 Task: Research Airbnb properties in Santiago de MarÃ­a, El Salvador from 4th November, 2023 to 15th November, 2023 for 2 adults.1  bedroom having 1 bed and 1 bathroom. Property type can be hotel. Booking option can be shelf check-in. Look for 5 properties as per requirement.
Action: Mouse moved to (268, 153)
Screenshot: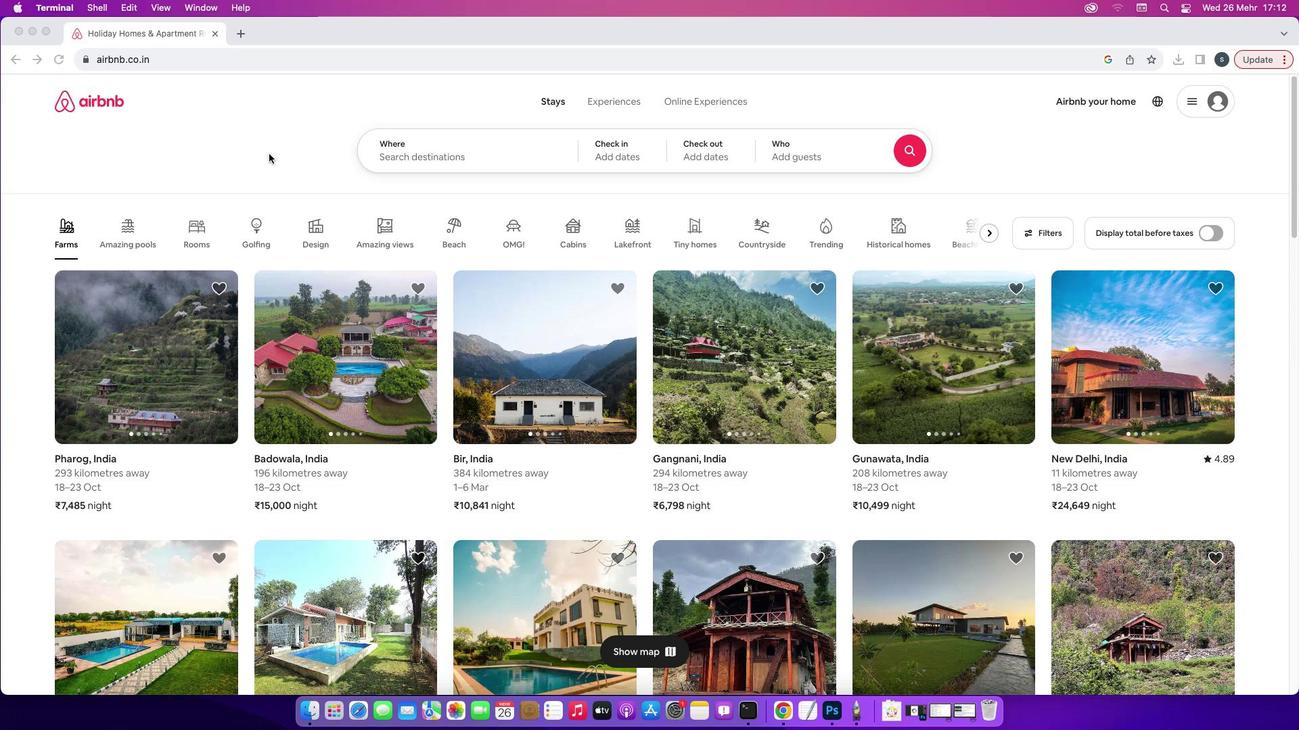 
Action: Mouse pressed left at (268, 153)
Screenshot: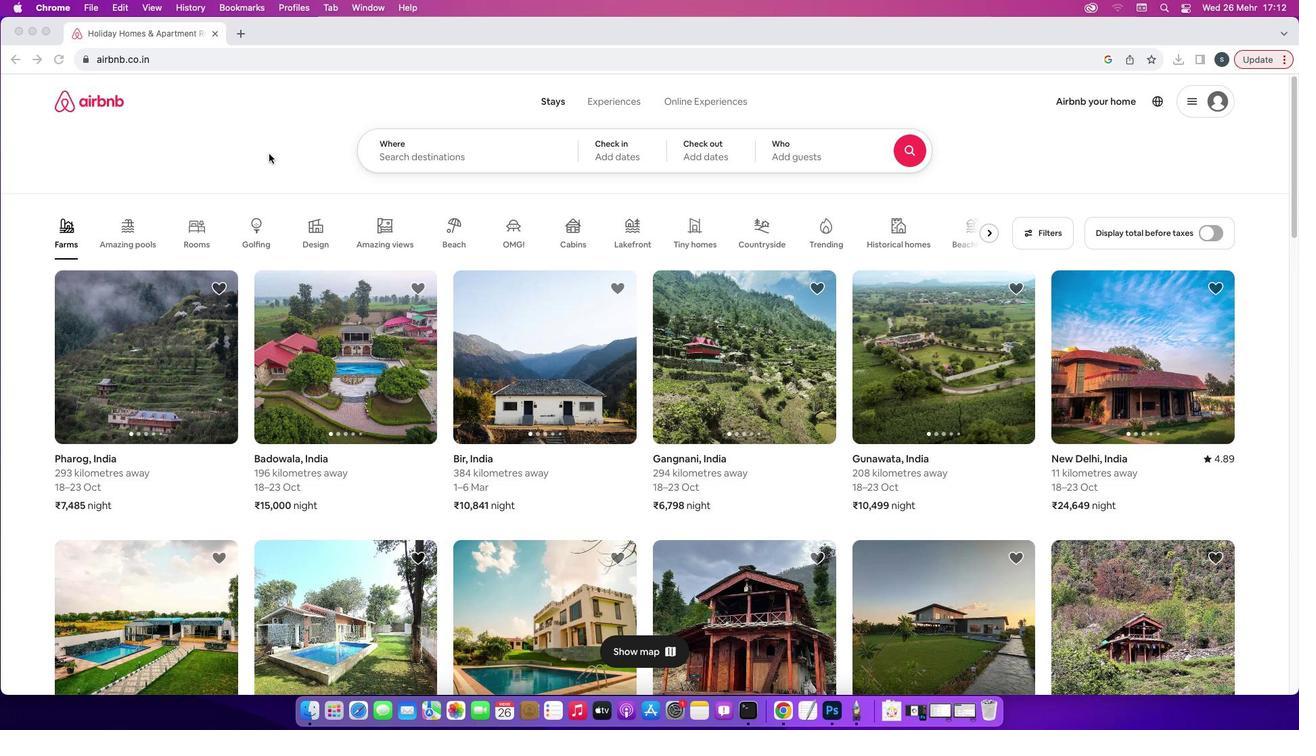 
Action: Mouse moved to (435, 158)
Screenshot: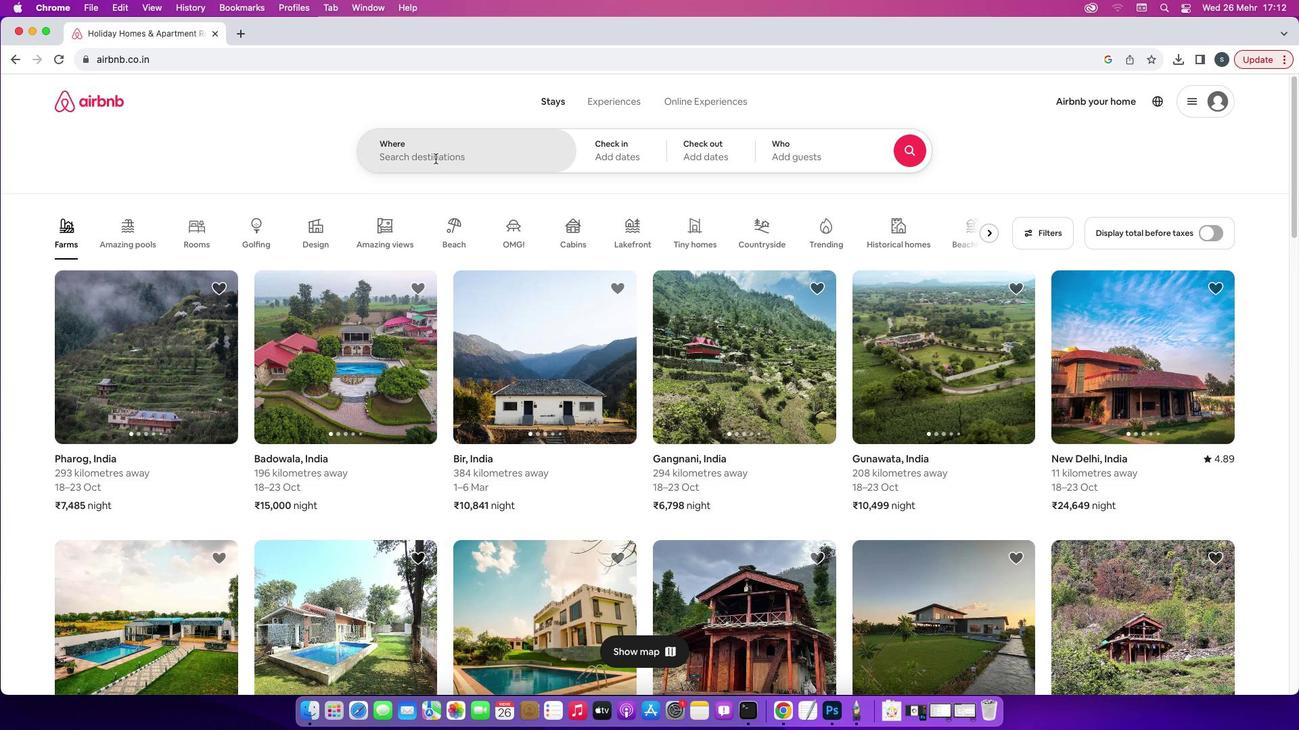 
Action: Mouse pressed left at (435, 158)
Screenshot: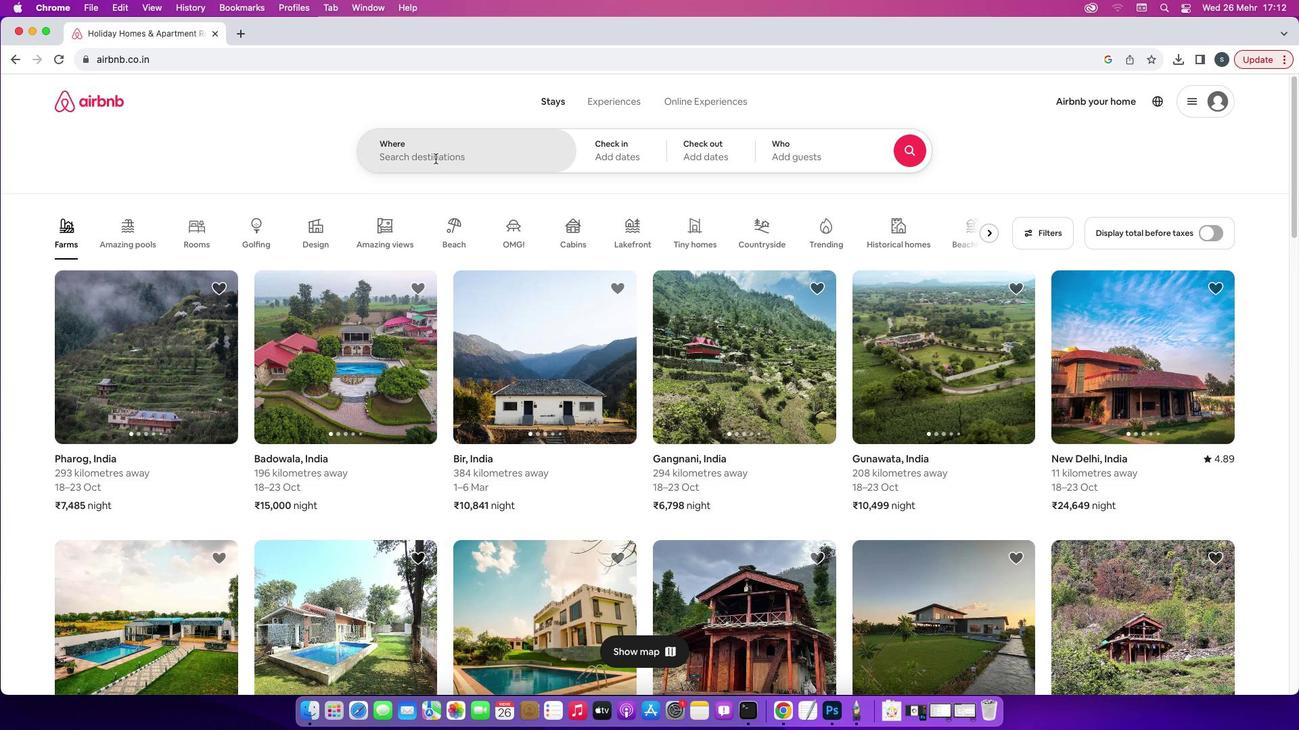 
Action: Key pressed 'S'Key.caps_lock'a''n''t''i''a''g''o'Key.space'd''e'Key.spaceKey.caps_lock'M'Key.caps_lock'a''r''i''a'','Key.spaceKey.caps_lock'E'Key.caps_lock'l'Key.spaceKey.caps_lock'S'Key.caps_lock'a''l''v''a''d''o''r'Key.enter
Screenshot: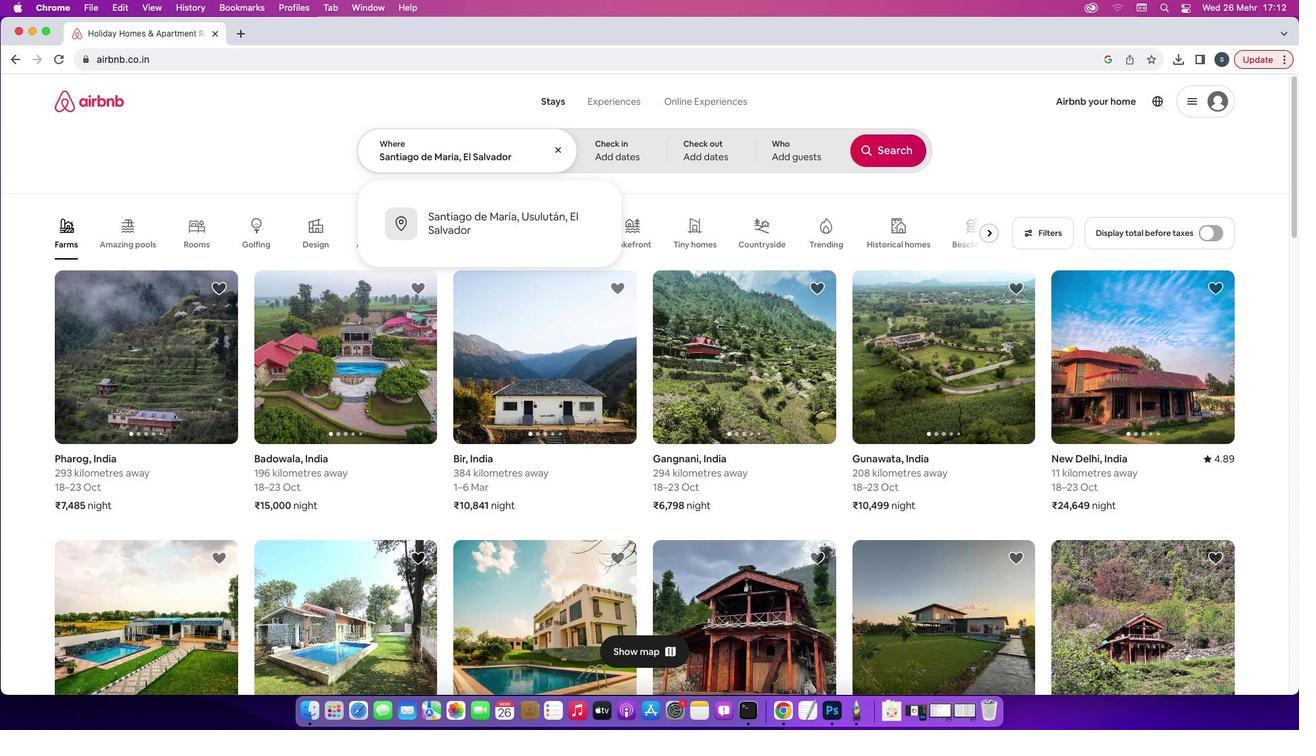 
Action: Mouse moved to (877, 316)
Screenshot: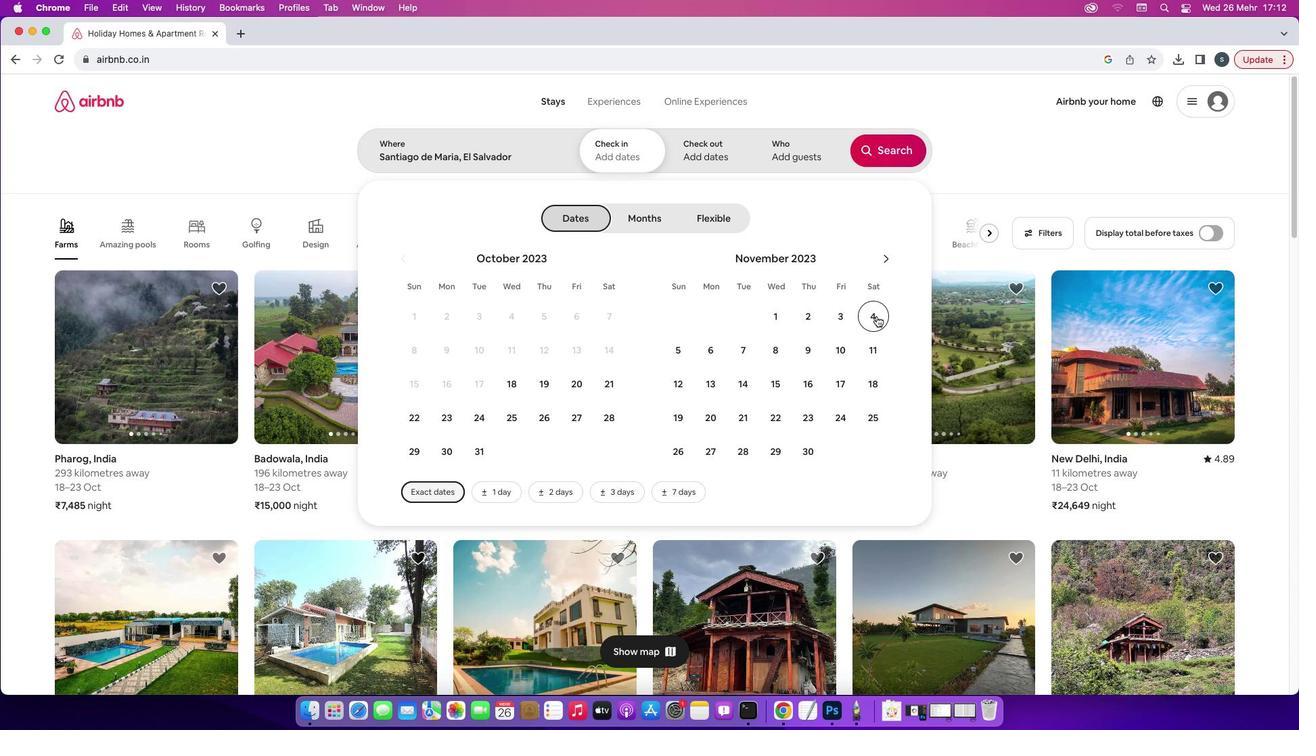 
Action: Mouse pressed left at (877, 316)
Screenshot: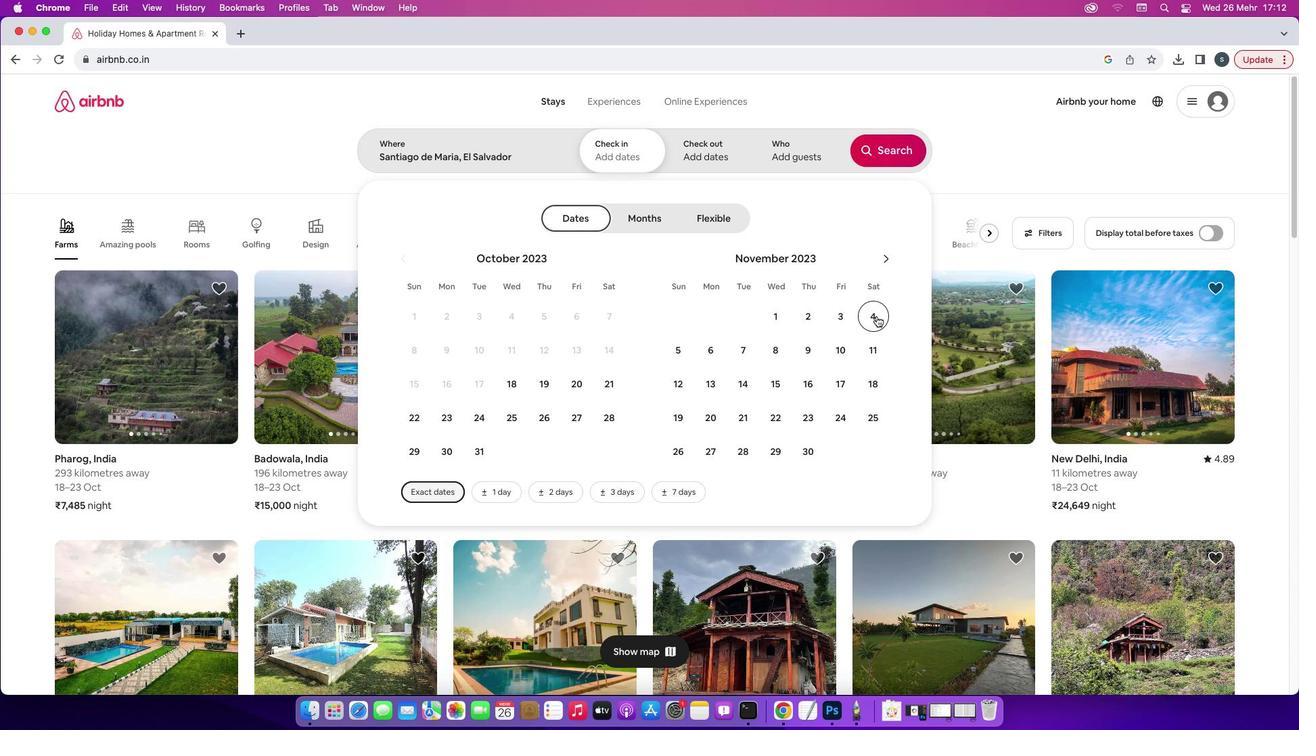 
Action: Mouse moved to (770, 376)
Screenshot: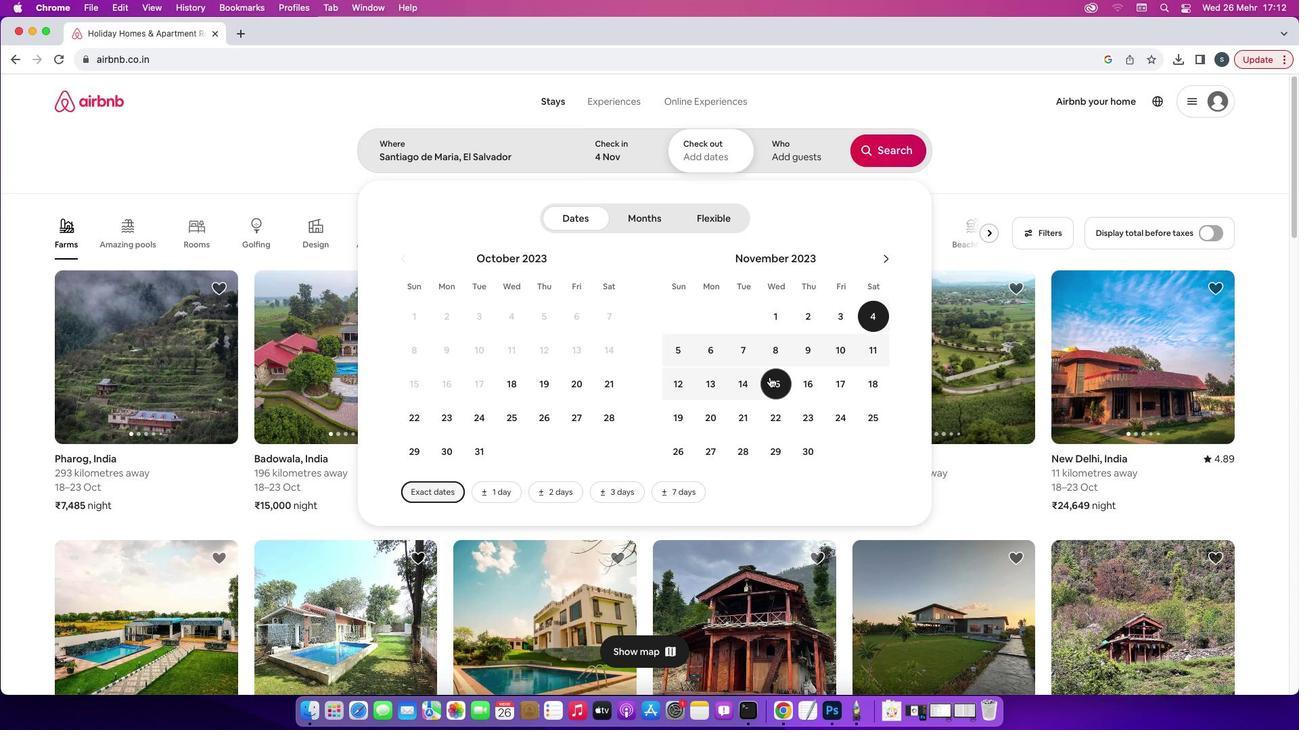 
Action: Mouse pressed left at (770, 376)
Screenshot: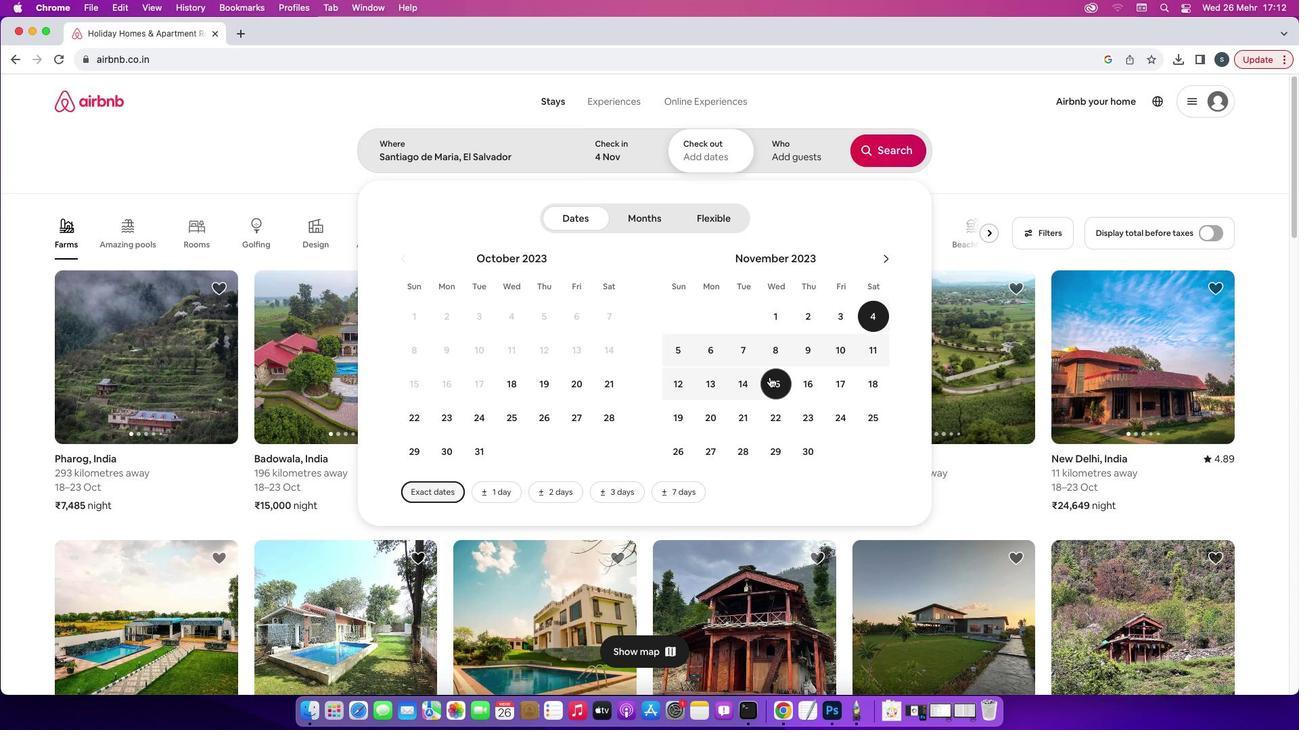 
Action: Mouse moved to (788, 148)
Screenshot: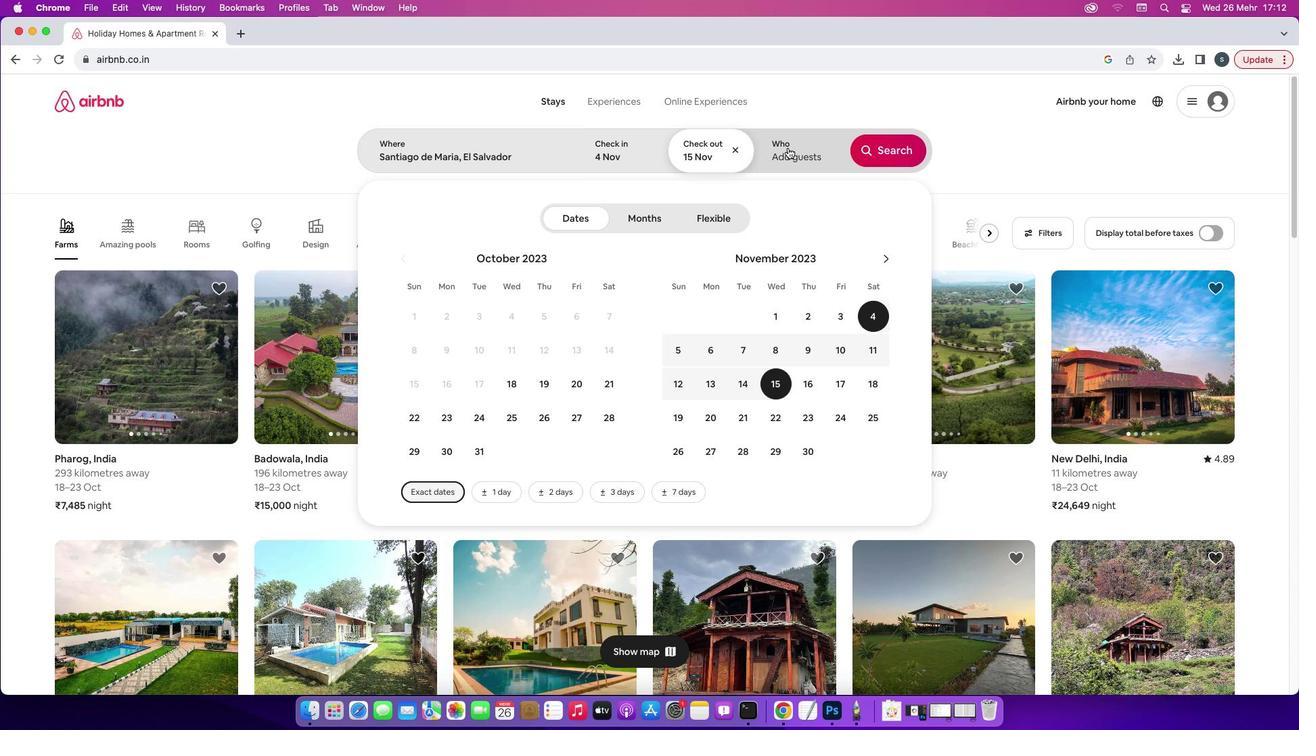 
Action: Mouse pressed left at (788, 148)
Screenshot: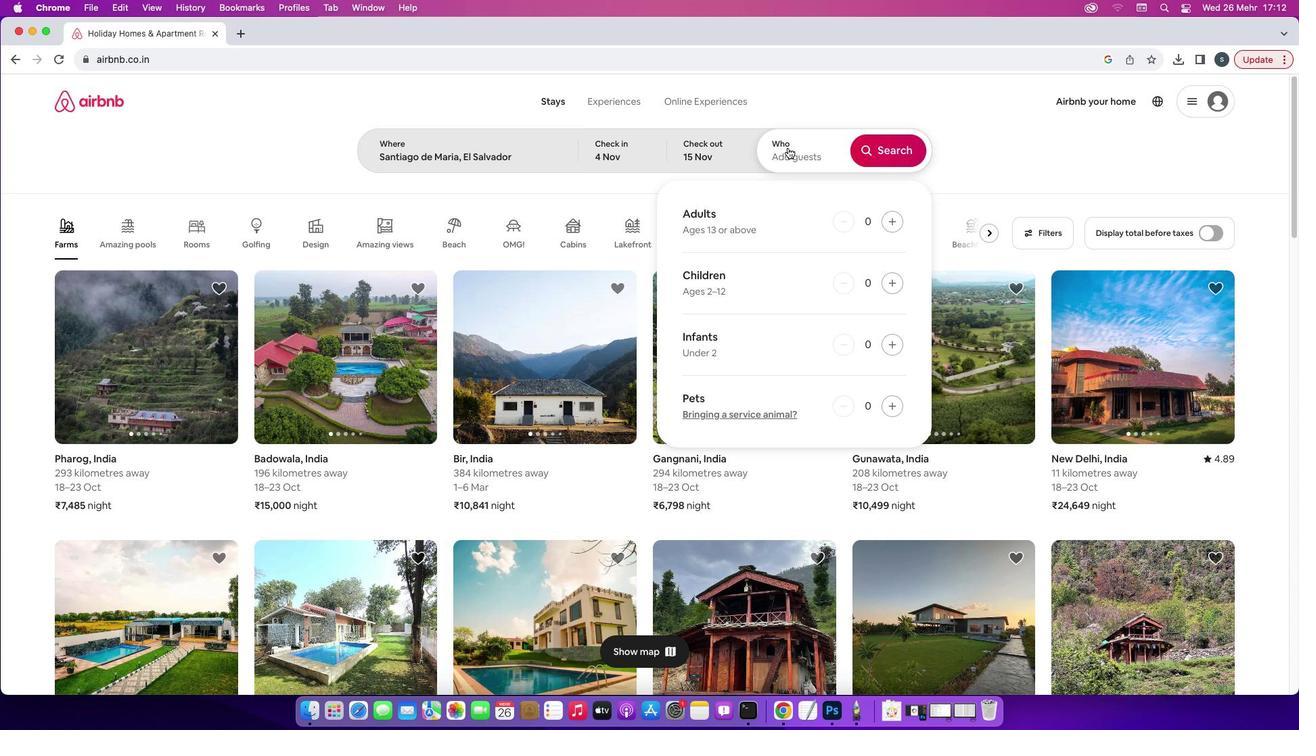 
Action: Mouse moved to (895, 227)
Screenshot: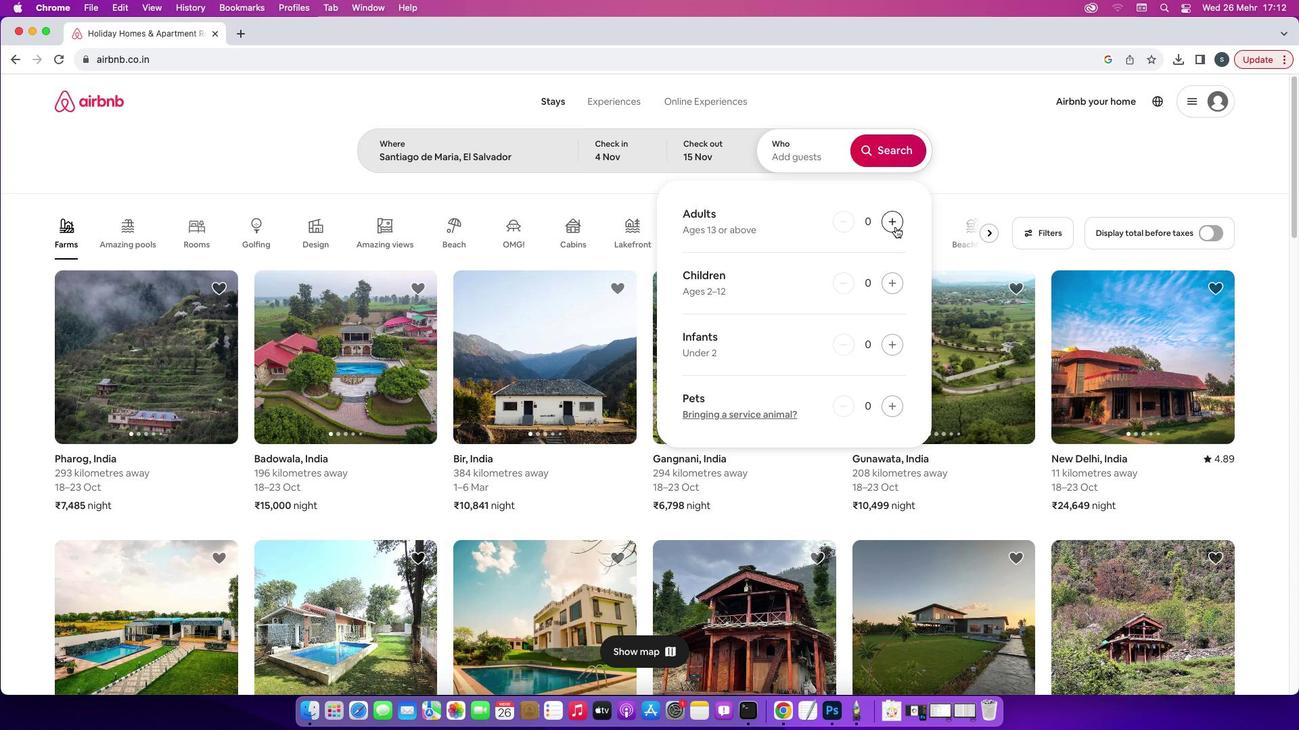 
Action: Mouse pressed left at (895, 227)
Screenshot: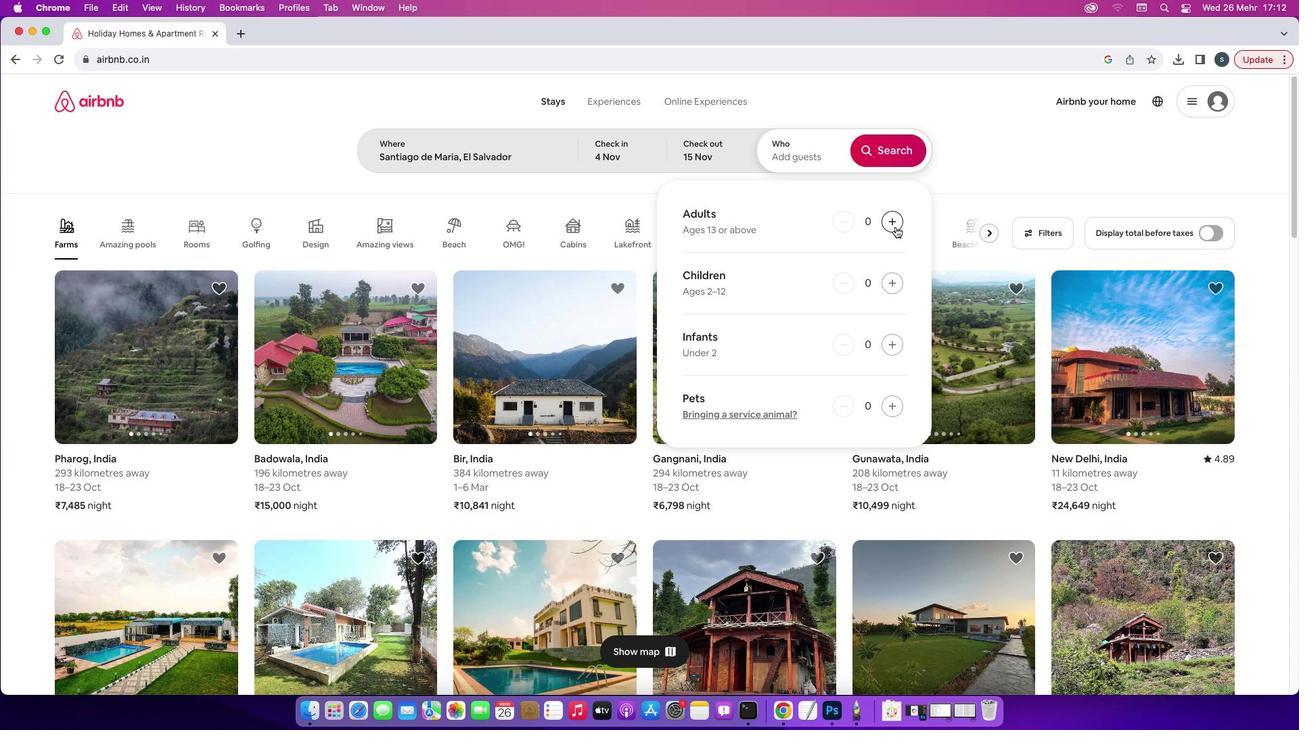 
Action: Mouse pressed left at (895, 227)
Screenshot: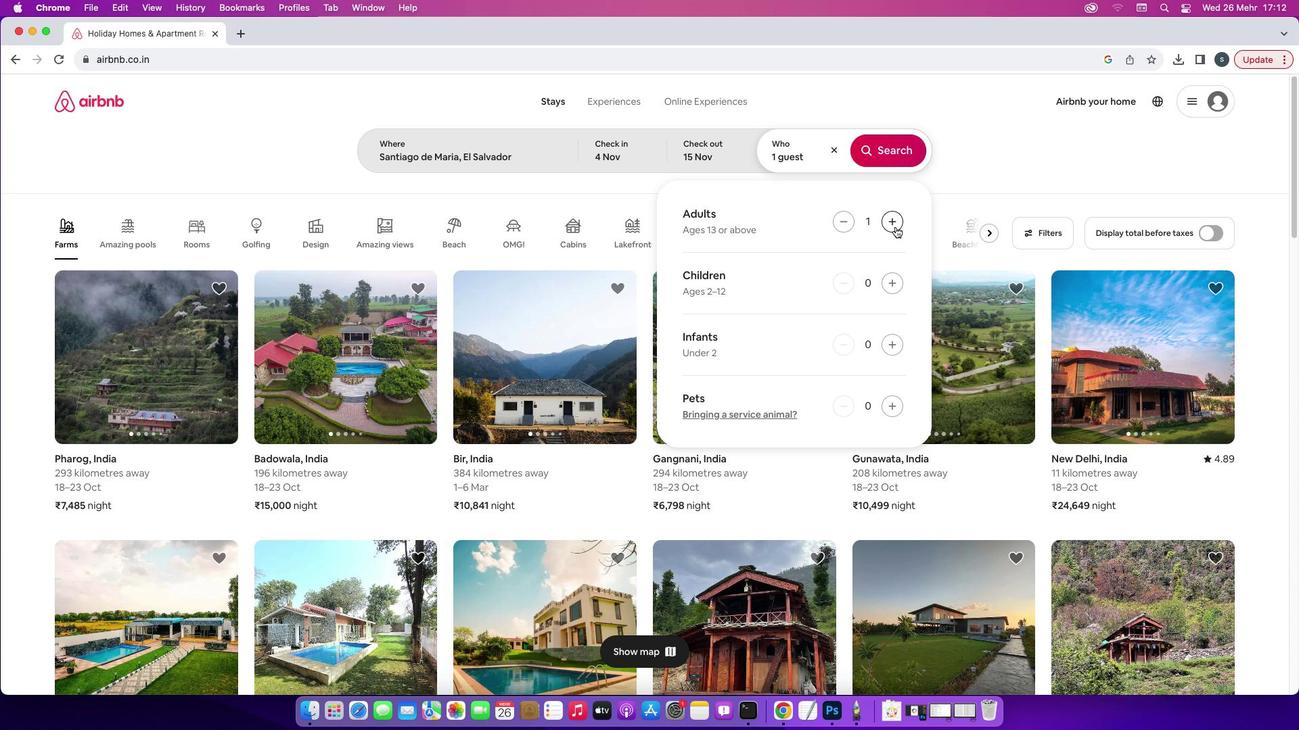 
Action: Mouse moved to (891, 157)
Screenshot: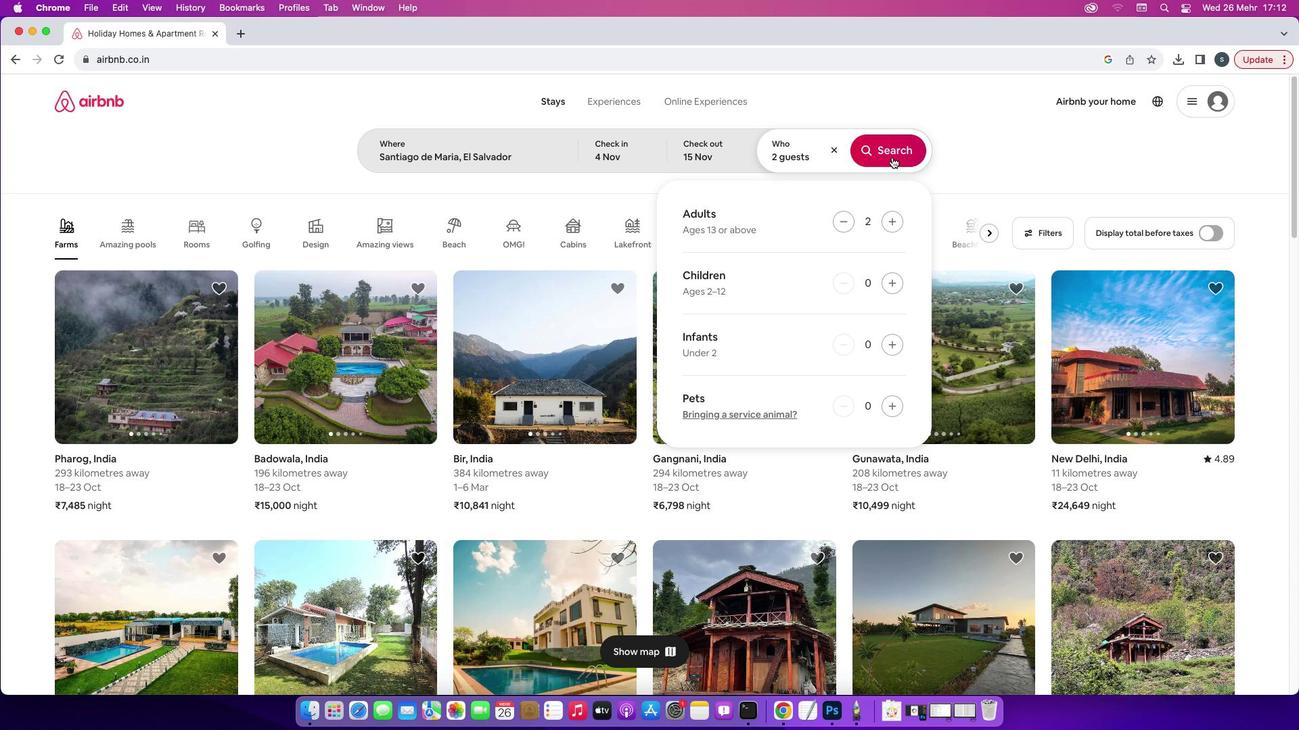 
Action: Mouse pressed left at (891, 157)
Screenshot: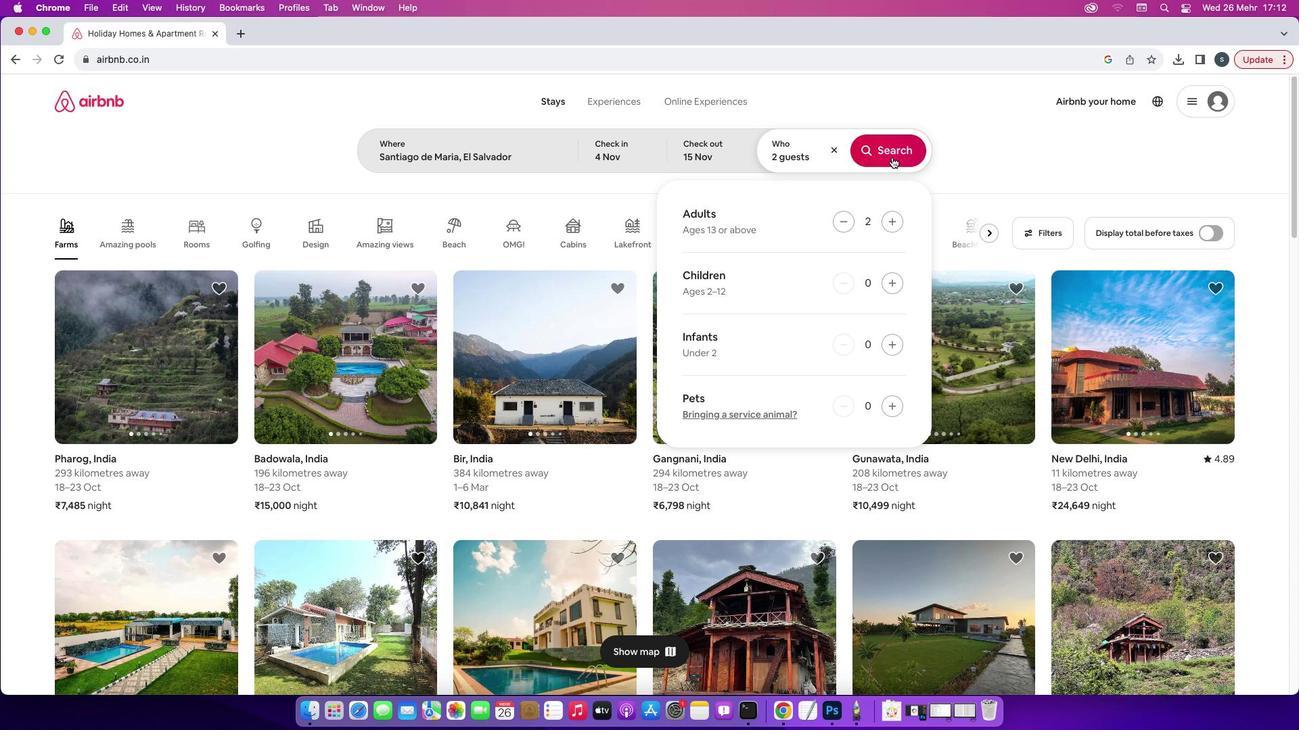 
Action: Mouse moved to (1088, 164)
Screenshot: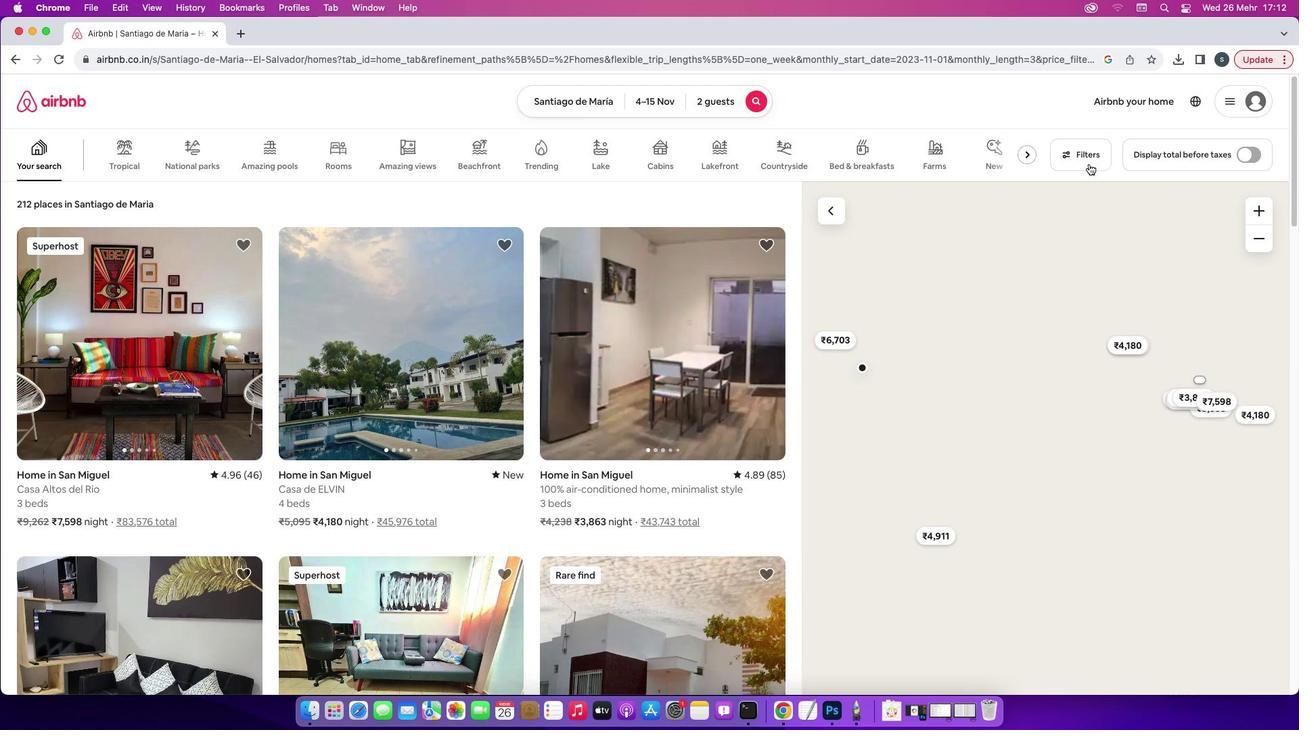 
Action: Mouse pressed left at (1088, 164)
Screenshot: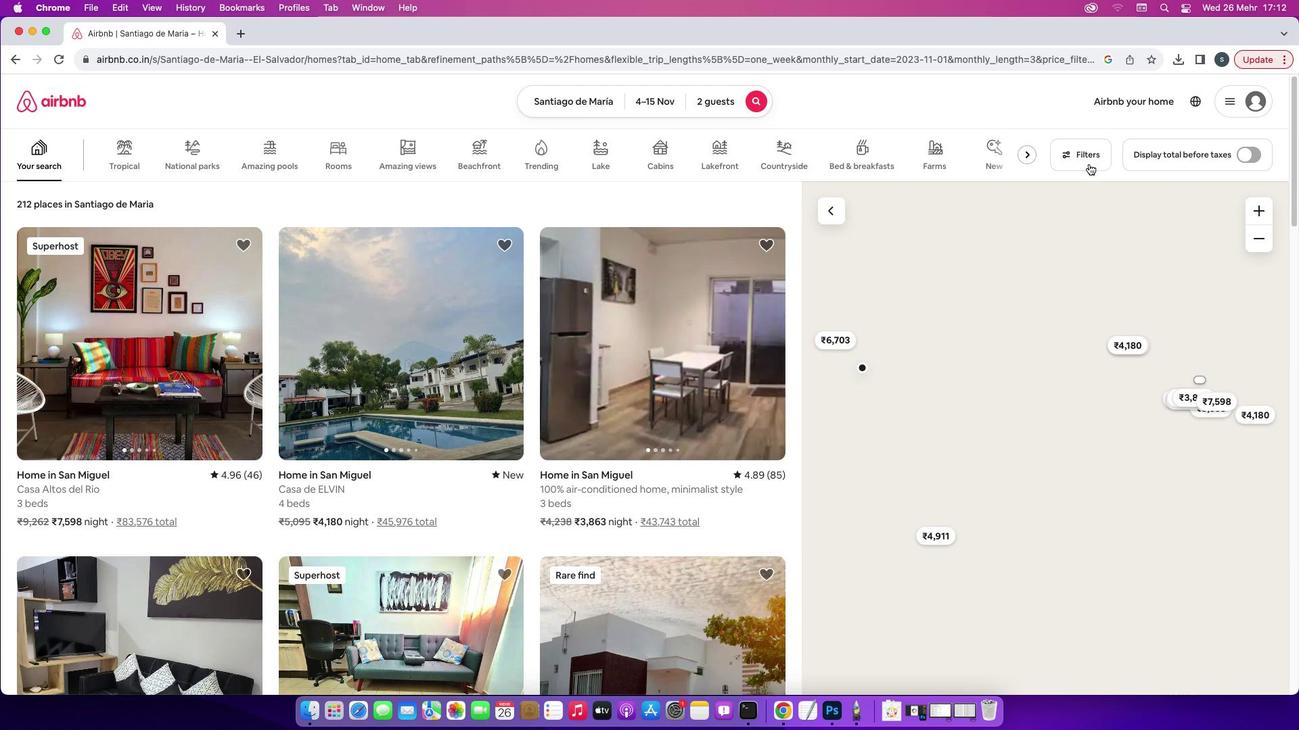 
Action: Mouse moved to (524, 454)
Screenshot: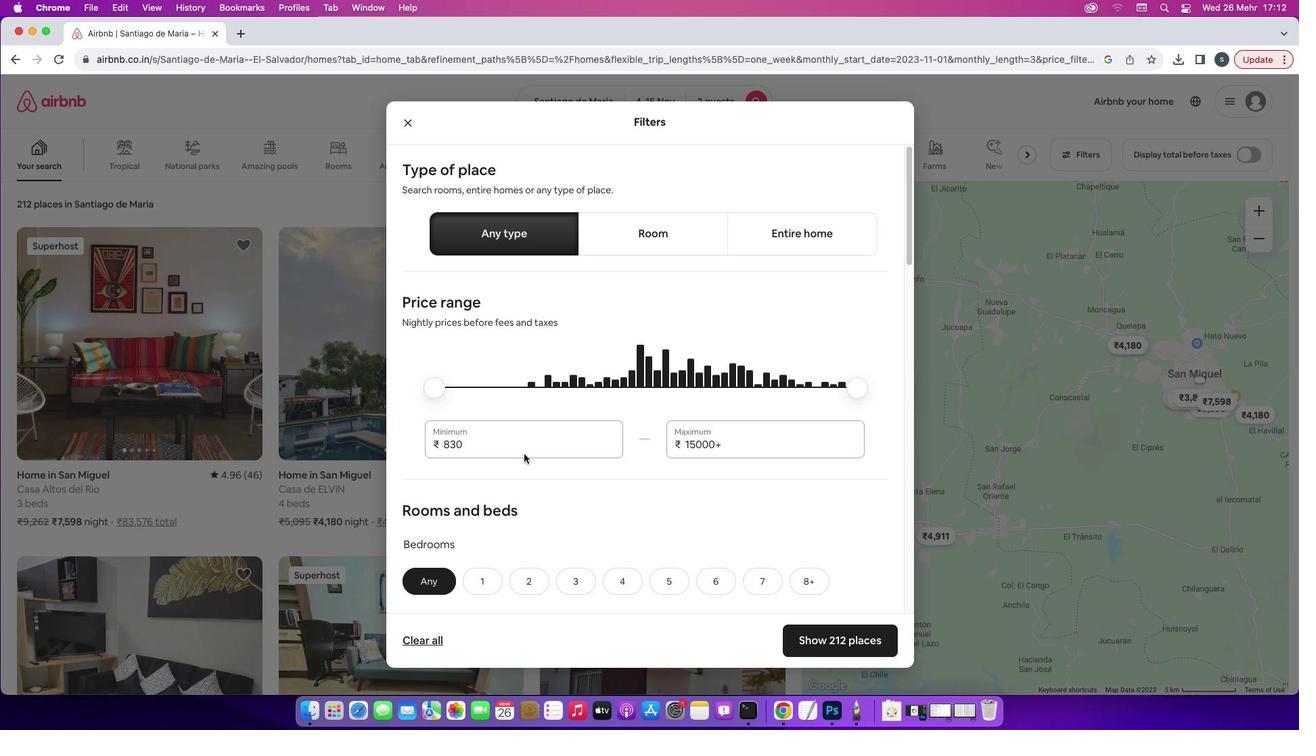
Action: Mouse scrolled (524, 454) with delta (0, 0)
Screenshot: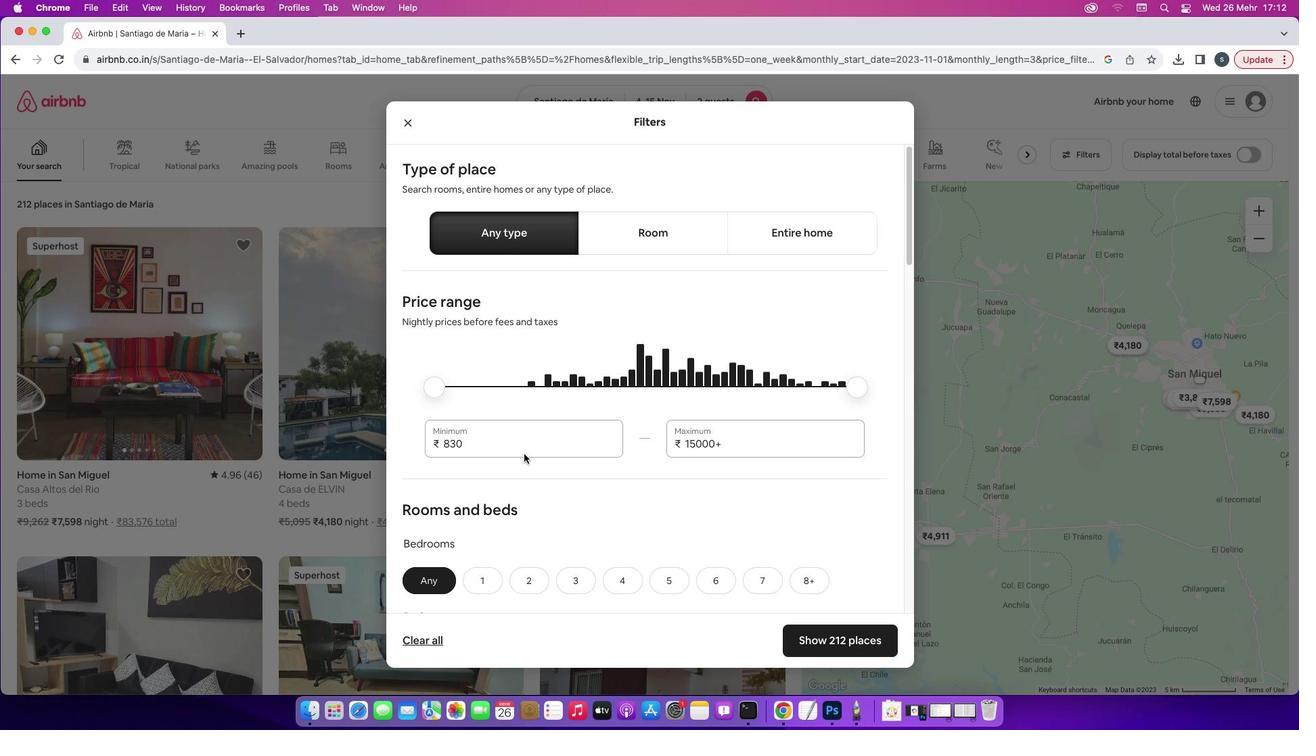 
Action: Mouse scrolled (524, 454) with delta (0, 0)
Screenshot: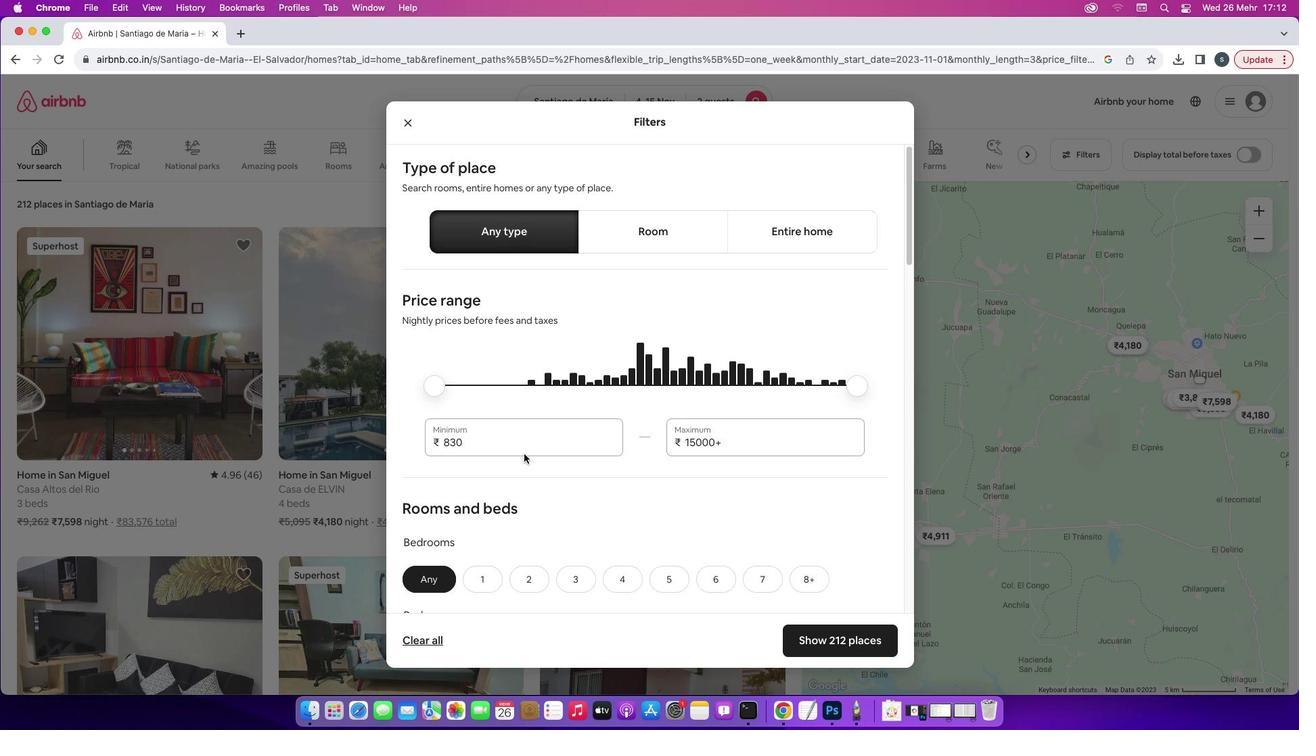 
Action: Mouse scrolled (524, 454) with delta (0, 0)
Screenshot: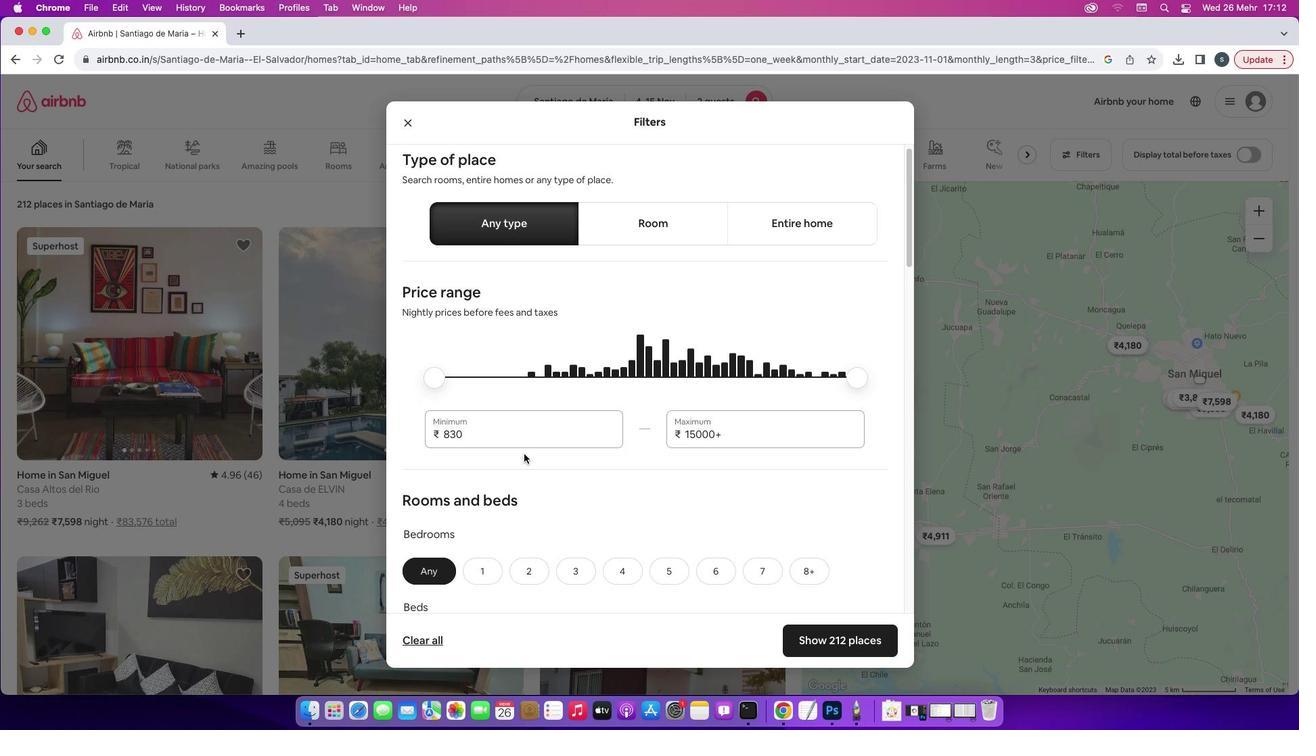 
Action: Mouse scrolled (524, 454) with delta (0, 0)
Screenshot: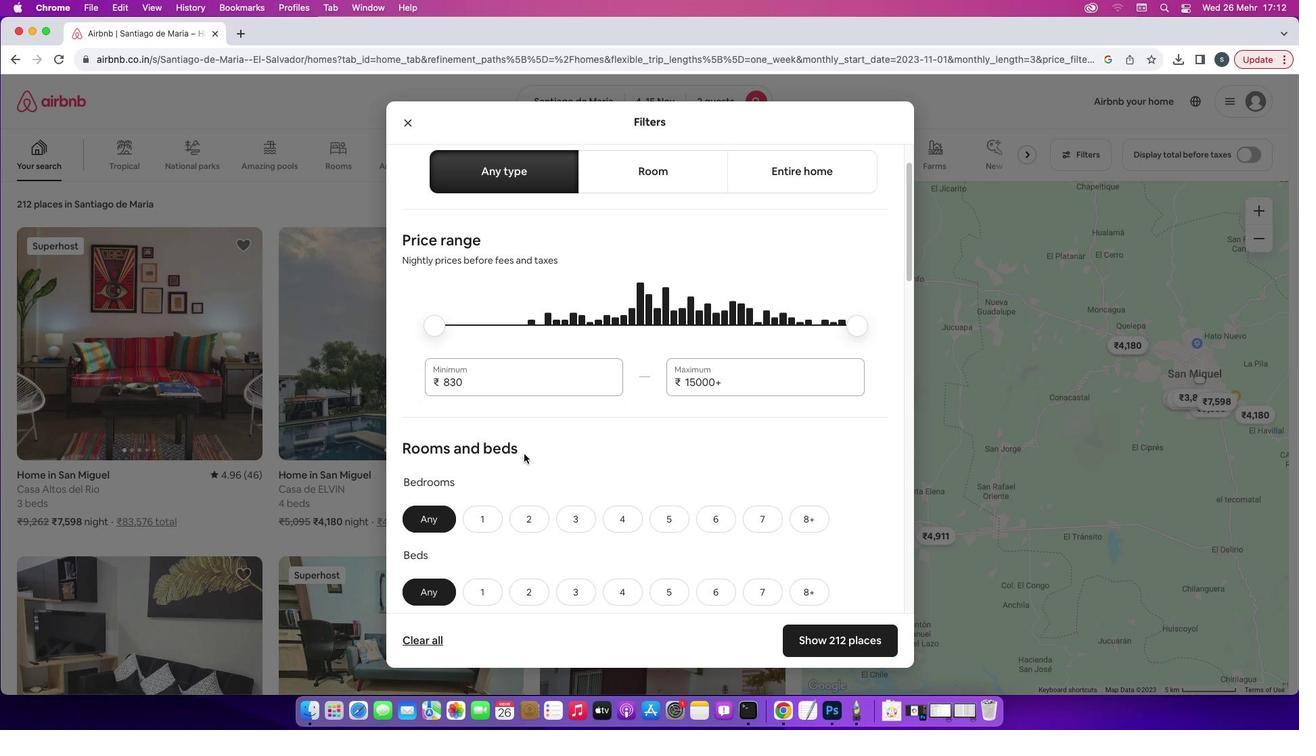 
Action: Mouse scrolled (524, 454) with delta (0, 0)
Screenshot: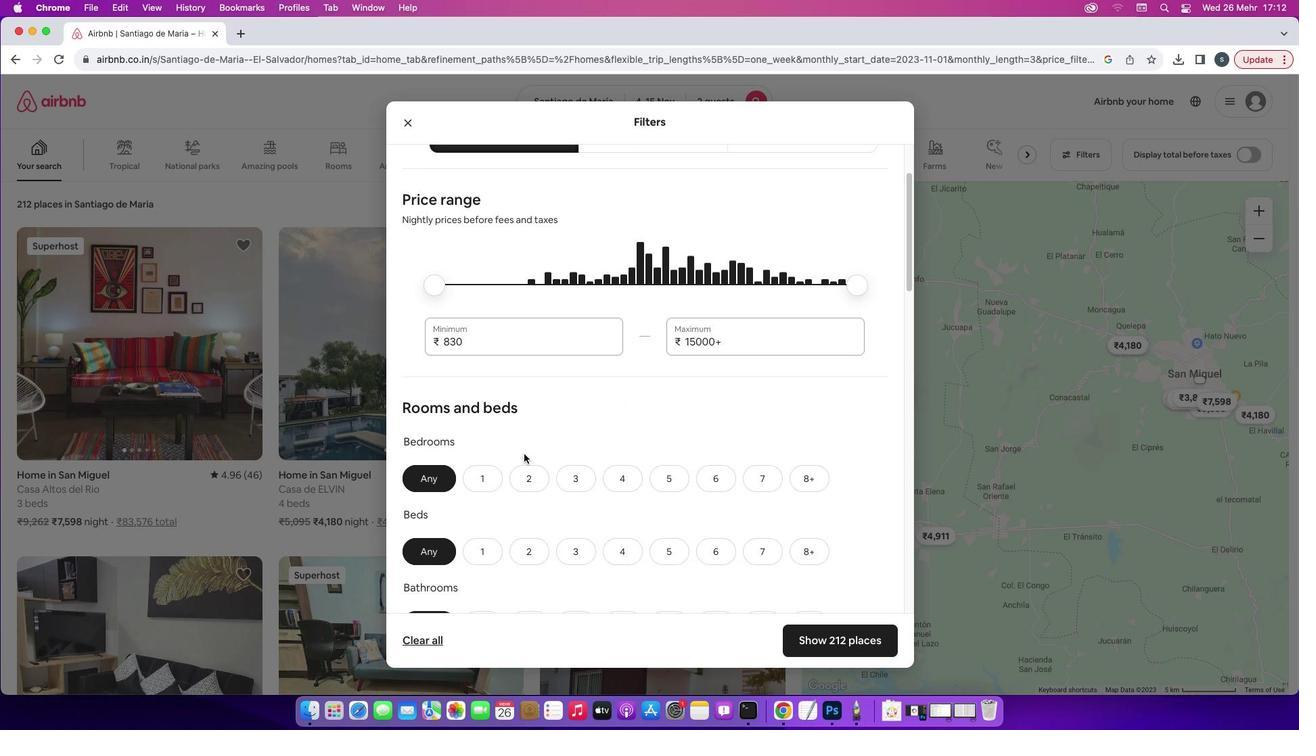 
Action: Mouse scrolled (524, 454) with delta (0, 0)
Screenshot: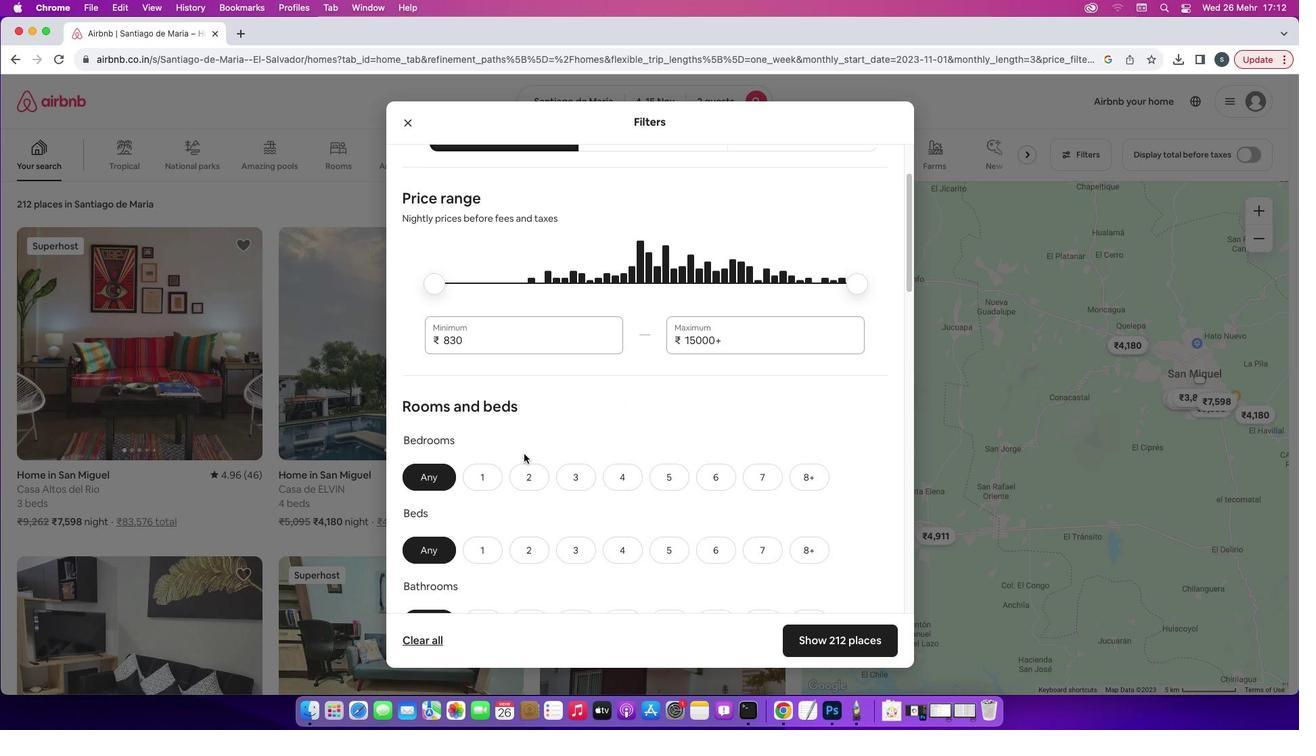 
Action: Mouse scrolled (524, 454) with delta (0, -1)
Screenshot: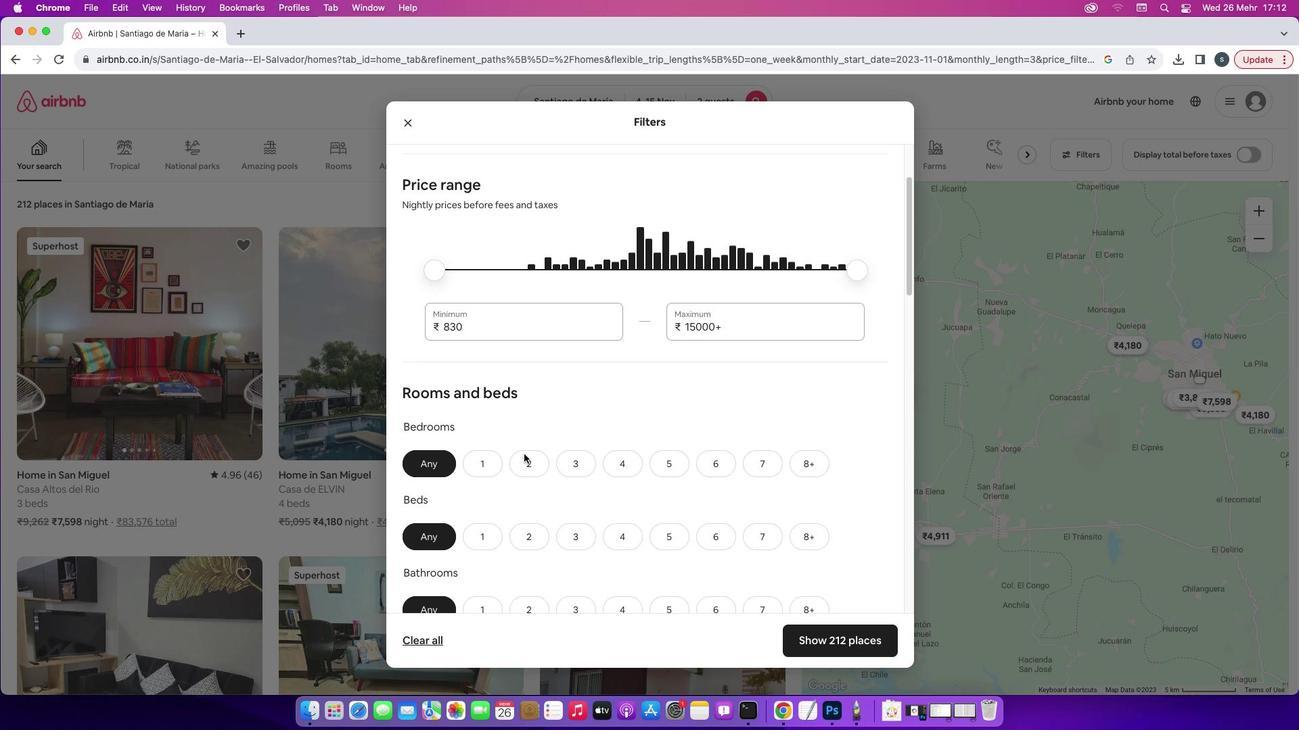 
Action: Mouse scrolled (524, 454) with delta (0, 0)
Screenshot: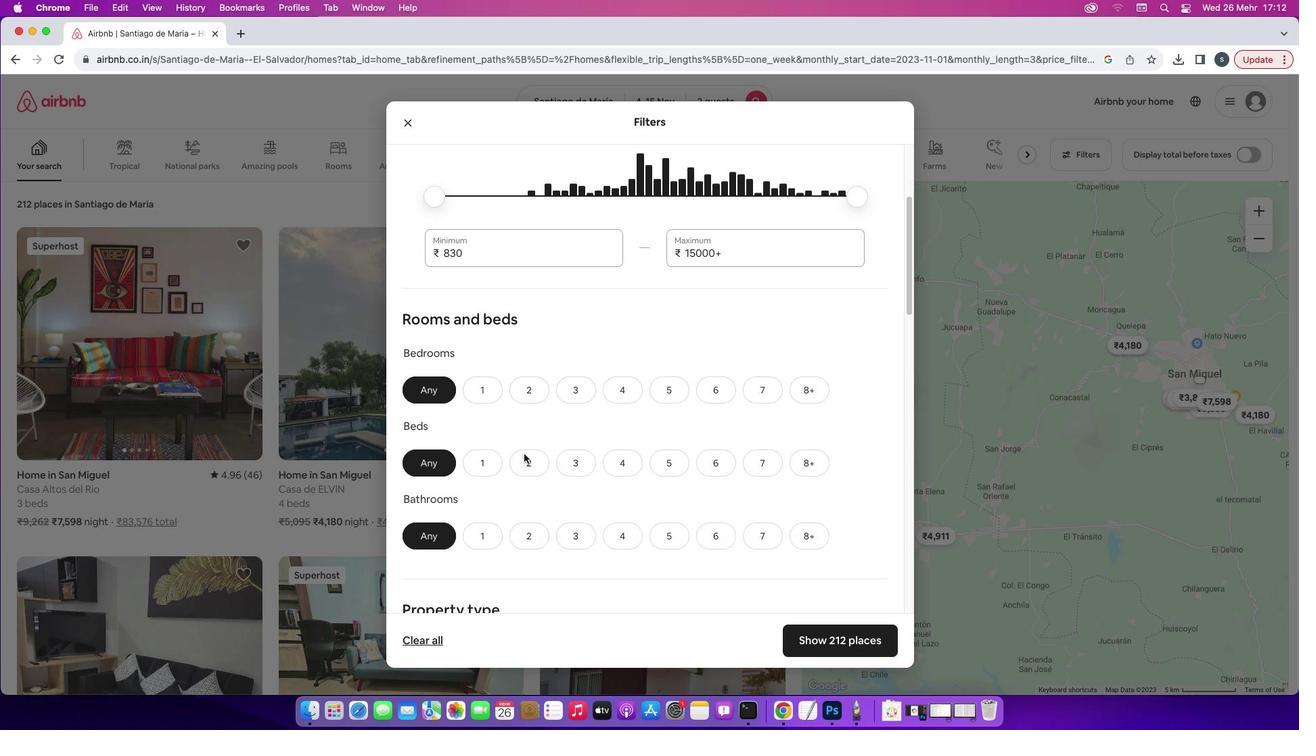 
Action: Mouse moved to (490, 339)
Screenshot: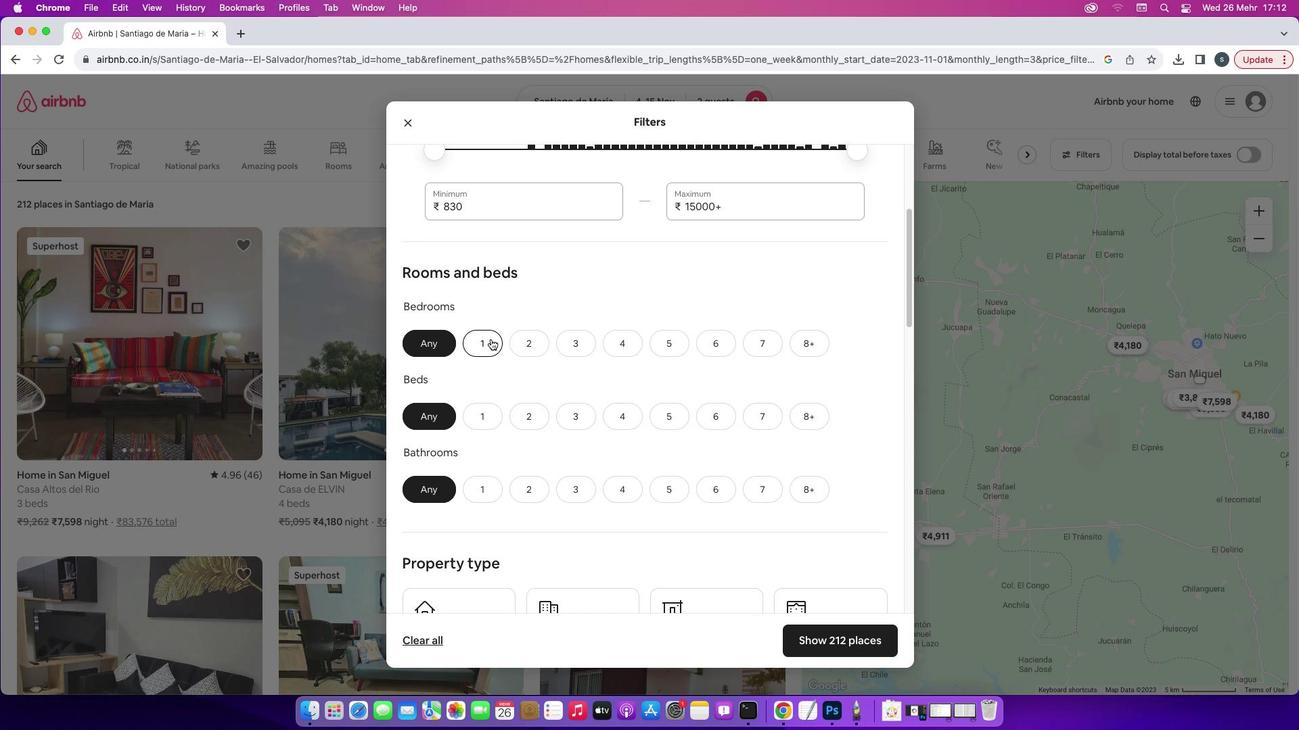 
Action: Mouse pressed left at (490, 339)
Screenshot: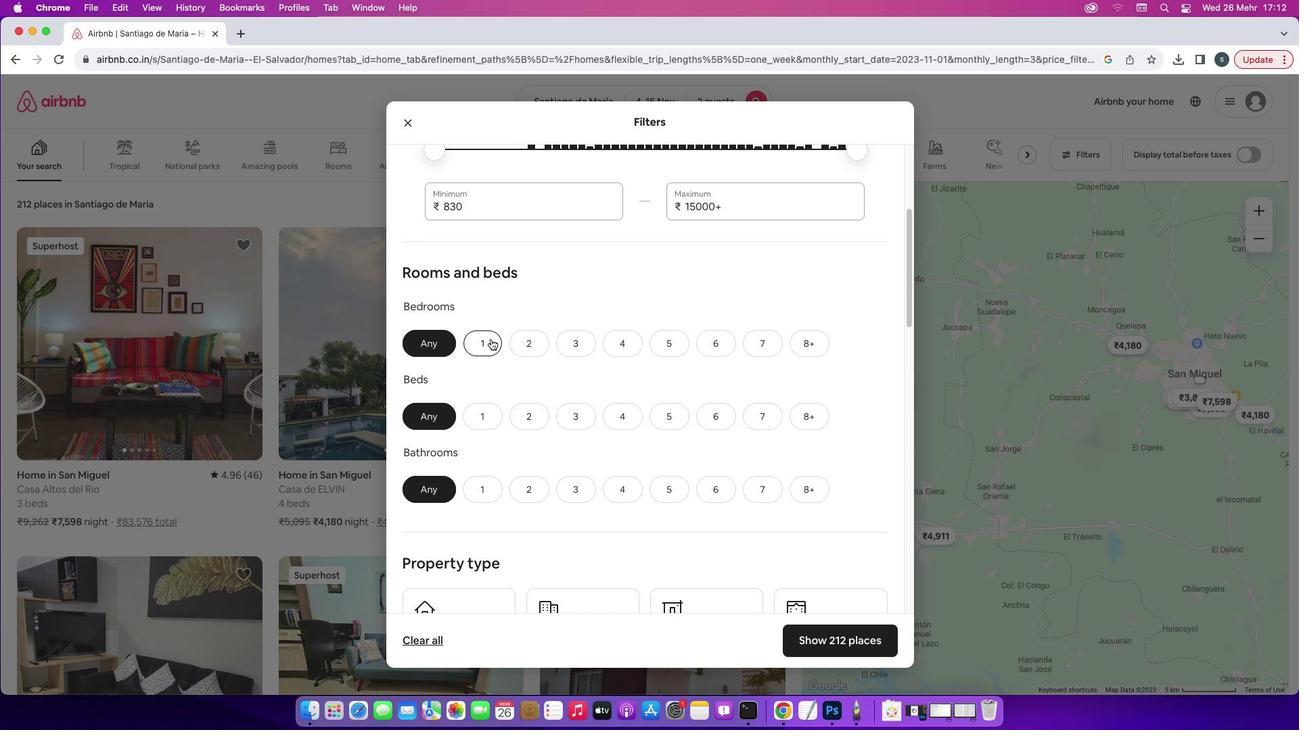 
Action: Mouse moved to (473, 411)
Screenshot: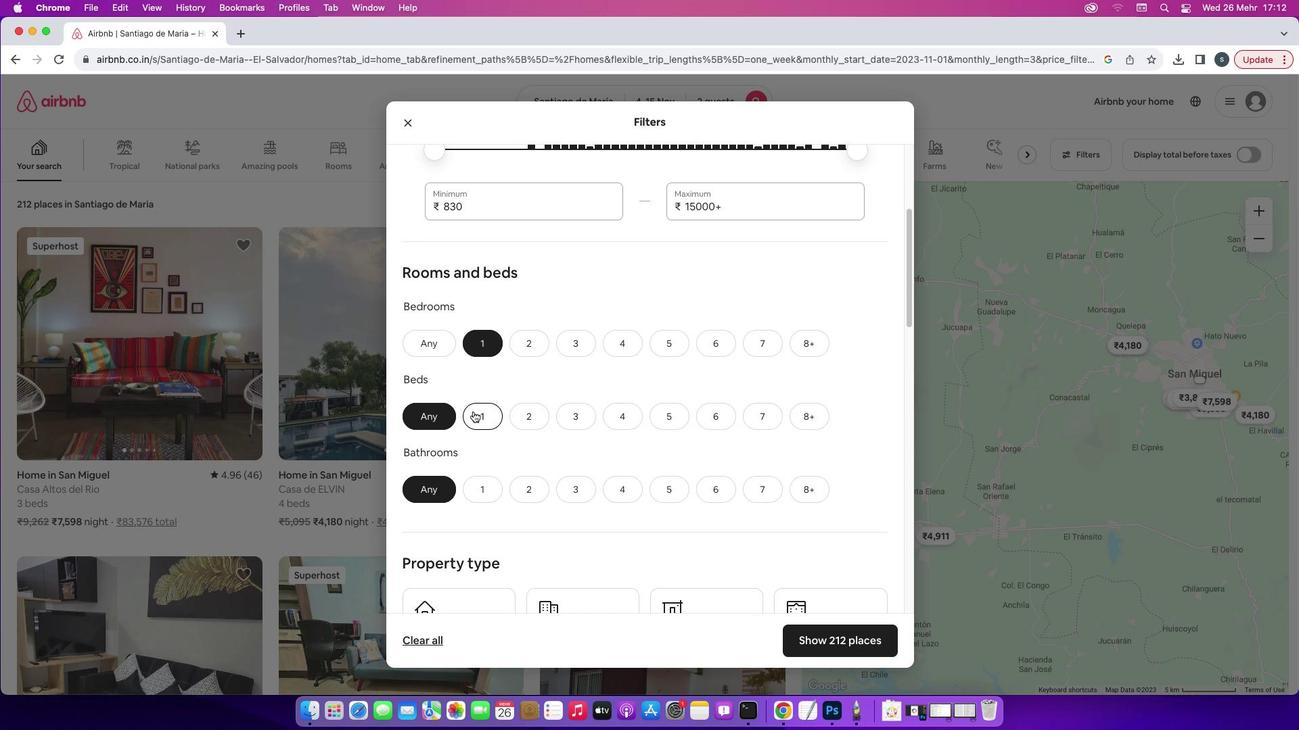 
Action: Mouse pressed left at (473, 411)
Screenshot: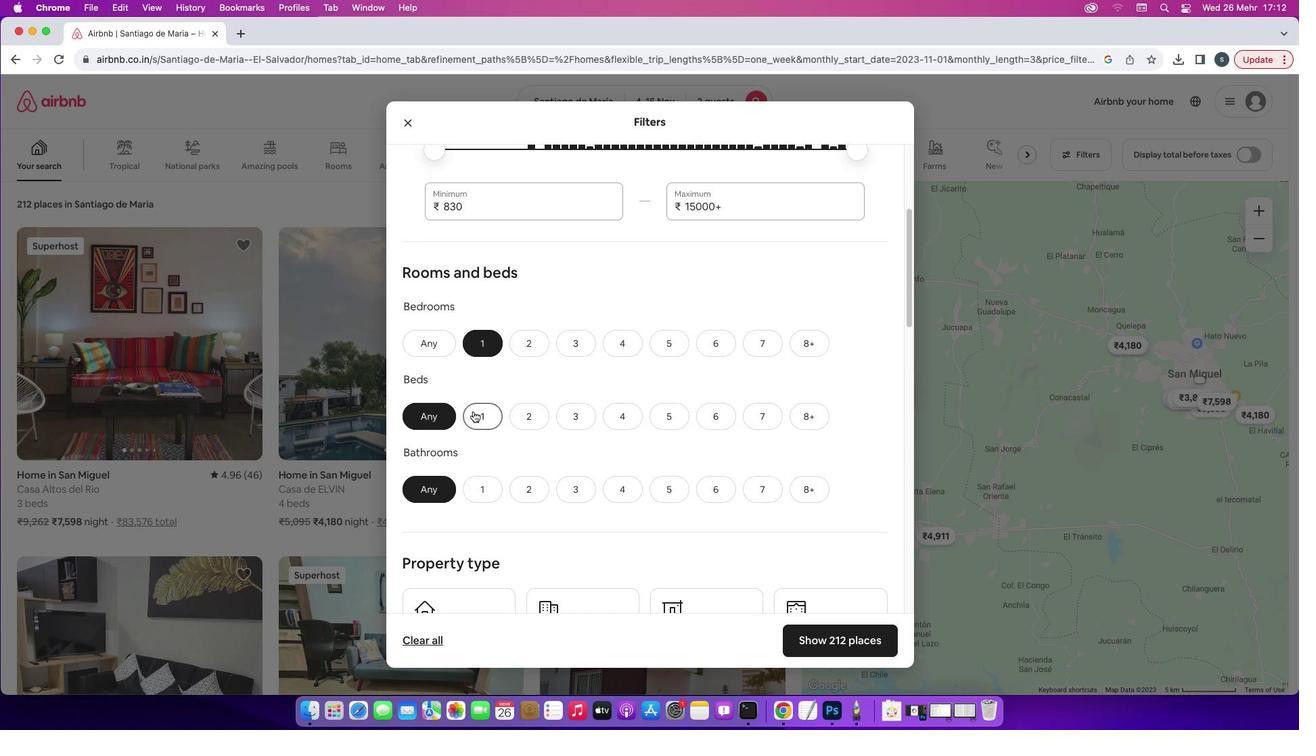 
Action: Mouse moved to (484, 489)
Screenshot: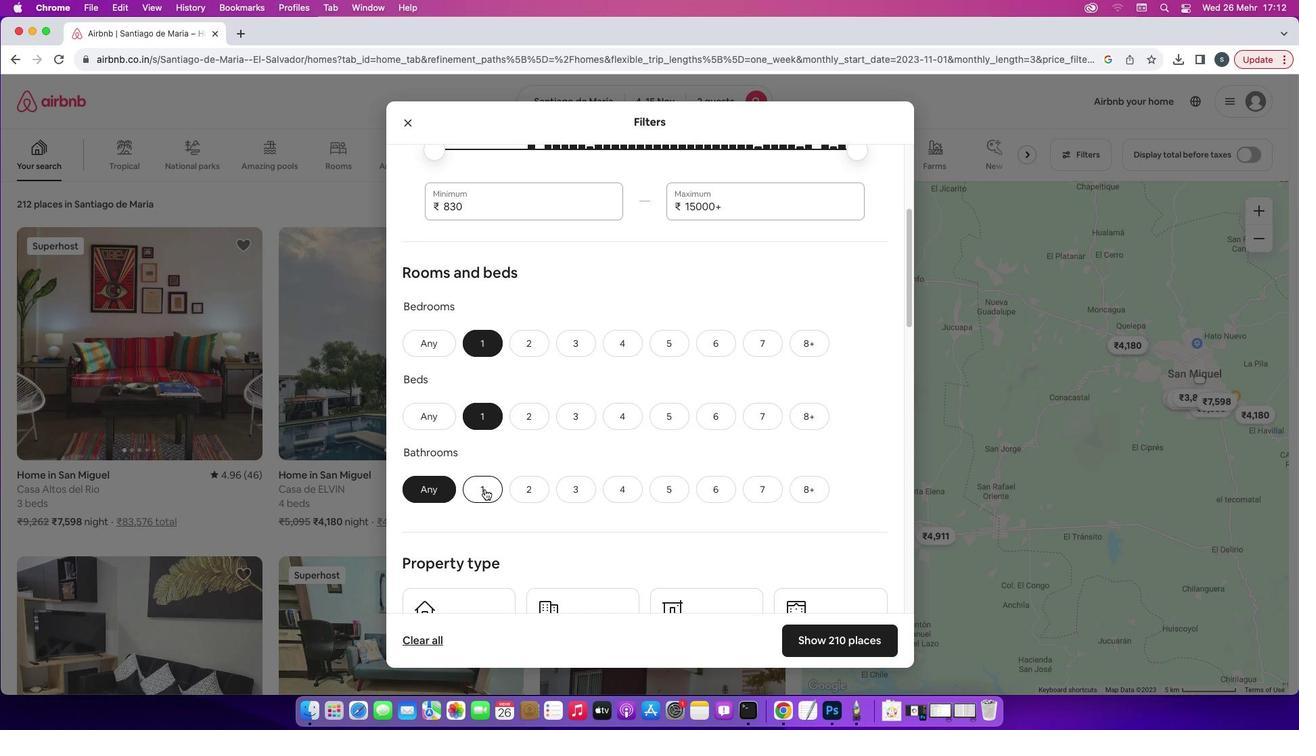 
Action: Mouse pressed left at (484, 489)
Screenshot: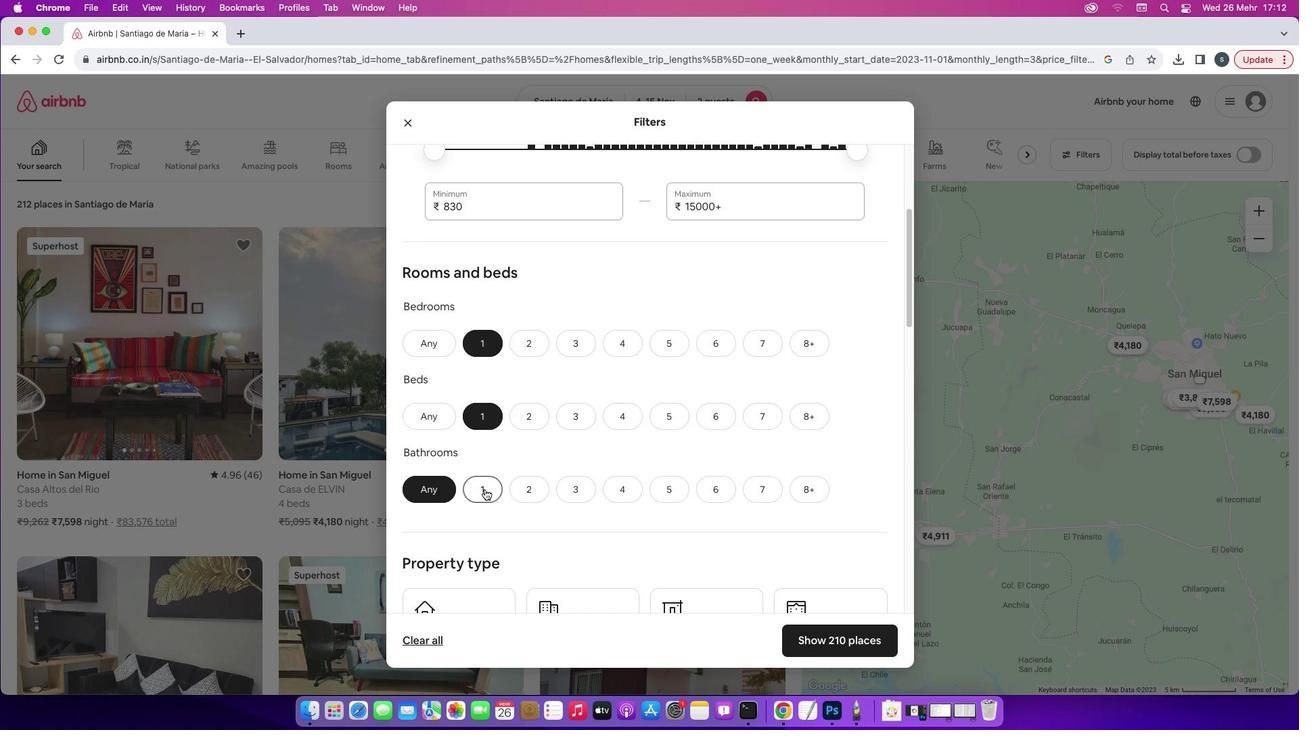 
Action: Mouse moved to (599, 439)
Screenshot: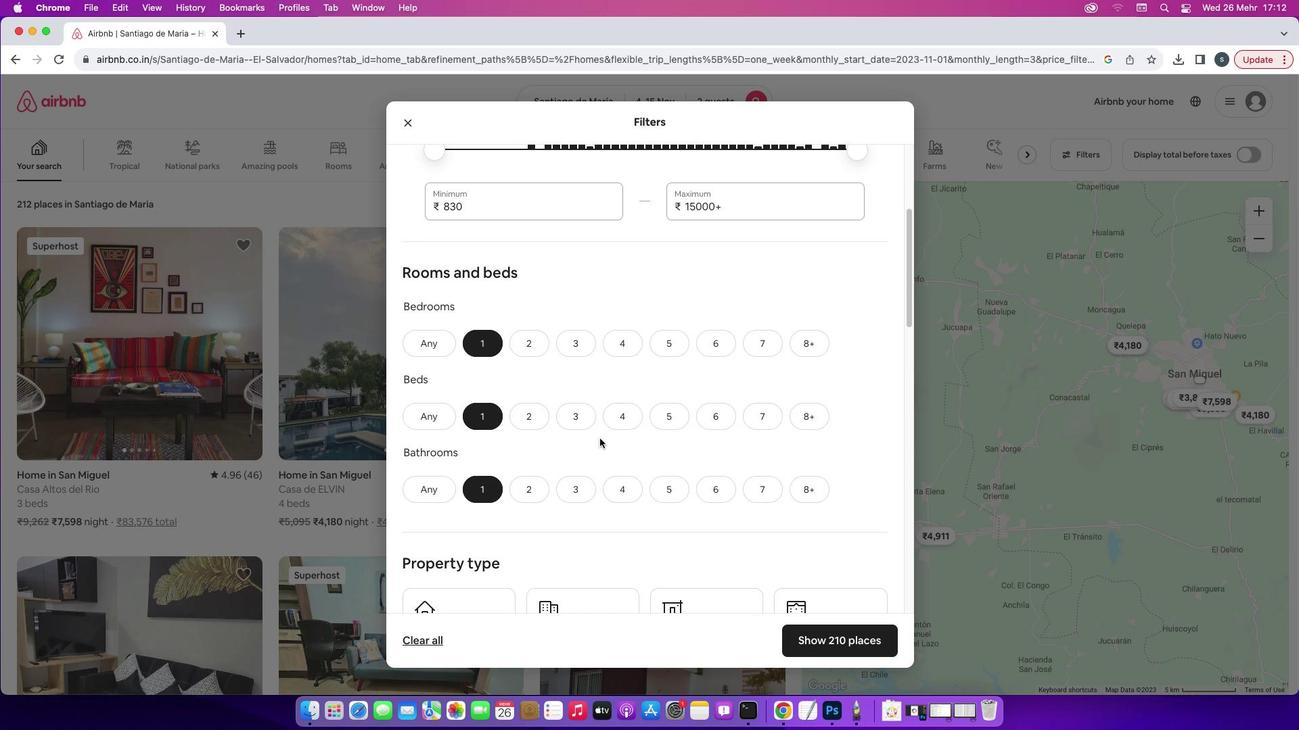 
Action: Mouse scrolled (599, 439) with delta (0, 0)
Screenshot: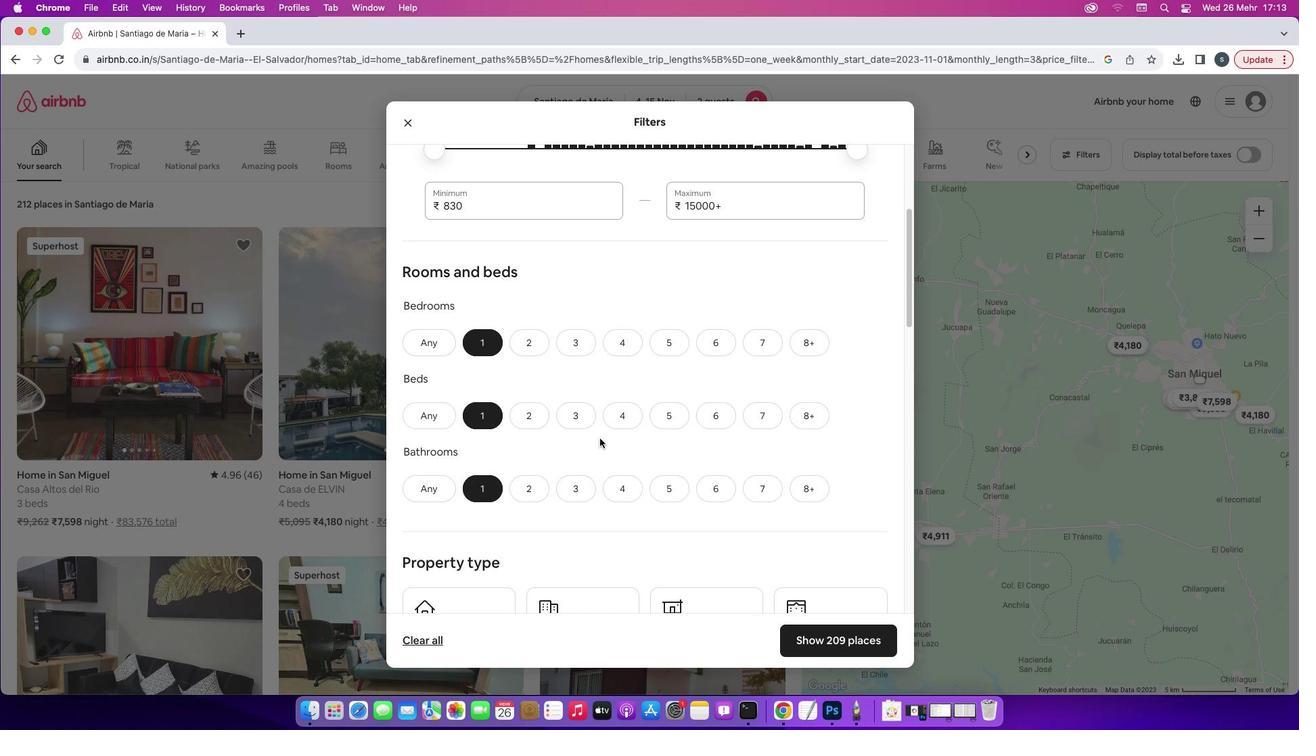 
Action: Mouse scrolled (599, 439) with delta (0, 0)
Screenshot: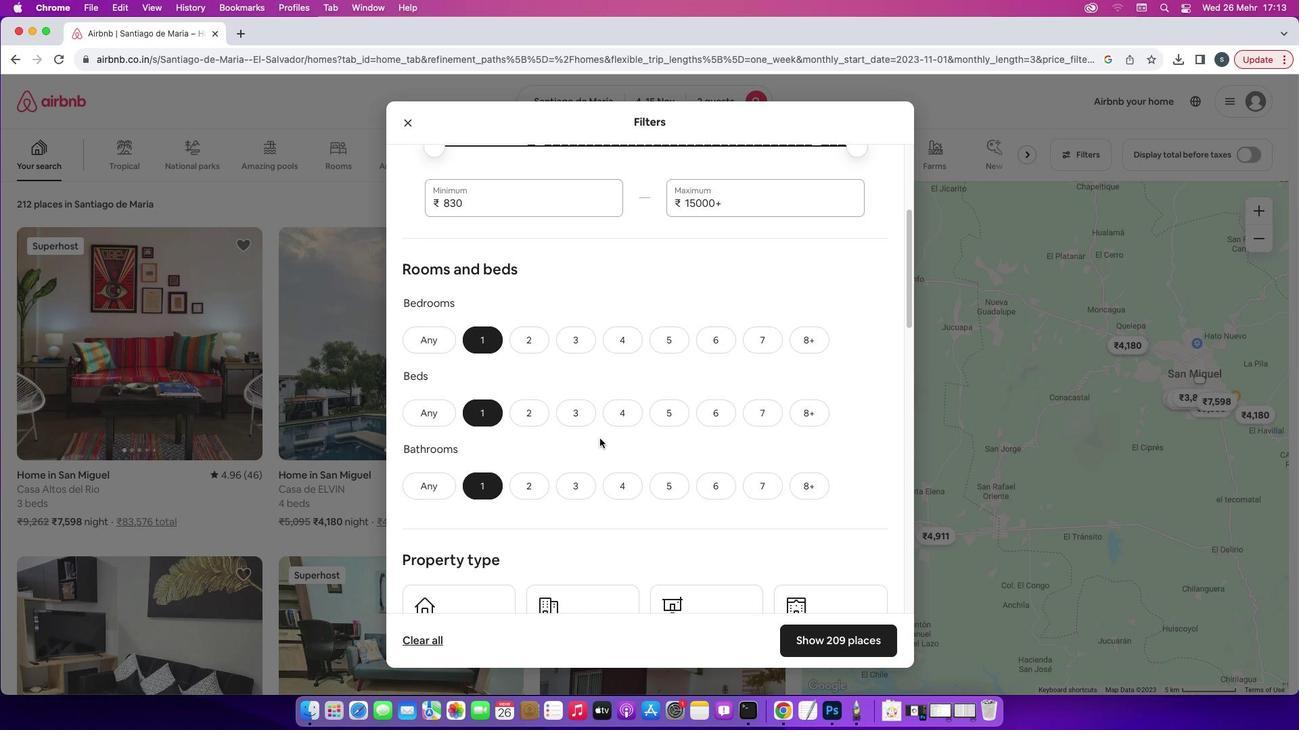 
Action: Mouse scrolled (599, 439) with delta (0, 0)
Screenshot: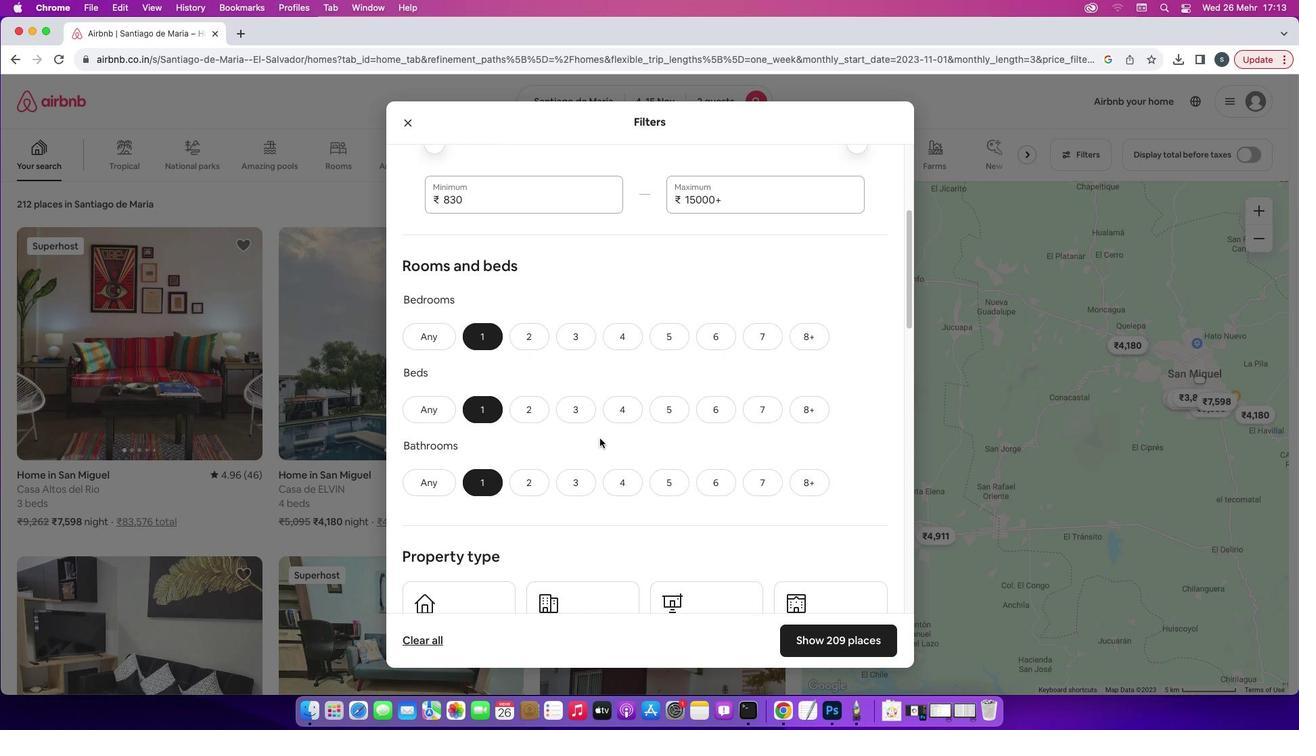 
Action: Mouse moved to (600, 439)
Screenshot: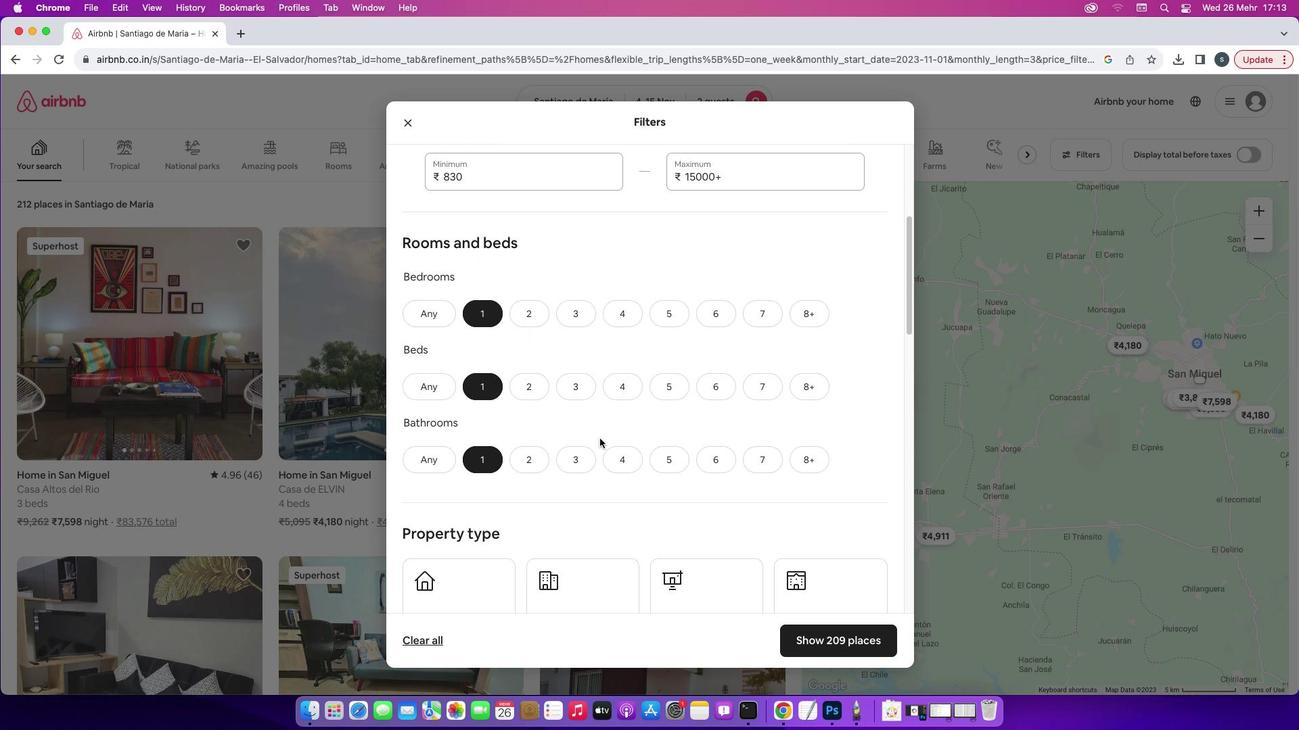 
Action: Mouse scrolled (600, 439) with delta (0, 0)
Screenshot: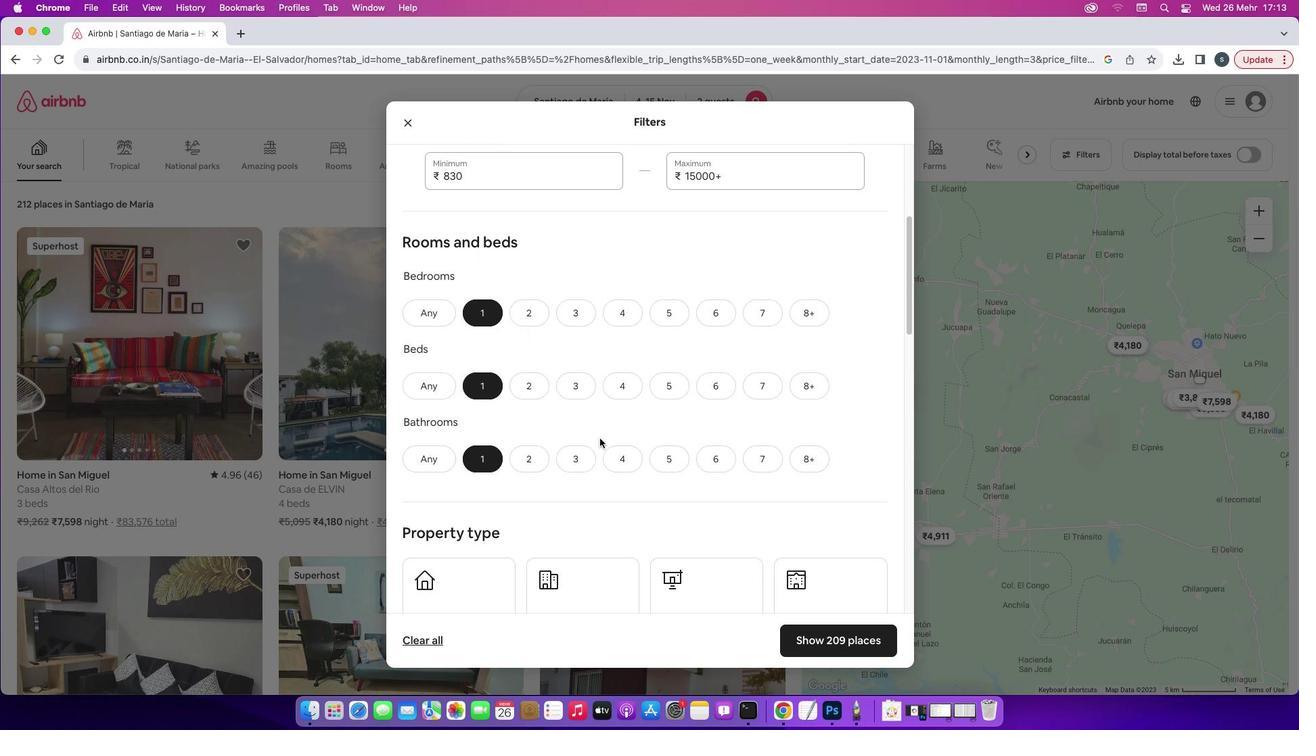 
Action: Mouse scrolled (600, 439) with delta (0, 0)
Screenshot: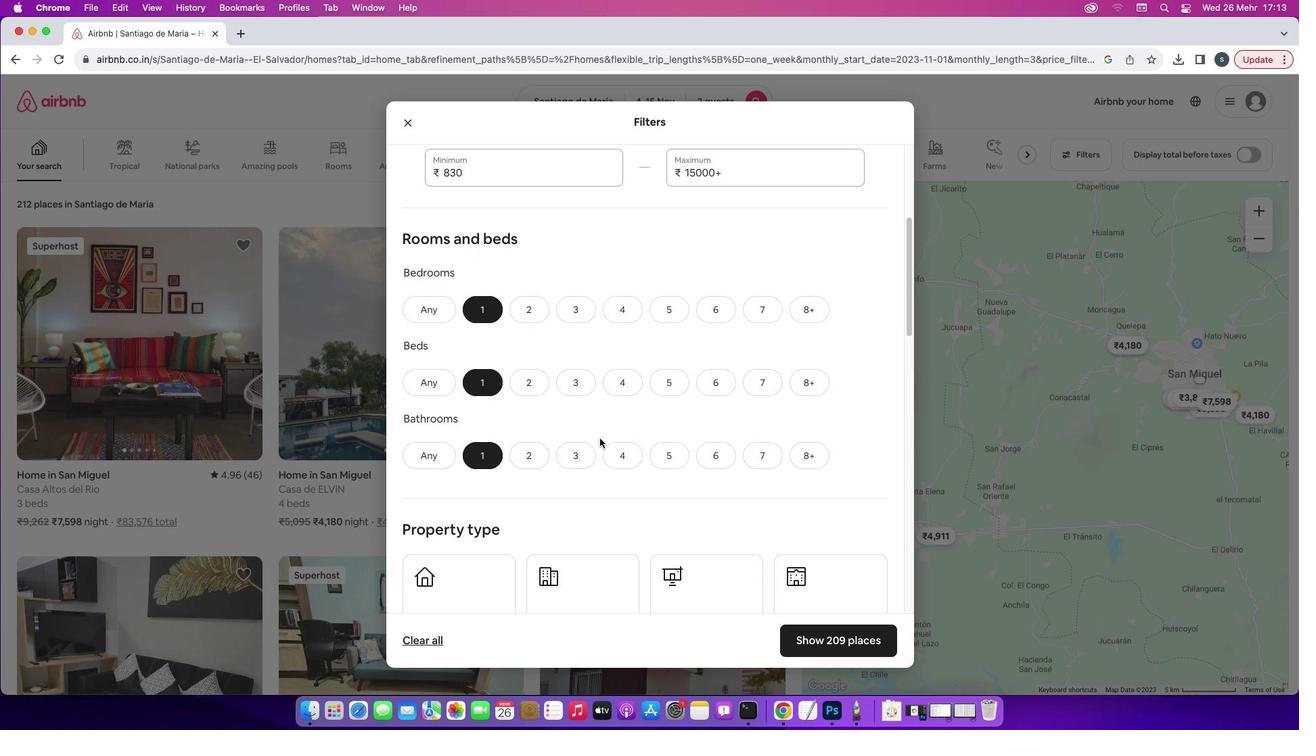 
Action: Mouse scrolled (600, 439) with delta (0, -1)
Screenshot: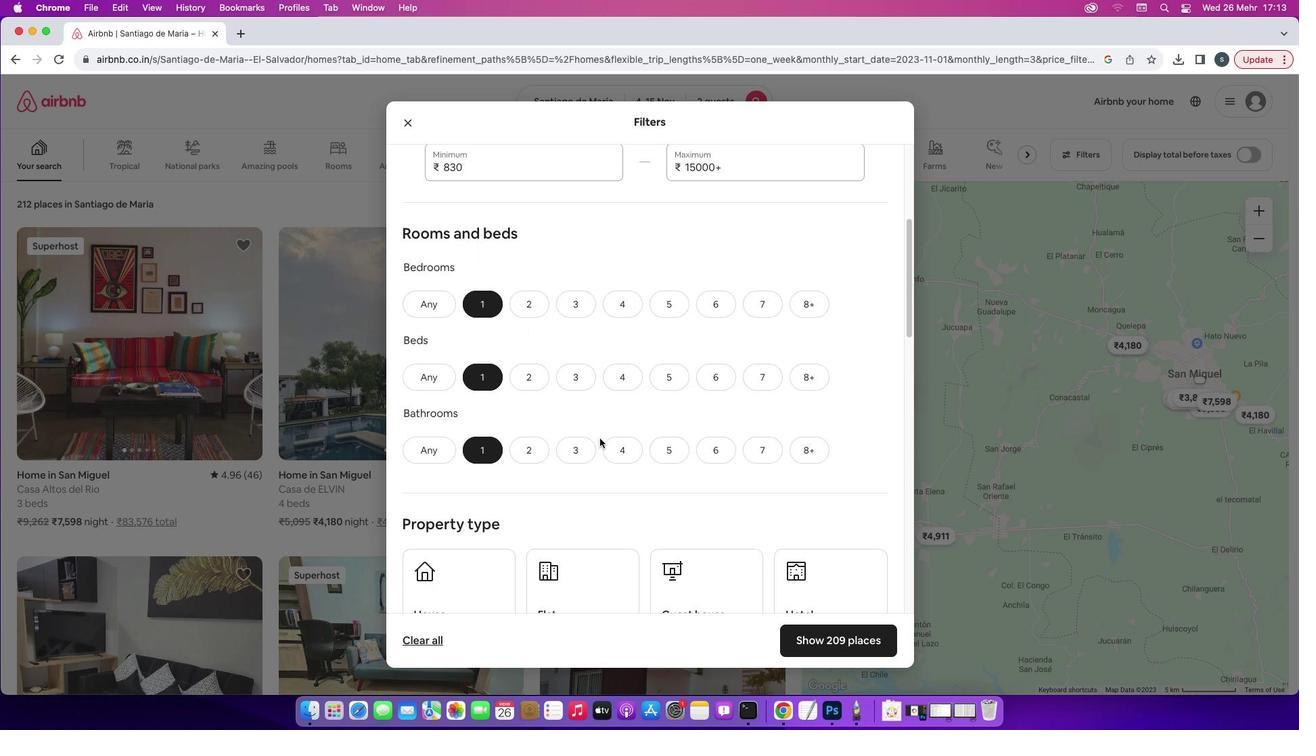 
Action: Mouse scrolled (600, 439) with delta (0, 0)
Screenshot: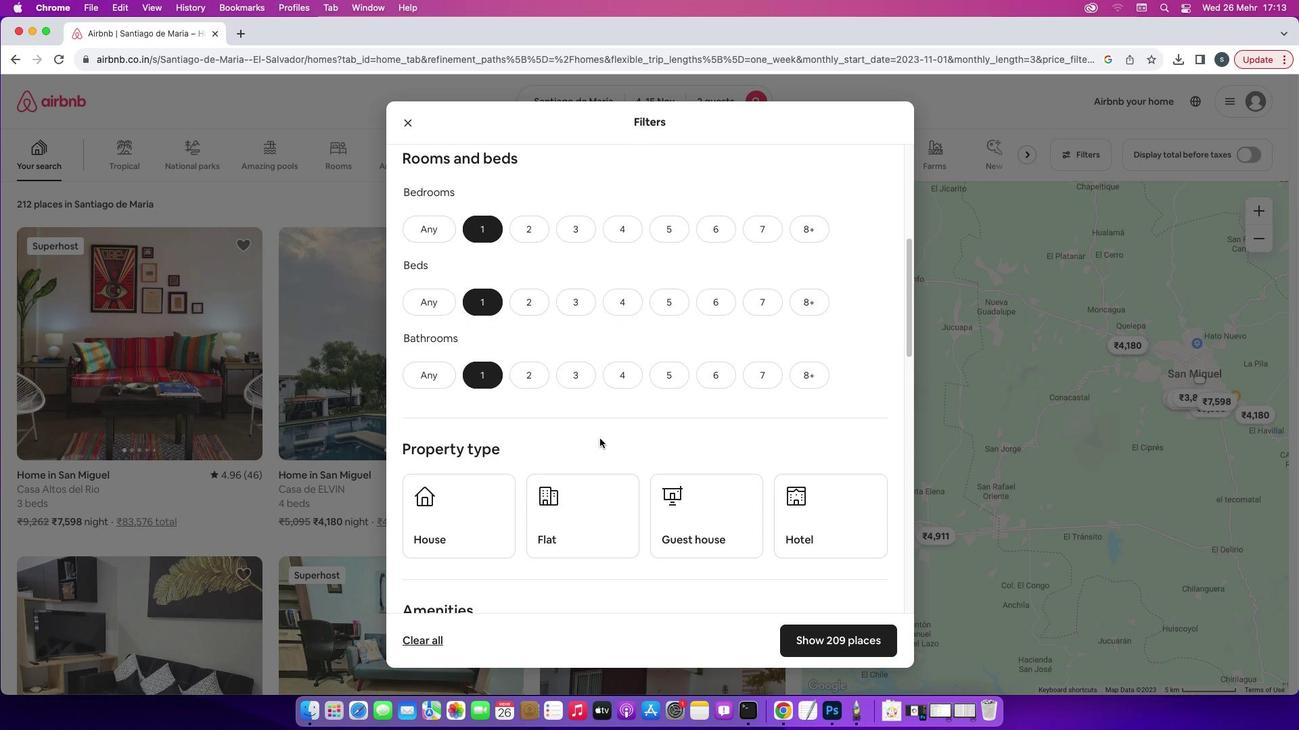 
Action: Mouse scrolled (600, 439) with delta (0, 0)
Screenshot: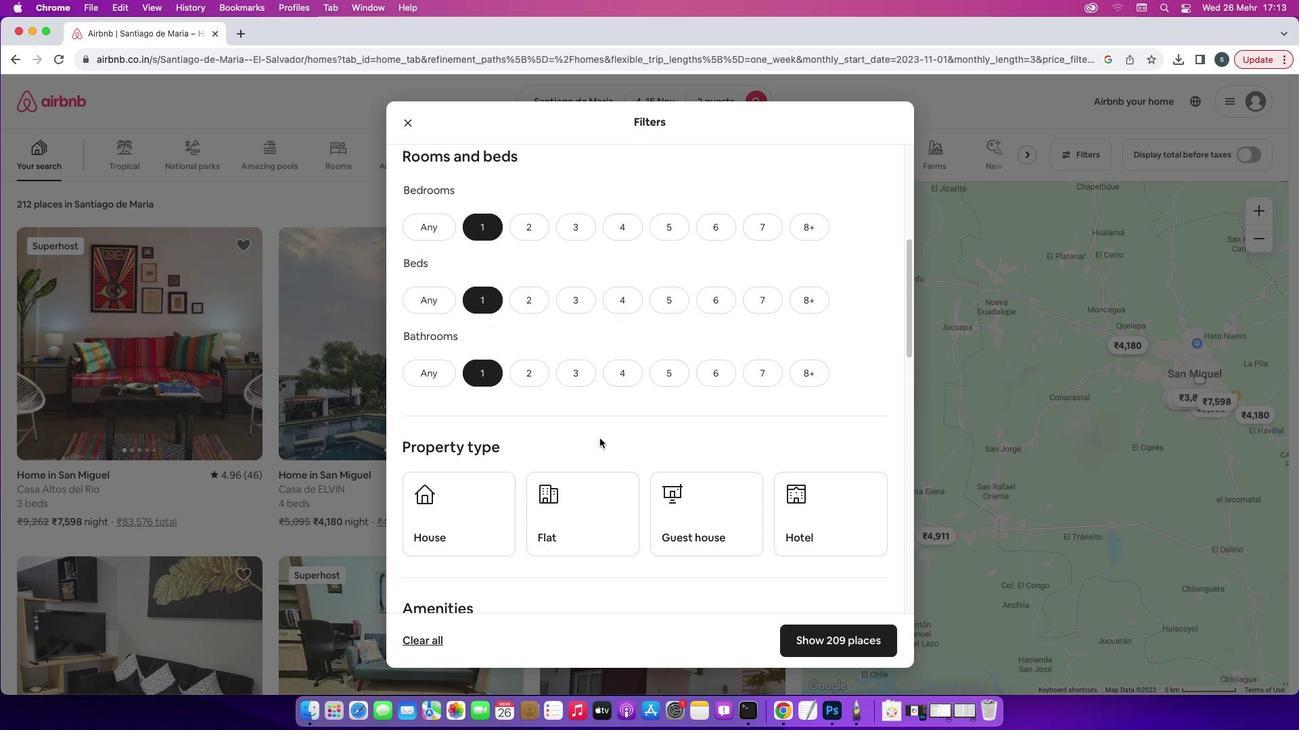 
Action: Mouse scrolled (600, 439) with delta (0, -2)
Screenshot: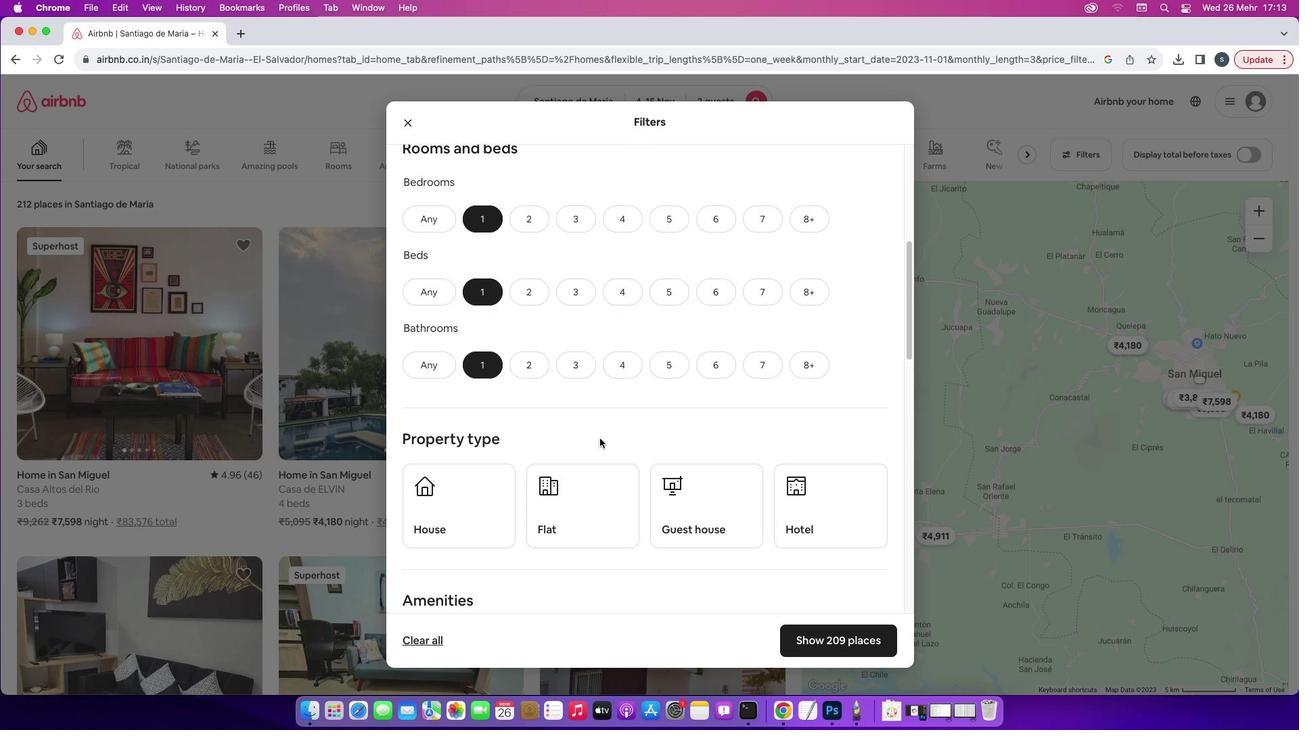 
Action: Mouse moved to (818, 426)
Screenshot: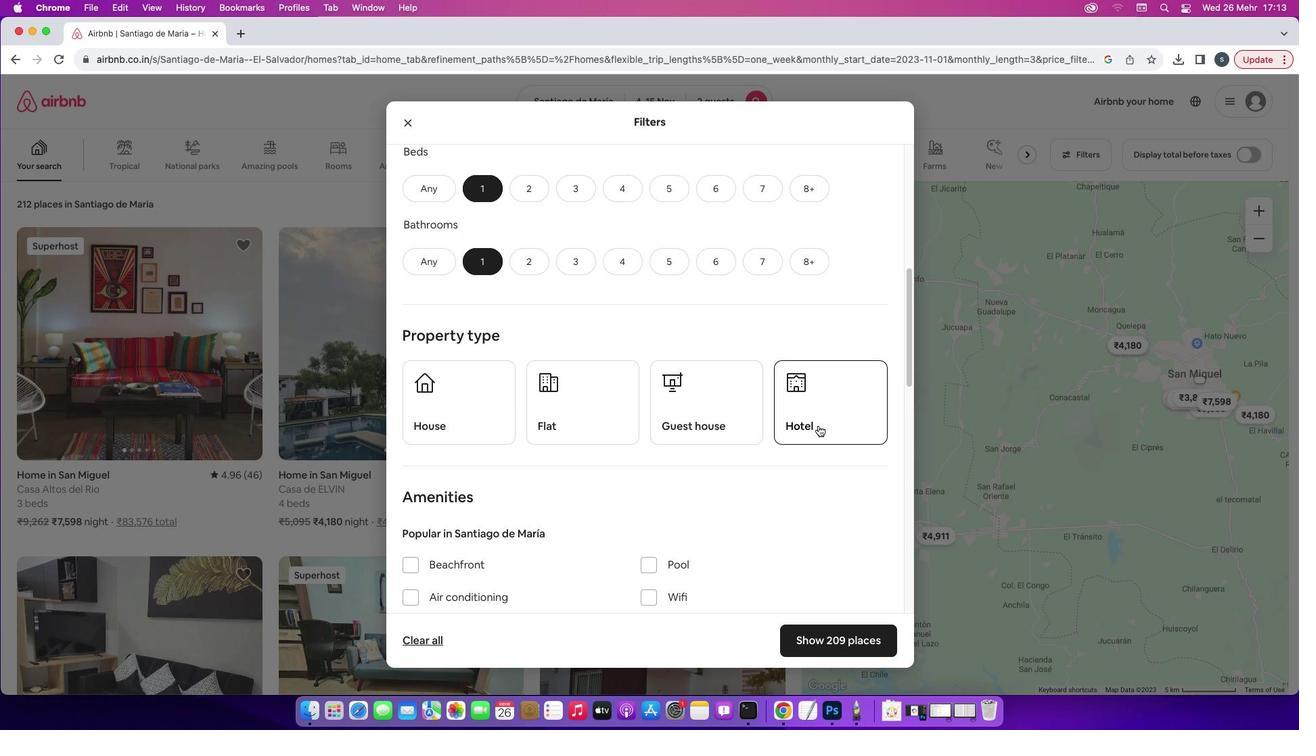 
Action: Mouse pressed left at (818, 426)
Screenshot: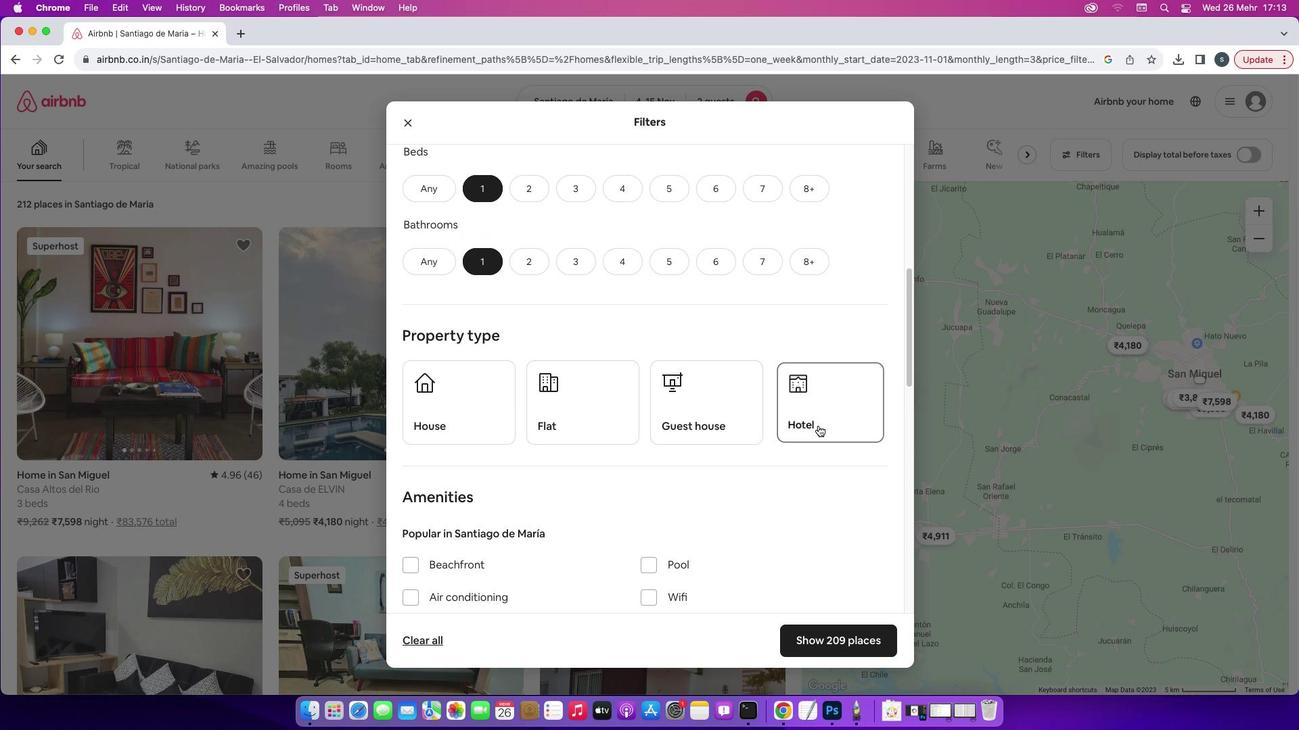 
Action: Mouse moved to (690, 483)
Screenshot: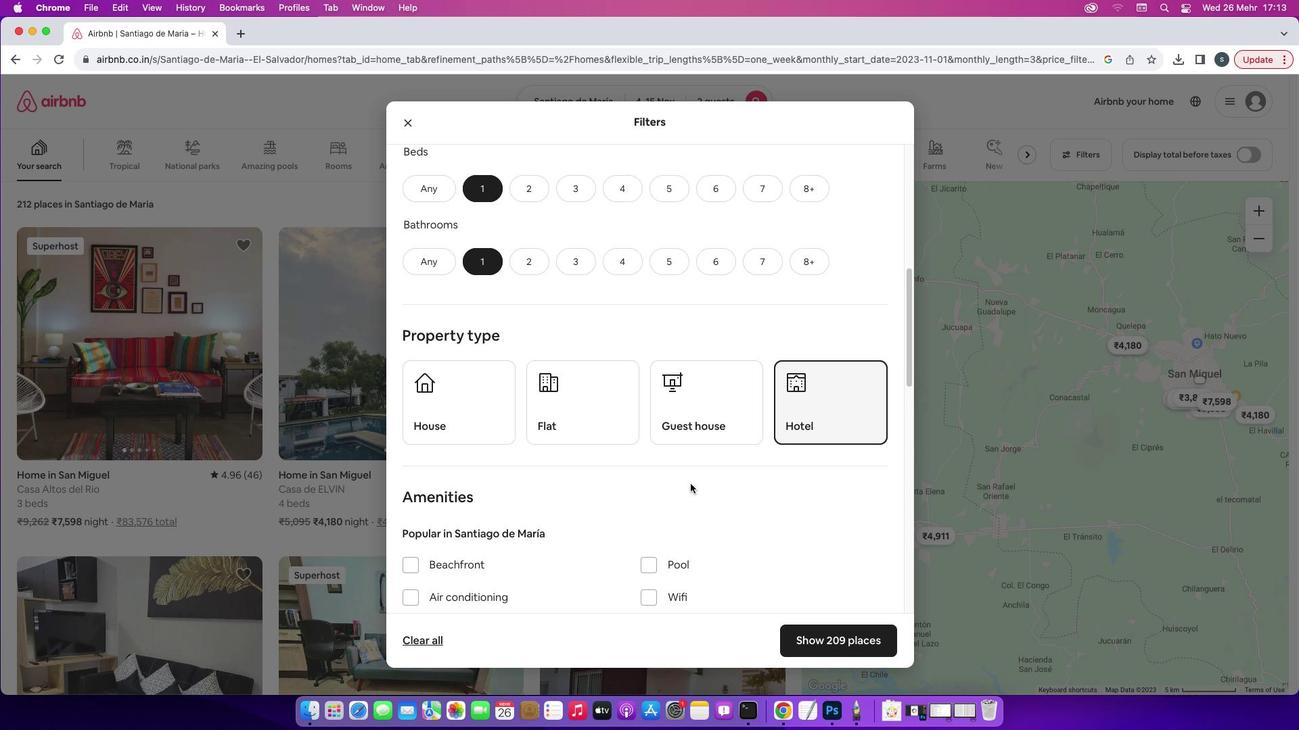 
Action: Mouse scrolled (690, 483) with delta (0, 0)
Screenshot: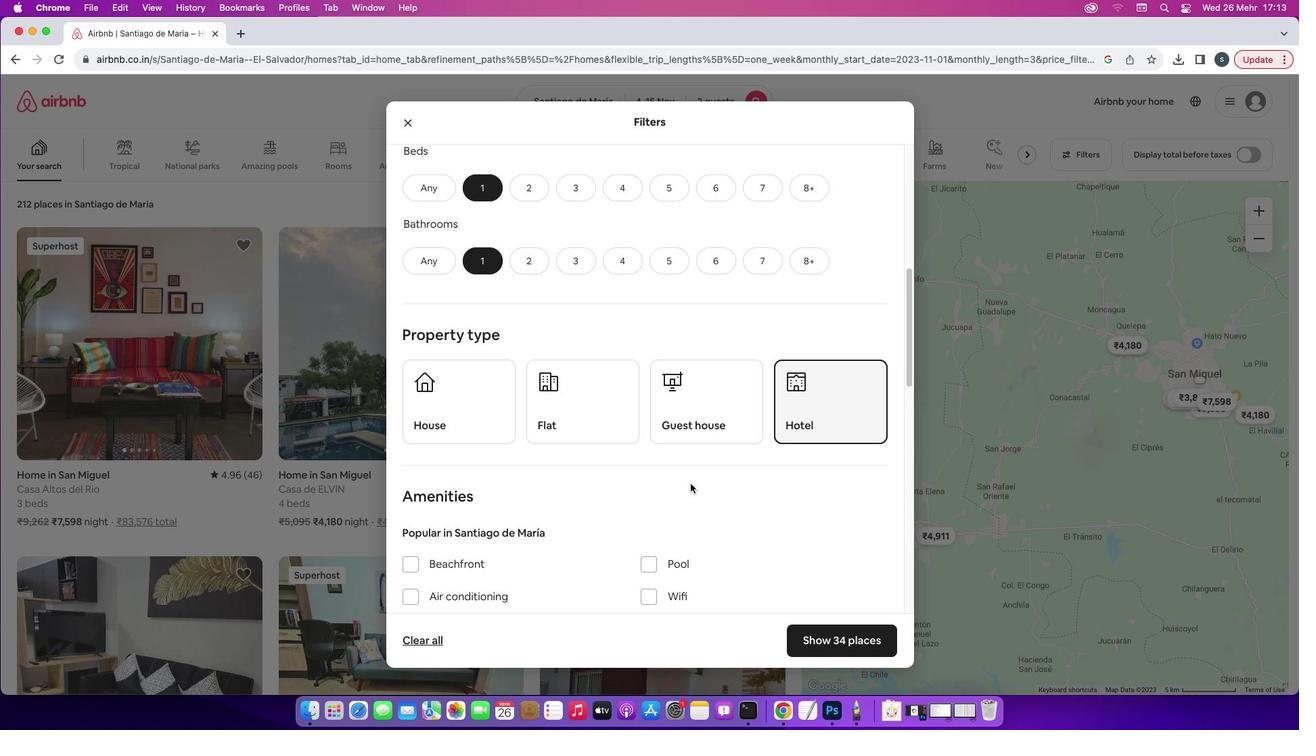 
Action: Mouse scrolled (690, 483) with delta (0, 0)
Screenshot: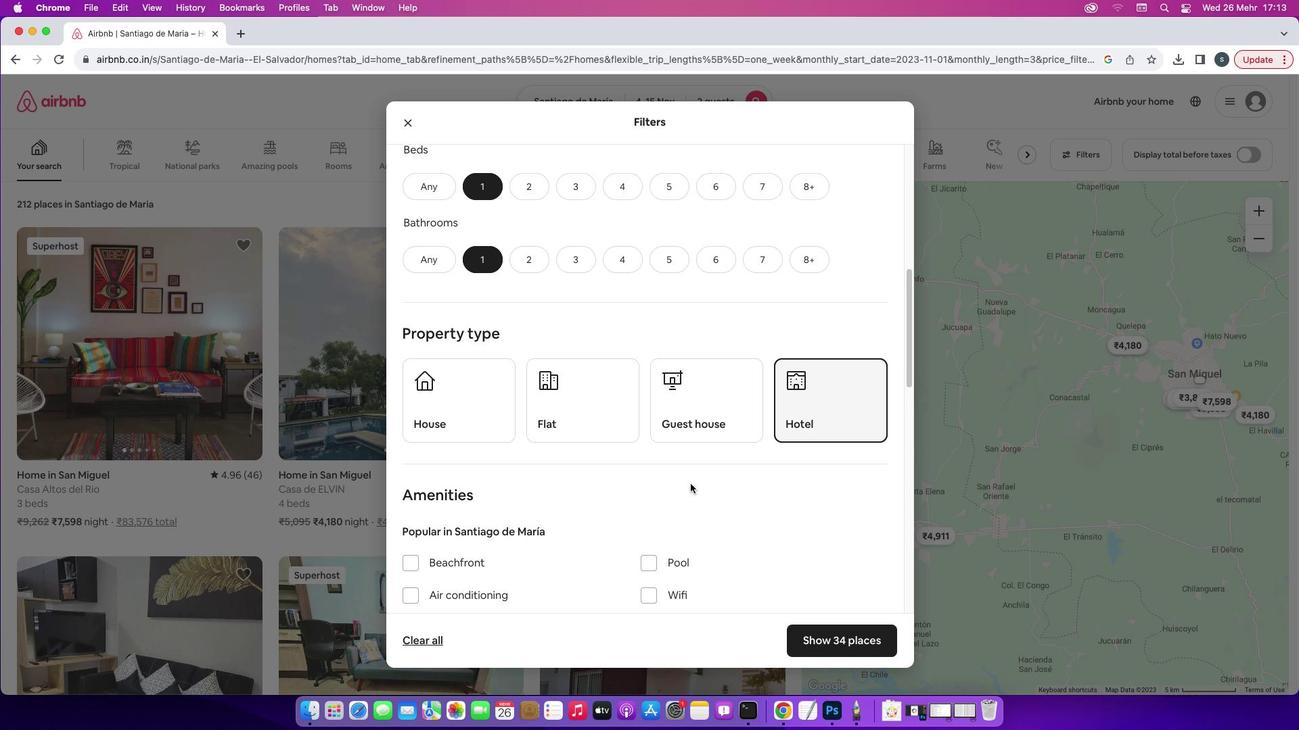 
Action: Mouse scrolled (690, 483) with delta (0, -1)
Screenshot: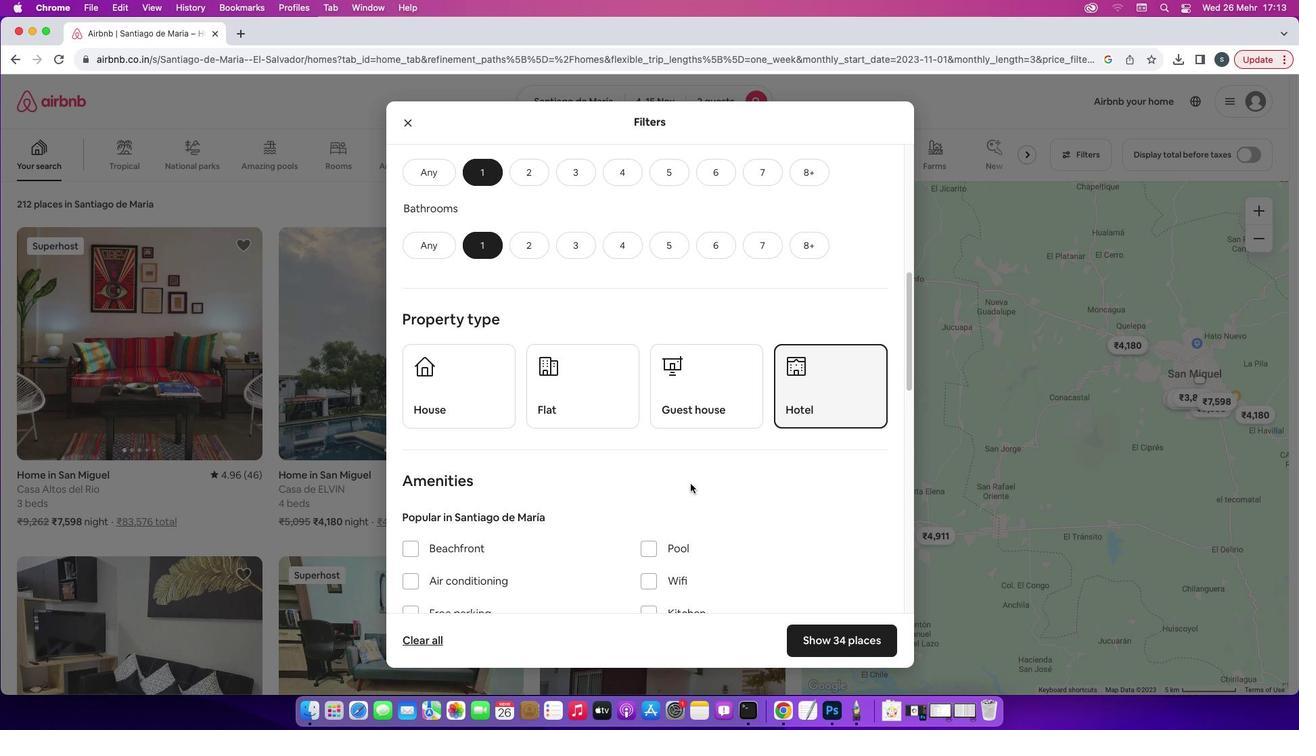 
Action: Mouse scrolled (690, 483) with delta (0, -2)
Screenshot: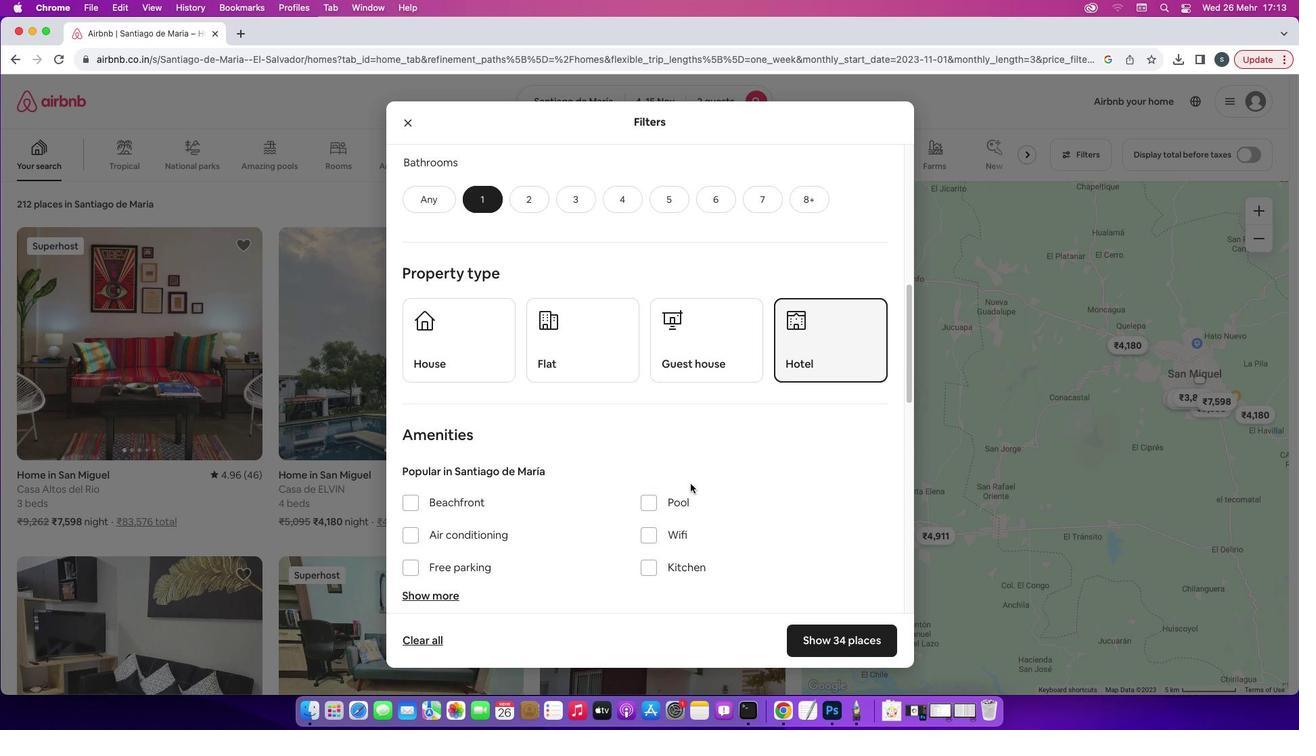 
Action: Mouse scrolled (690, 483) with delta (0, 0)
Screenshot: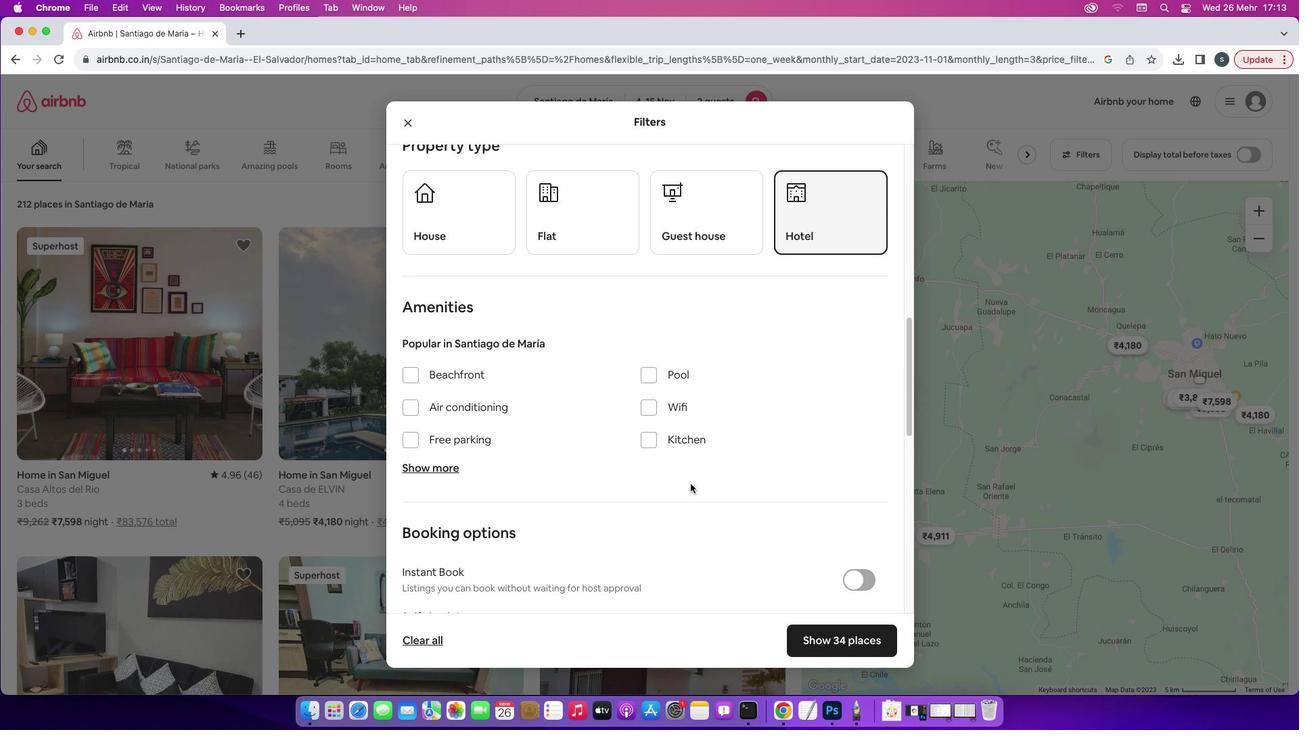 
Action: Mouse scrolled (690, 483) with delta (0, 0)
Screenshot: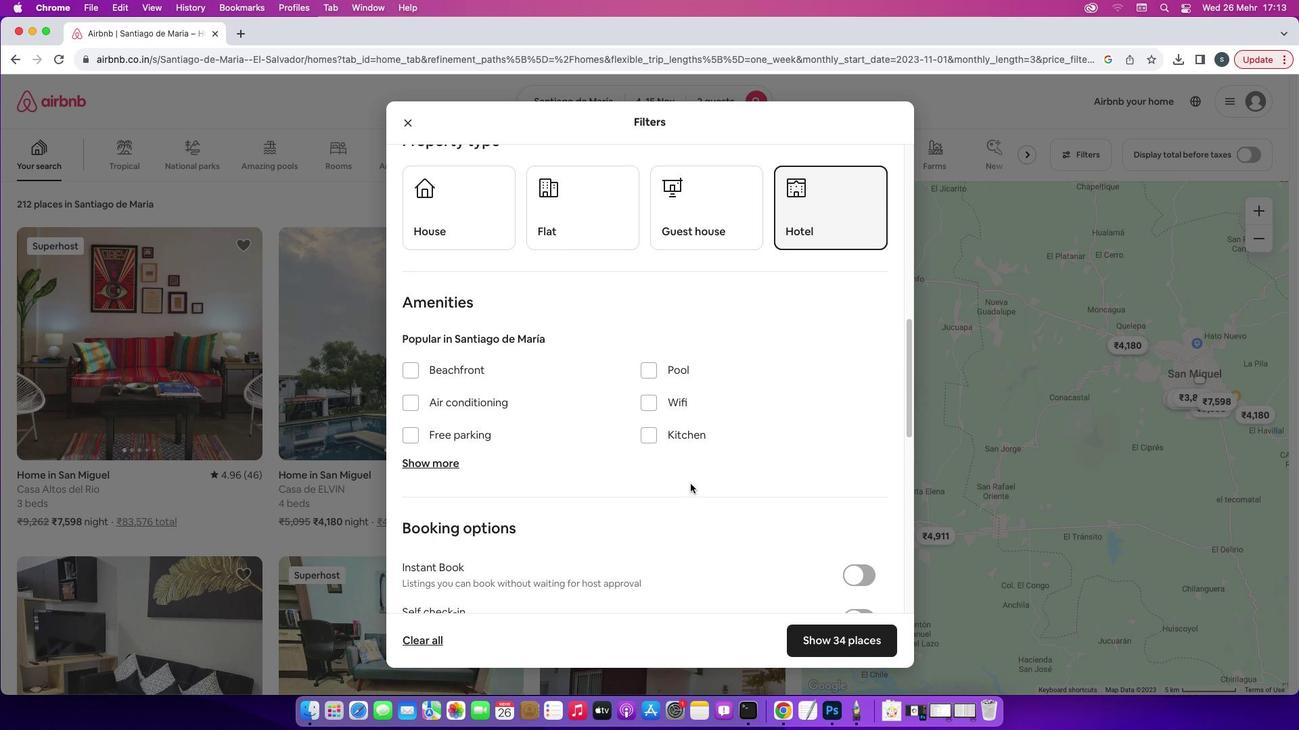 
Action: Mouse scrolled (690, 483) with delta (0, -1)
Screenshot: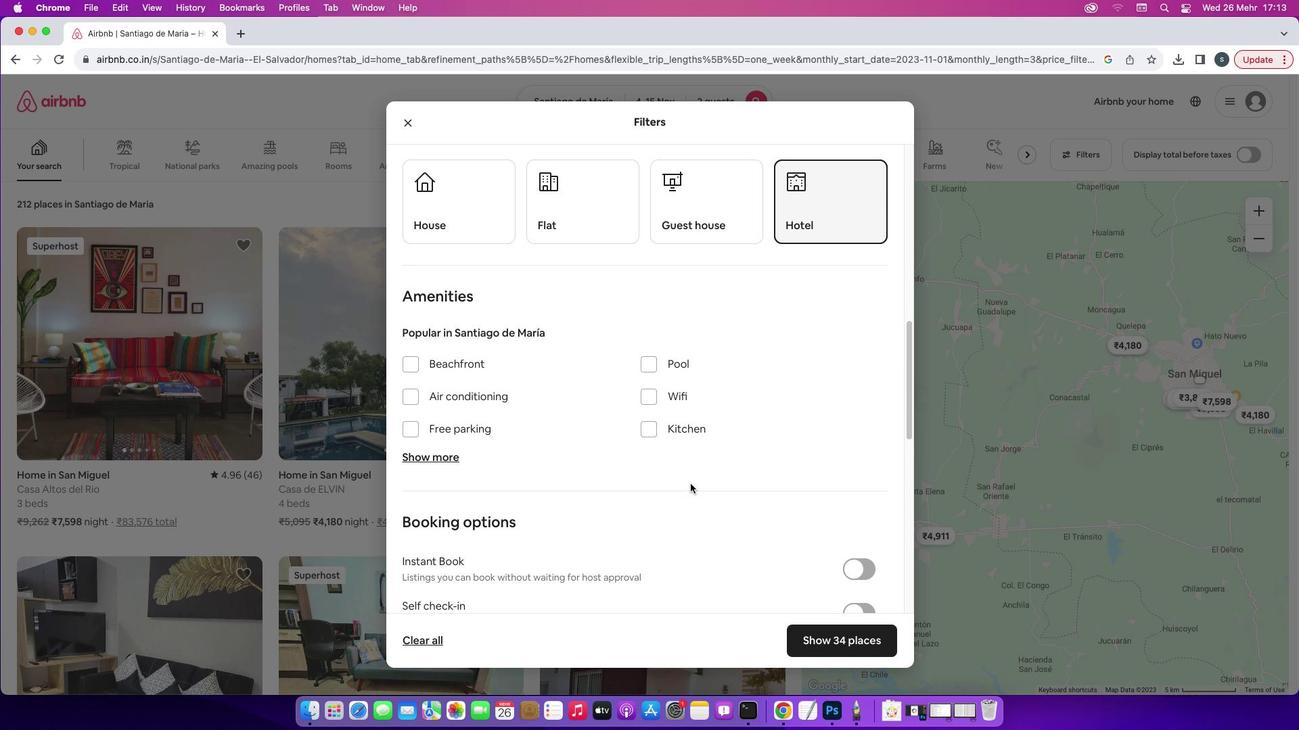 
Action: Mouse scrolled (690, 483) with delta (0, -1)
Screenshot: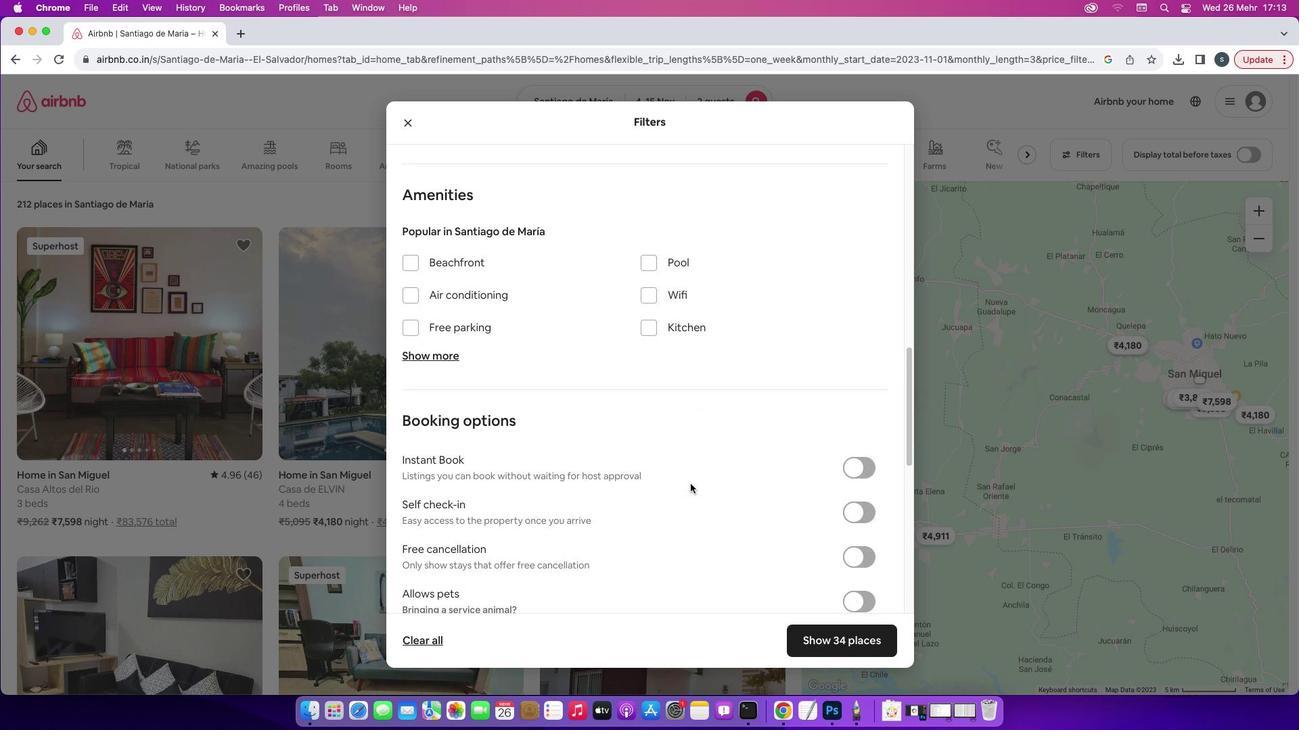 
Action: Mouse moved to (856, 452)
Screenshot: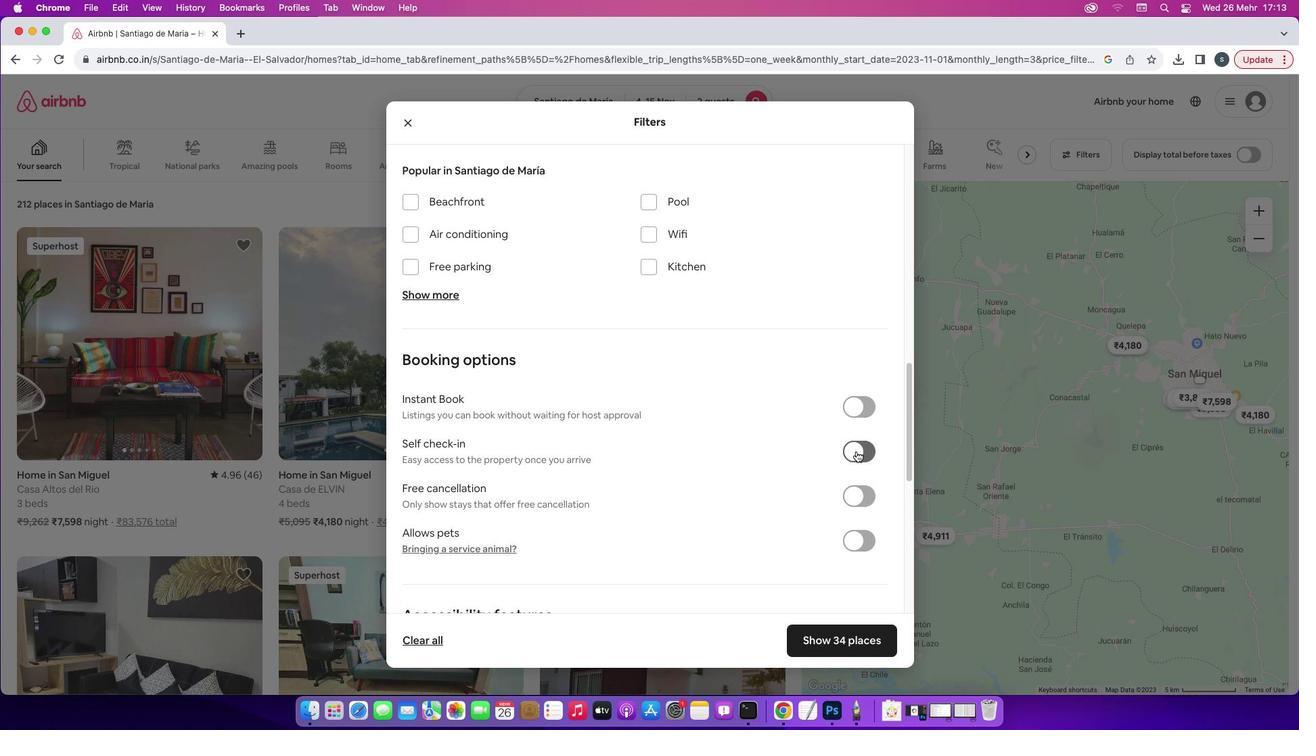 
Action: Mouse pressed left at (856, 452)
Screenshot: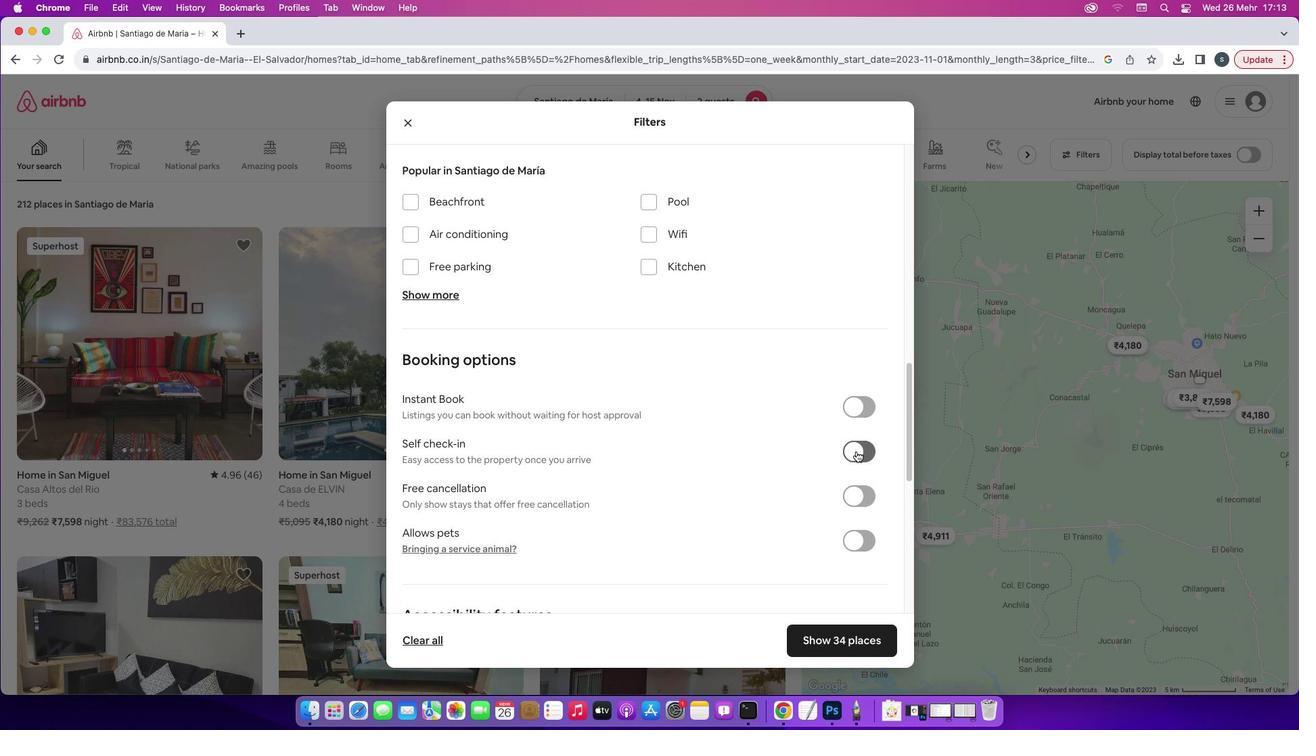 
Action: Mouse moved to (673, 464)
Screenshot: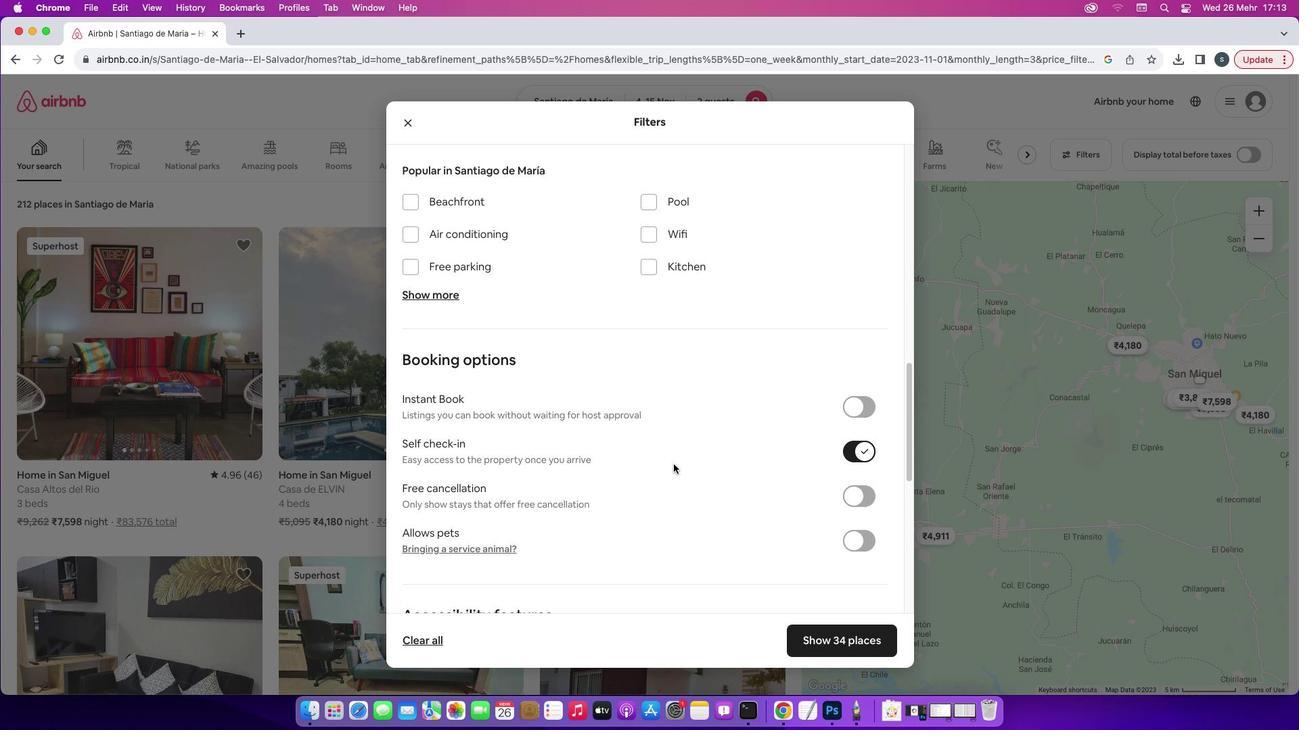 
Action: Mouse scrolled (673, 464) with delta (0, 0)
Screenshot: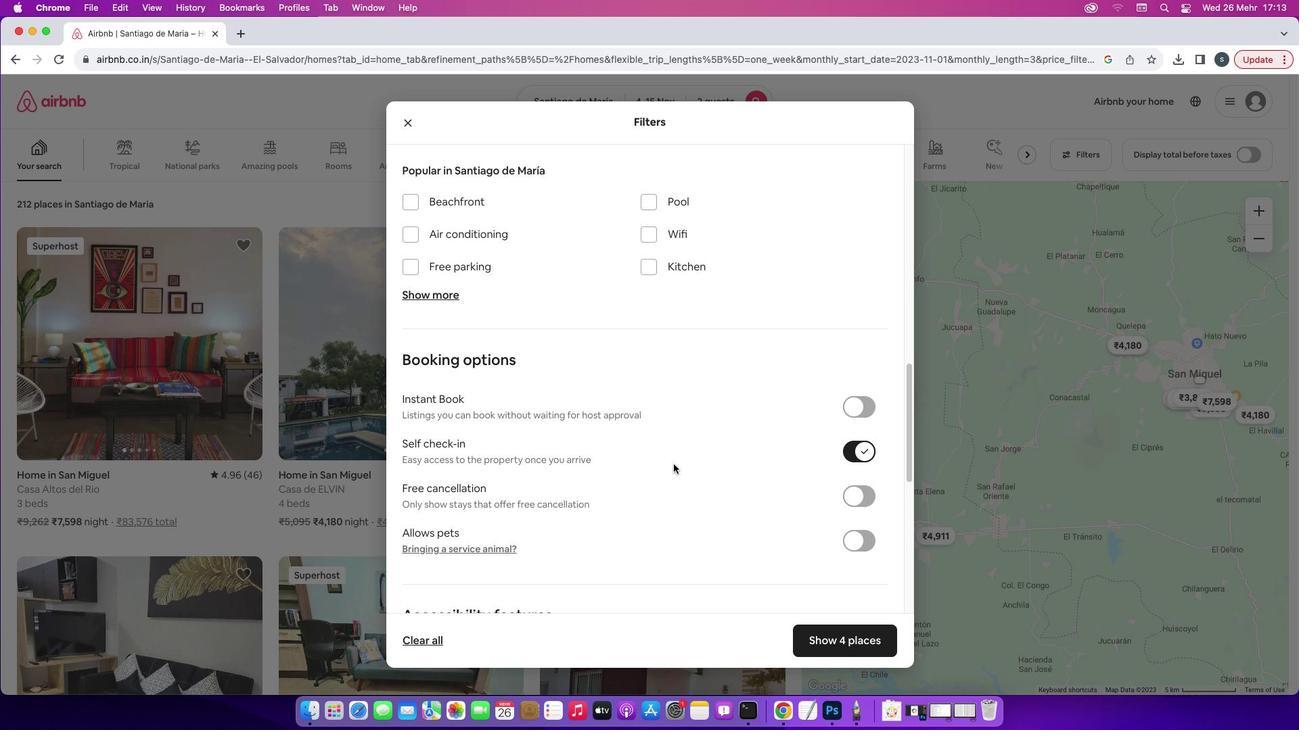 
Action: Mouse scrolled (673, 464) with delta (0, 0)
Screenshot: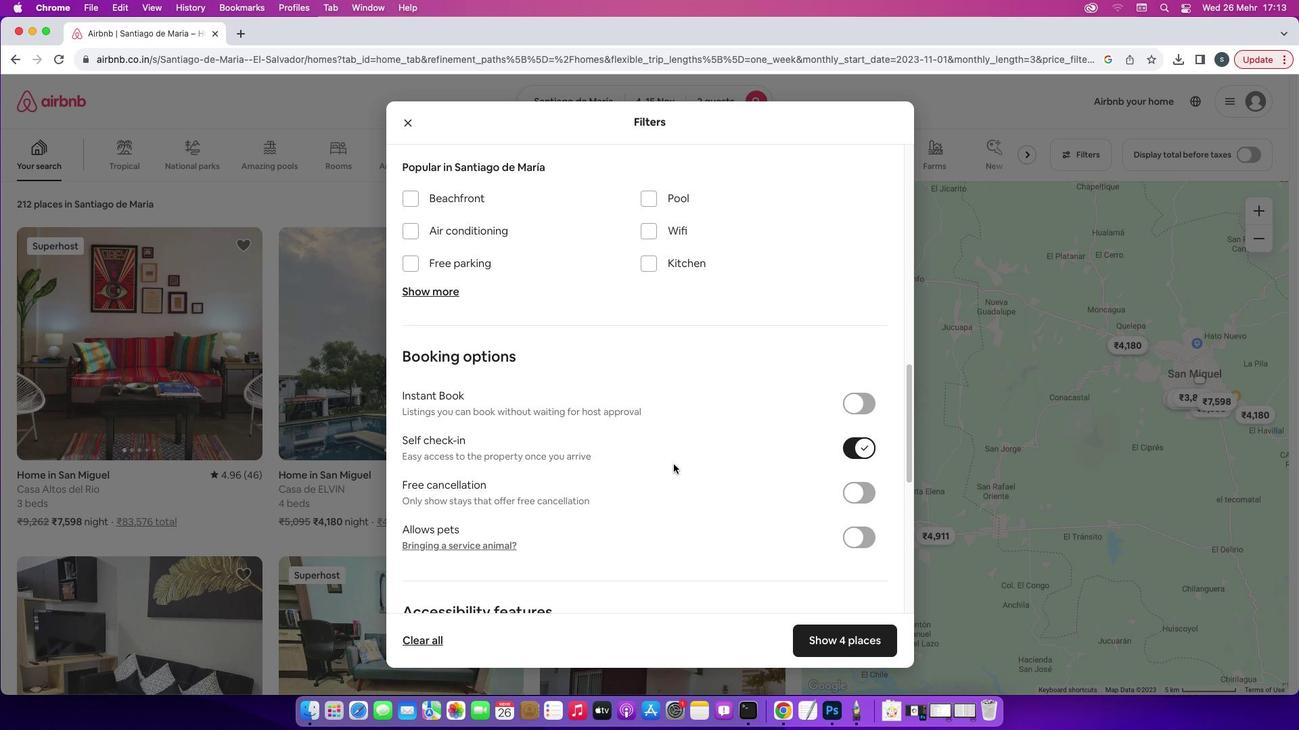 
Action: Mouse scrolled (673, 464) with delta (0, 0)
Screenshot: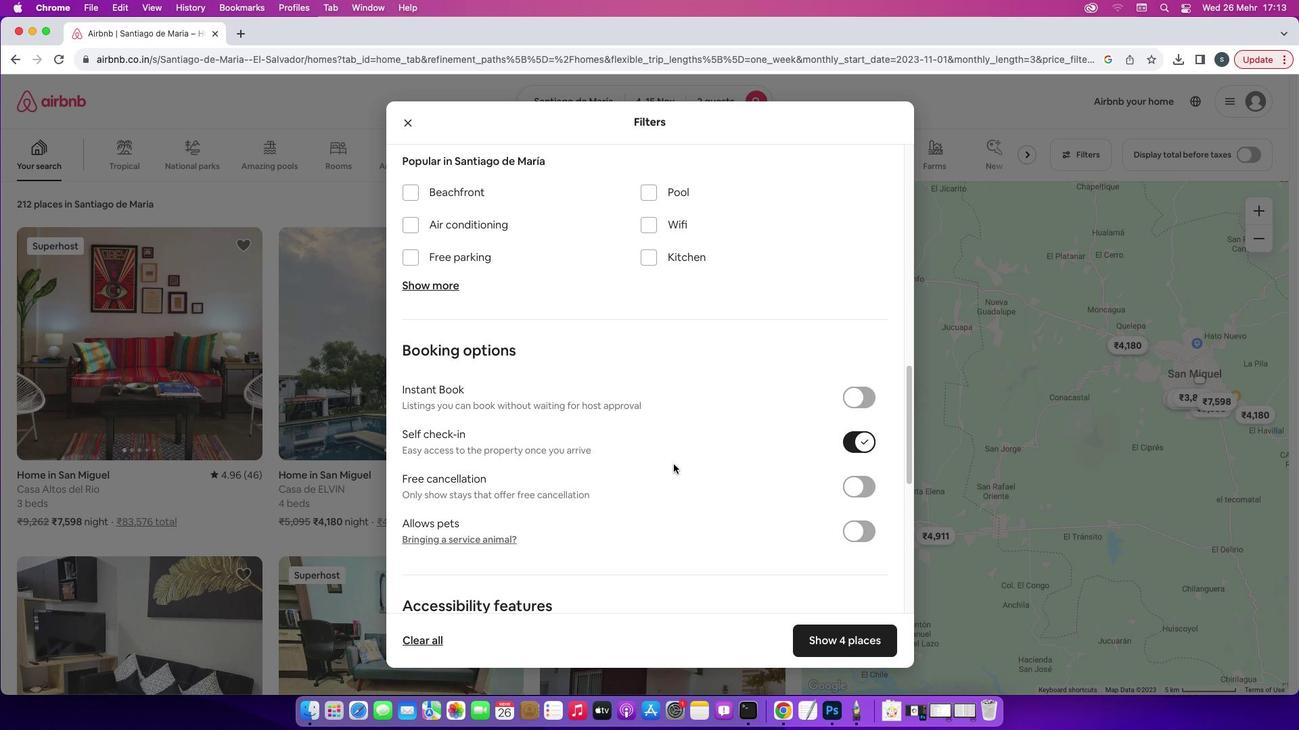 
Action: Mouse scrolled (673, 464) with delta (0, -1)
Screenshot: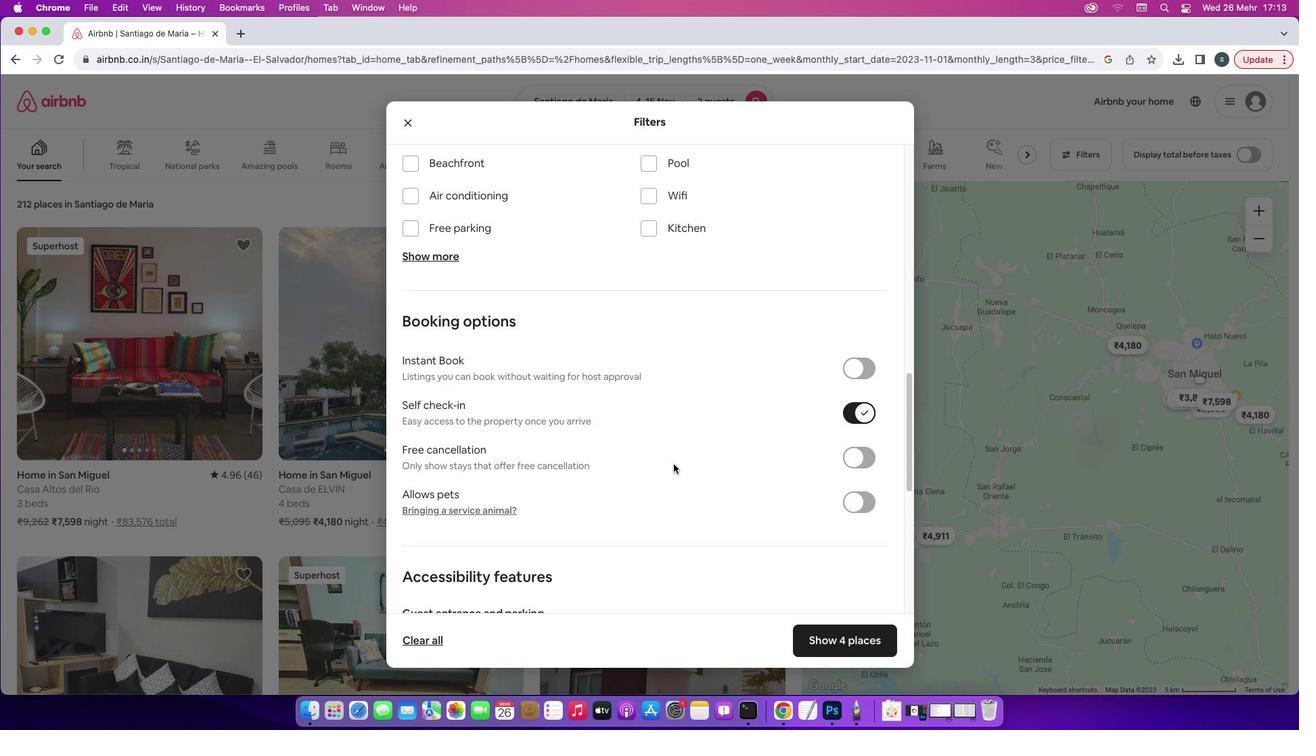 
Action: Mouse scrolled (673, 464) with delta (0, 0)
Screenshot: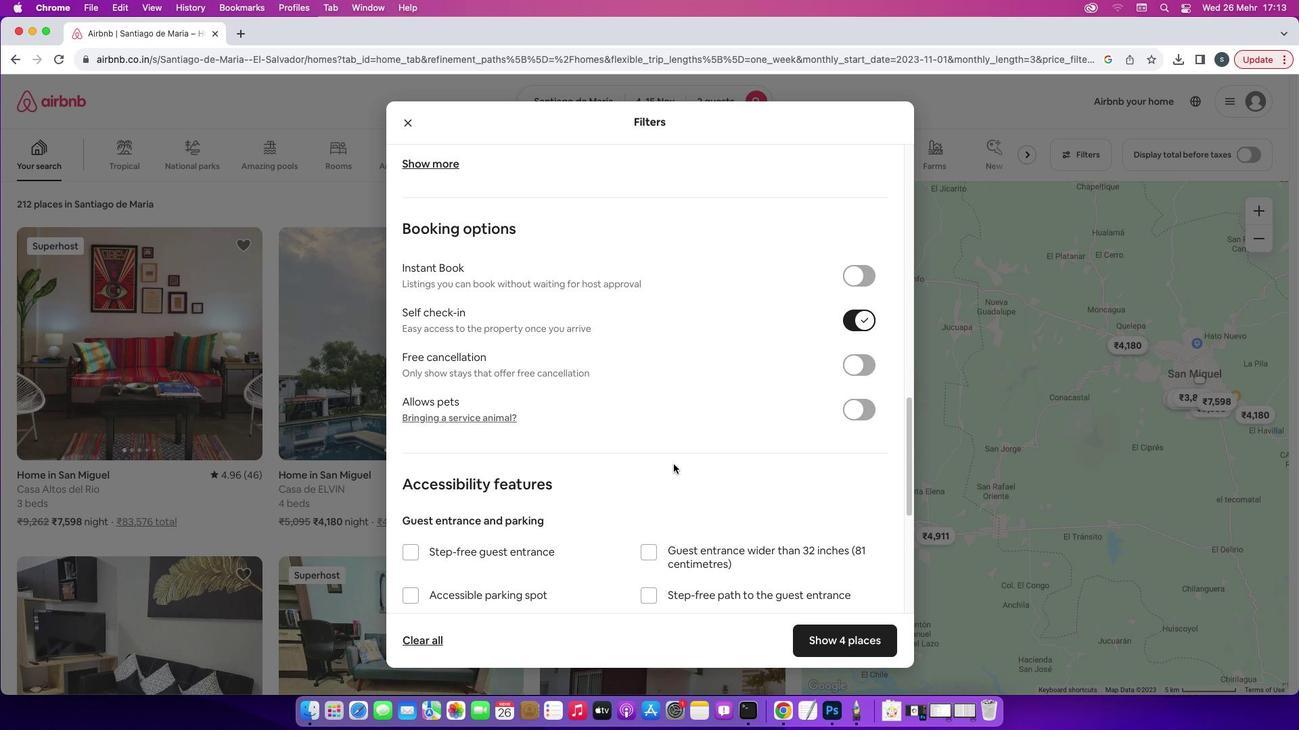 
Action: Mouse scrolled (673, 464) with delta (0, 0)
Screenshot: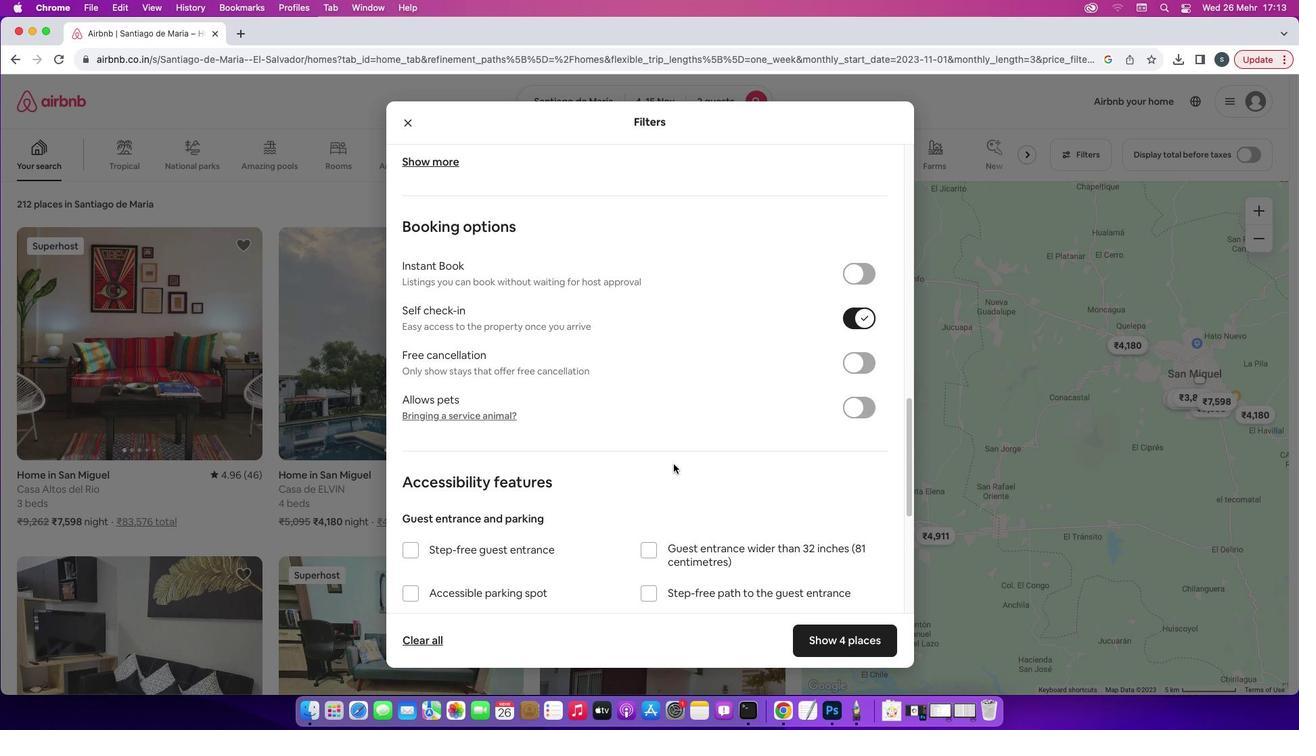 
Action: Mouse scrolled (673, 464) with delta (0, -1)
Screenshot: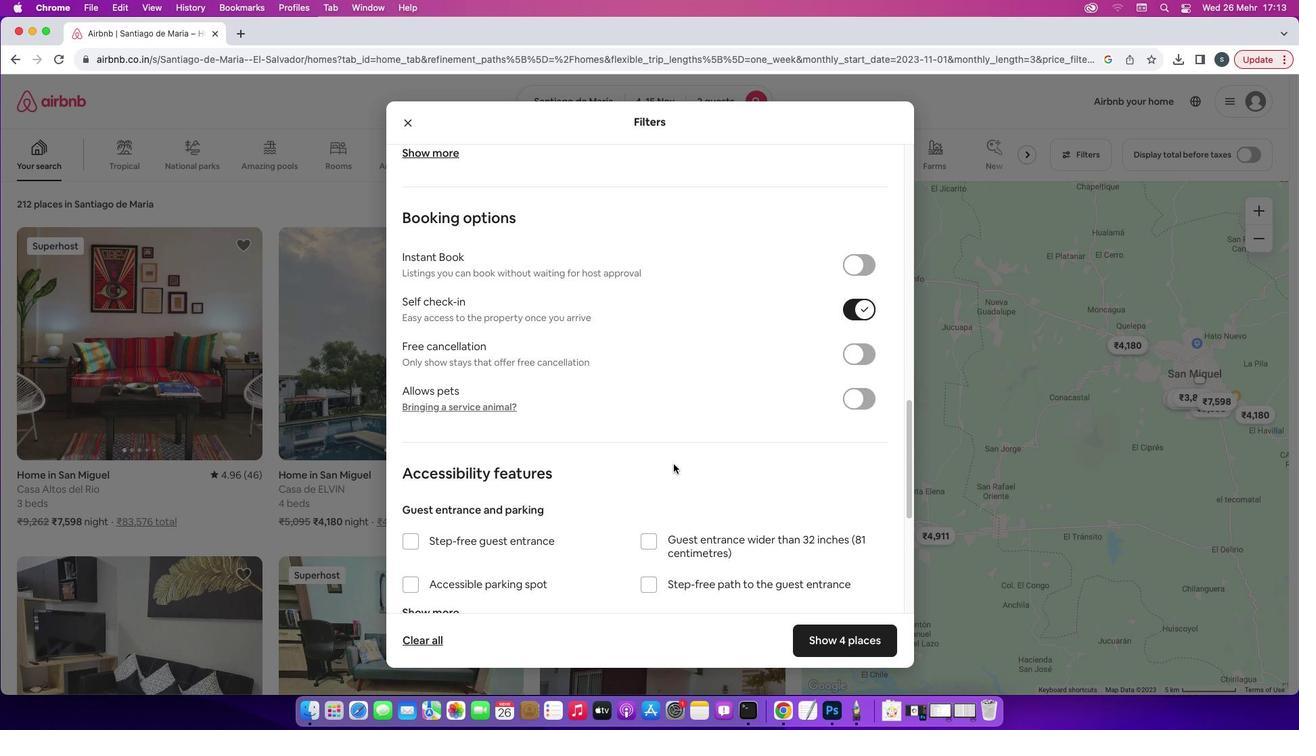 
Action: Mouse moved to (839, 641)
Screenshot: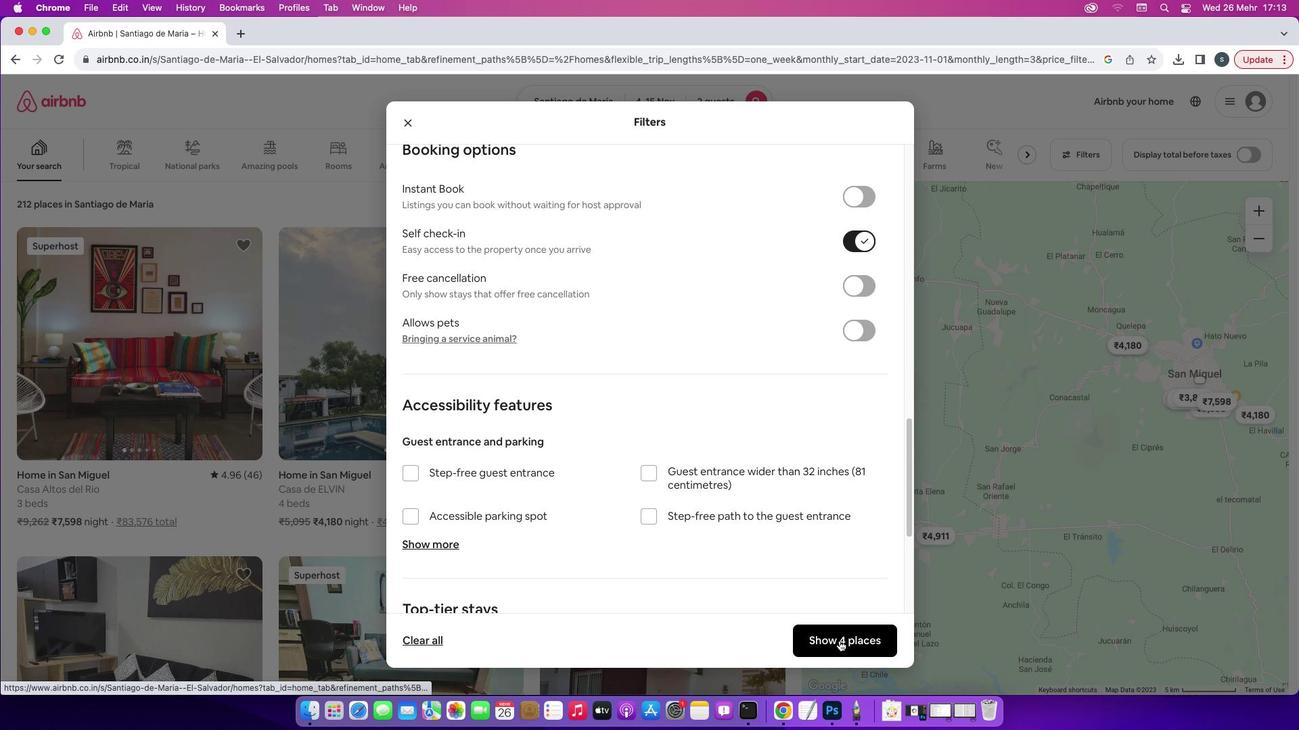 
Action: Mouse pressed left at (839, 641)
Screenshot: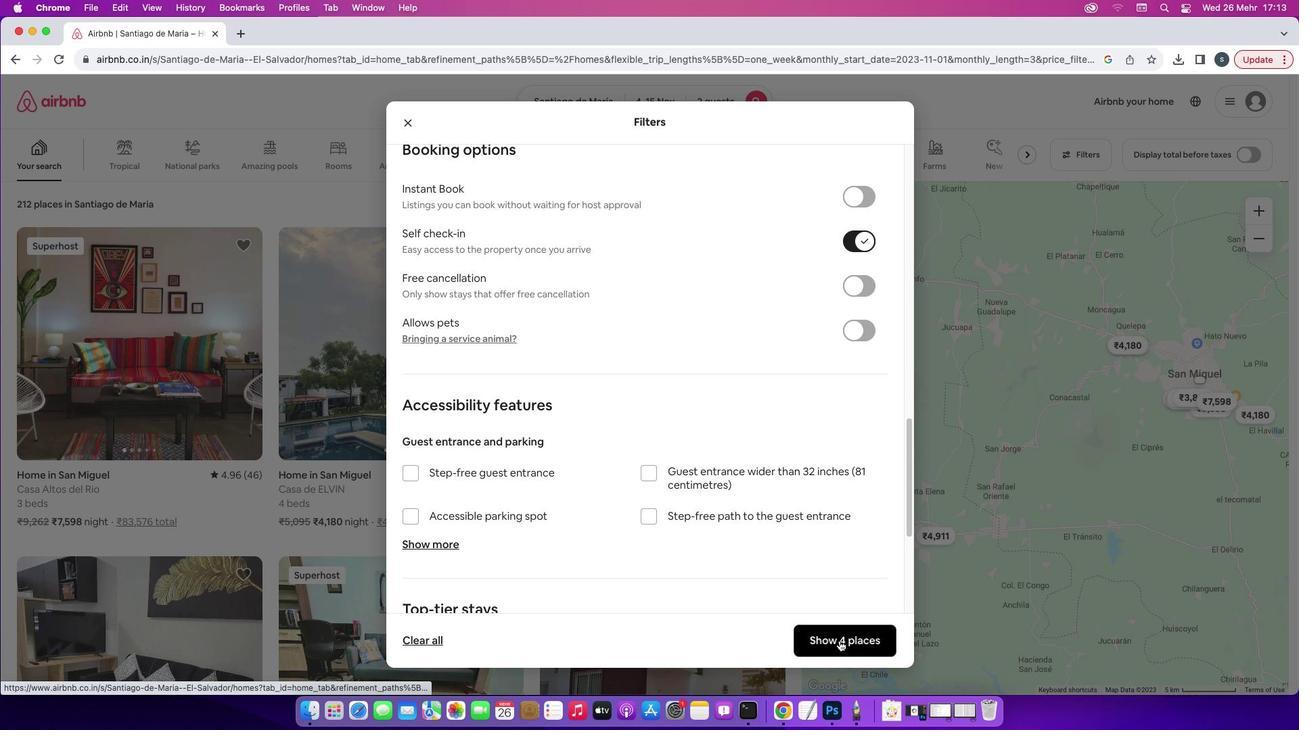 
Action: Mouse moved to (183, 336)
Screenshot: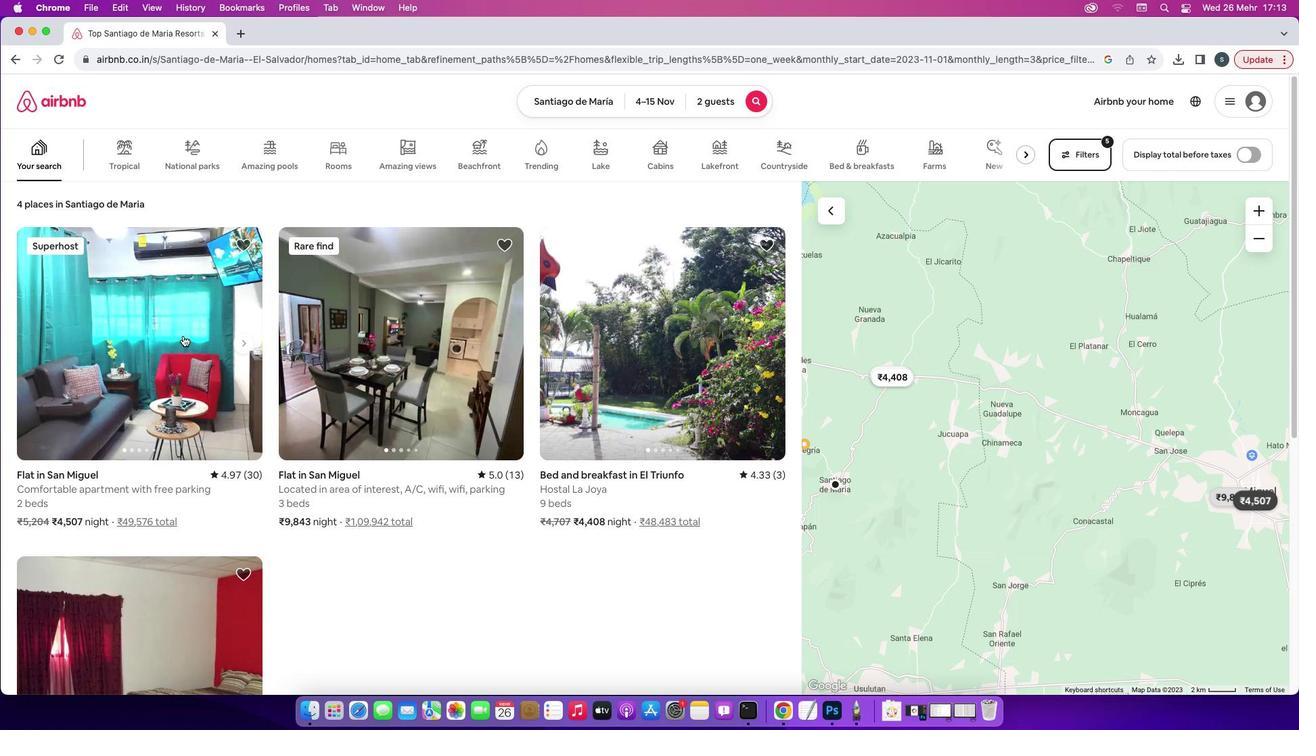 
Action: Mouse pressed left at (183, 336)
Screenshot: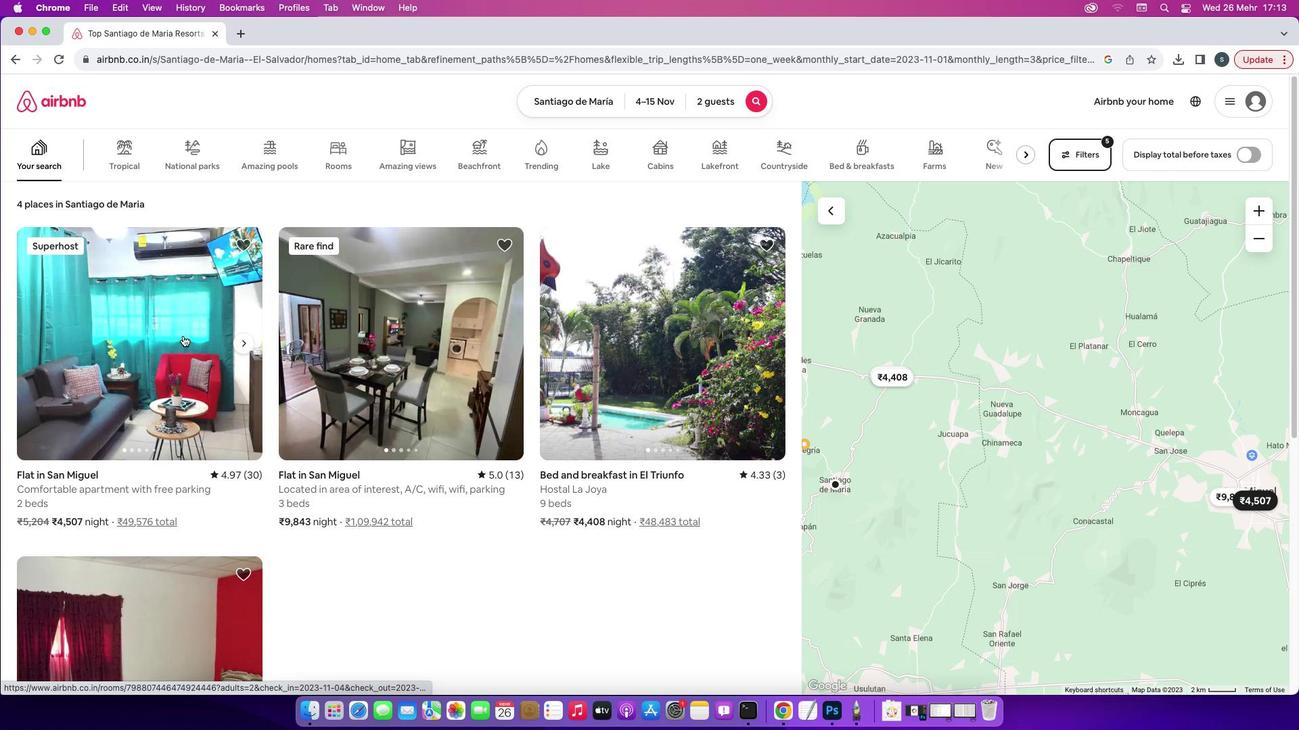 
Action: Mouse moved to (971, 502)
Screenshot: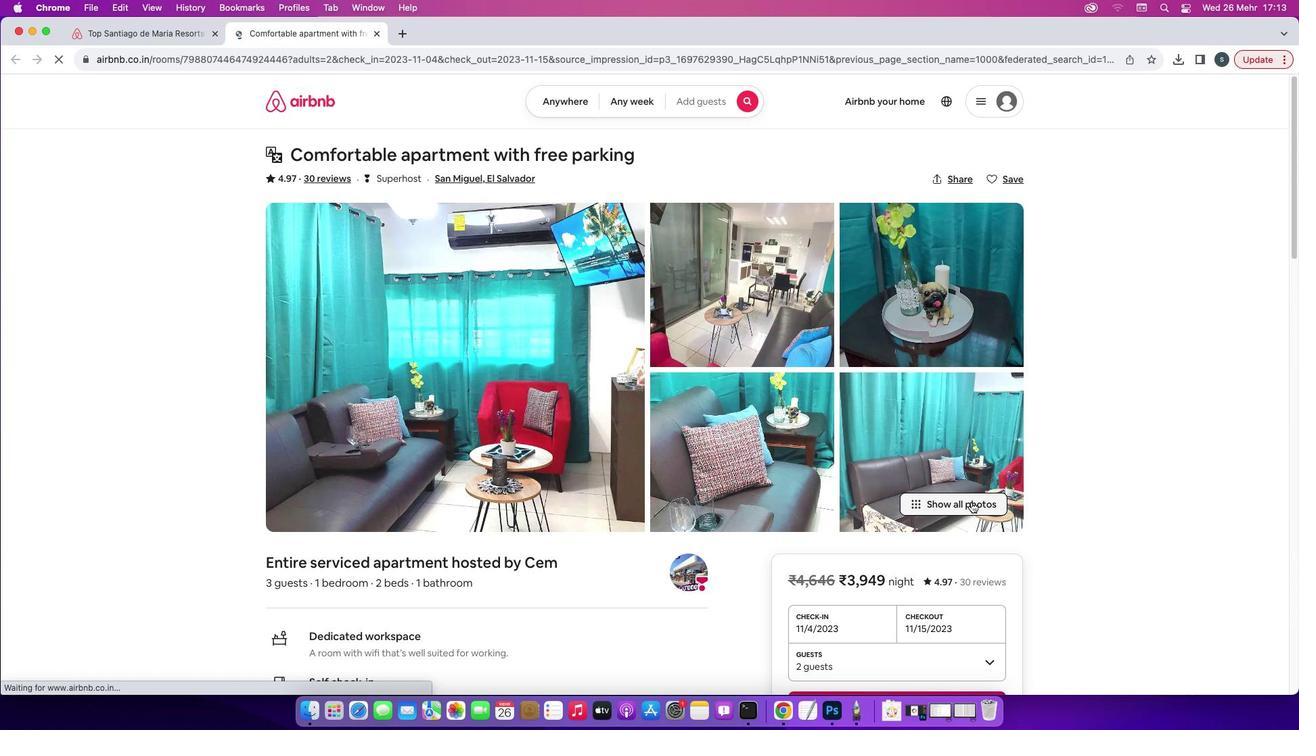 
Action: Mouse pressed left at (971, 502)
Screenshot: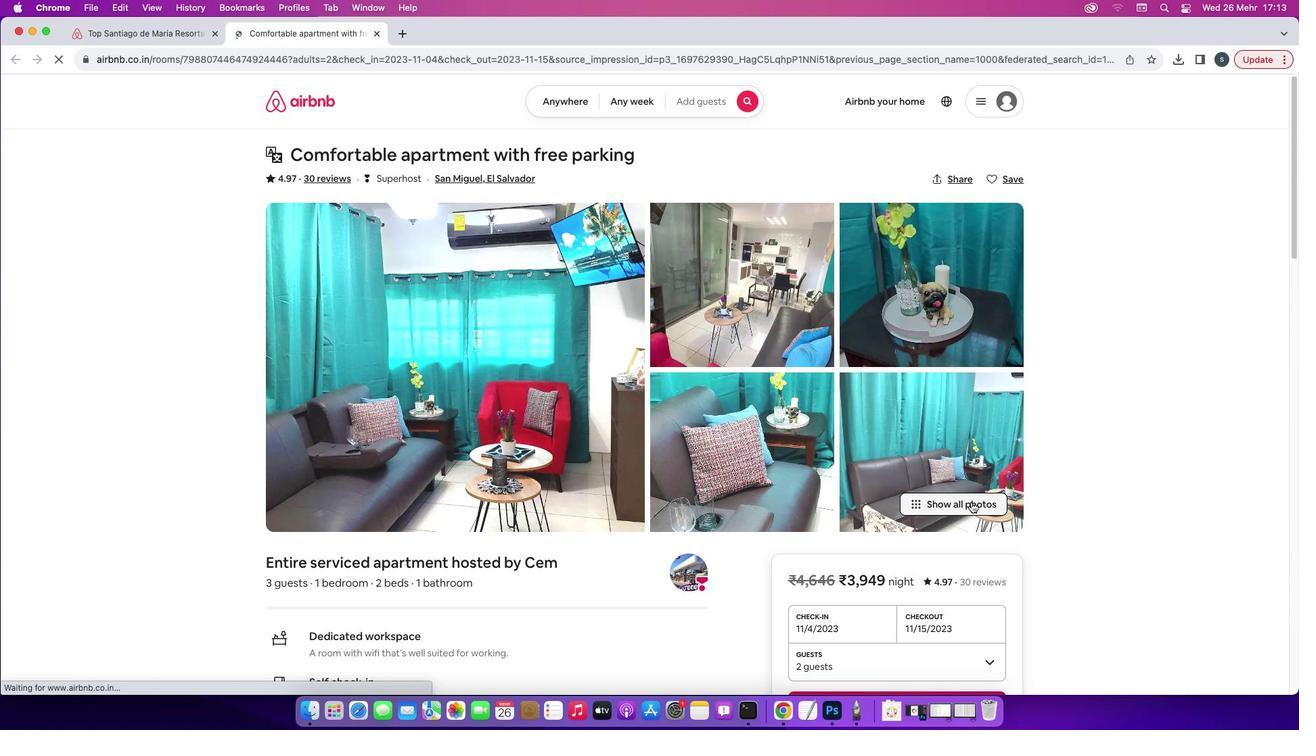 
Action: Mouse moved to (1077, 504)
Screenshot: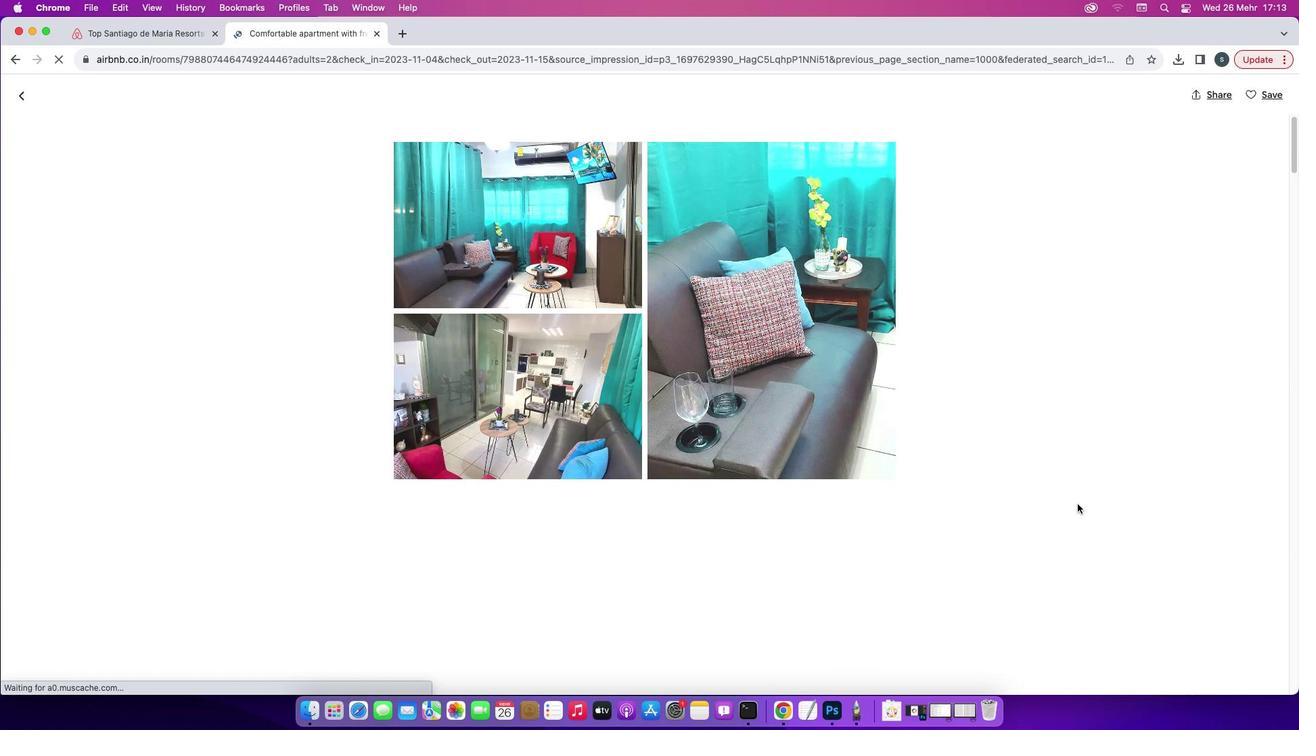 
Action: Mouse scrolled (1077, 504) with delta (0, 0)
Screenshot: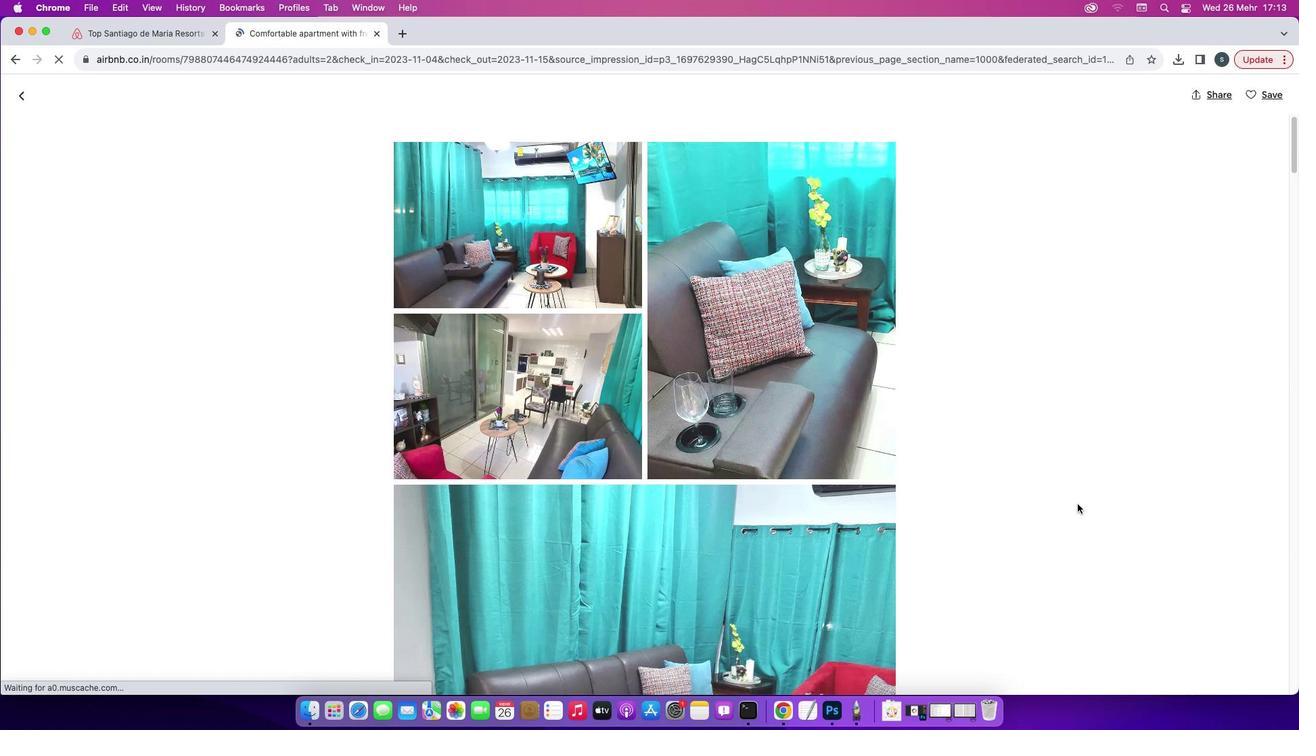 
Action: Mouse scrolled (1077, 504) with delta (0, 0)
Screenshot: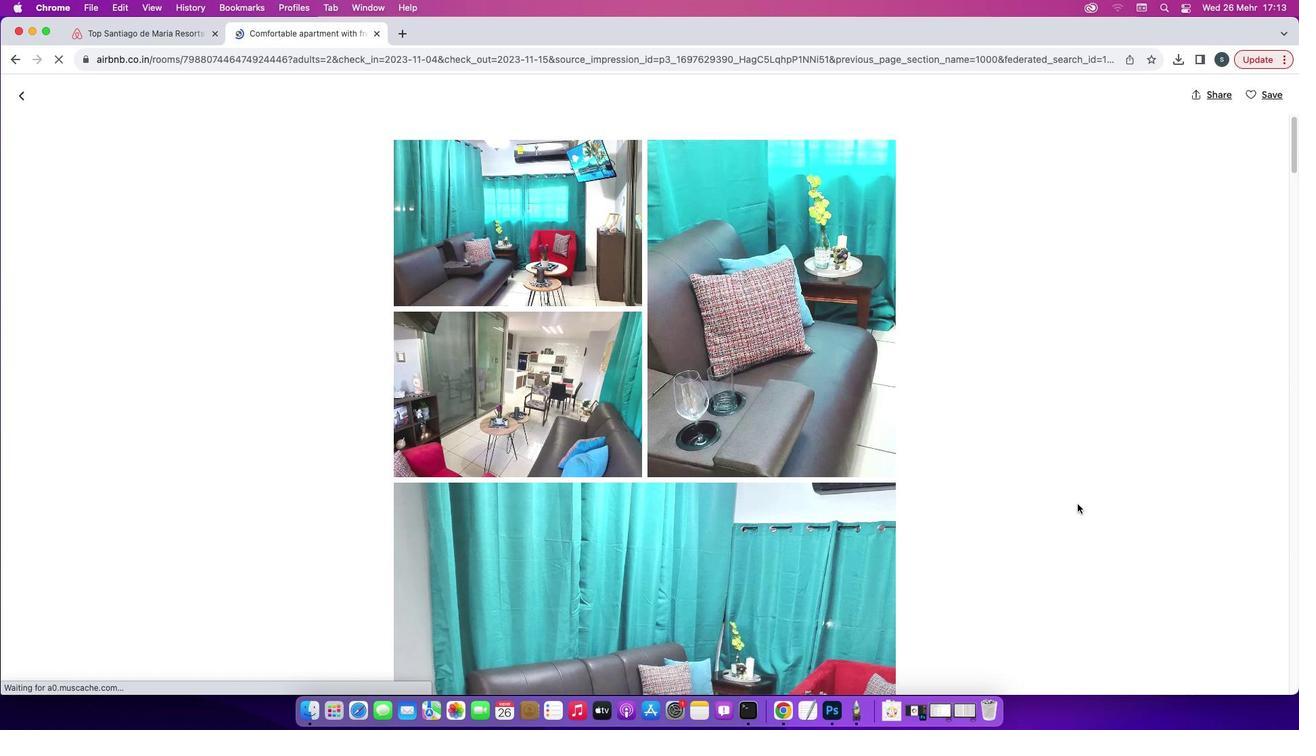 
Action: Mouse scrolled (1077, 504) with delta (0, -1)
Screenshot: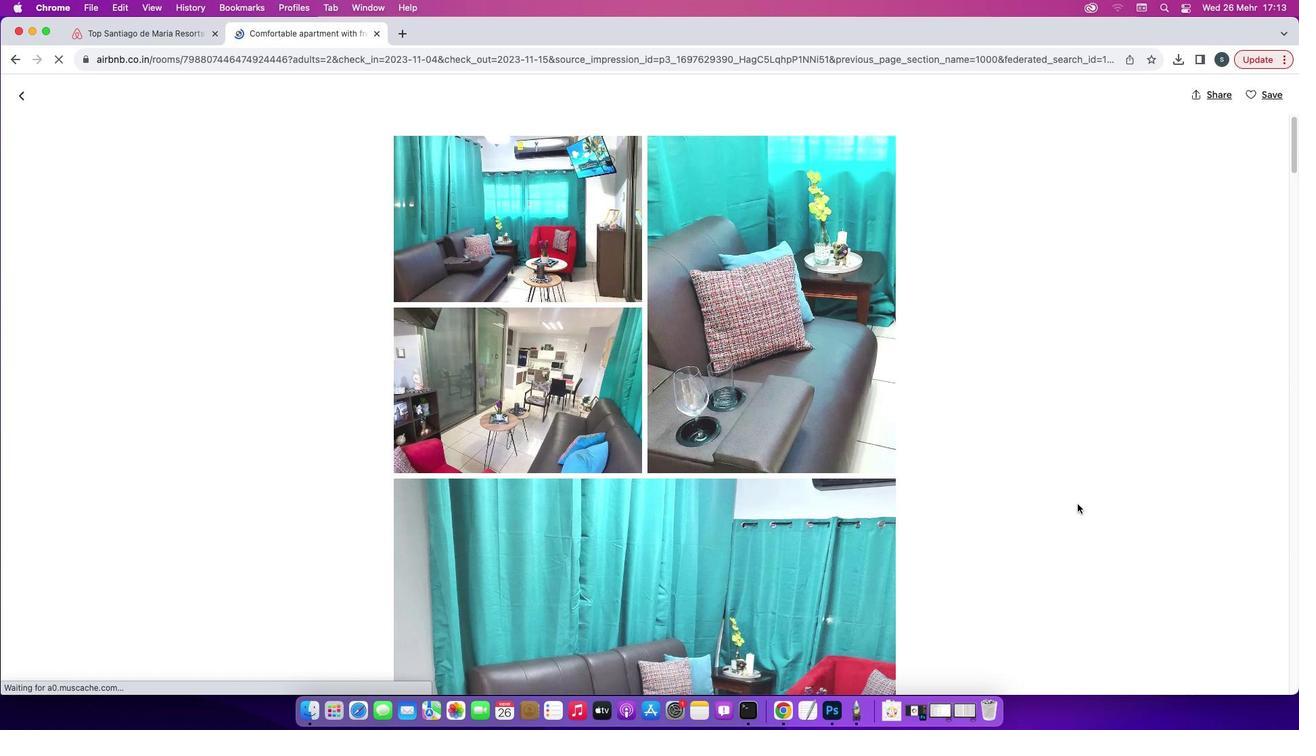 
Action: Mouse scrolled (1077, 504) with delta (0, -1)
Screenshot: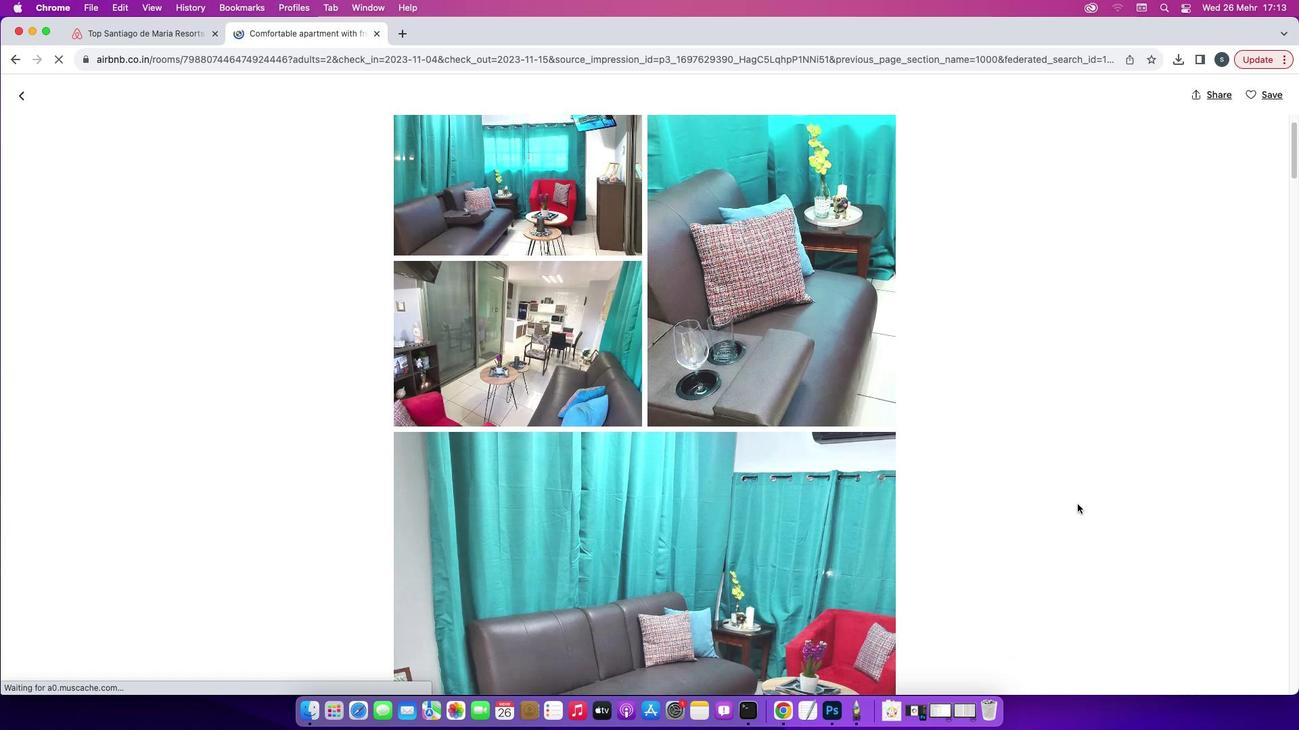 
Action: Mouse scrolled (1077, 504) with delta (0, 0)
Screenshot: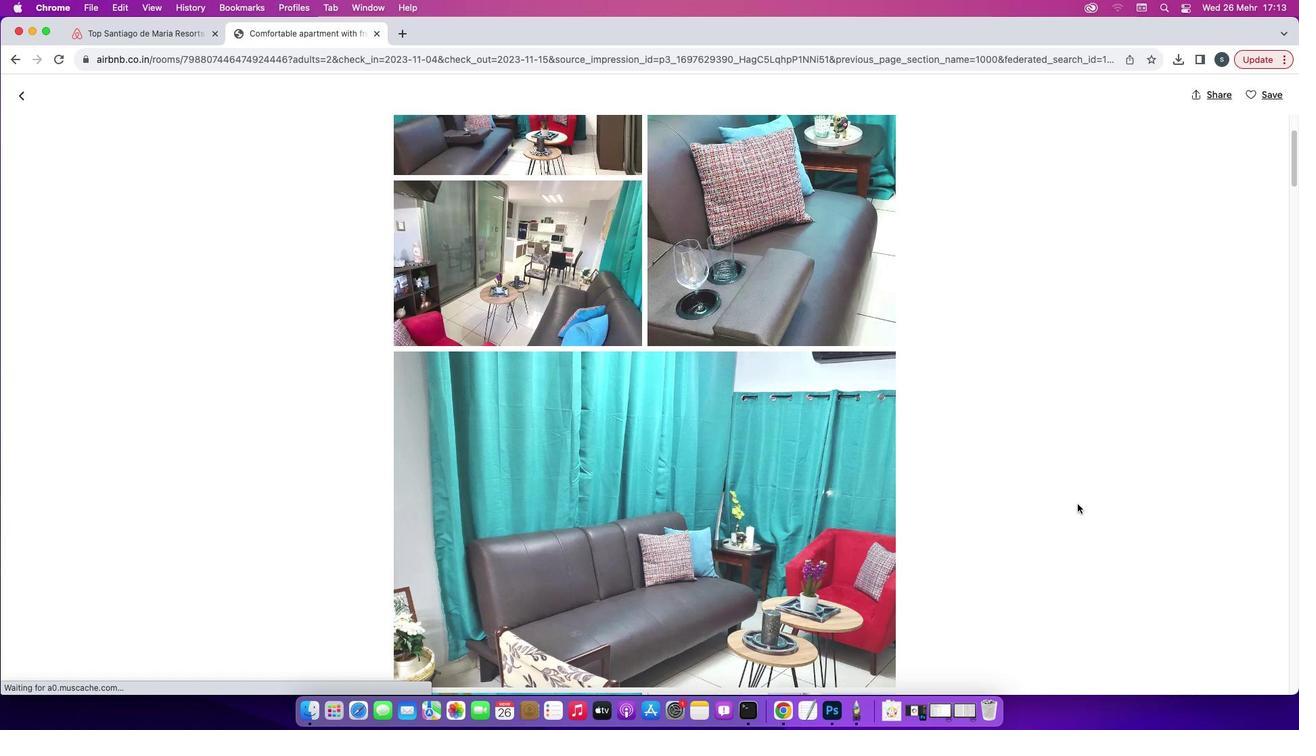 
Action: Mouse scrolled (1077, 504) with delta (0, 0)
Screenshot: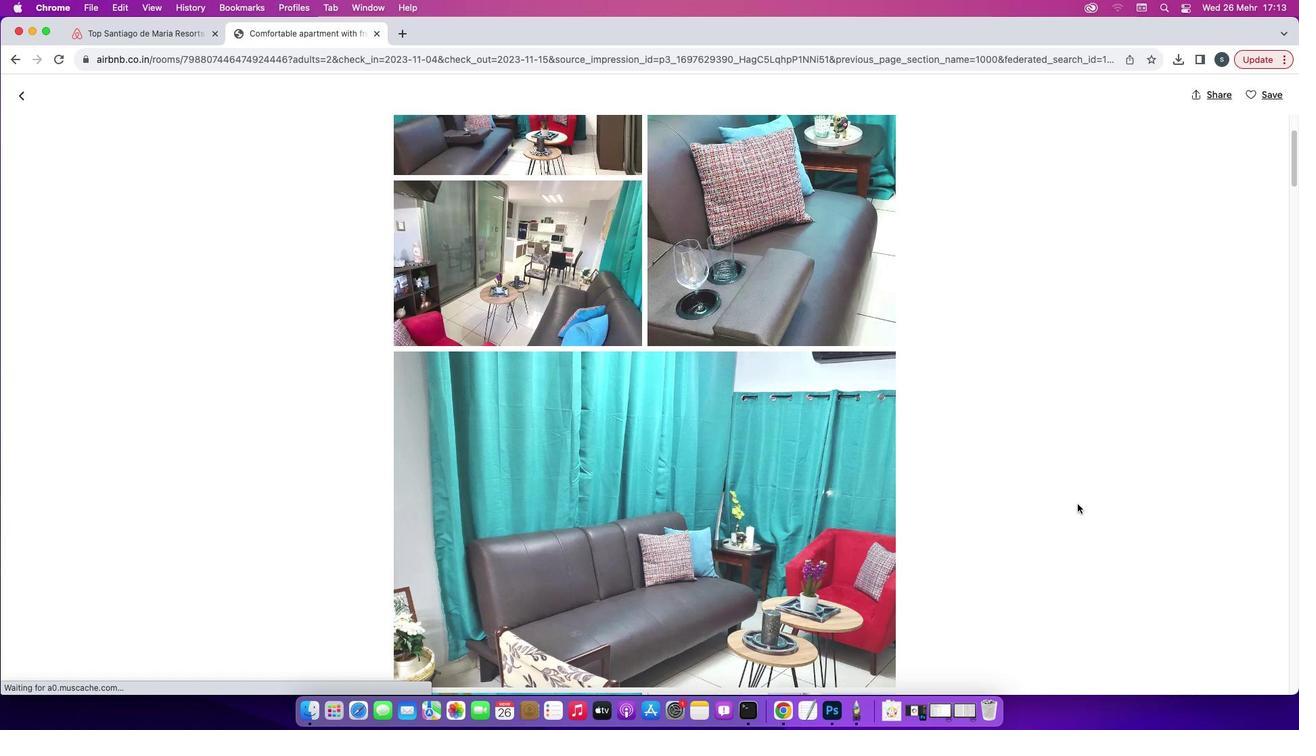 
Action: Mouse scrolled (1077, 504) with delta (0, -2)
Screenshot: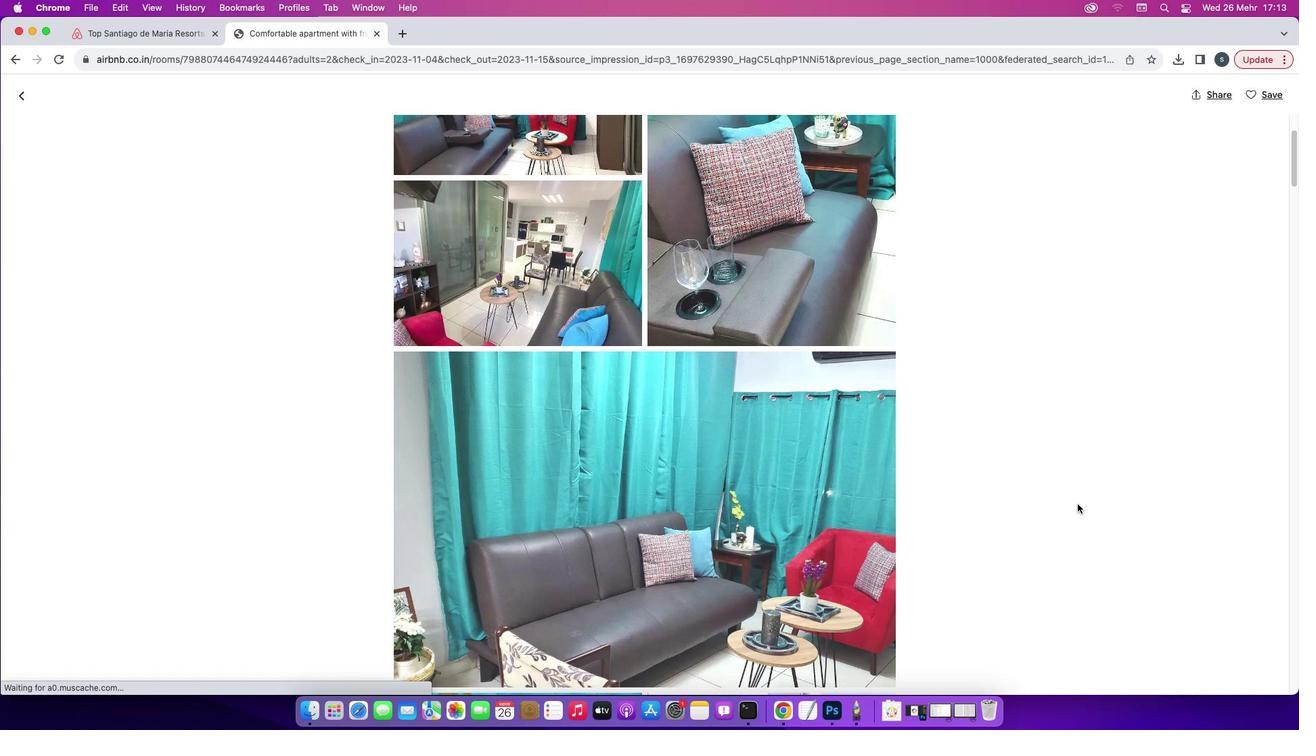 
Action: Mouse scrolled (1077, 504) with delta (0, -2)
Screenshot: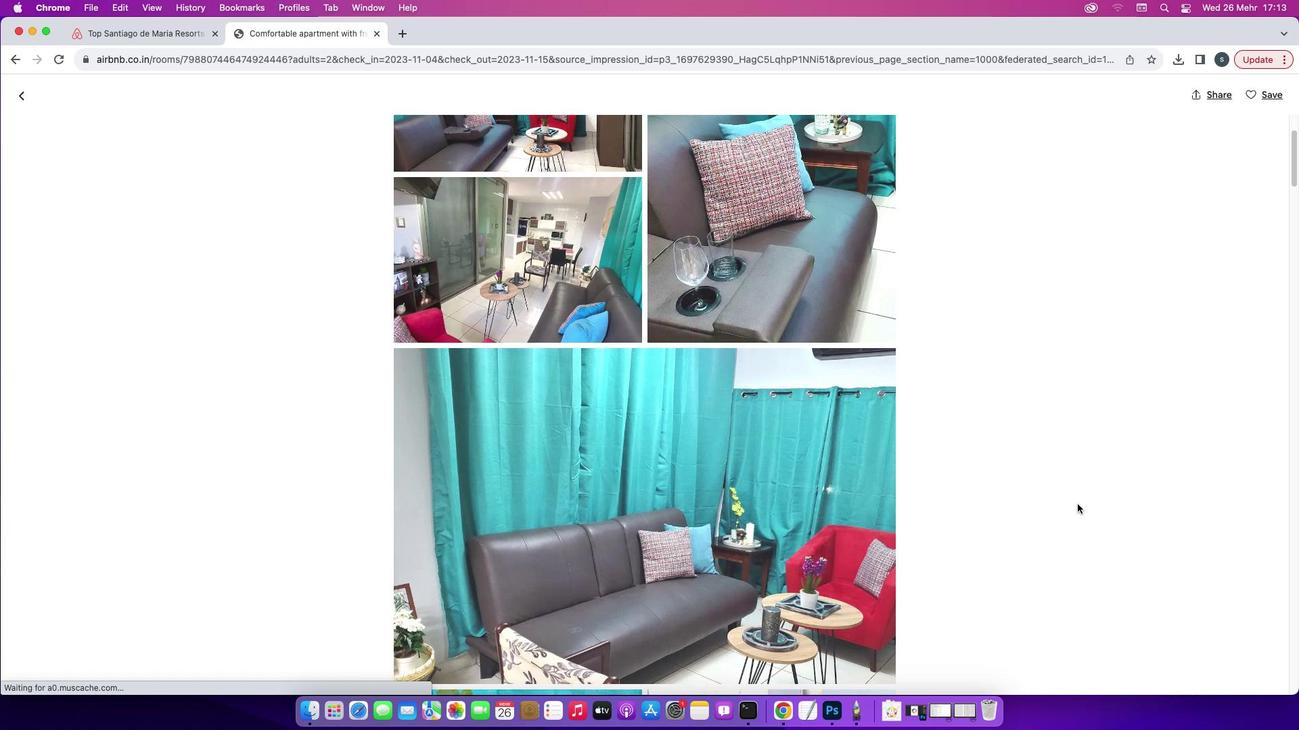 
Action: Mouse scrolled (1077, 504) with delta (0, 0)
Screenshot: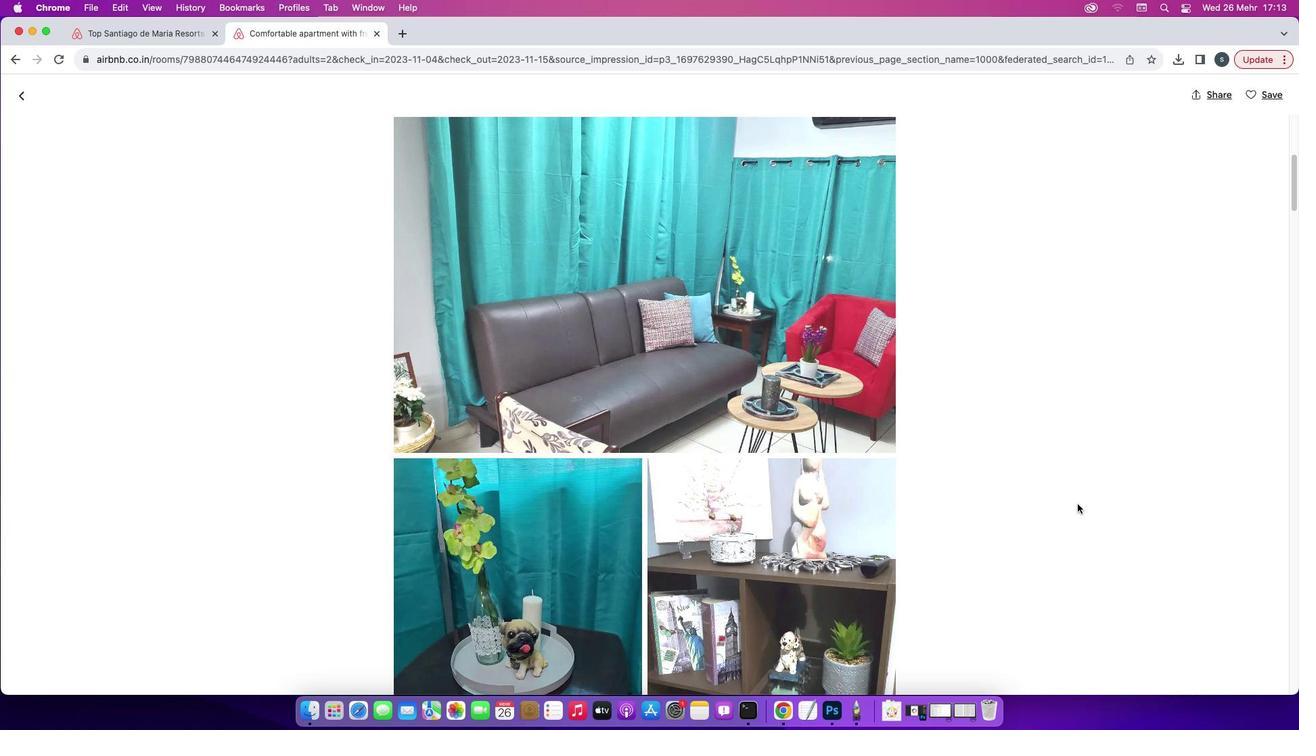 
Action: Mouse scrolled (1077, 504) with delta (0, 0)
Screenshot: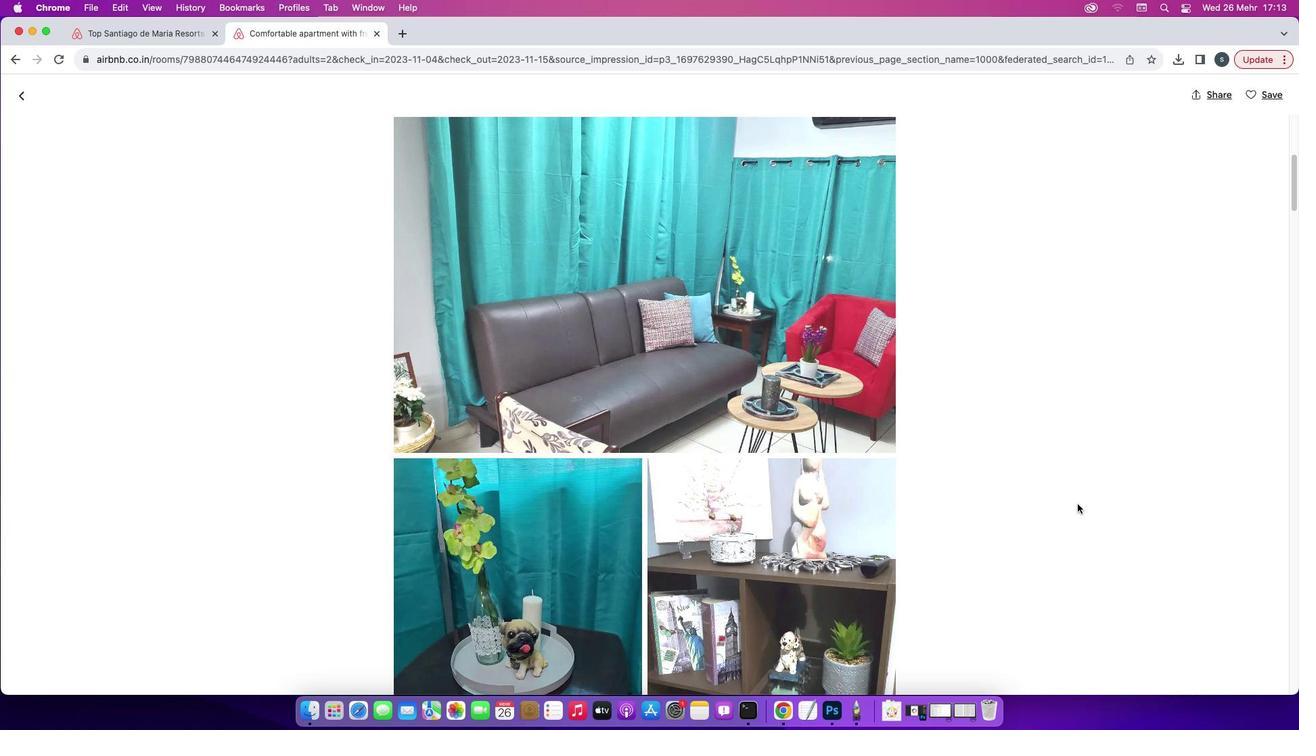 
Action: Mouse scrolled (1077, 504) with delta (0, -2)
Screenshot: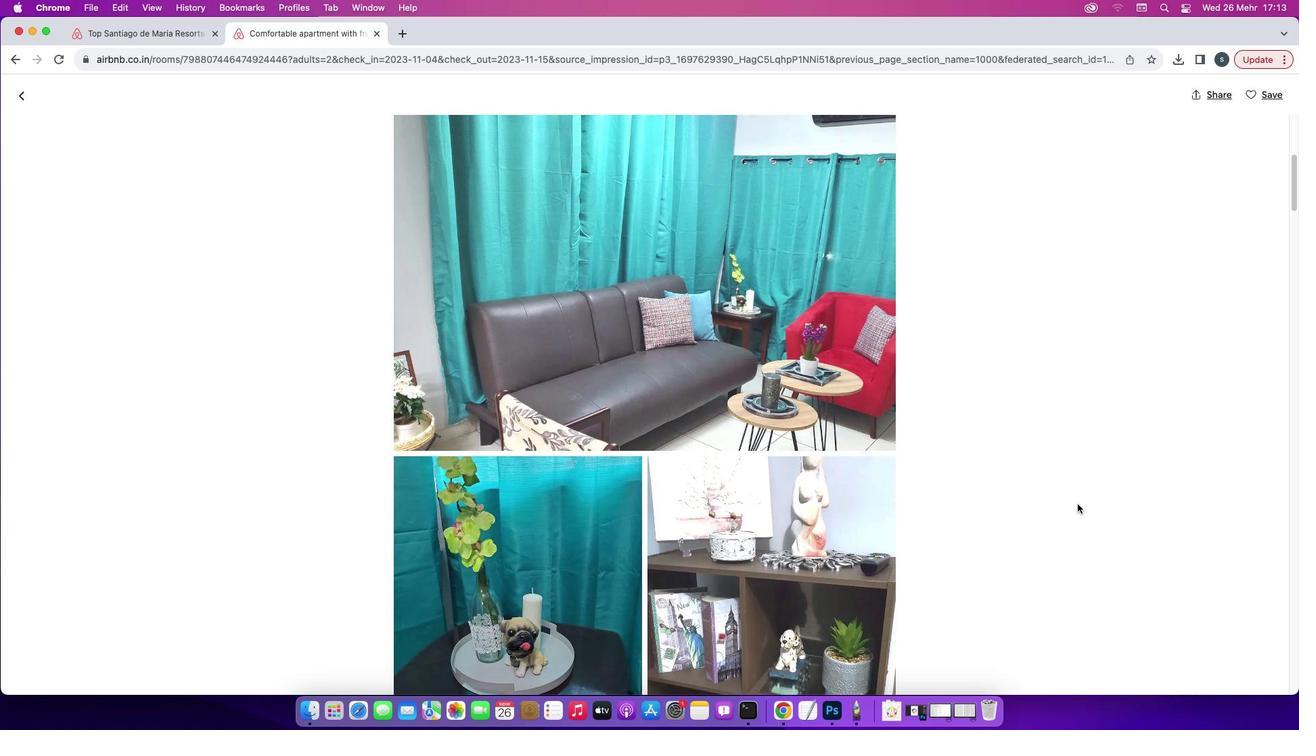 
Action: Mouse scrolled (1077, 504) with delta (0, -2)
Screenshot: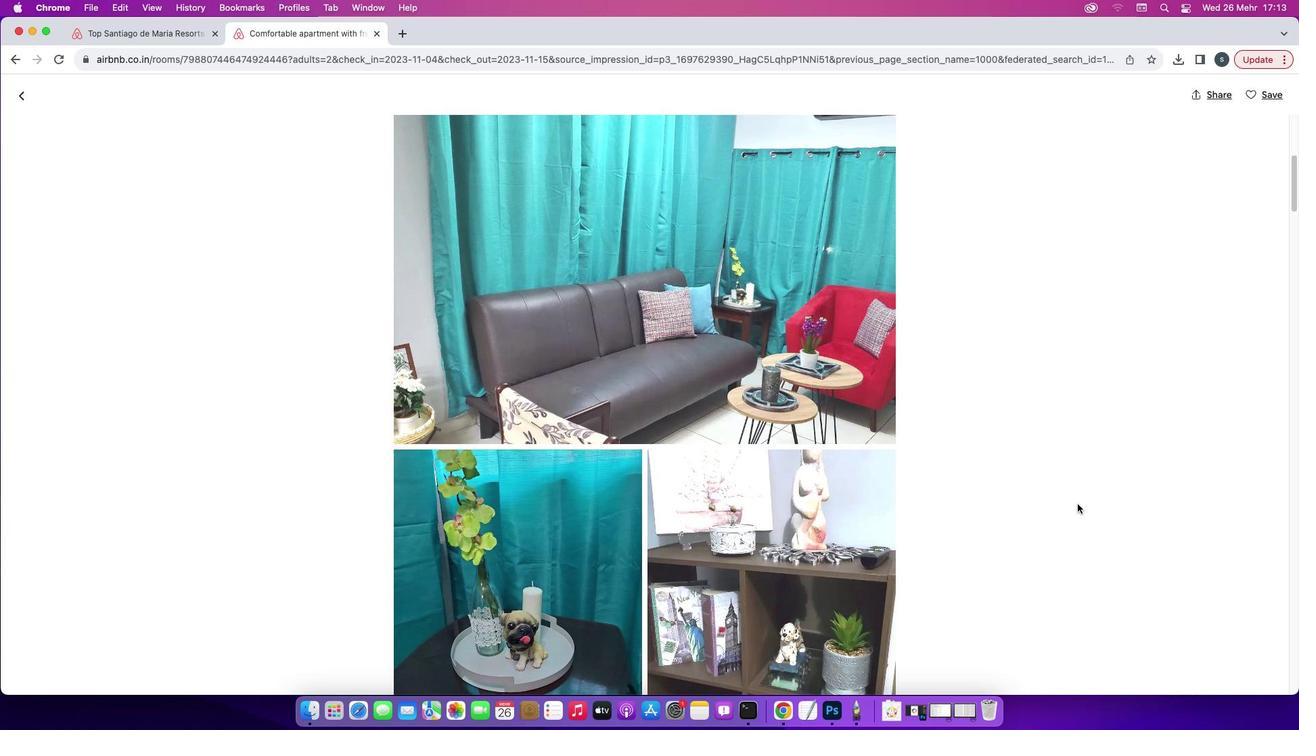 
Action: Mouse scrolled (1077, 504) with delta (0, 0)
Screenshot: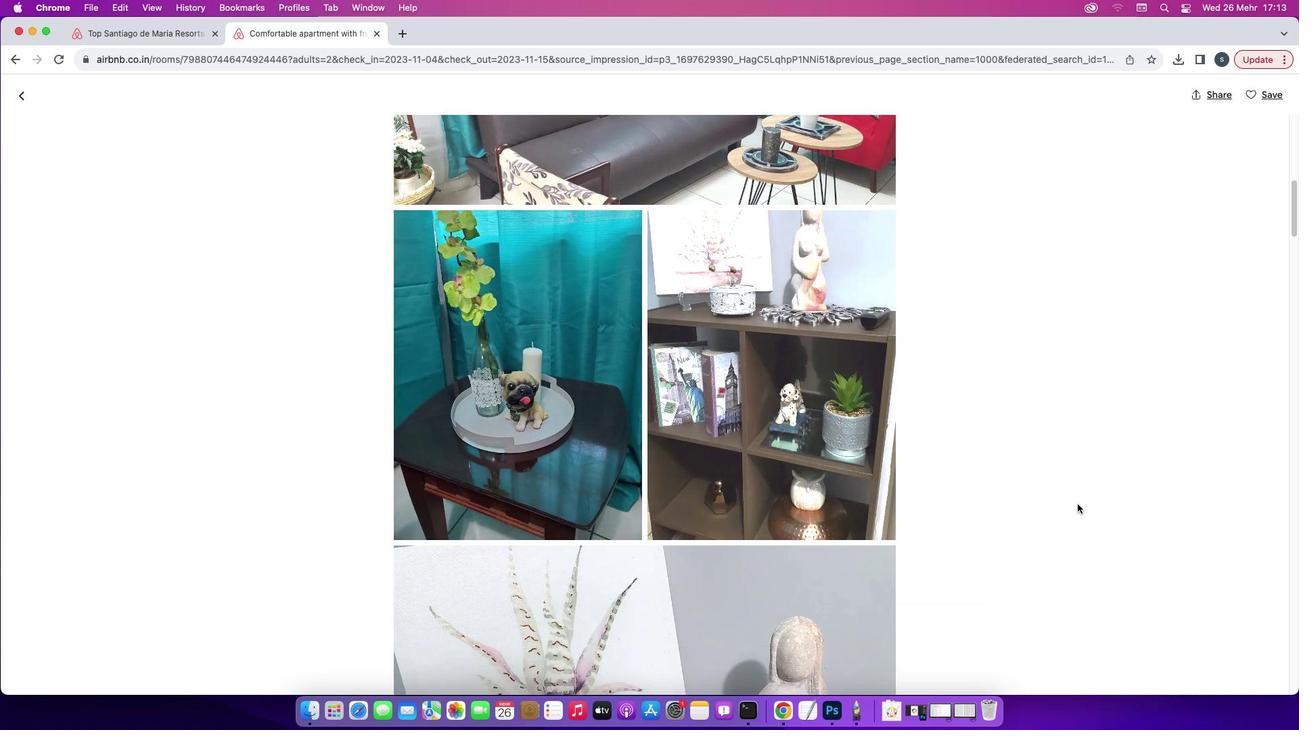 
Action: Mouse scrolled (1077, 504) with delta (0, 0)
Screenshot: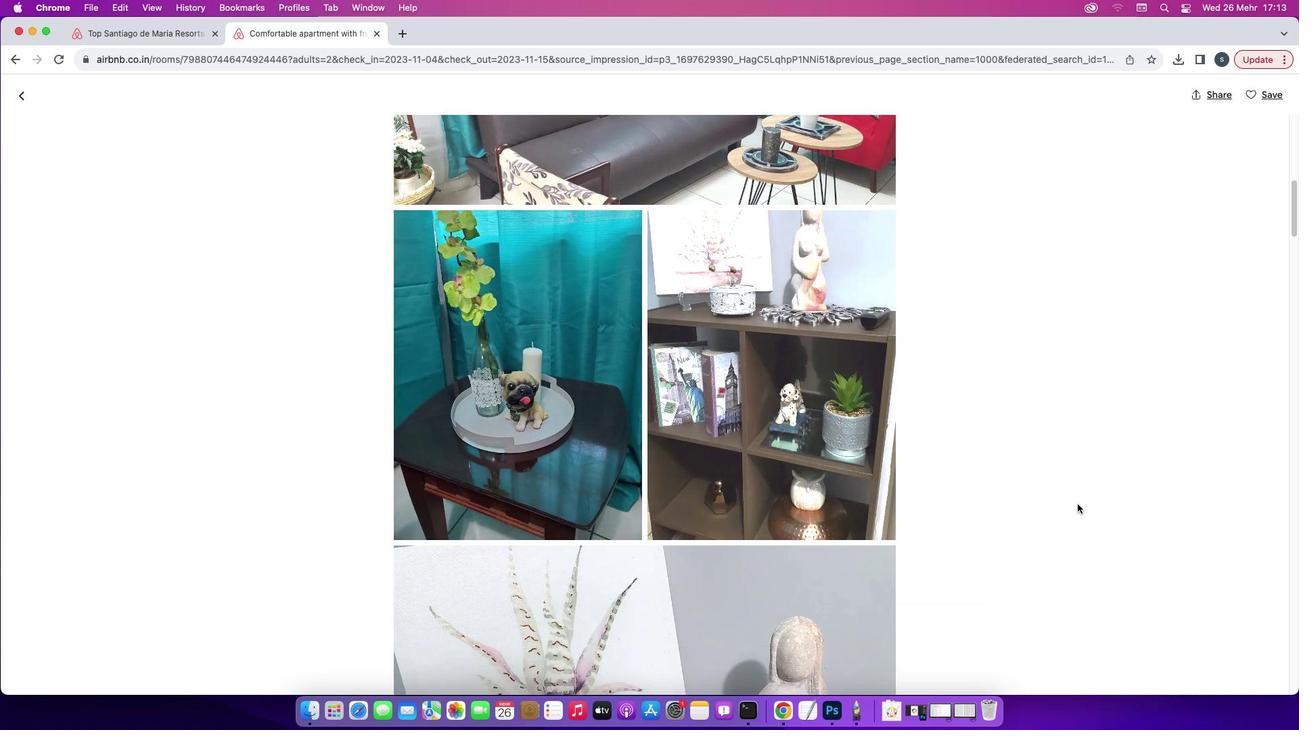 
Action: Mouse scrolled (1077, 504) with delta (0, -1)
Screenshot: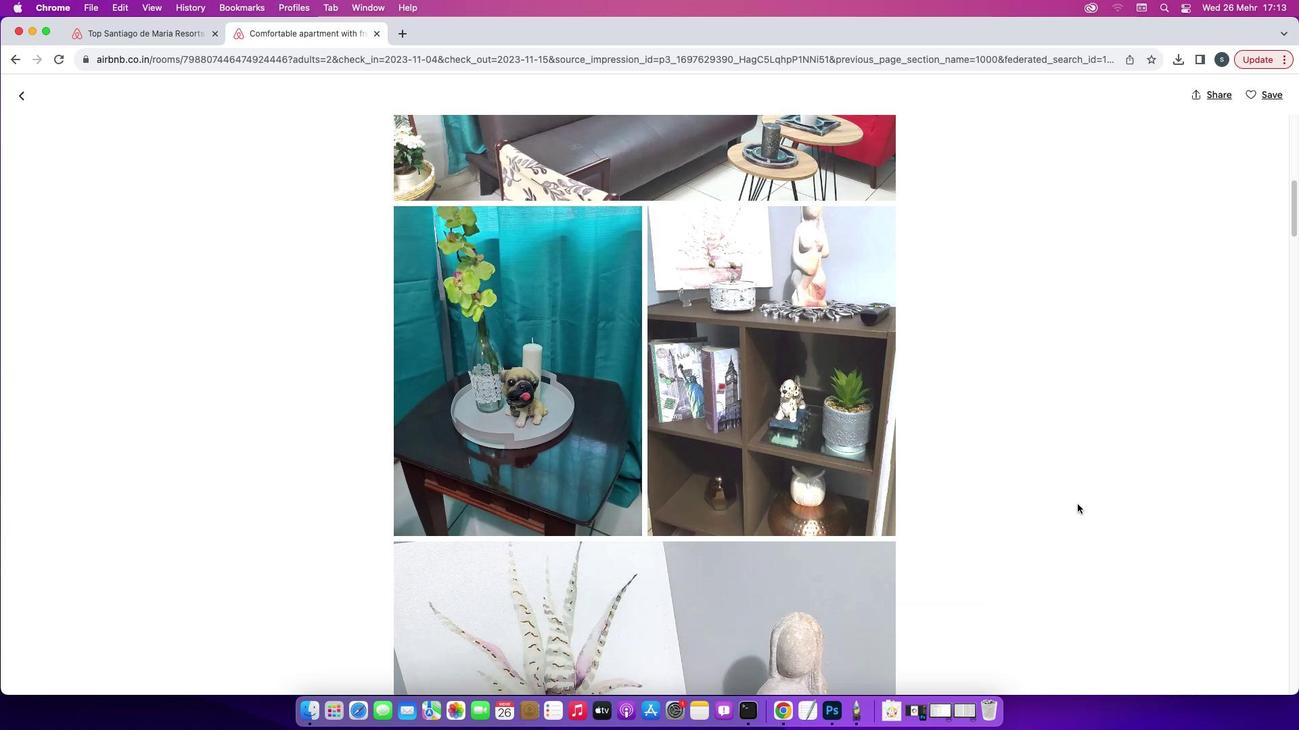 
Action: Mouse moved to (1075, 504)
Screenshot: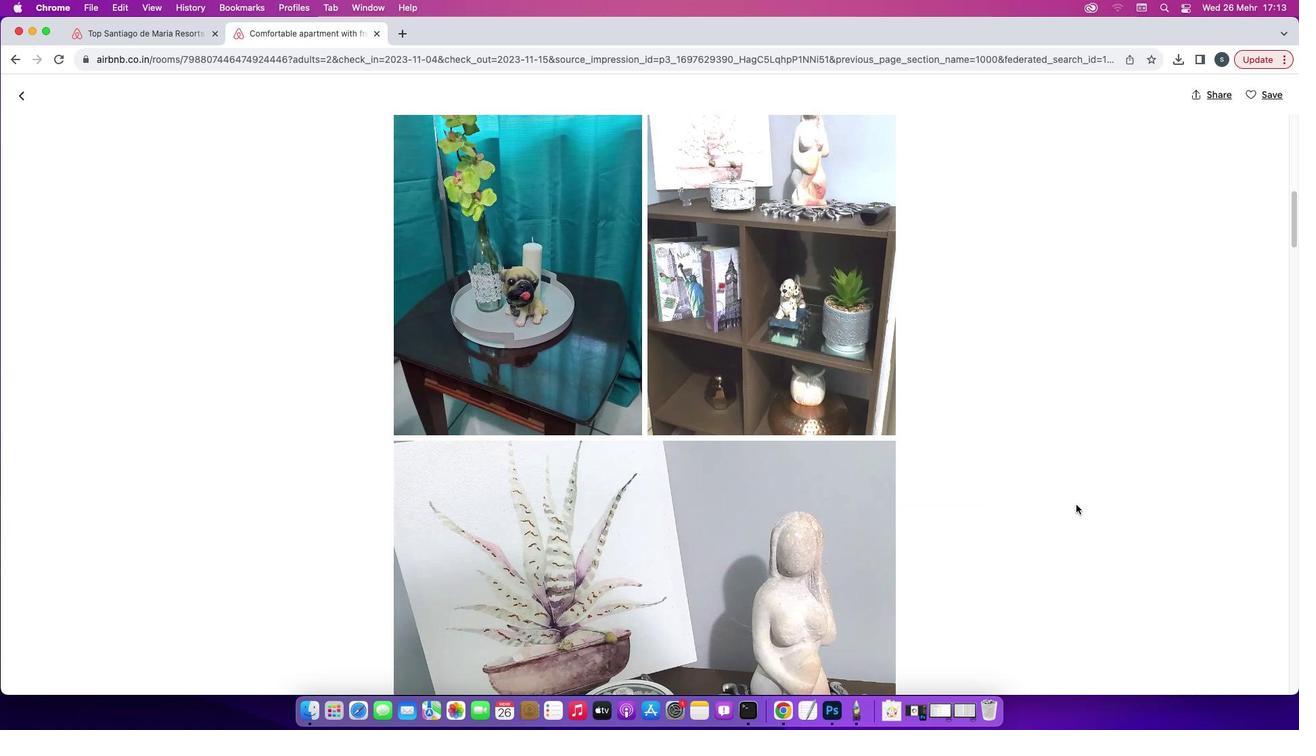 
Action: Mouse scrolled (1075, 504) with delta (0, 0)
Screenshot: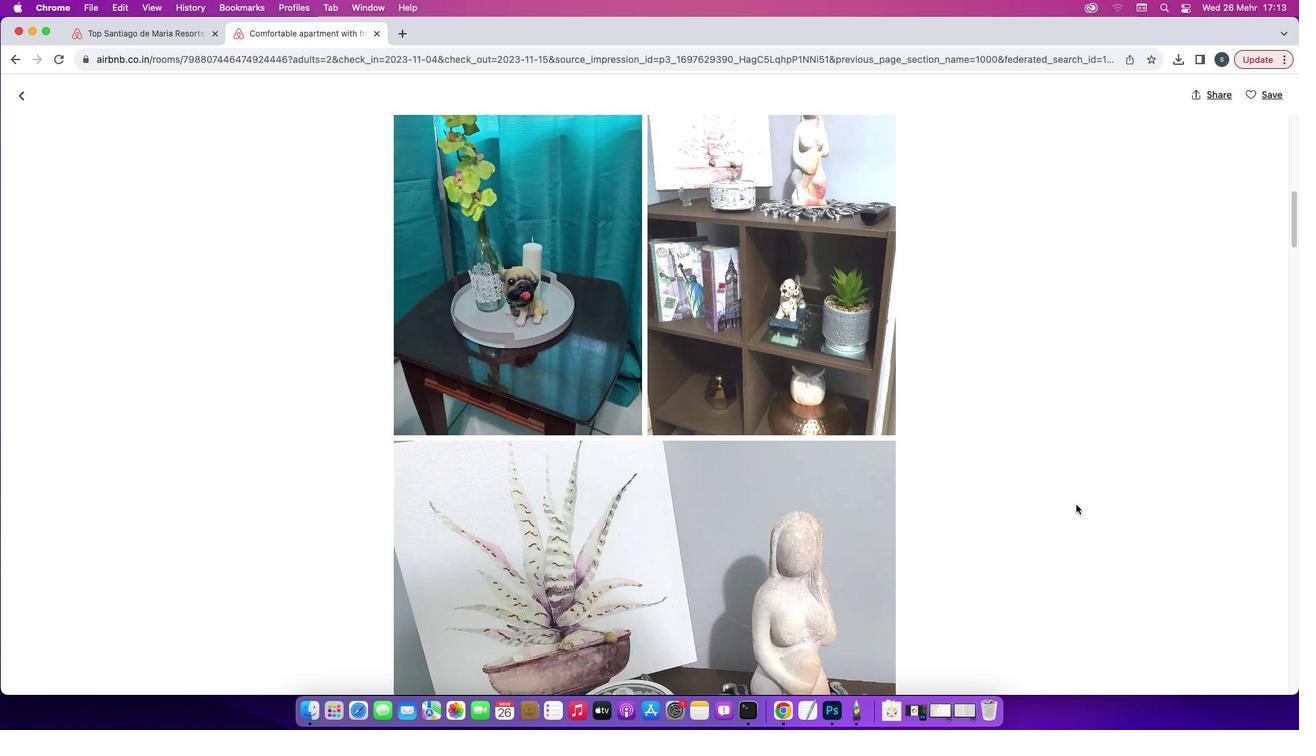 
Action: Mouse scrolled (1075, 504) with delta (0, 0)
Screenshot: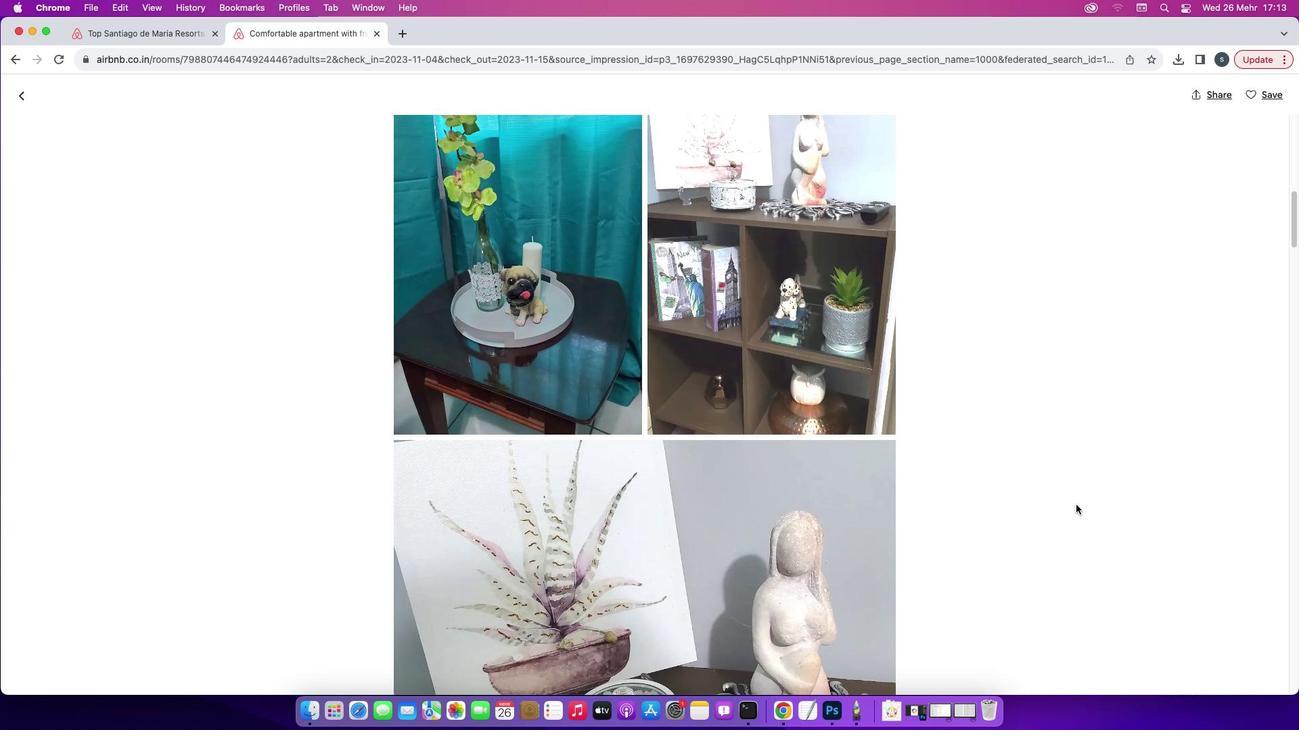
Action: Mouse scrolled (1075, 504) with delta (0, -1)
Screenshot: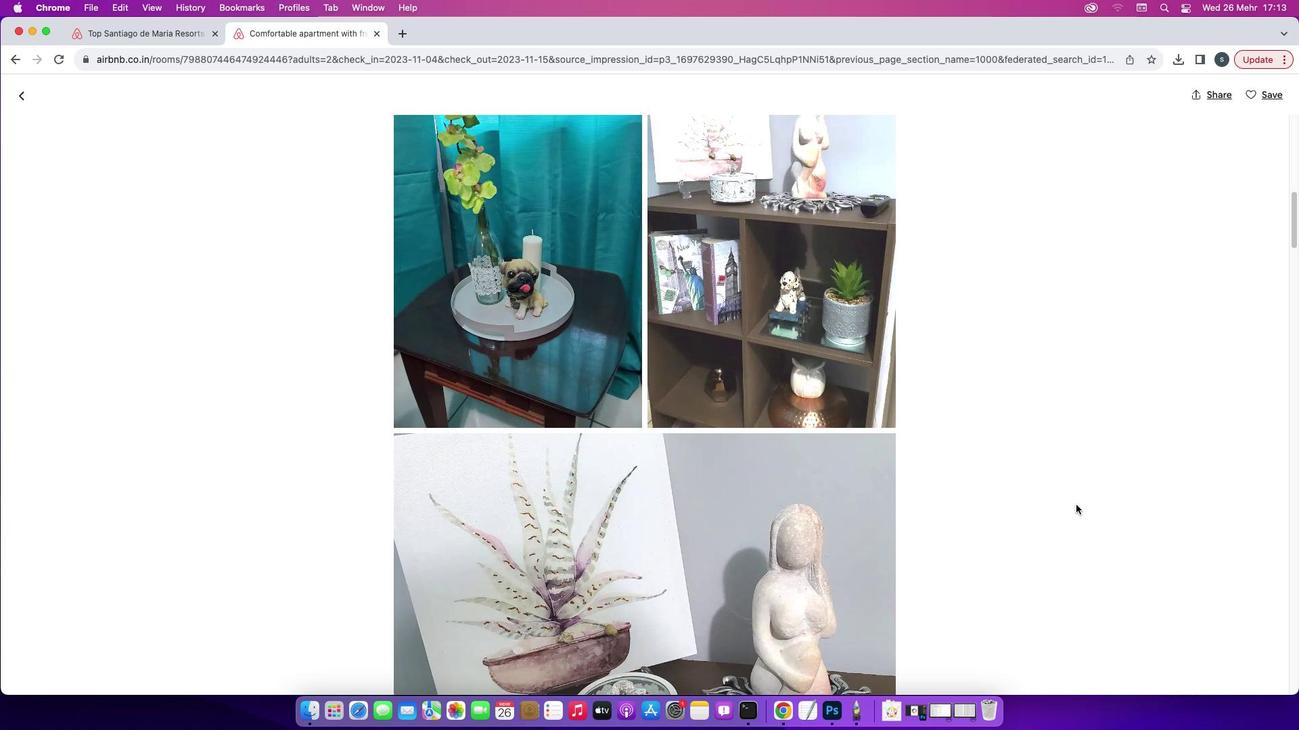 
Action: Mouse scrolled (1075, 504) with delta (0, -2)
Screenshot: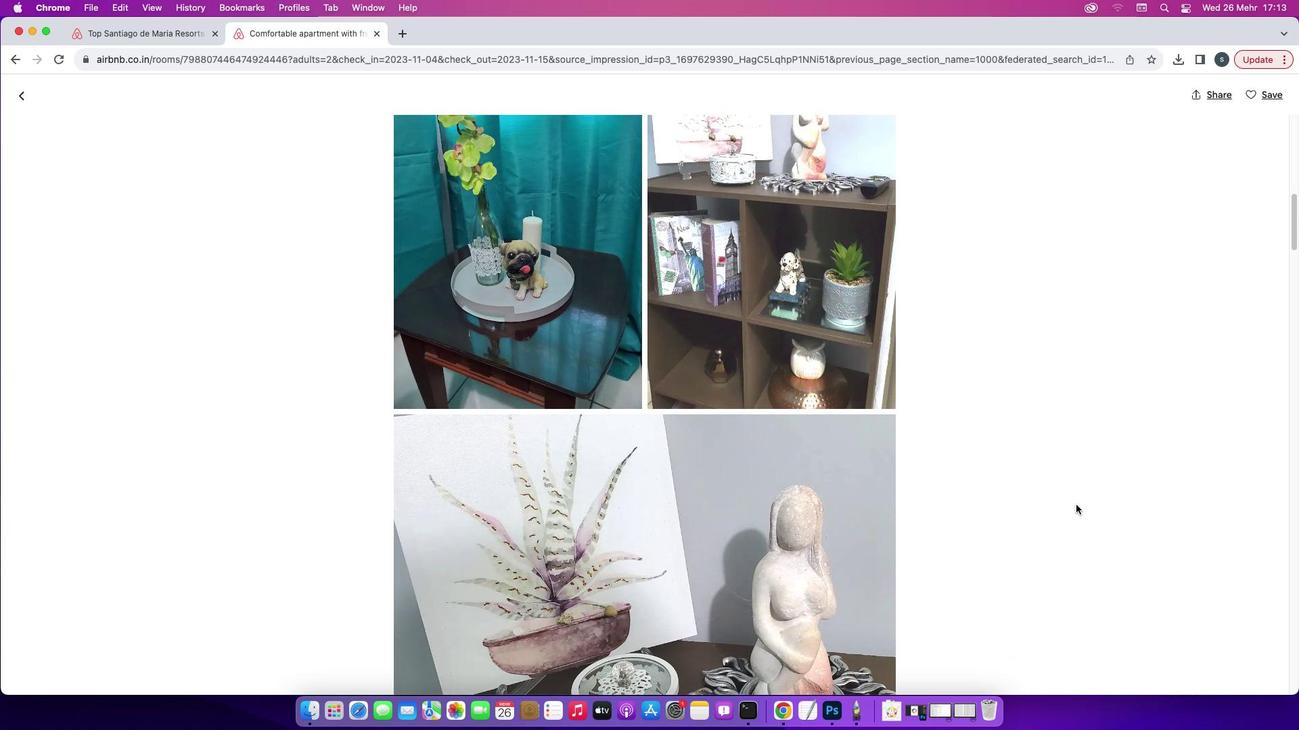 
Action: Mouse scrolled (1075, 504) with delta (0, 0)
Screenshot: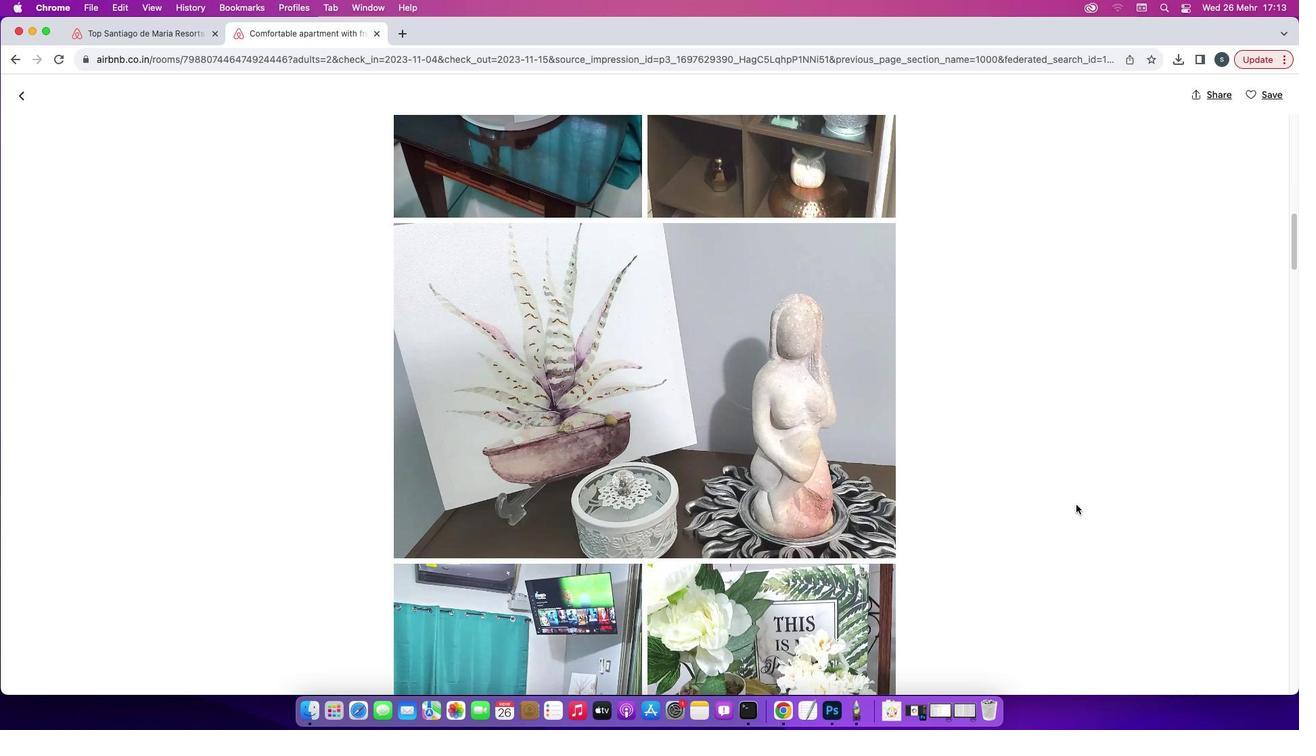 
Action: Mouse scrolled (1075, 504) with delta (0, 0)
Screenshot: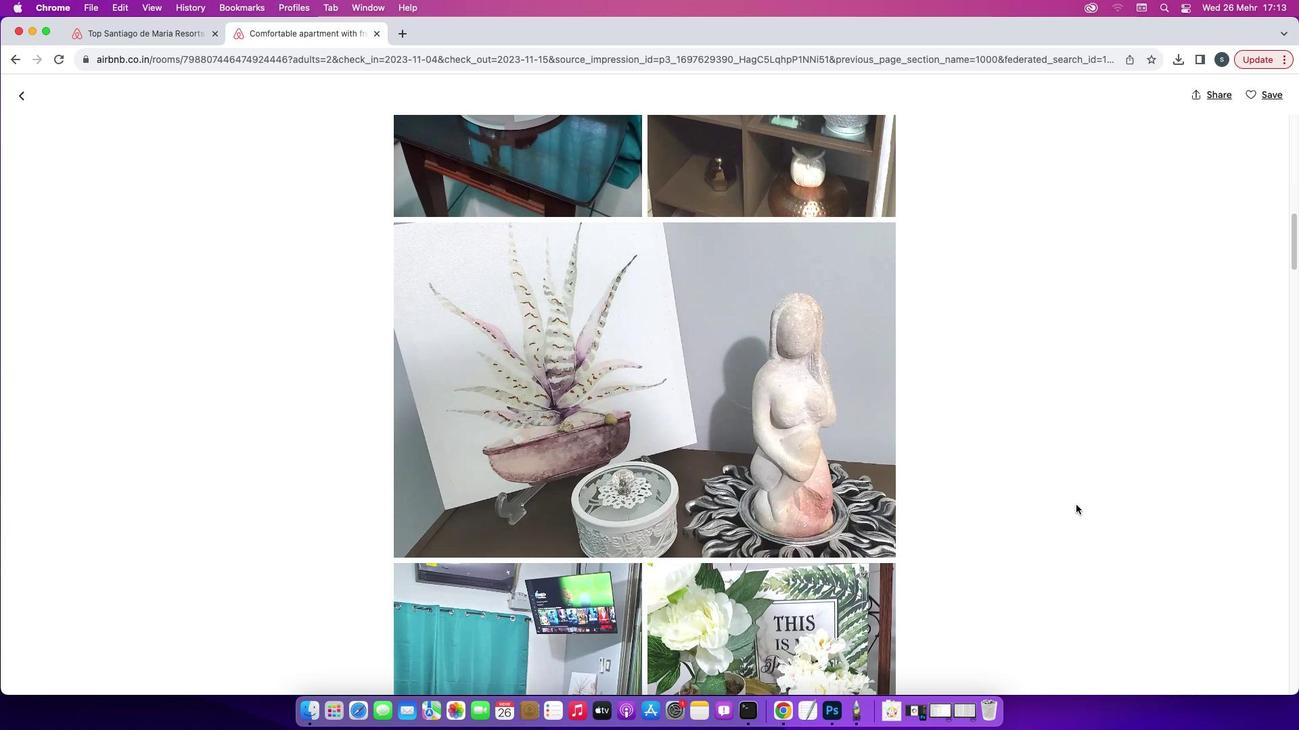 
Action: Mouse scrolled (1075, 504) with delta (0, -1)
Screenshot: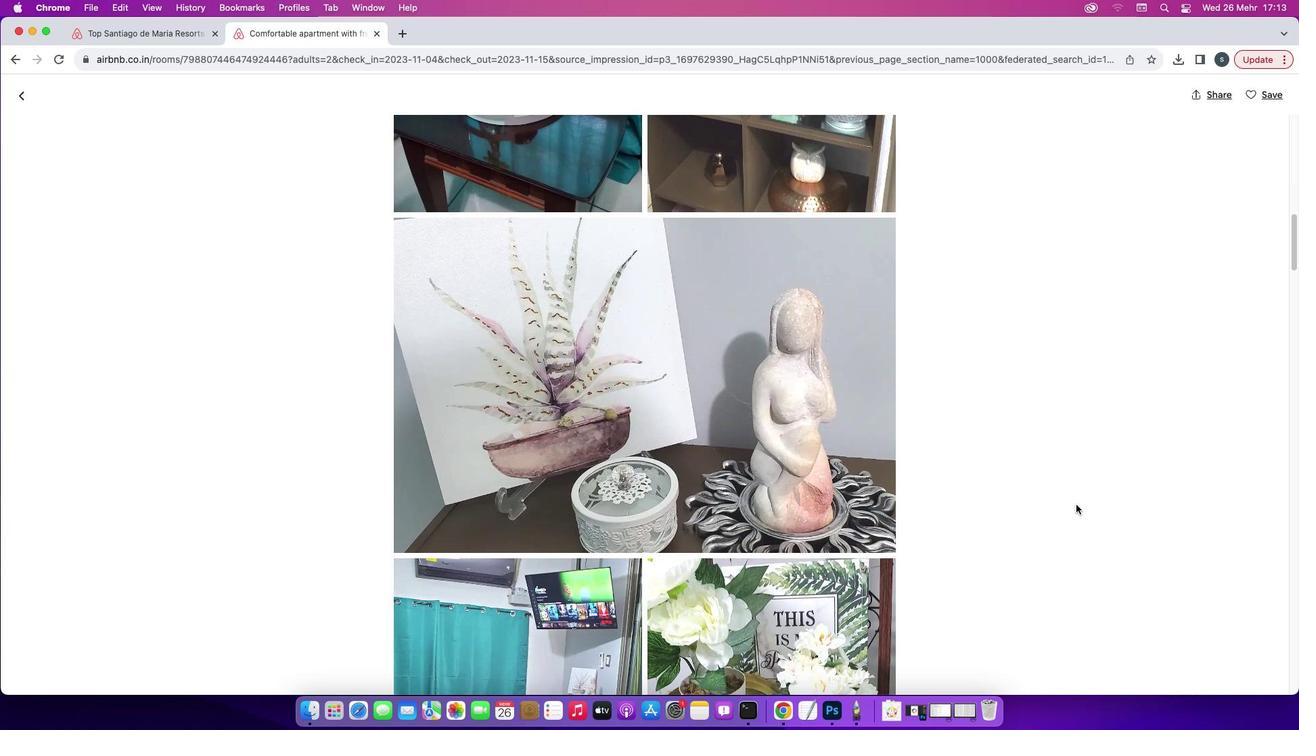 
Action: Mouse scrolled (1075, 504) with delta (0, -1)
Screenshot: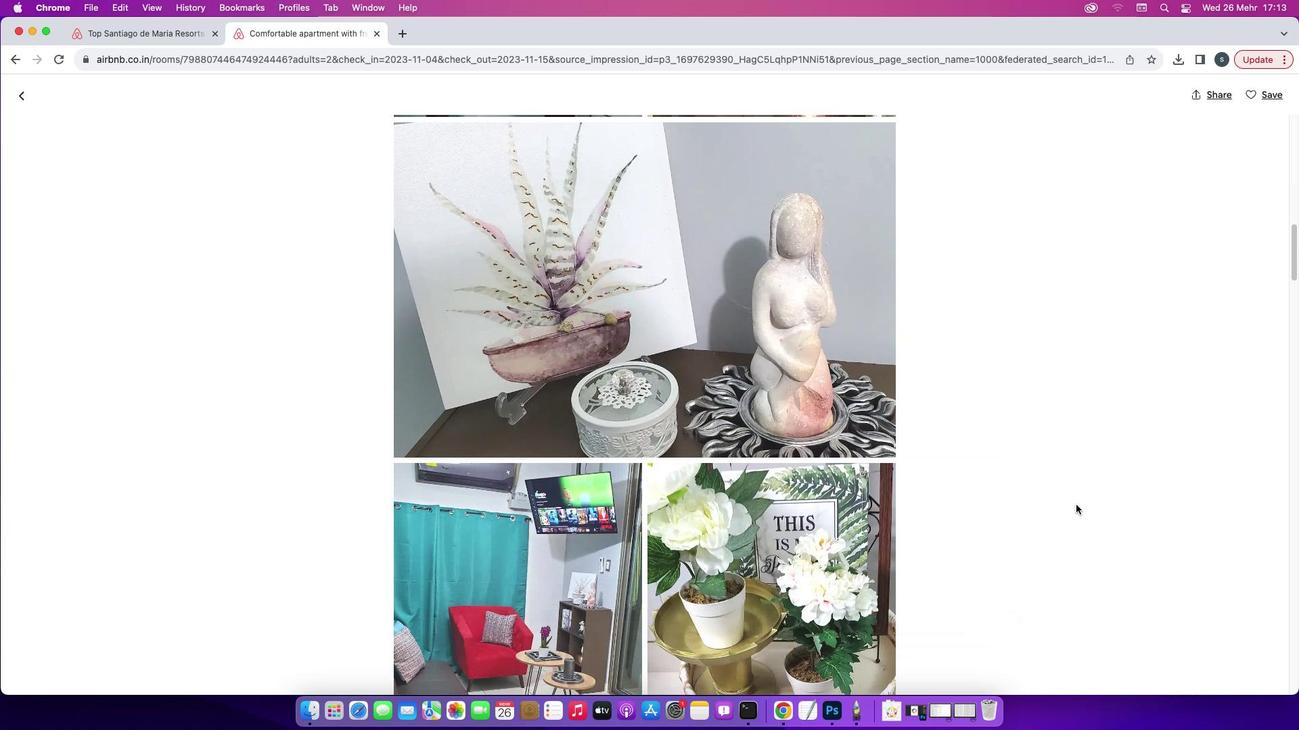 
Action: Mouse scrolled (1075, 504) with delta (0, 0)
Screenshot: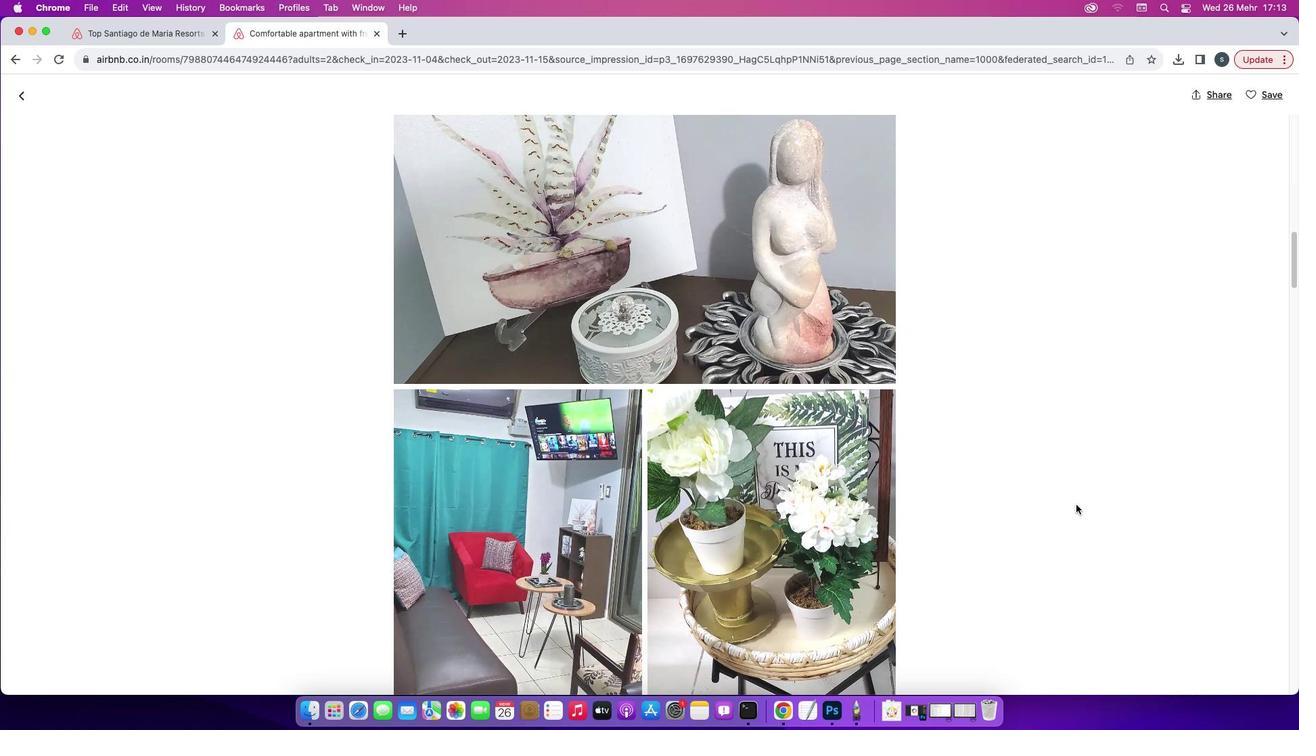 
Action: Mouse scrolled (1075, 504) with delta (0, 0)
Screenshot: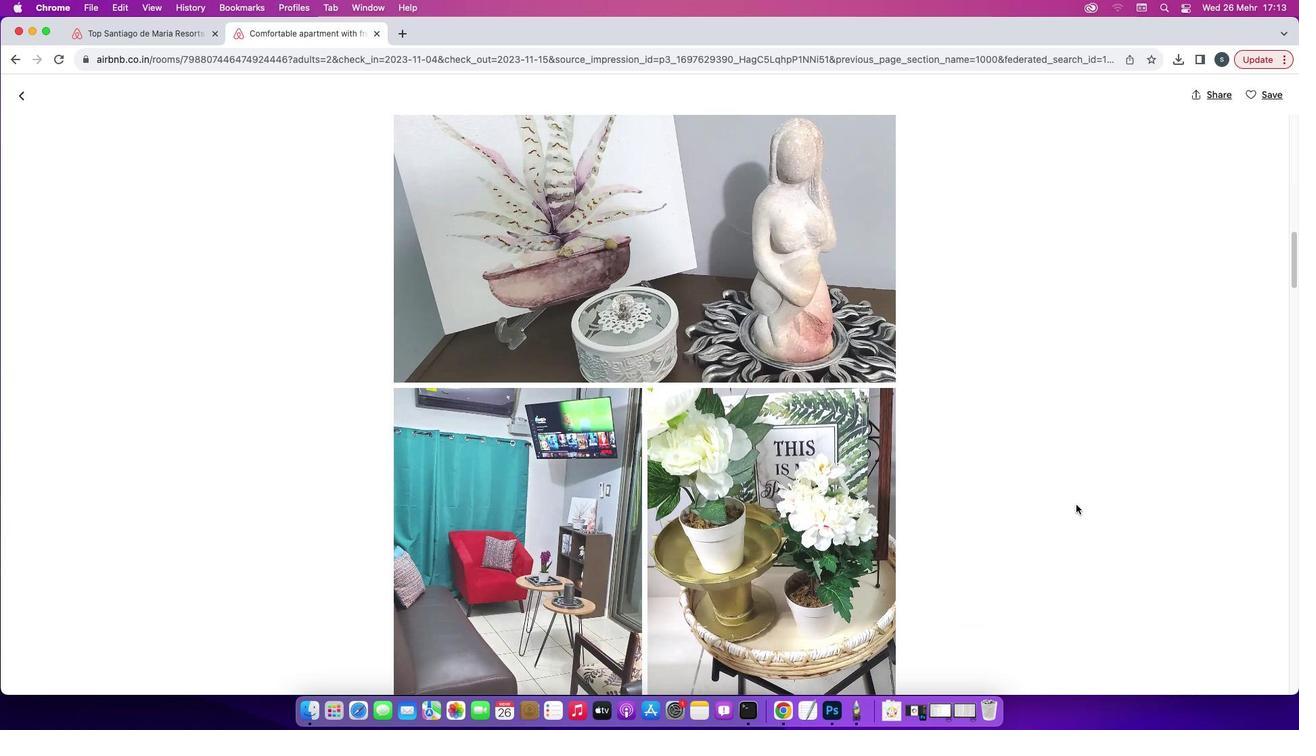 
Action: Mouse scrolled (1075, 504) with delta (0, -1)
Screenshot: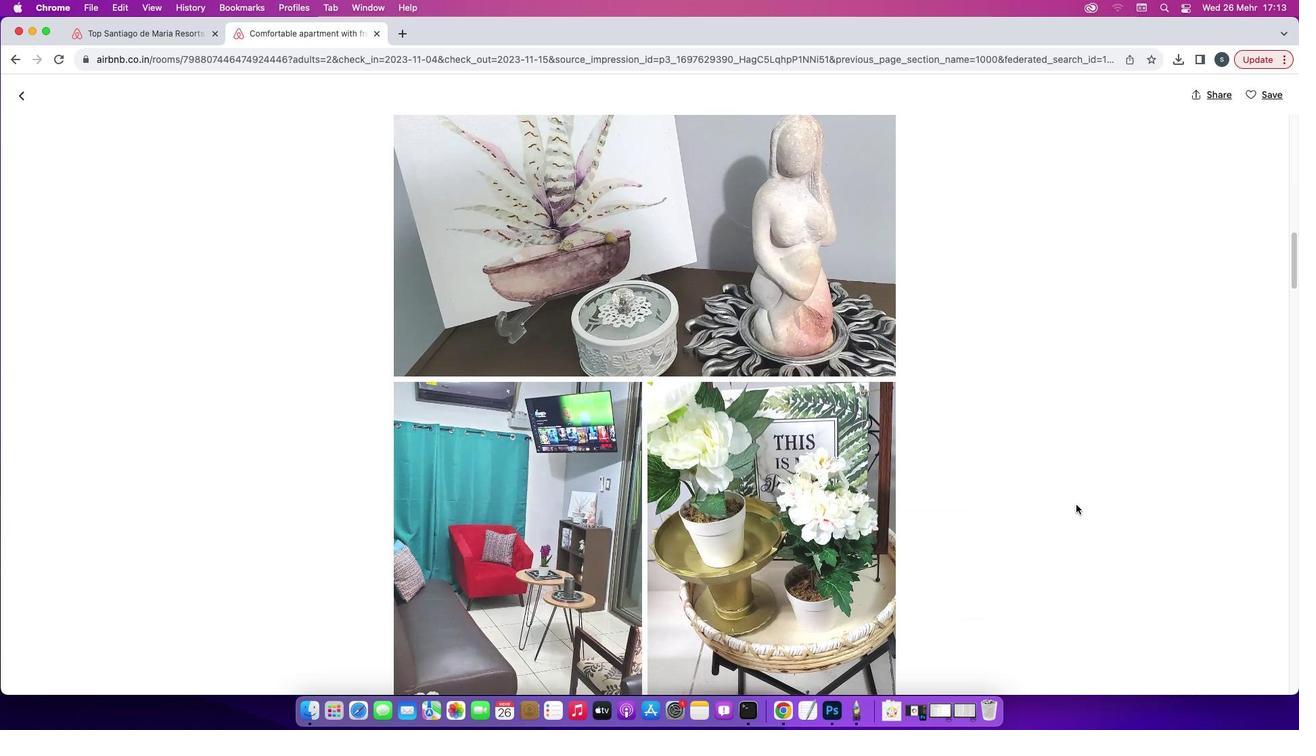 
Action: Mouse scrolled (1075, 504) with delta (0, -2)
Screenshot: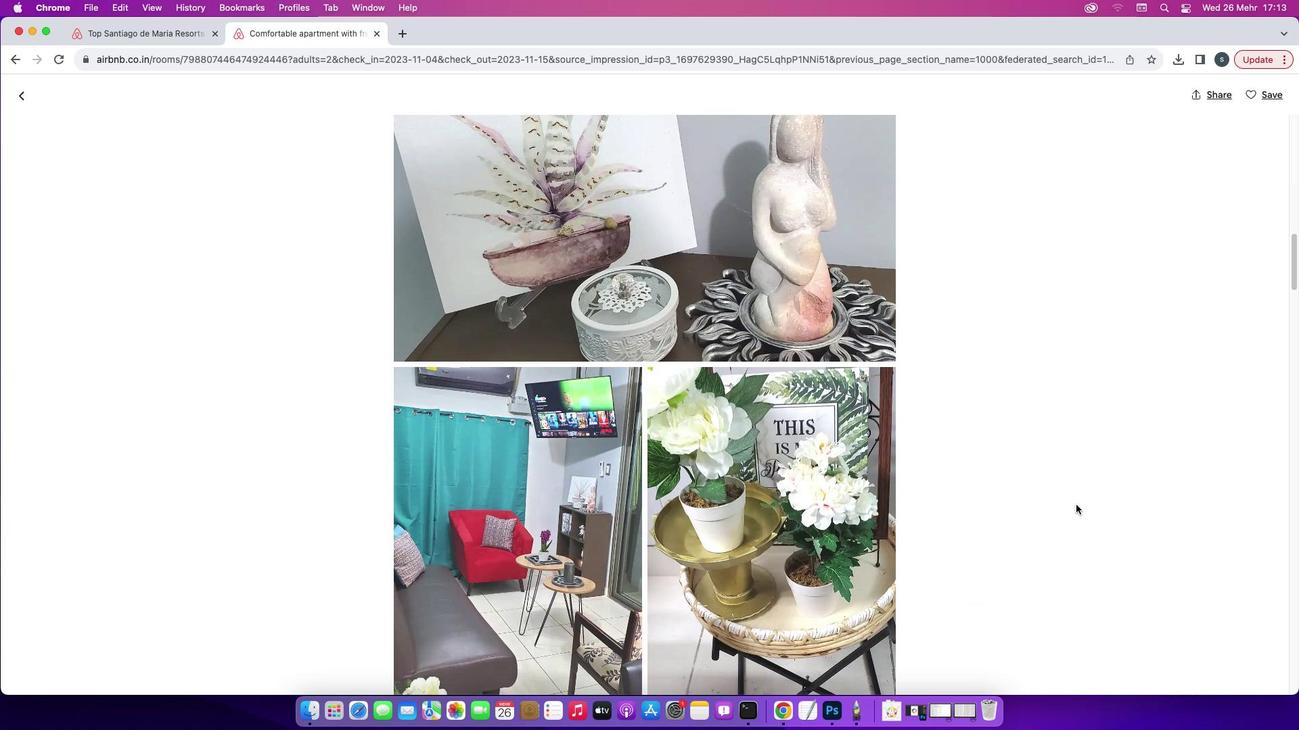 
Action: Mouse scrolled (1075, 504) with delta (0, 0)
Screenshot: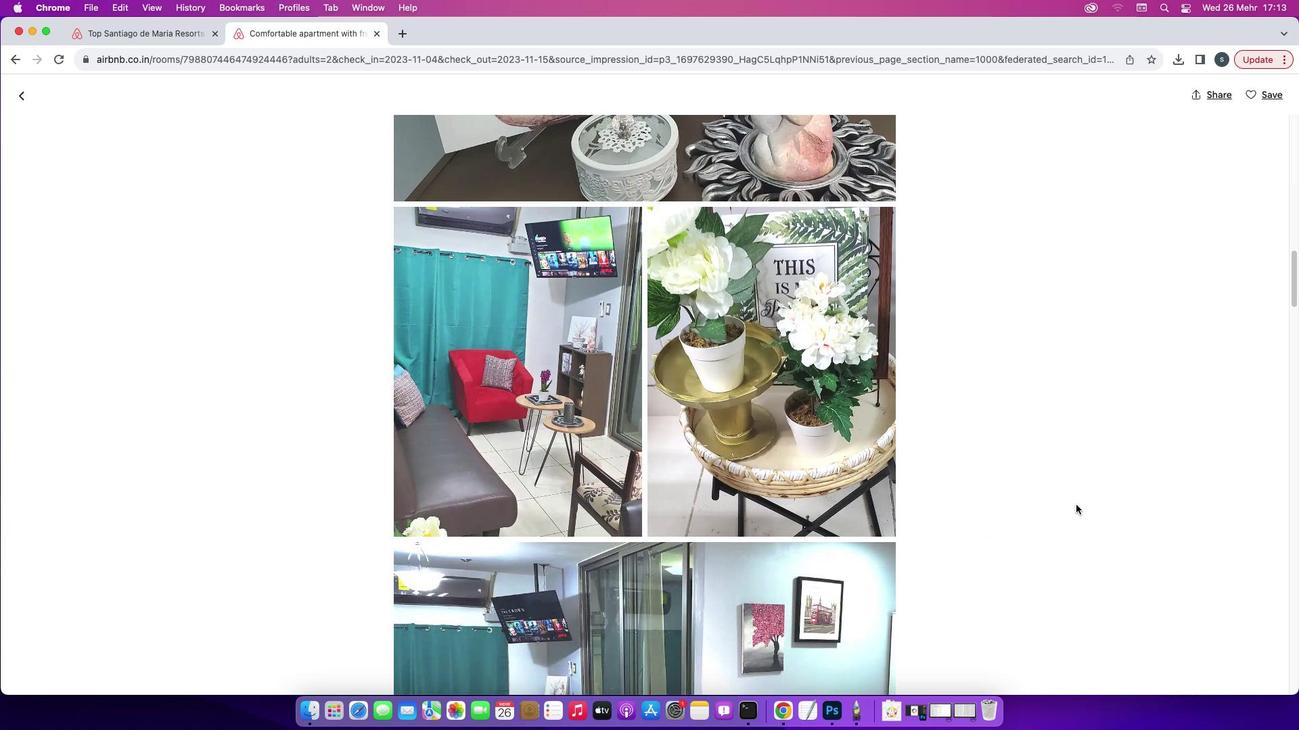 
Action: Mouse scrolled (1075, 504) with delta (0, 0)
Screenshot: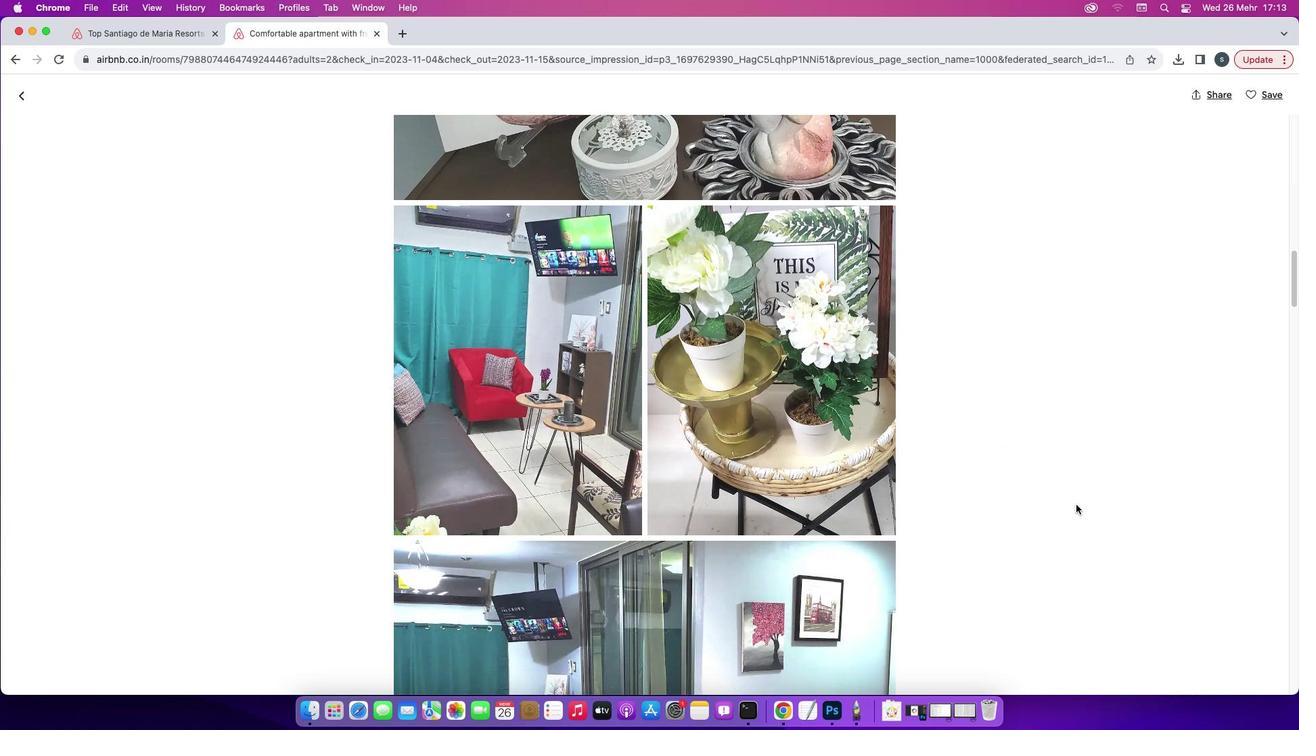 
Action: Mouse scrolled (1075, 504) with delta (0, -2)
Screenshot: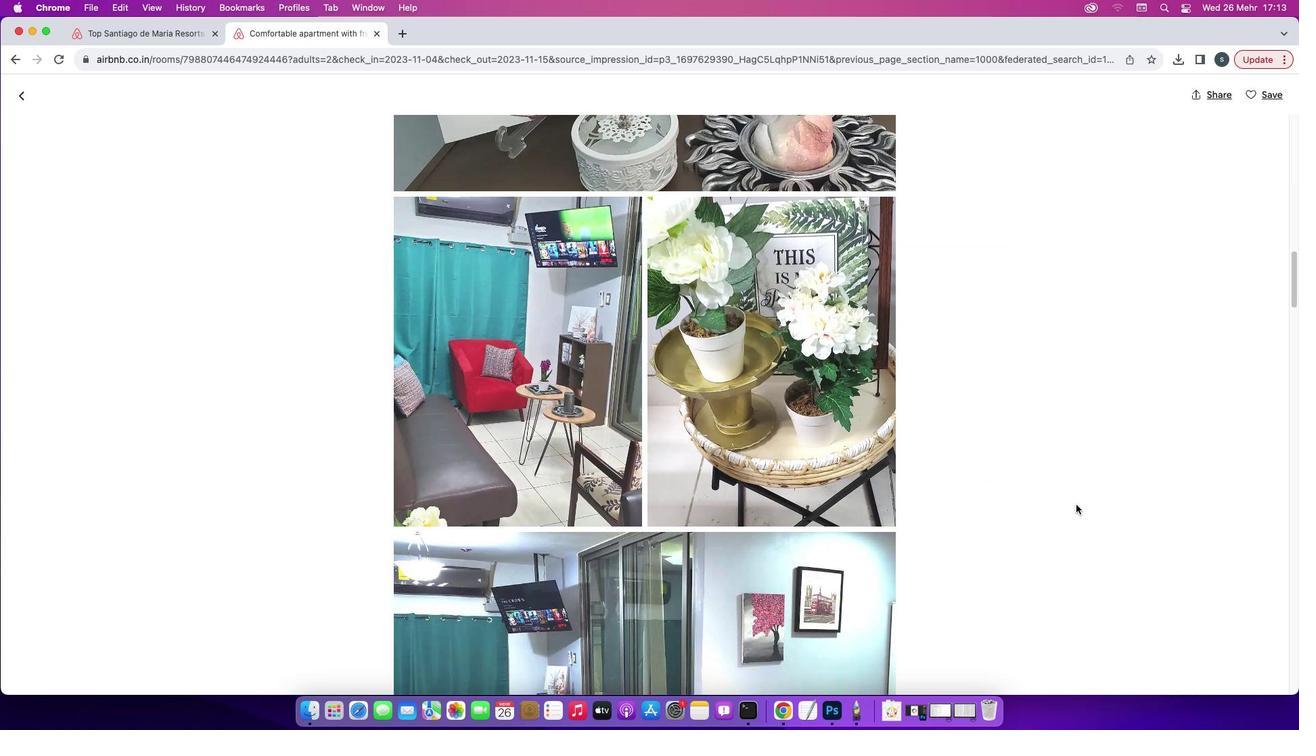 
Action: Mouse scrolled (1075, 504) with delta (0, -2)
Screenshot: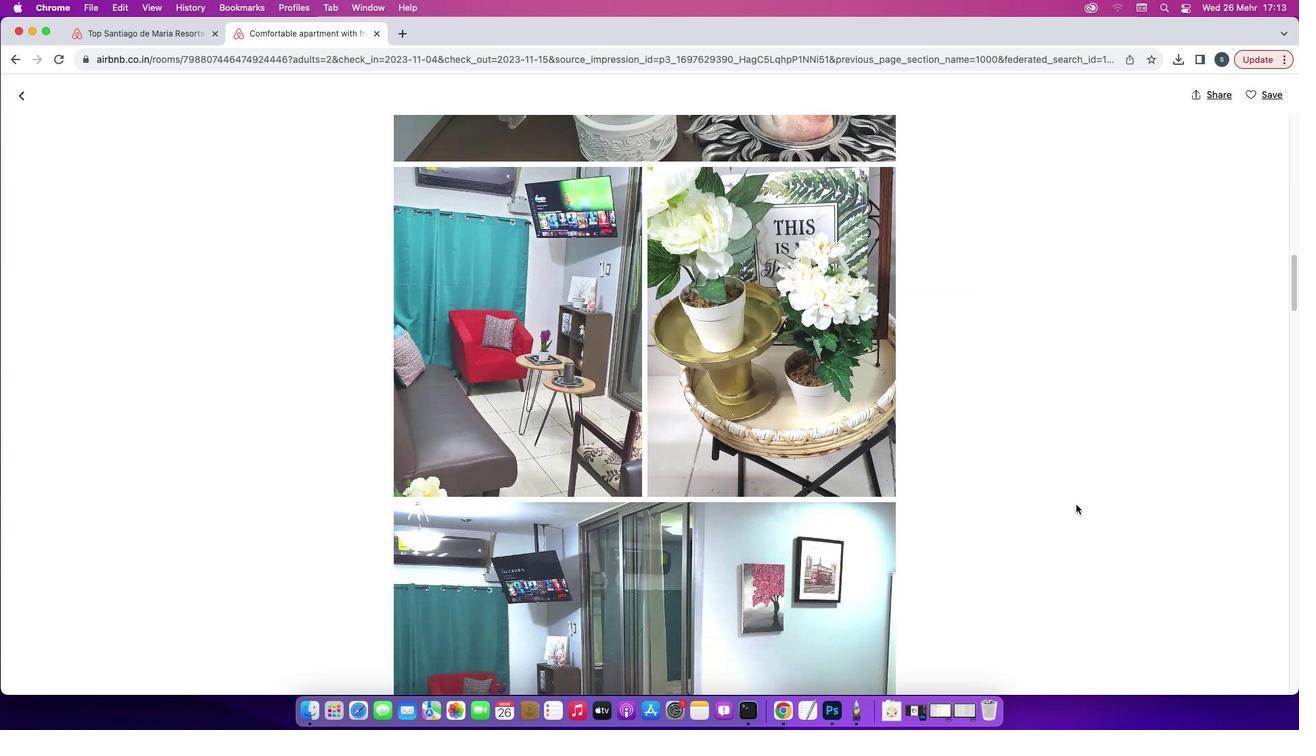 
Action: Mouse scrolled (1075, 504) with delta (0, 0)
Screenshot: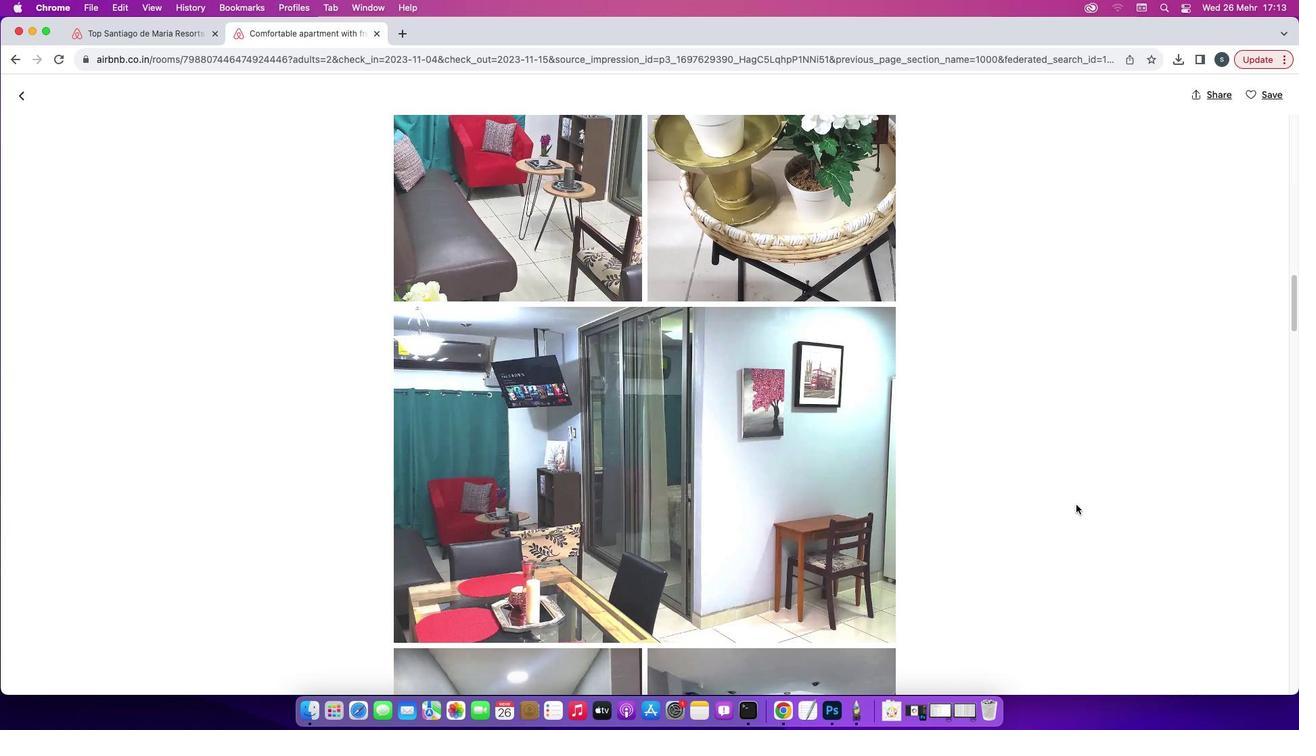 
Action: Mouse scrolled (1075, 504) with delta (0, 0)
Screenshot: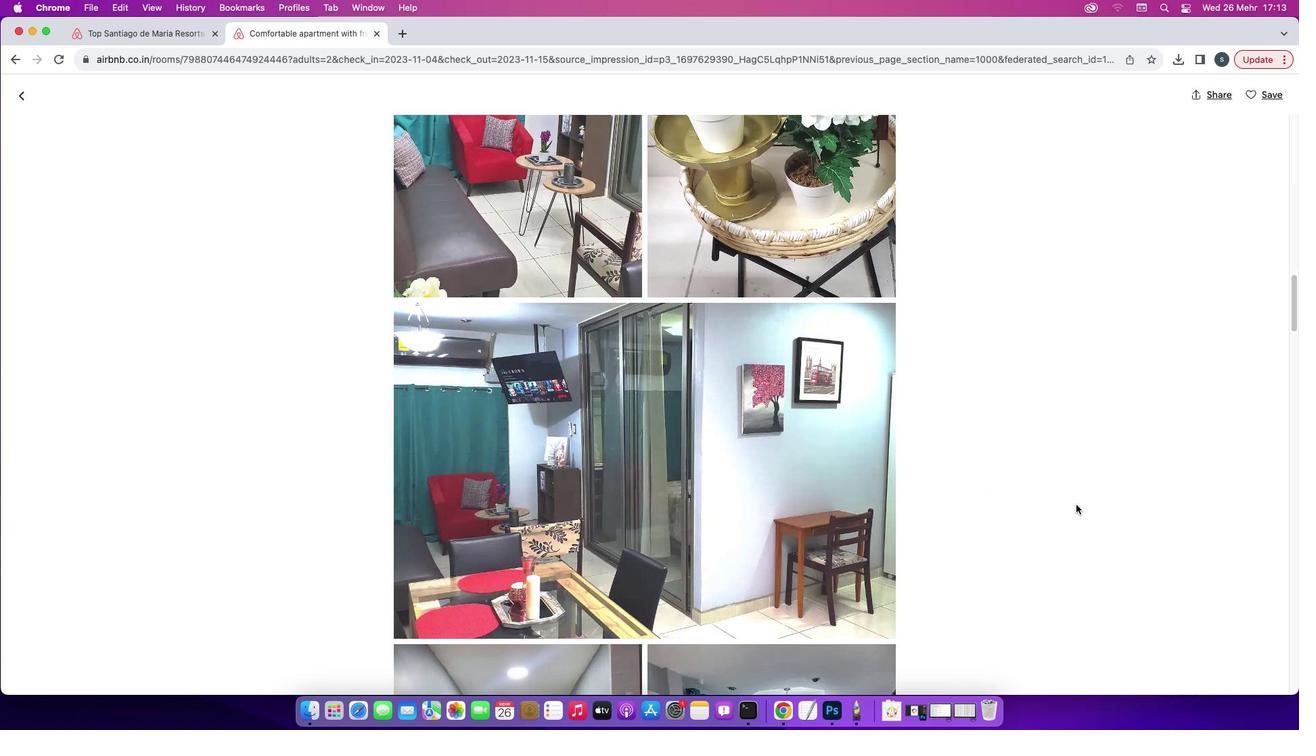 
Action: Mouse scrolled (1075, 504) with delta (0, -2)
Screenshot: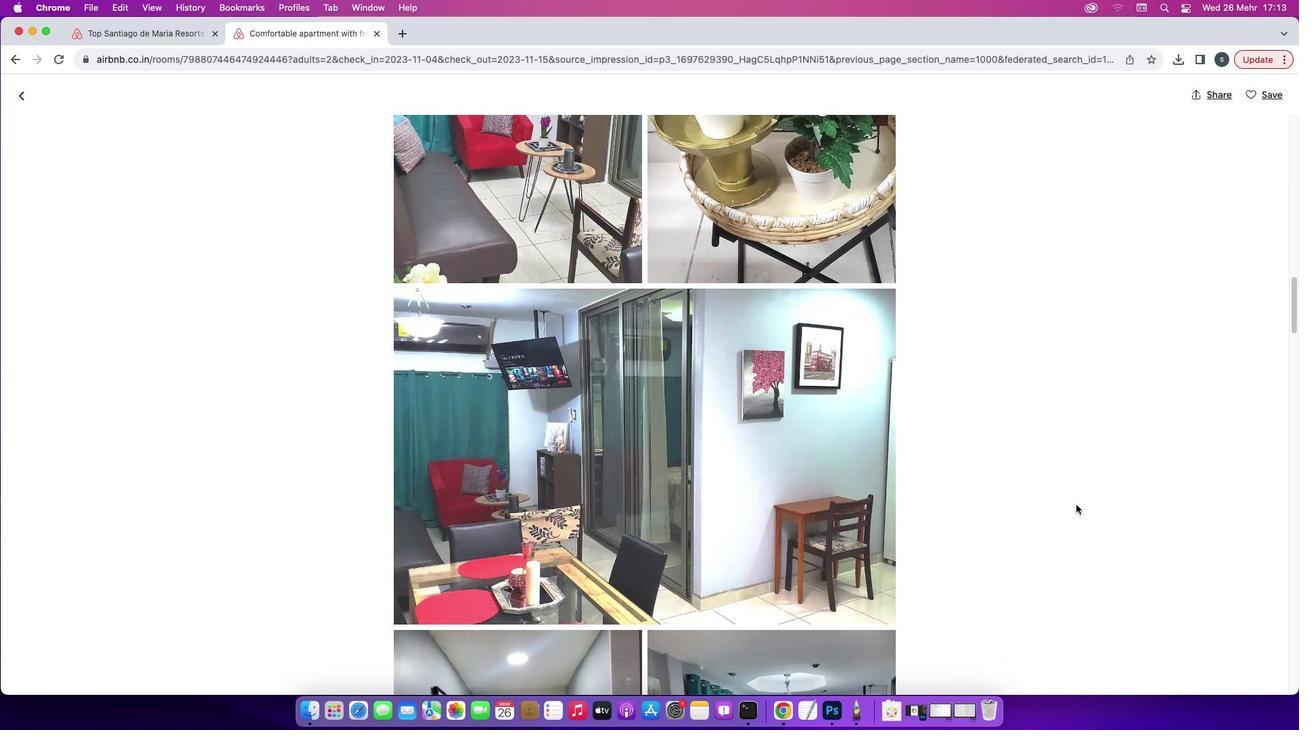 
Action: Mouse scrolled (1075, 504) with delta (0, 0)
Screenshot: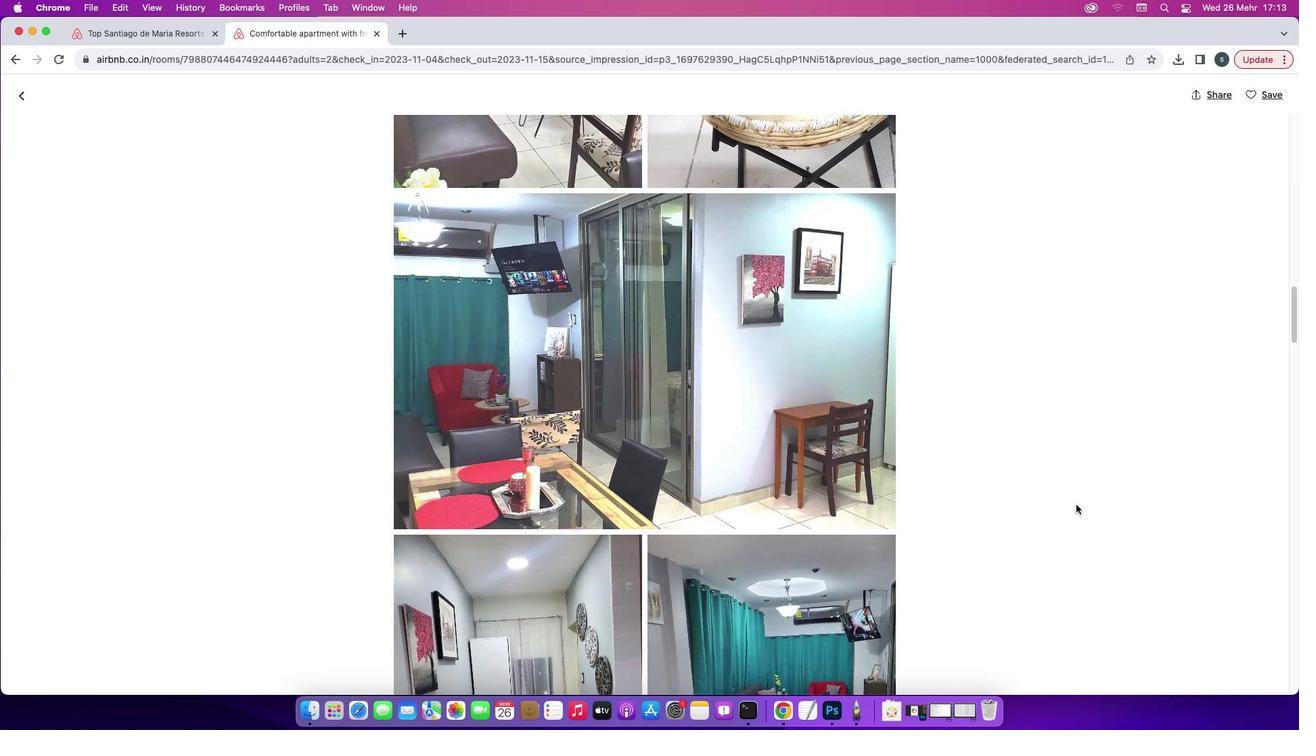 
Action: Mouse scrolled (1075, 504) with delta (0, 0)
Screenshot: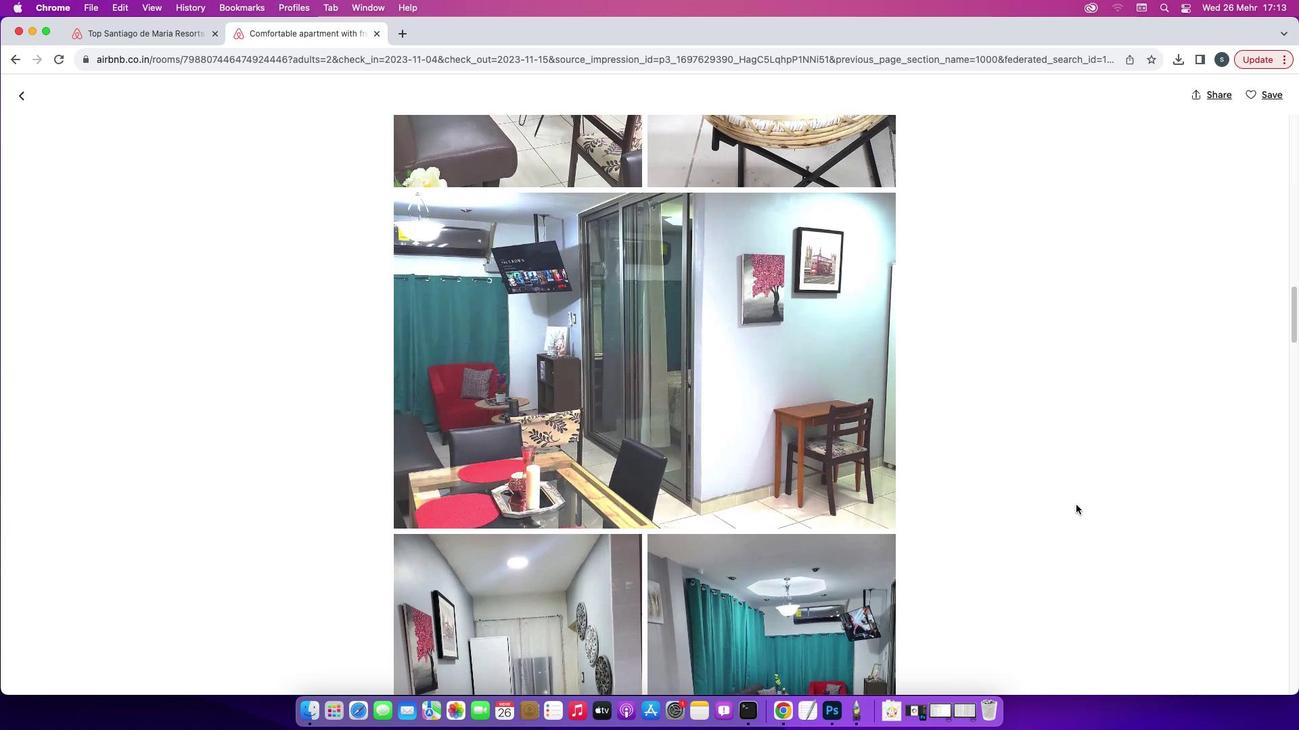 
Action: Mouse scrolled (1075, 504) with delta (0, 0)
Screenshot: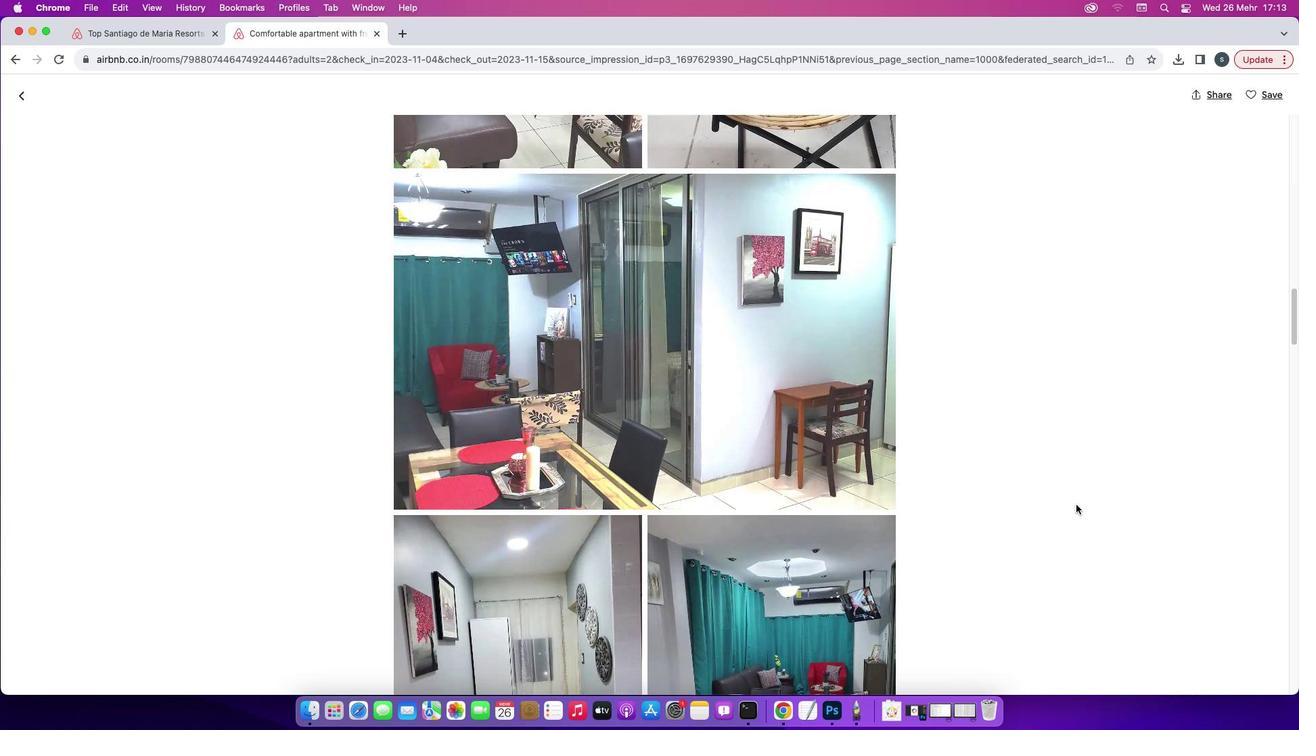 
Action: Mouse scrolled (1075, 504) with delta (0, 0)
Screenshot: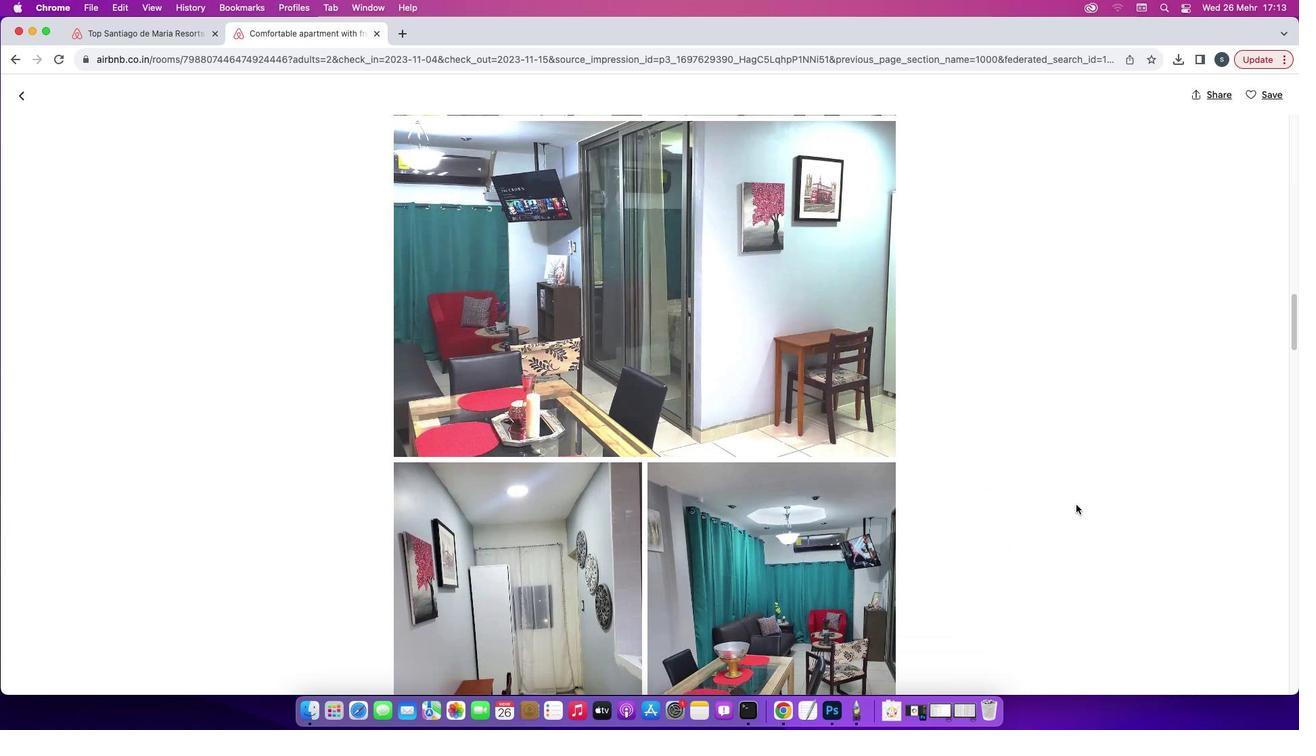 
Action: Mouse scrolled (1075, 504) with delta (0, 0)
Screenshot: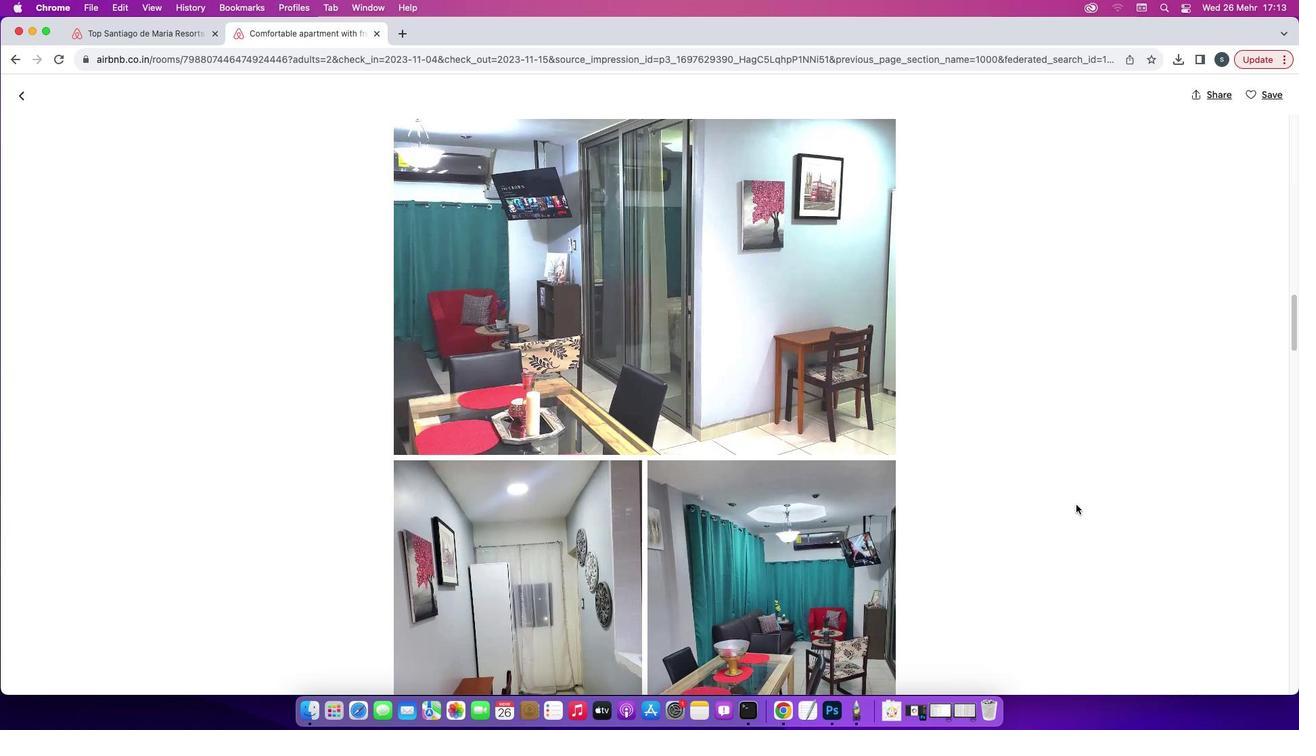 
Action: Mouse scrolled (1075, 504) with delta (0, 0)
Screenshot: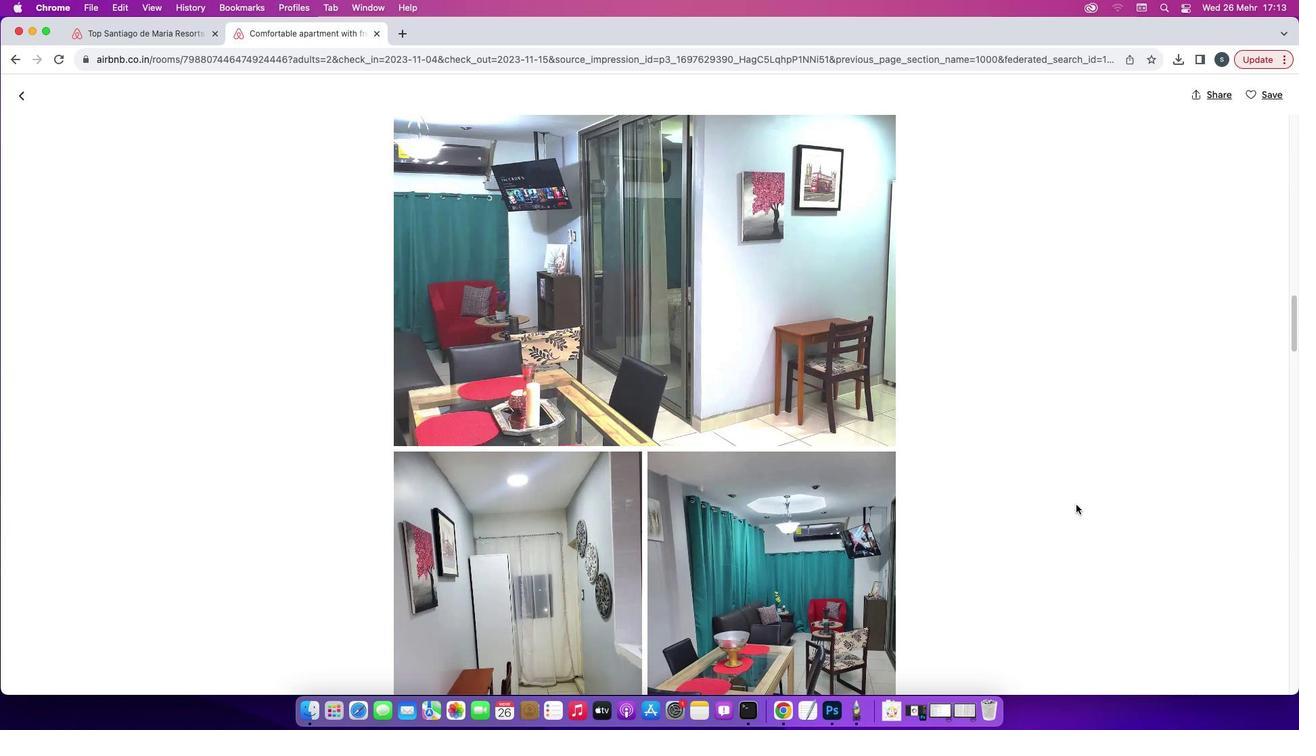 
Action: Mouse scrolled (1075, 504) with delta (0, 0)
Screenshot: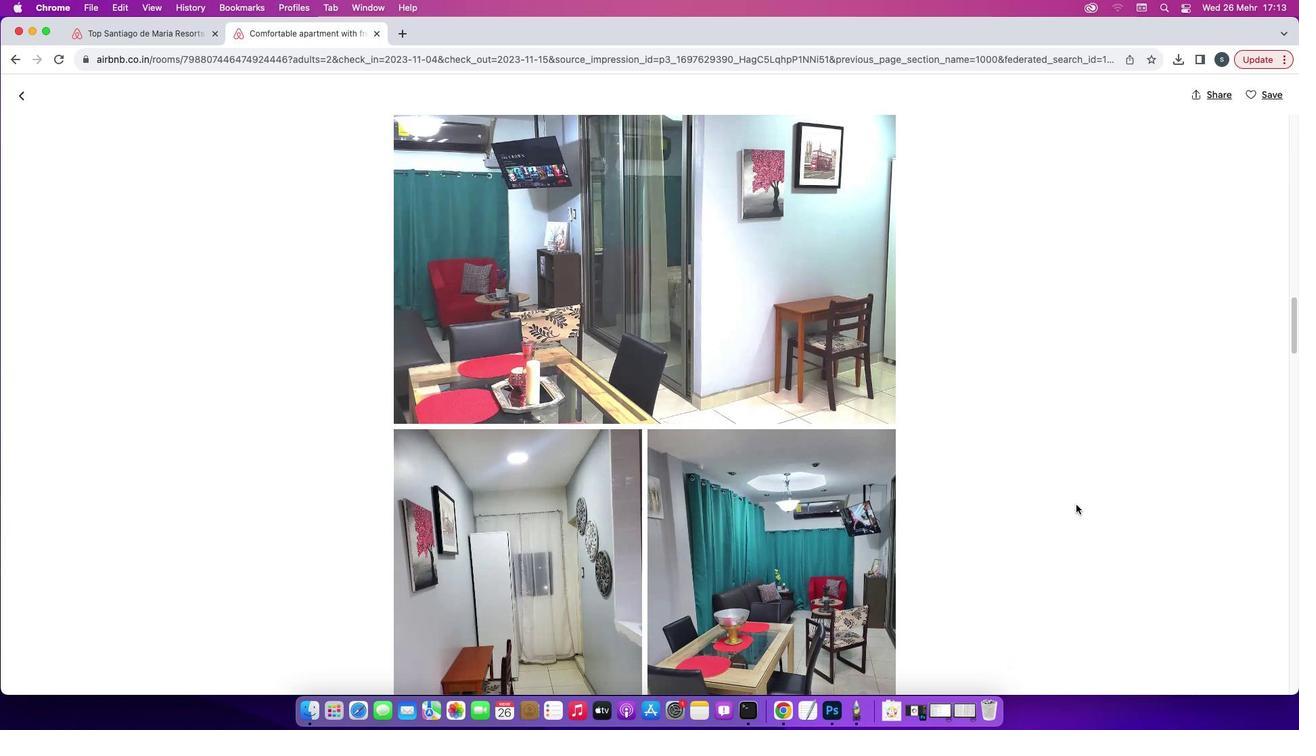 
Action: Mouse scrolled (1075, 504) with delta (0, -1)
Screenshot: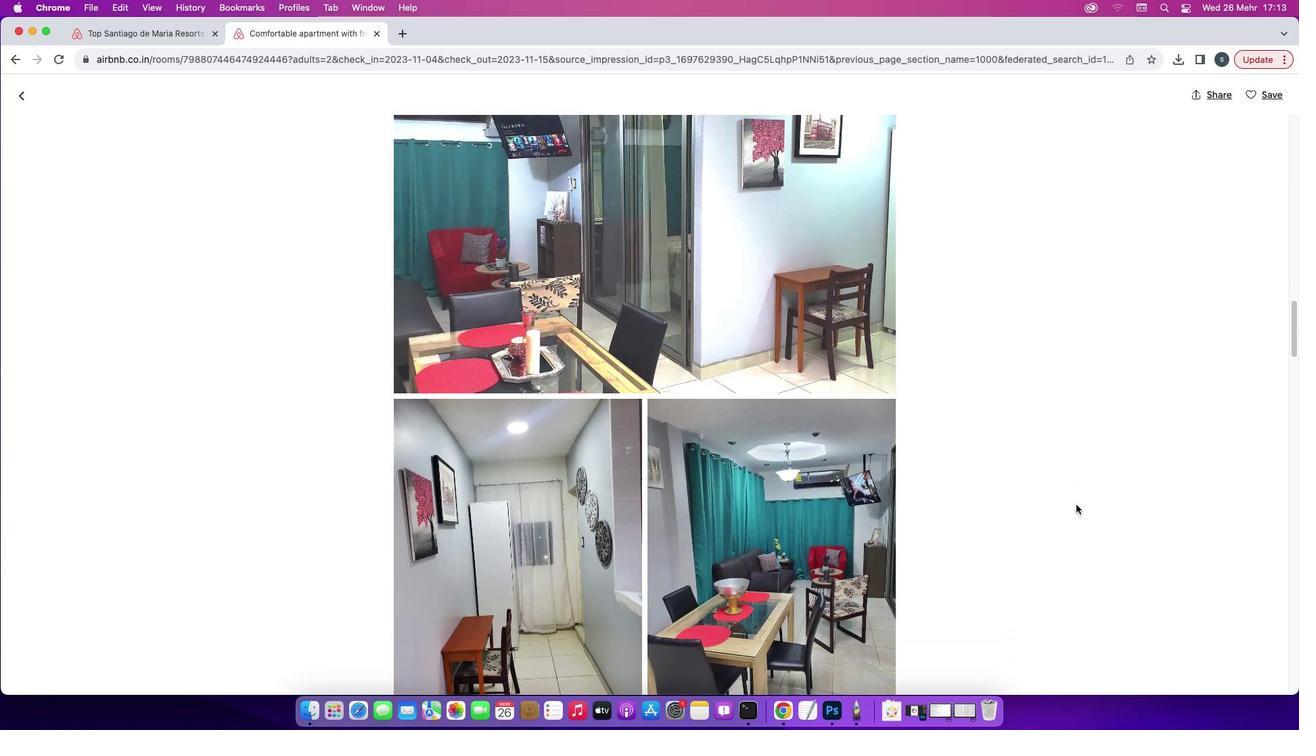 
Action: Mouse moved to (1075, 504)
Screenshot: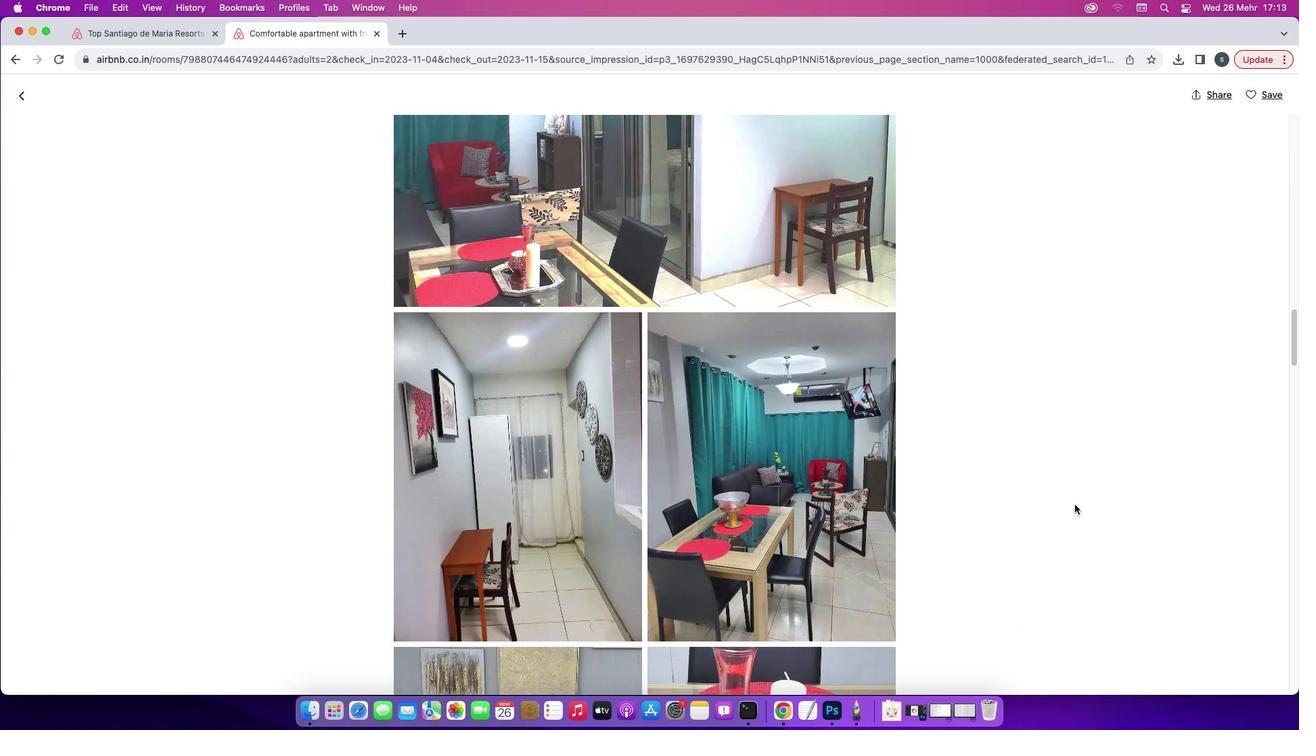 
Action: Mouse scrolled (1075, 504) with delta (0, 0)
Screenshot: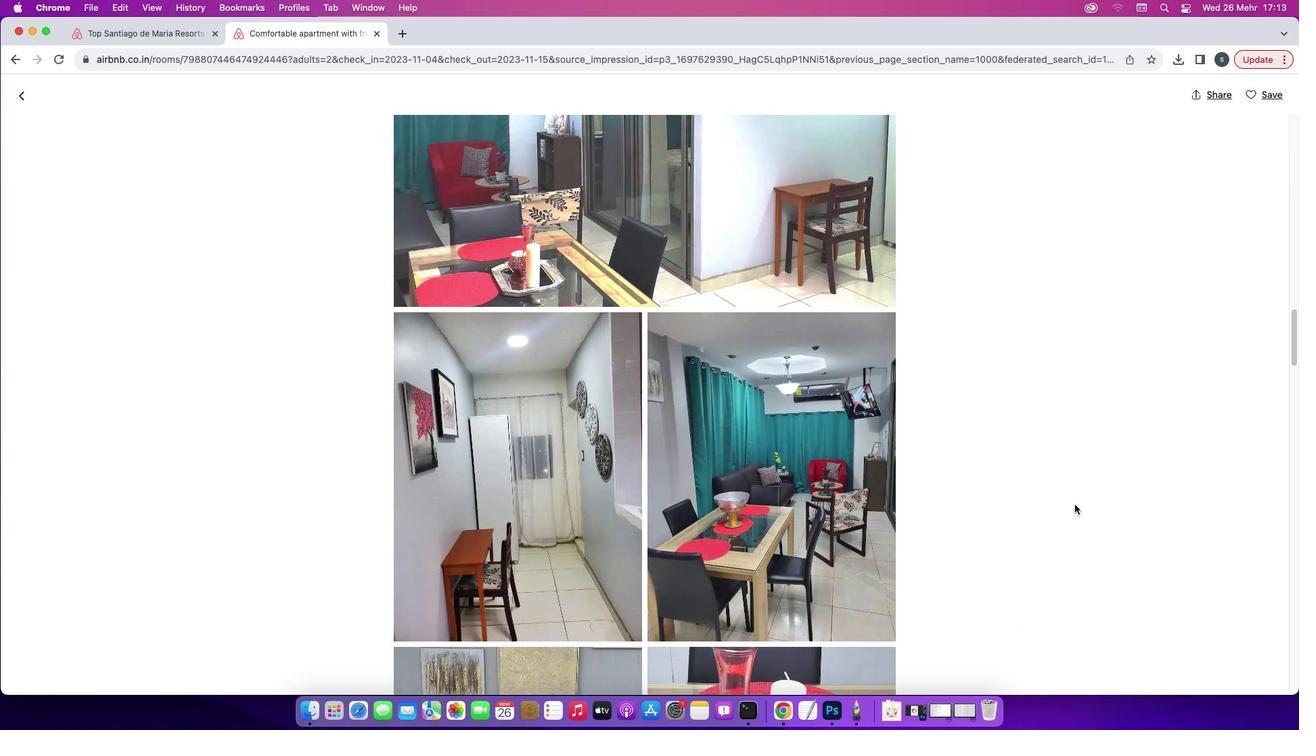 
Action: Mouse scrolled (1075, 504) with delta (0, 0)
Screenshot: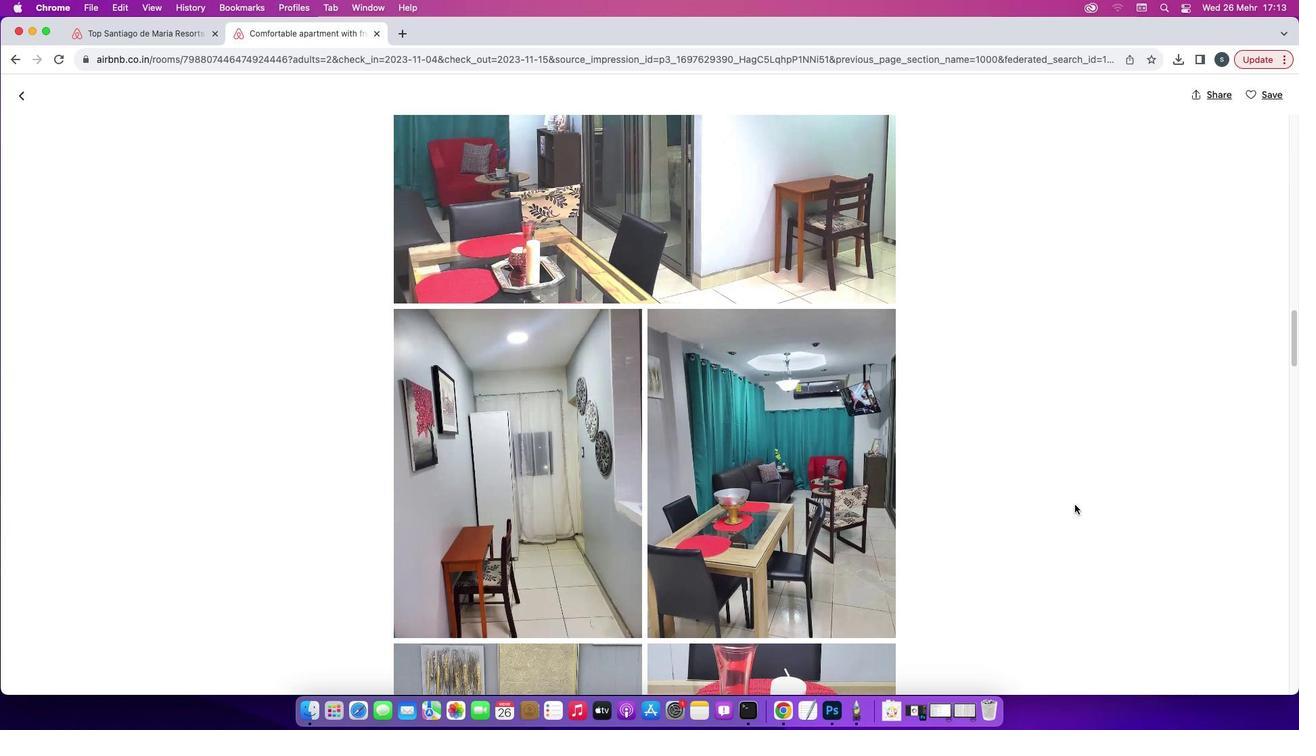 
Action: Mouse scrolled (1075, 504) with delta (0, -1)
Screenshot: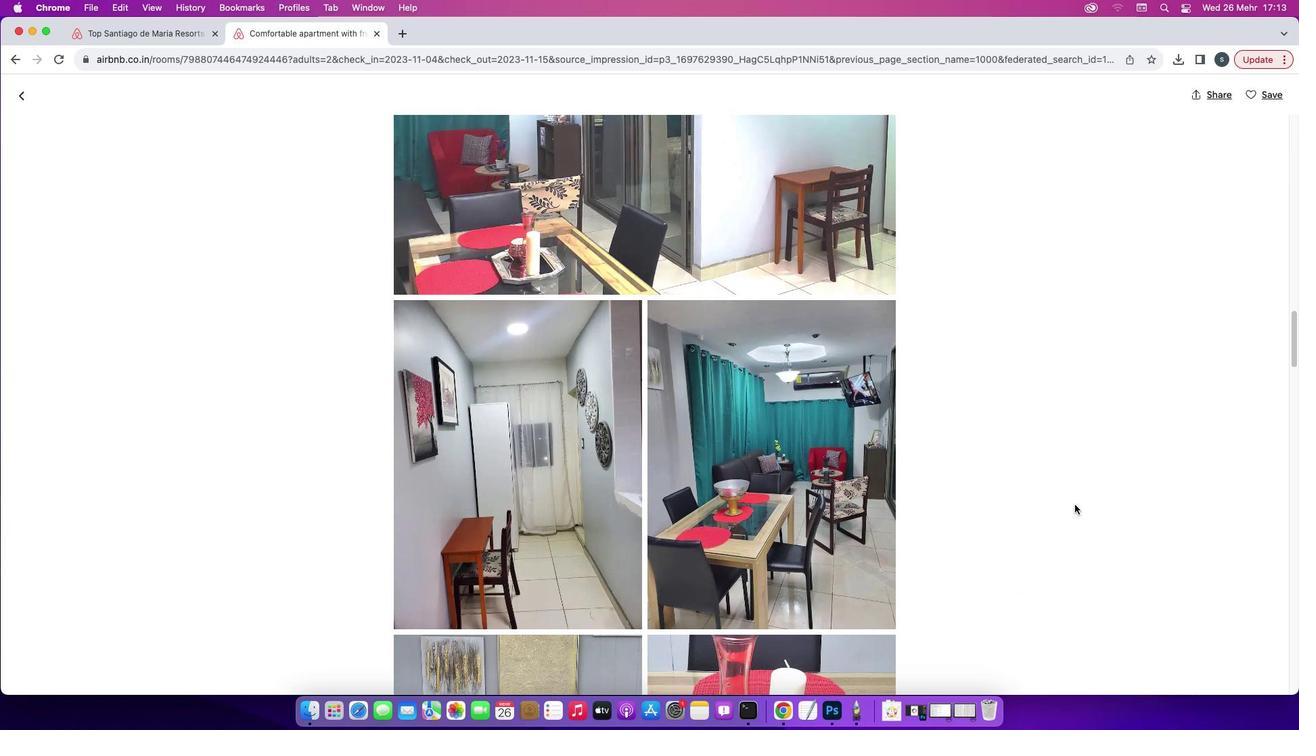 
Action: Mouse moved to (1074, 504)
Screenshot: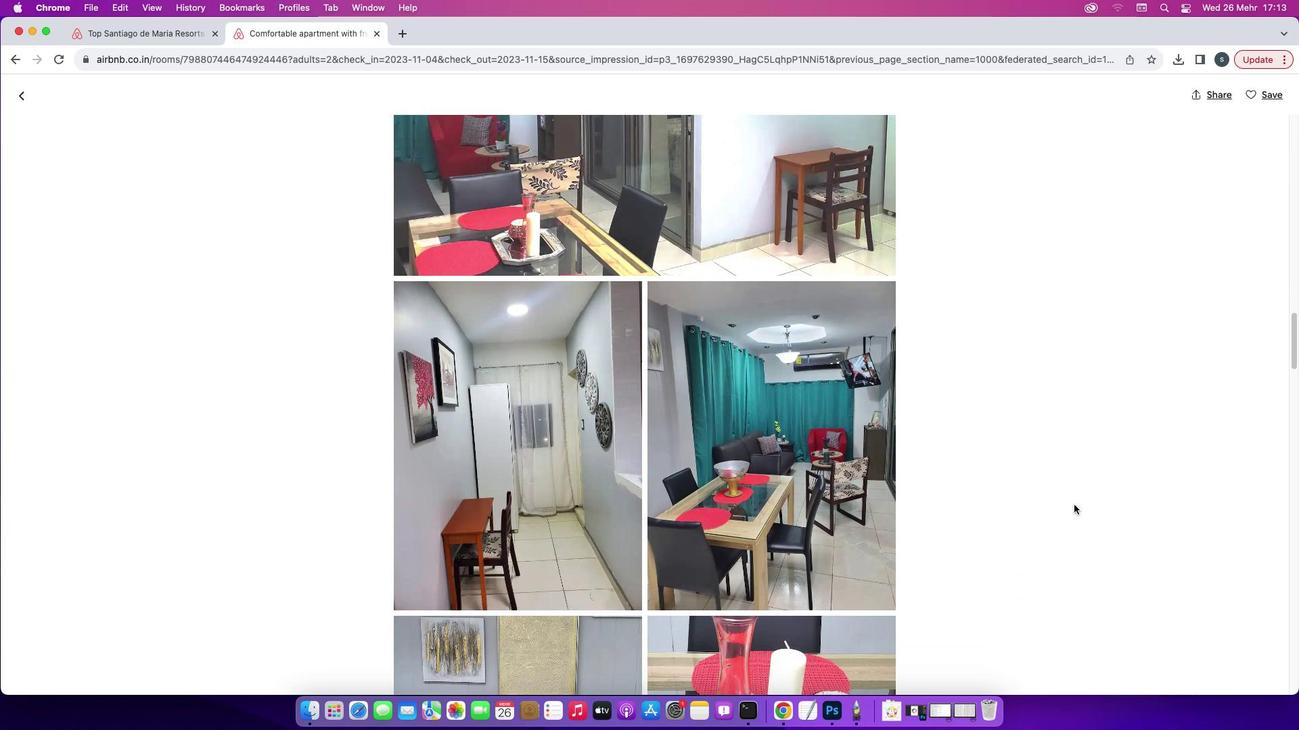 
Action: Mouse scrolled (1074, 504) with delta (0, -2)
Screenshot: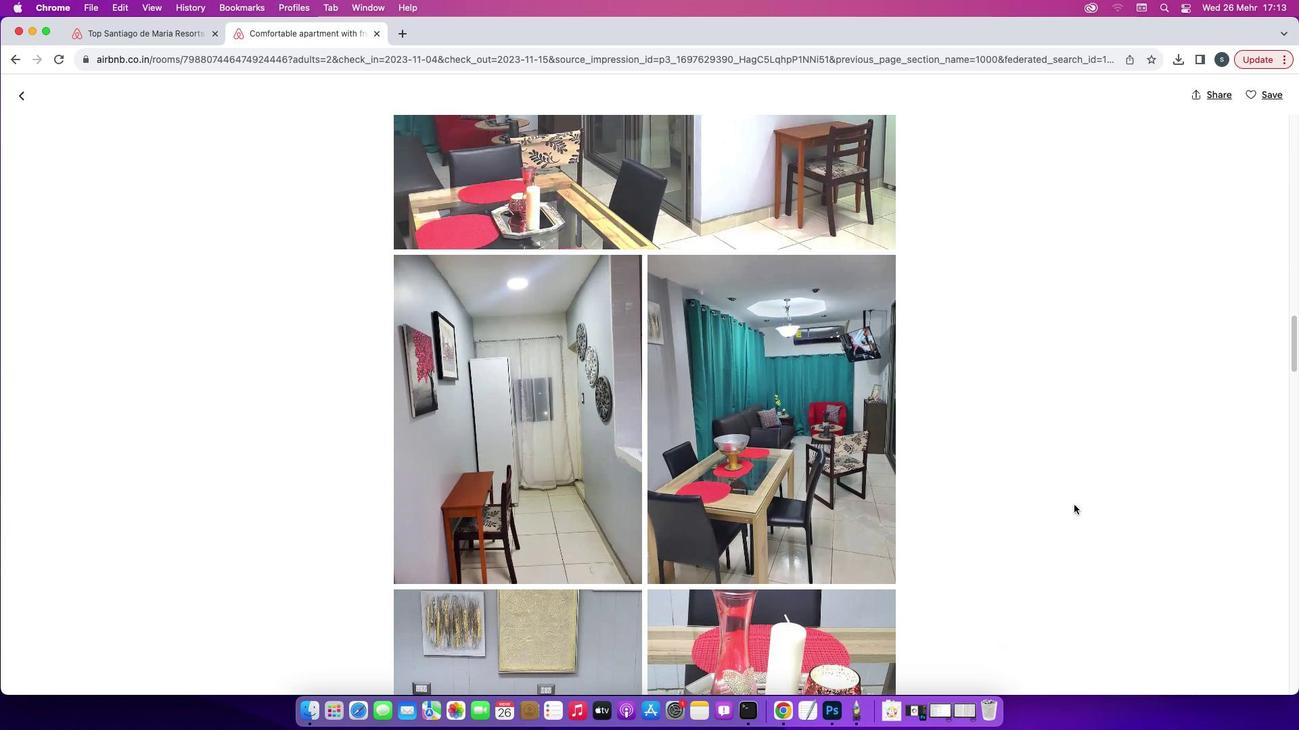 
Action: Mouse moved to (1057, 533)
Screenshot: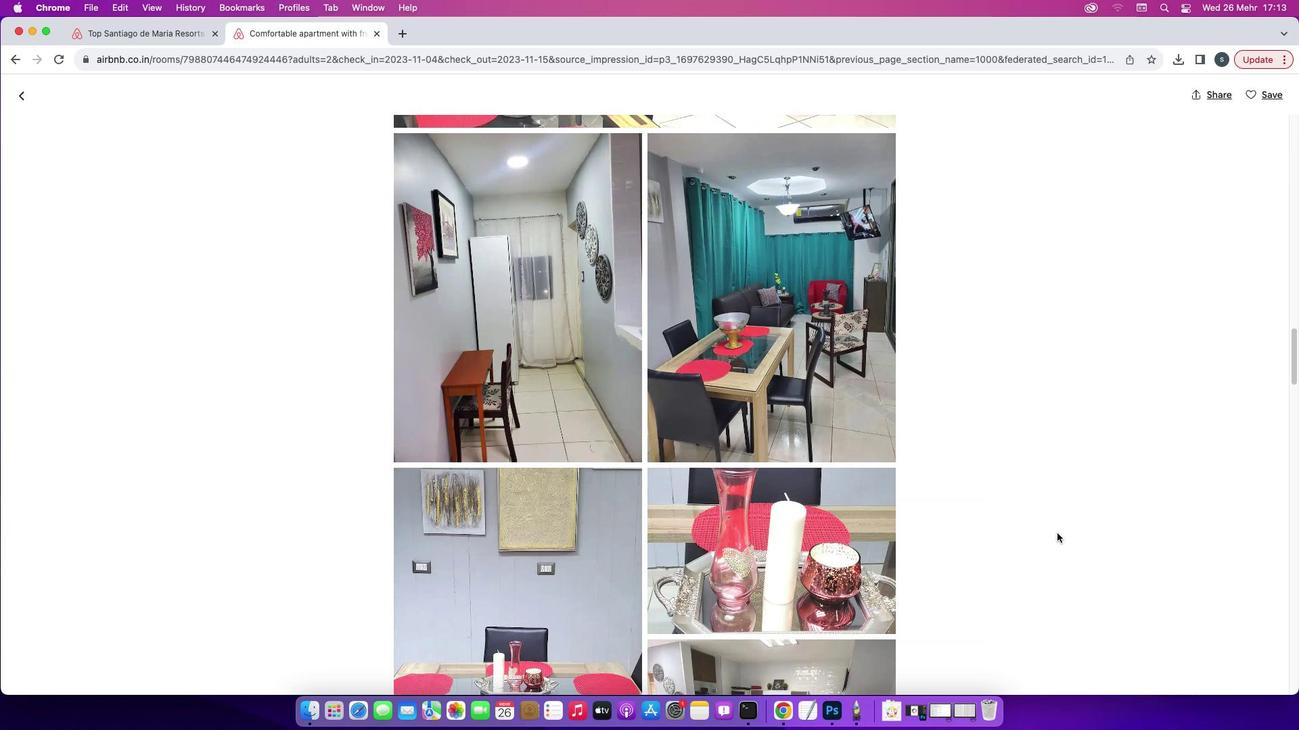 
Action: Mouse scrolled (1057, 533) with delta (0, 0)
Screenshot: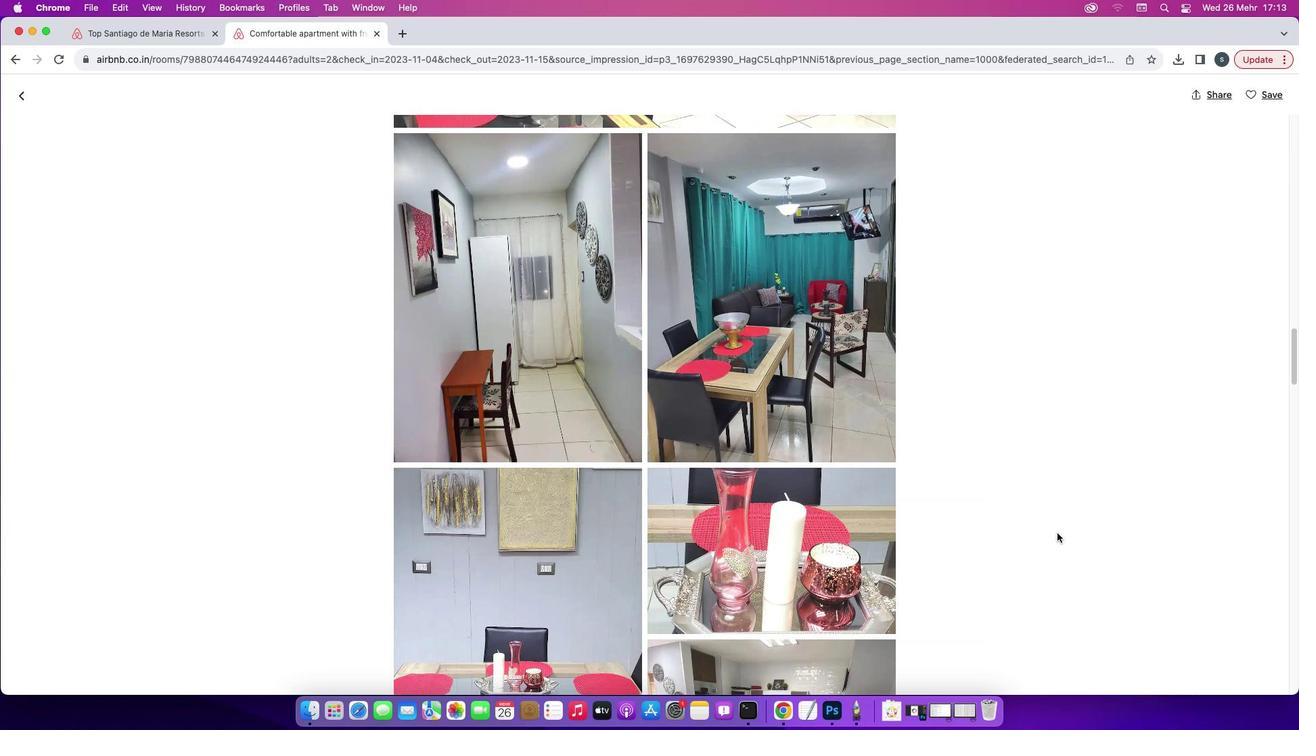 
Action: Mouse scrolled (1057, 533) with delta (0, 0)
Screenshot: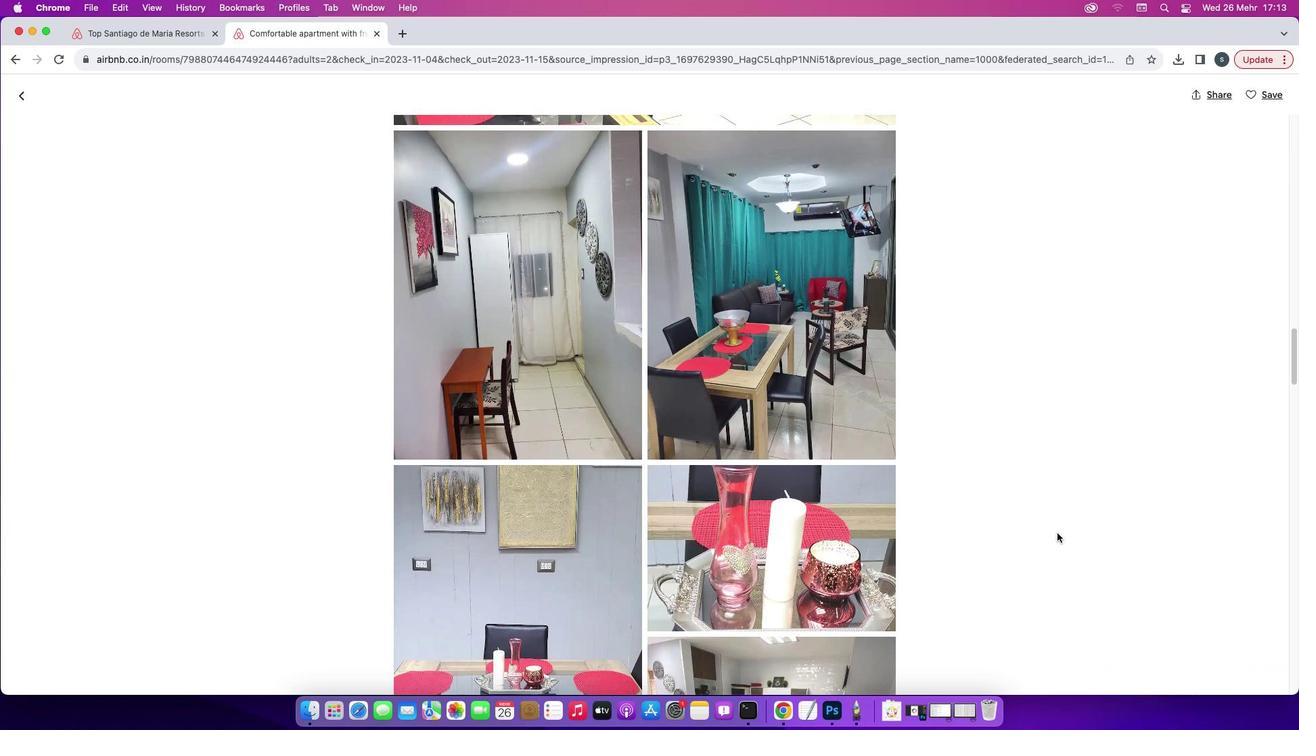 
Action: Mouse scrolled (1057, 533) with delta (0, 0)
Screenshot: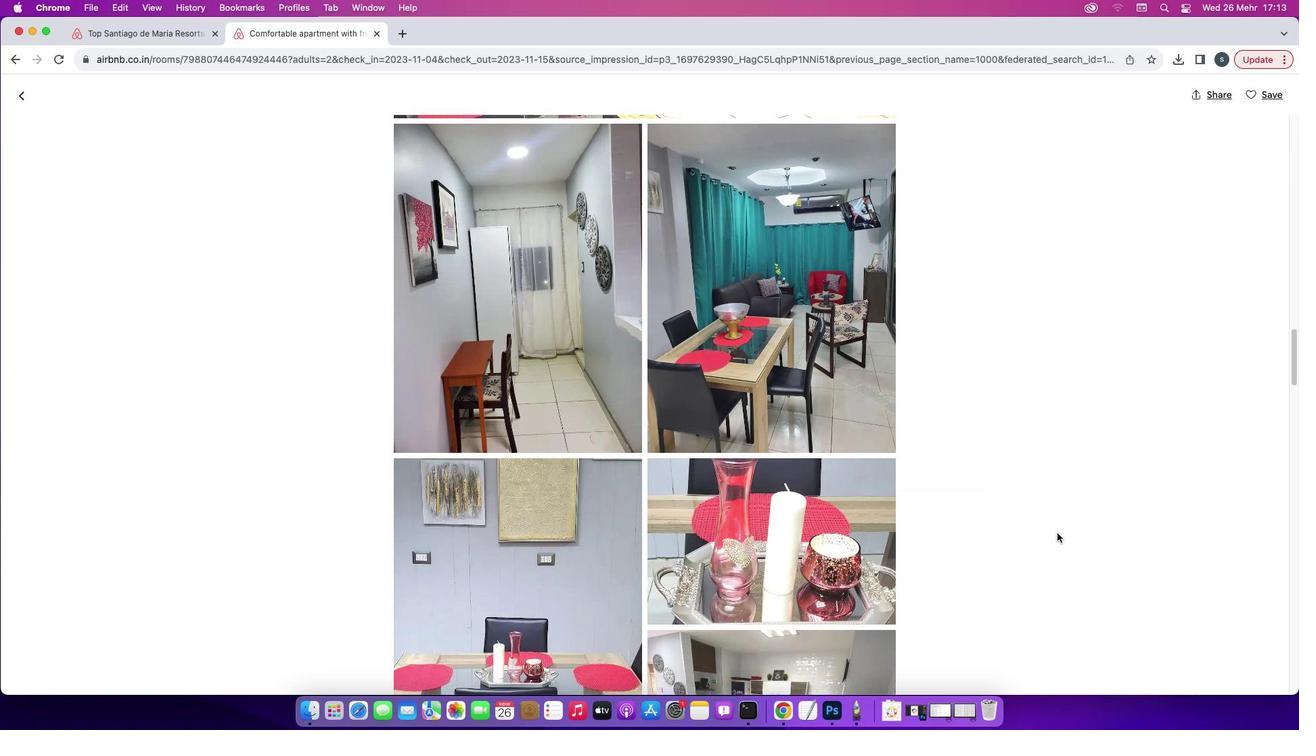 
Action: Mouse scrolled (1057, 533) with delta (0, -1)
Screenshot: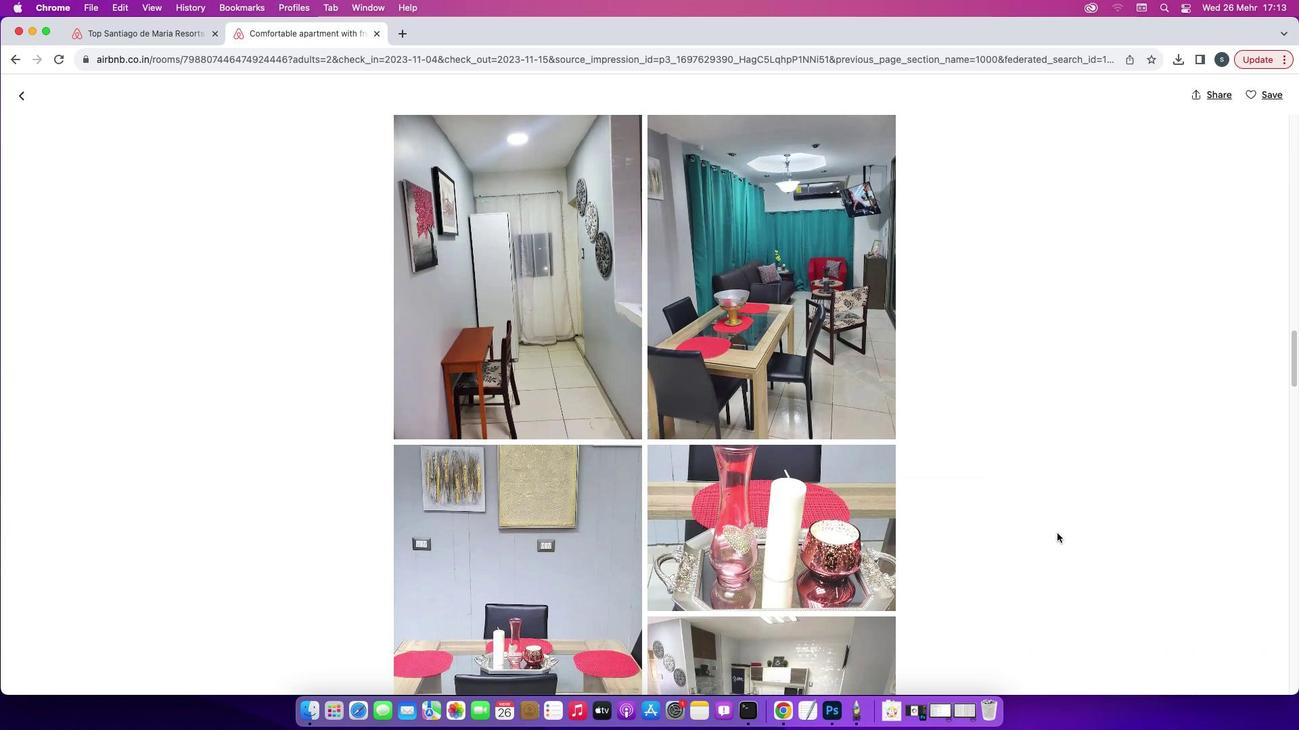 
Action: Mouse scrolled (1057, 533) with delta (0, -2)
Screenshot: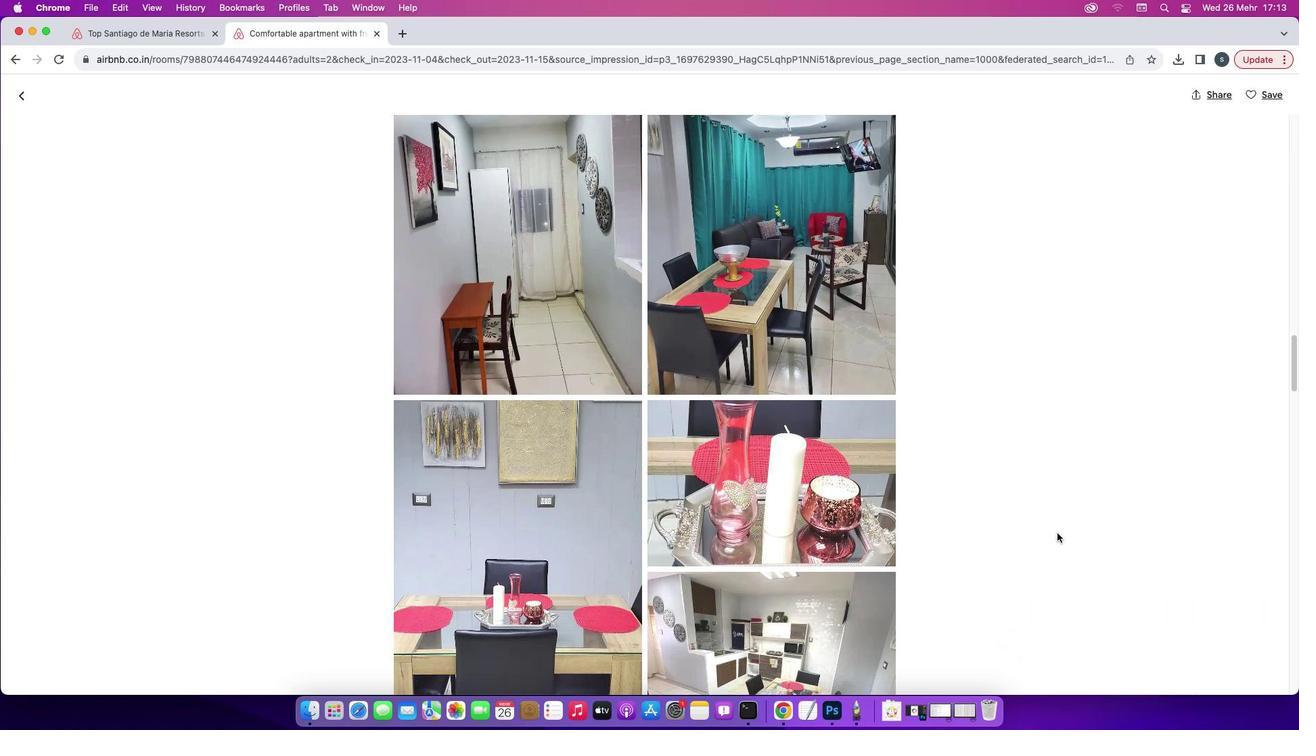 
Action: Mouse scrolled (1057, 533) with delta (0, 0)
Screenshot: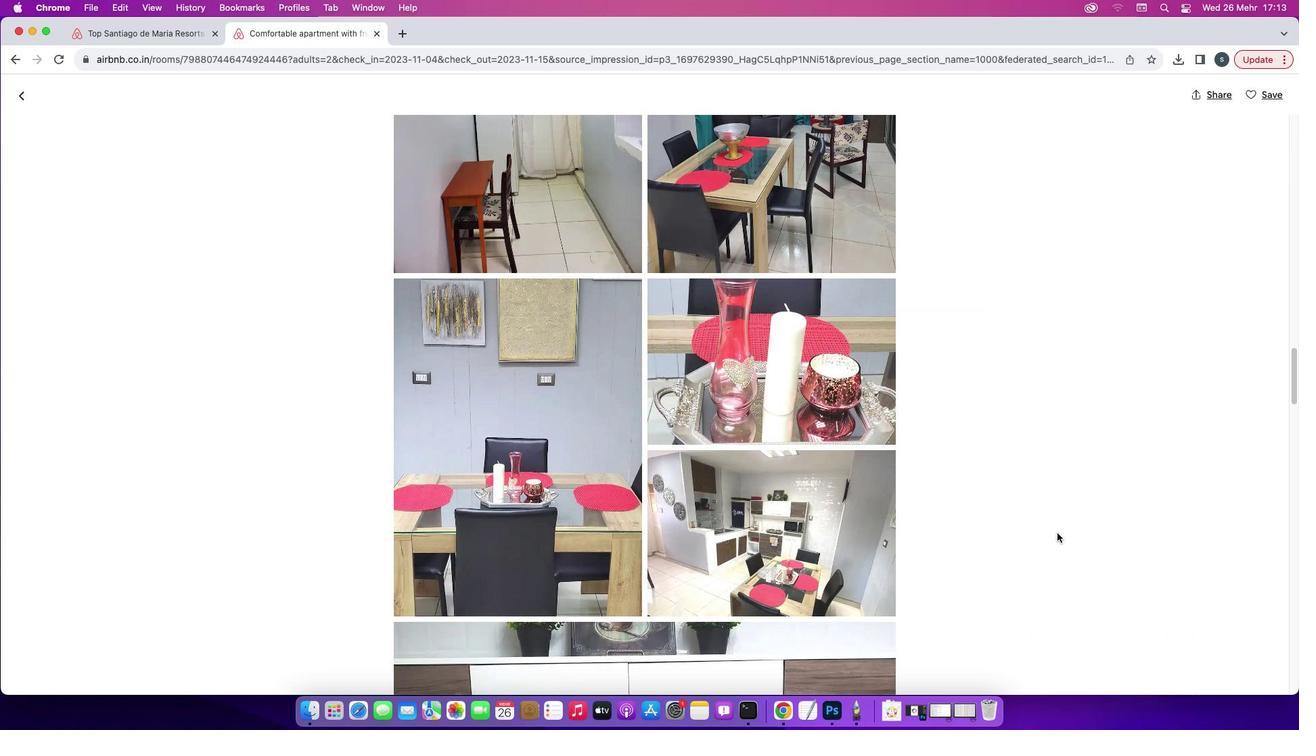 
Action: Mouse scrolled (1057, 533) with delta (0, 0)
Screenshot: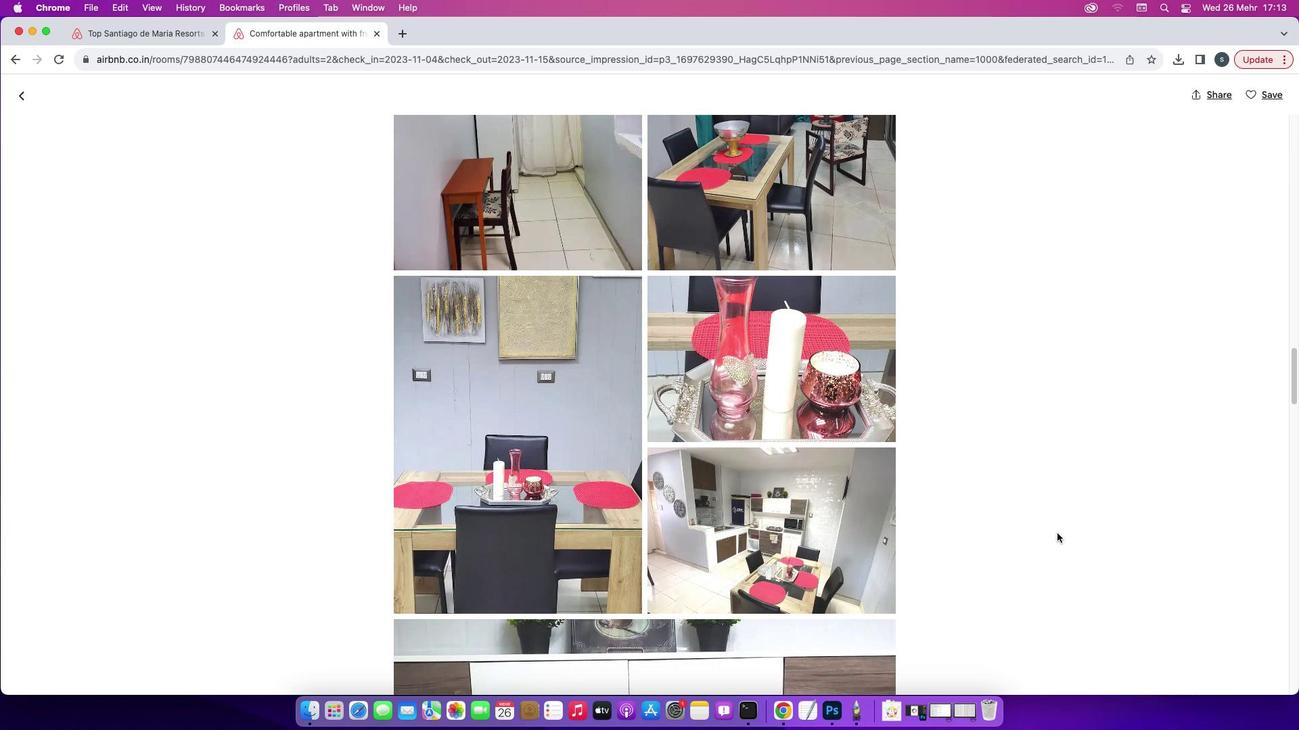 
Action: Mouse scrolled (1057, 533) with delta (0, -1)
Screenshot: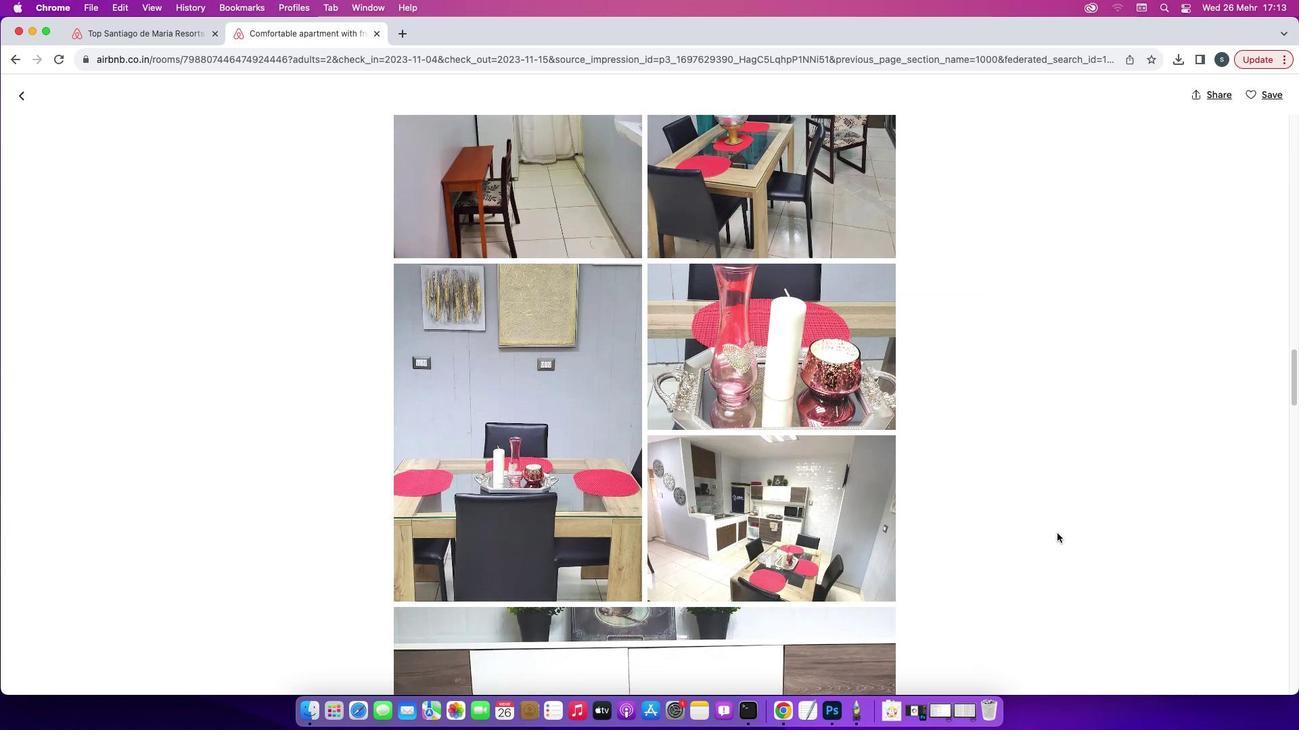
Action: Mouse scrolled (1057, 533) with delta (0, -2)
Screenshot: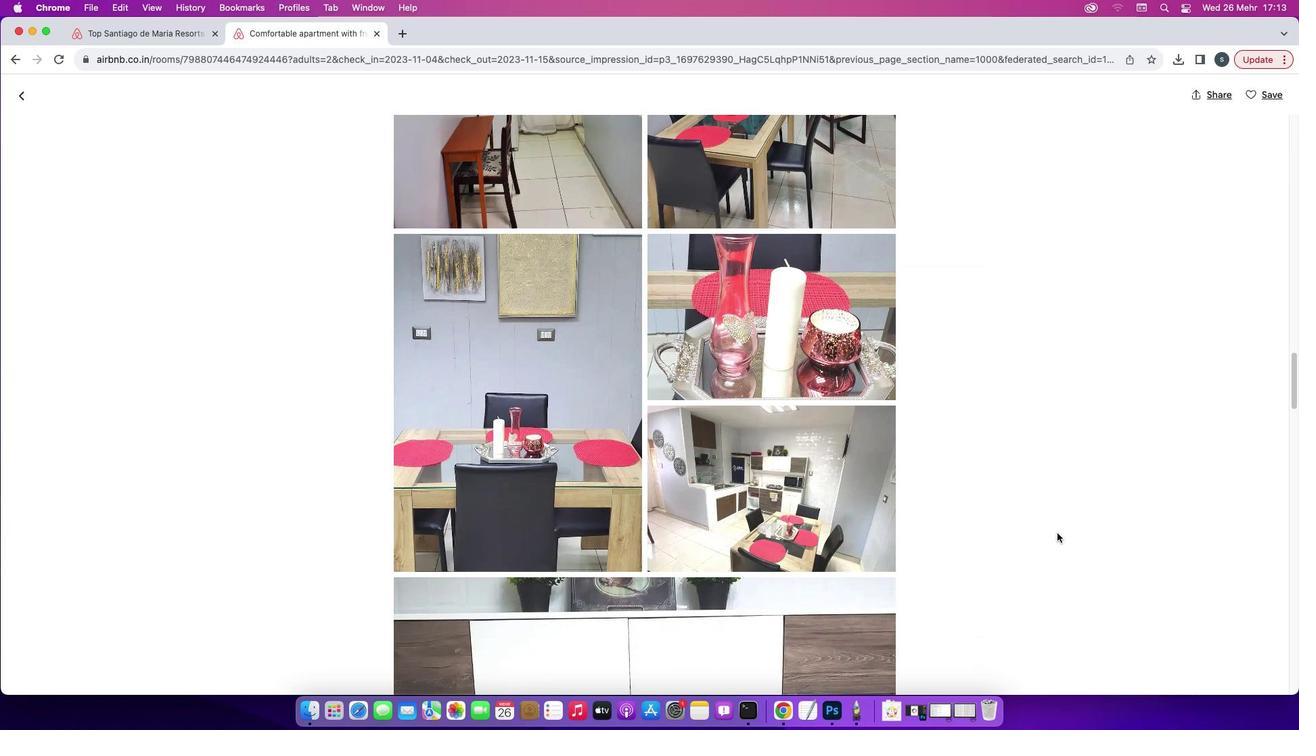 
Action: Mouse scrolled (1057, 533) with delta (0, 0)
Screenshot: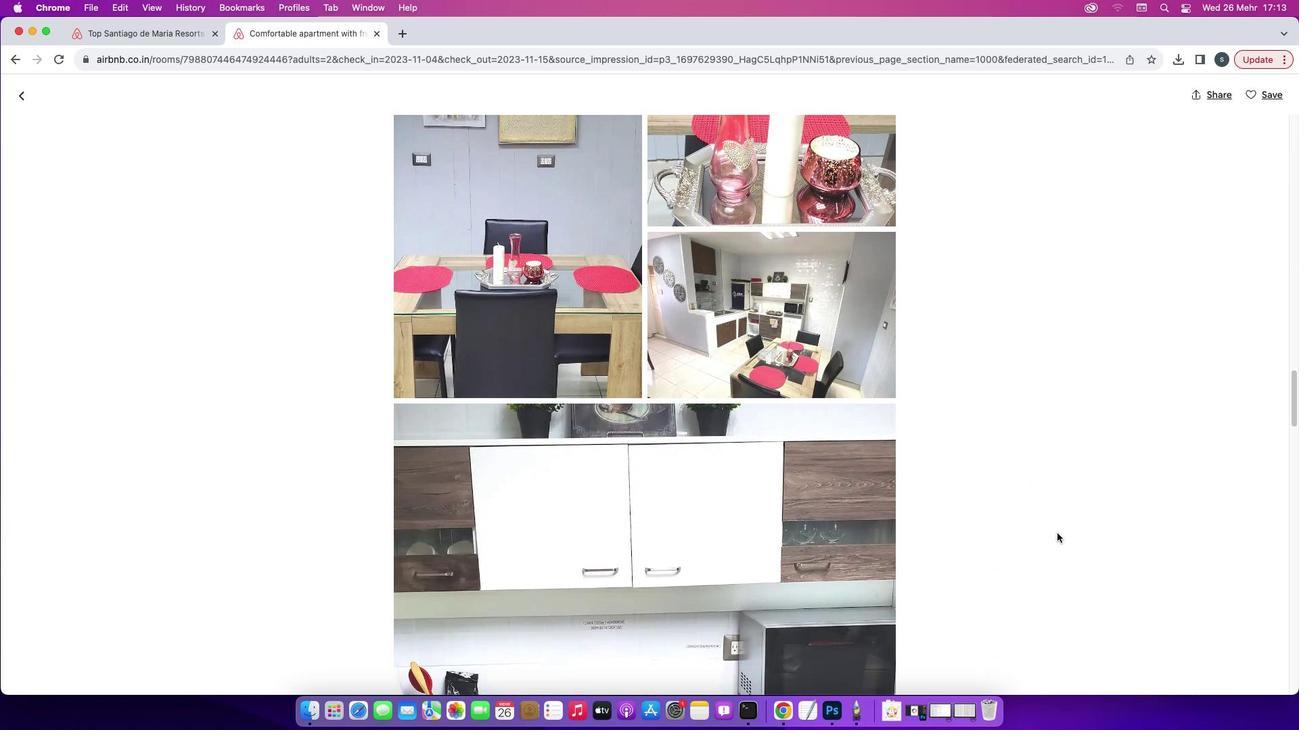 
Action: Mouse scrolled (1057, 533) with delta (0, 0)
Screenshot: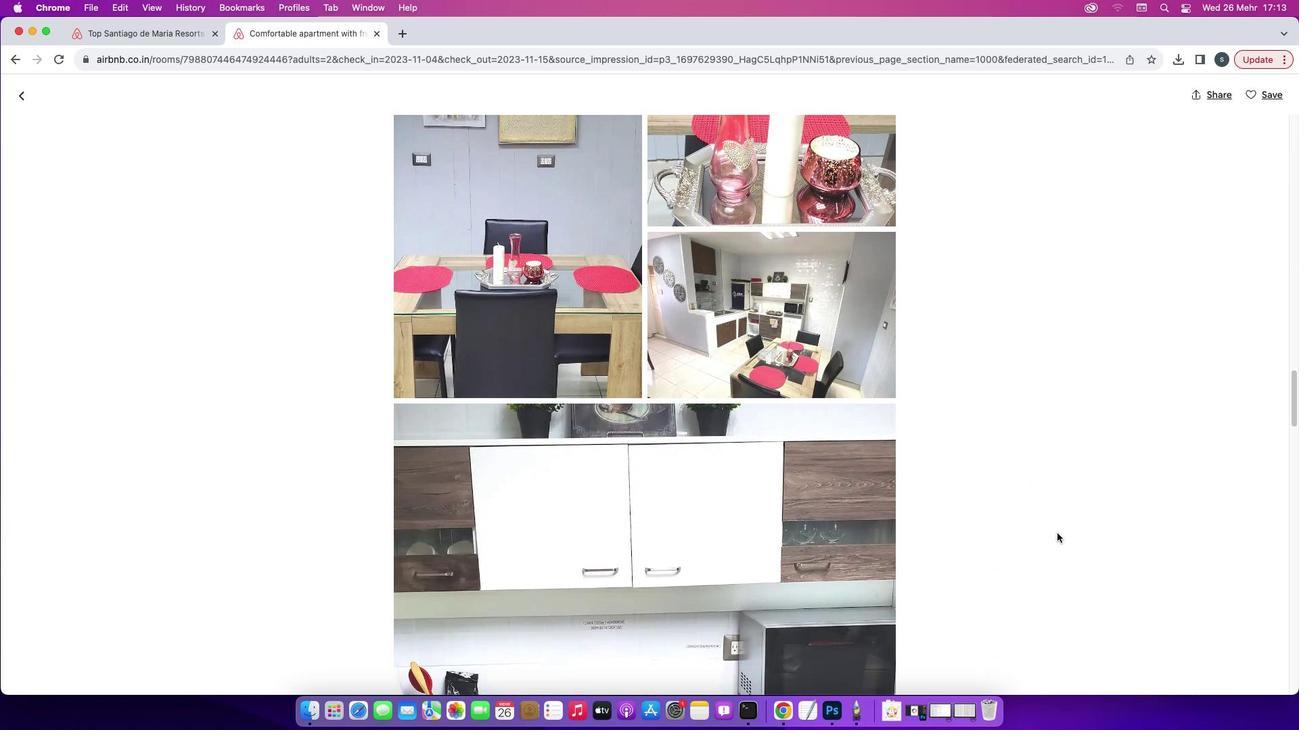 
Action: Mouse scrolled (1057, 533) with delta (0, -1)
Screenshot: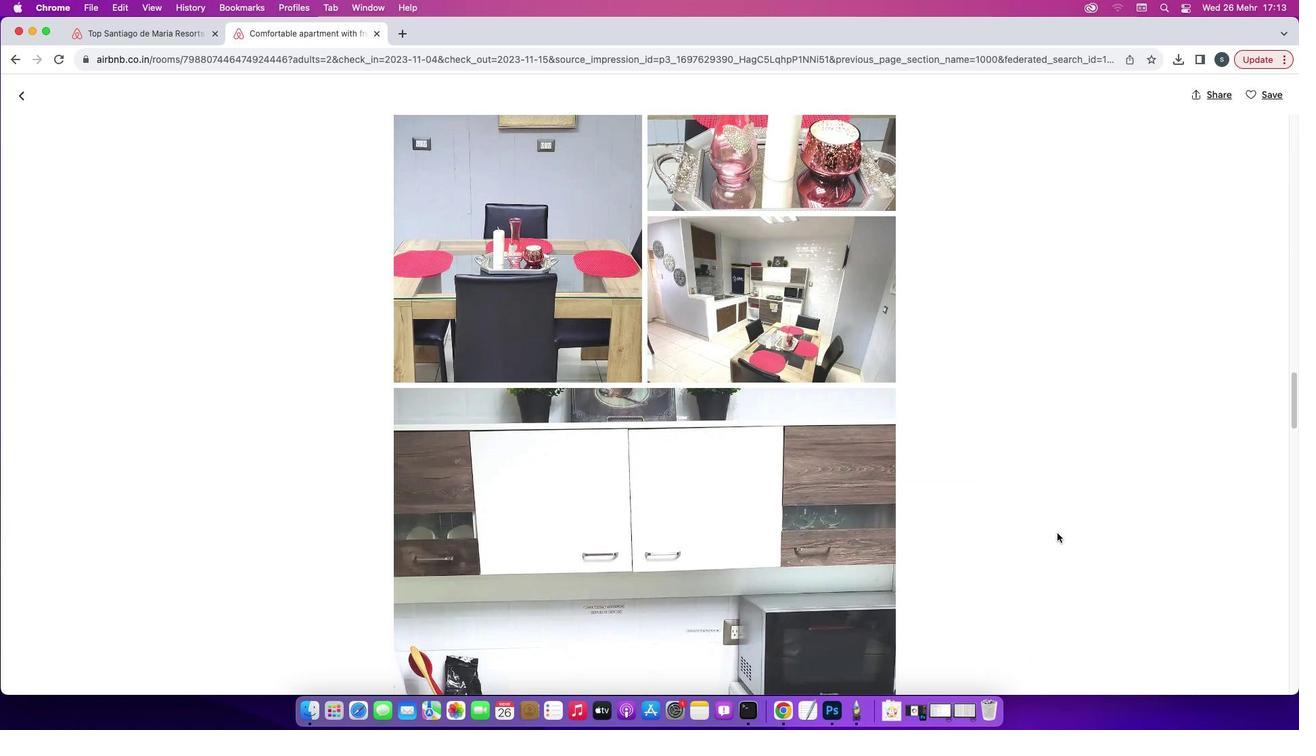 
Action: Mouse scrolled (1057, 533) with delta (0, -2)
Screenshot: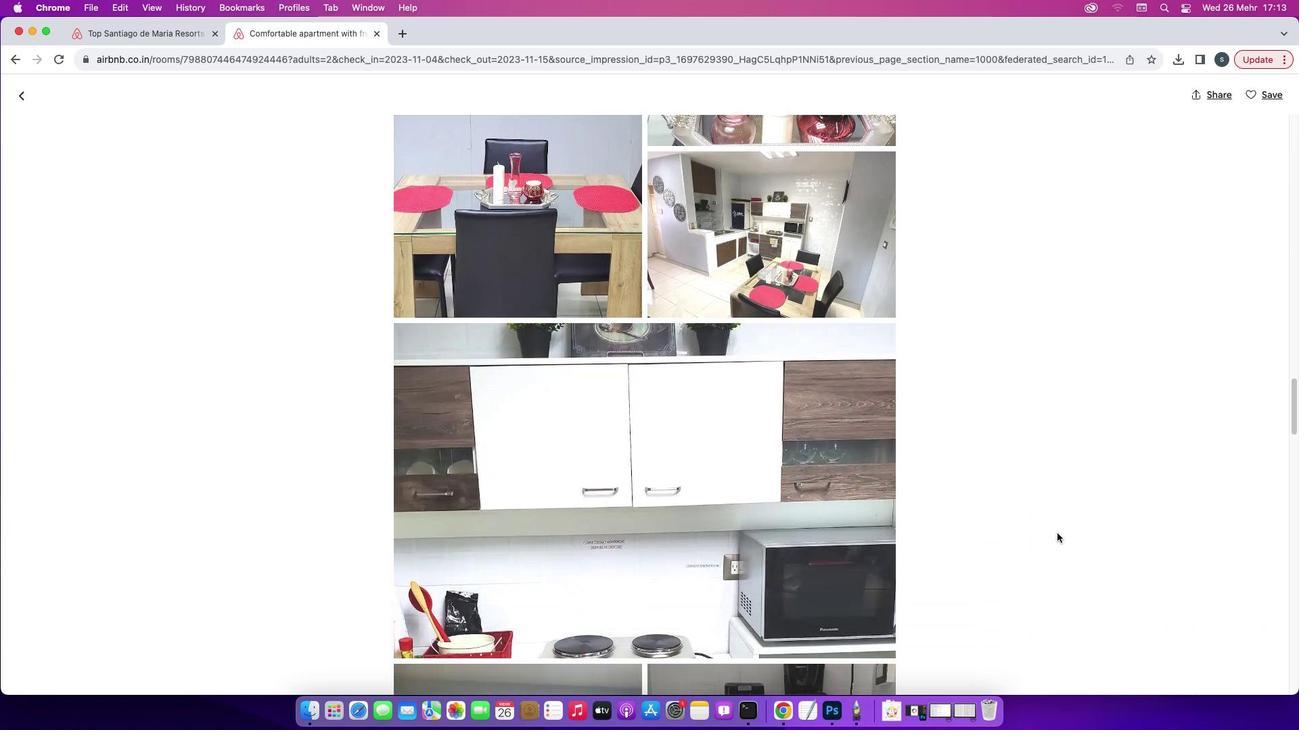 
Action: Mouse scrolled (1057, 533) with delta (0, 0)
Screenshot: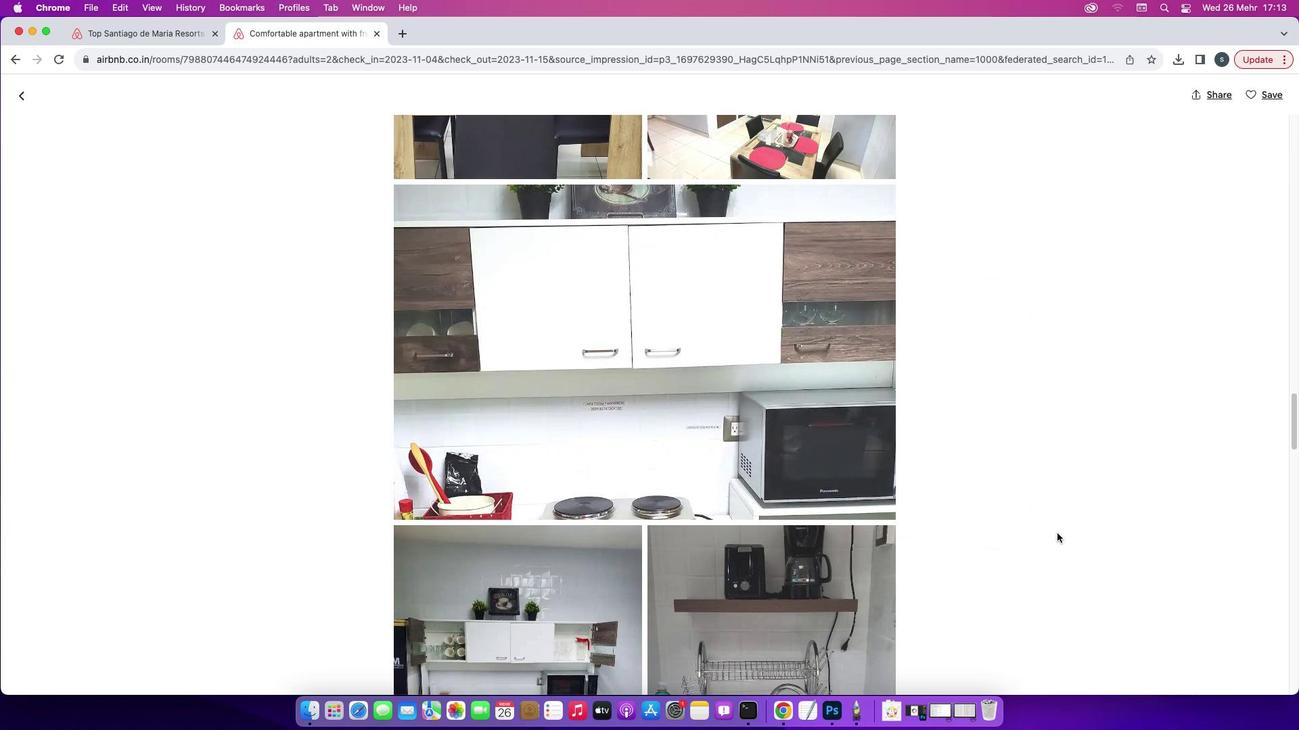 
Action: Mouse scrolled (1057, 533) with delta (0, 0)
Screenshot: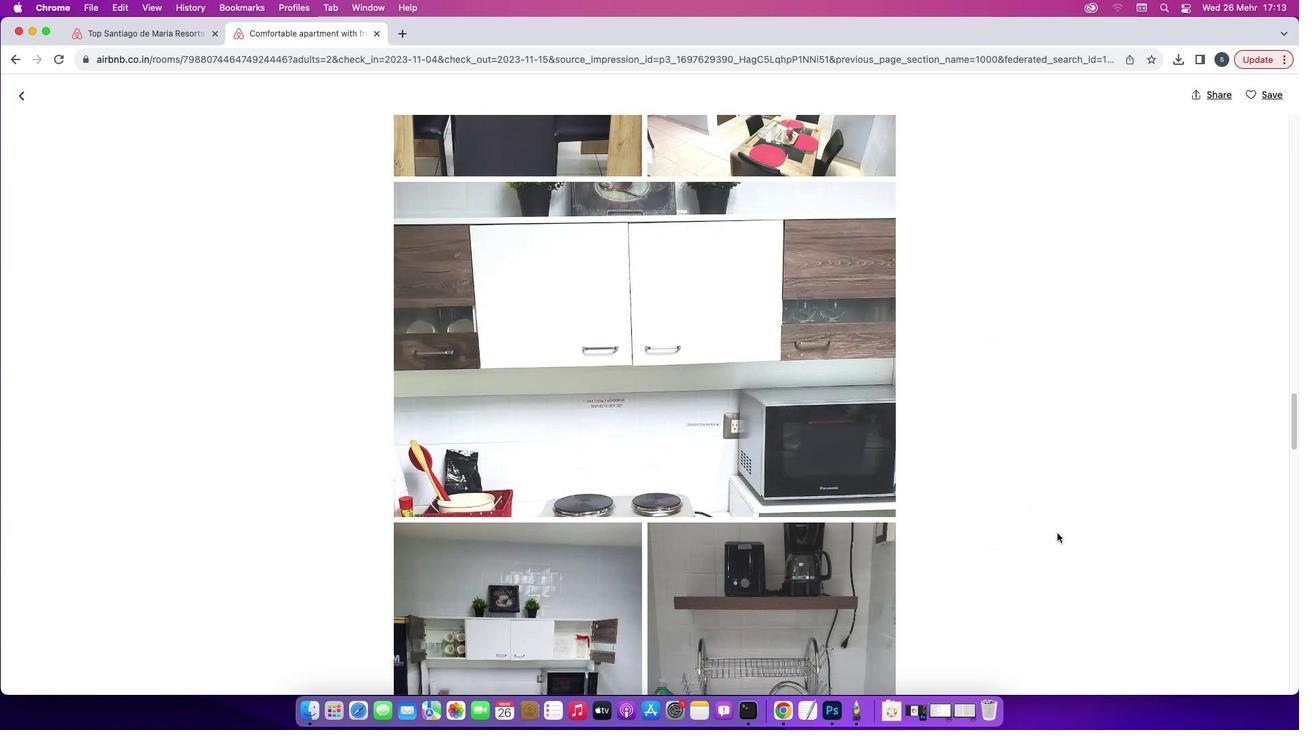 
Action: Mouse scrolled (1057, 533) with delta (0, -1)
Screenshot: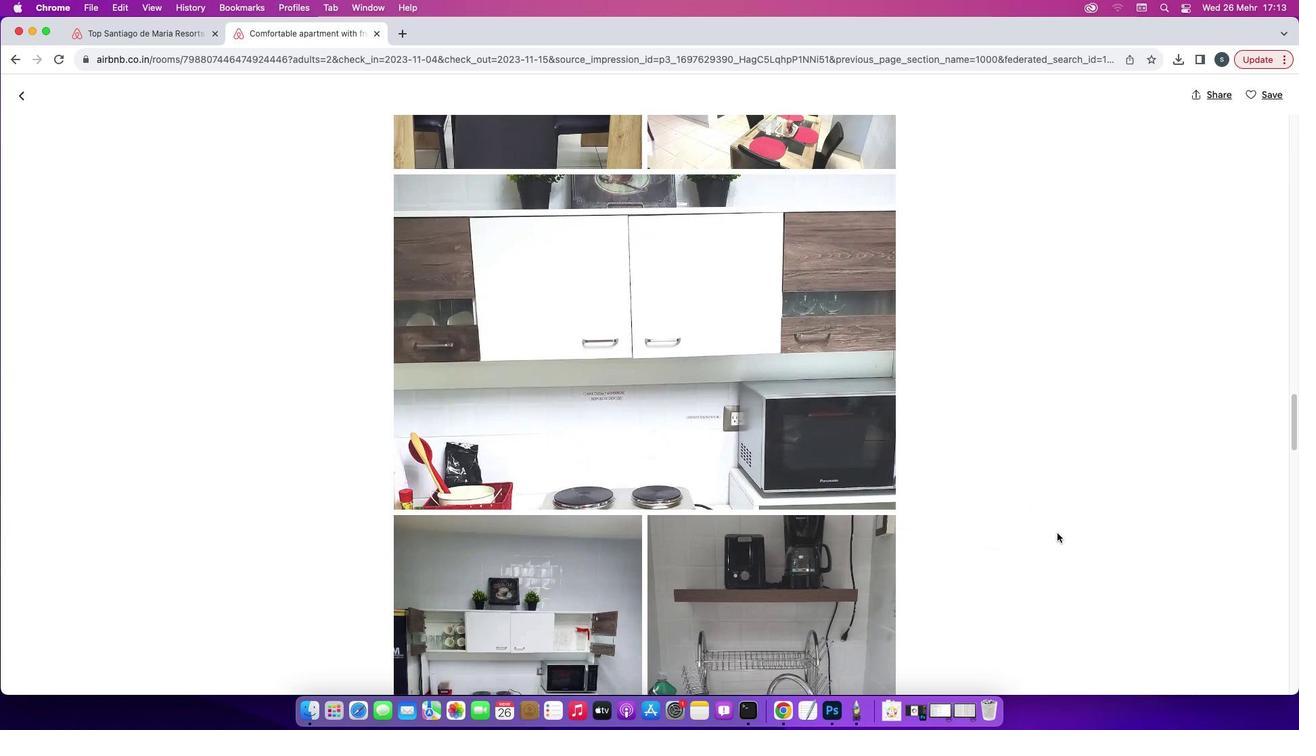 
Action: Mouse scrolled (1057, 533) with delta (0, -2)
Screenshot: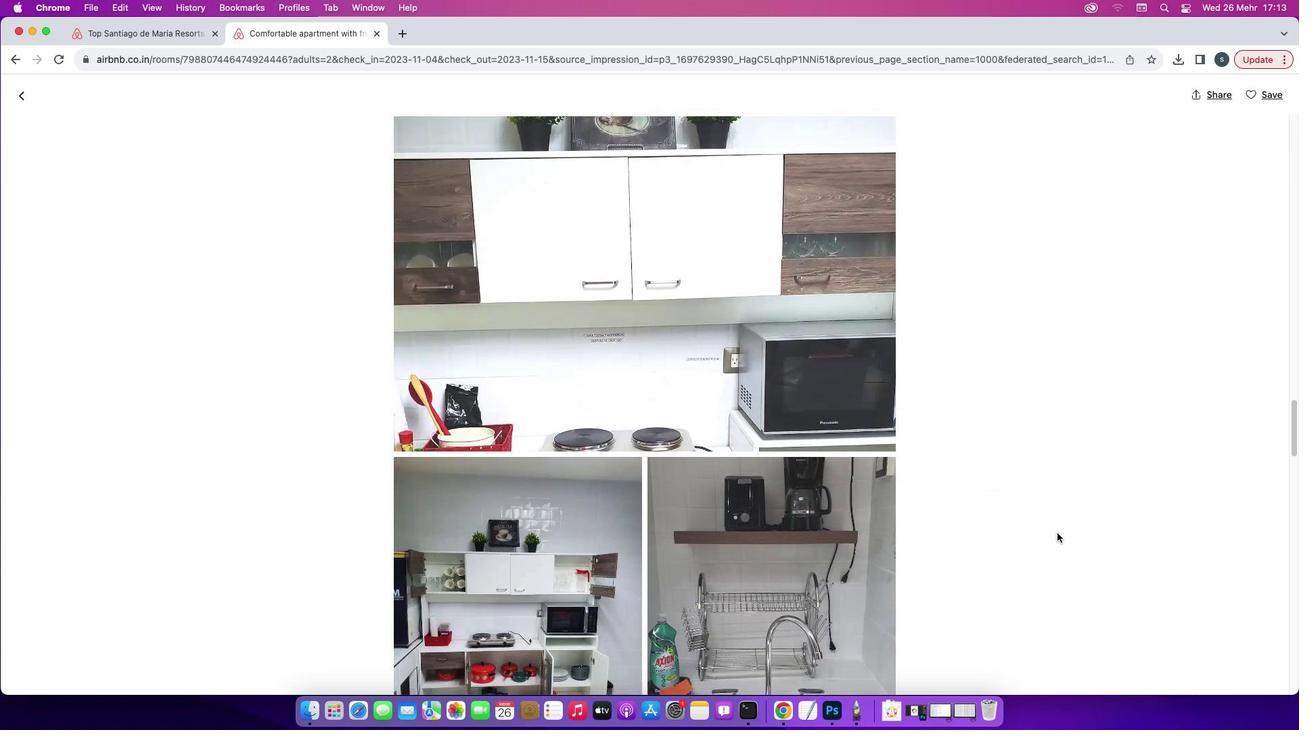 
Action: Mouse scrolled (1057, 533) with delta (0, 0)
Screenshot: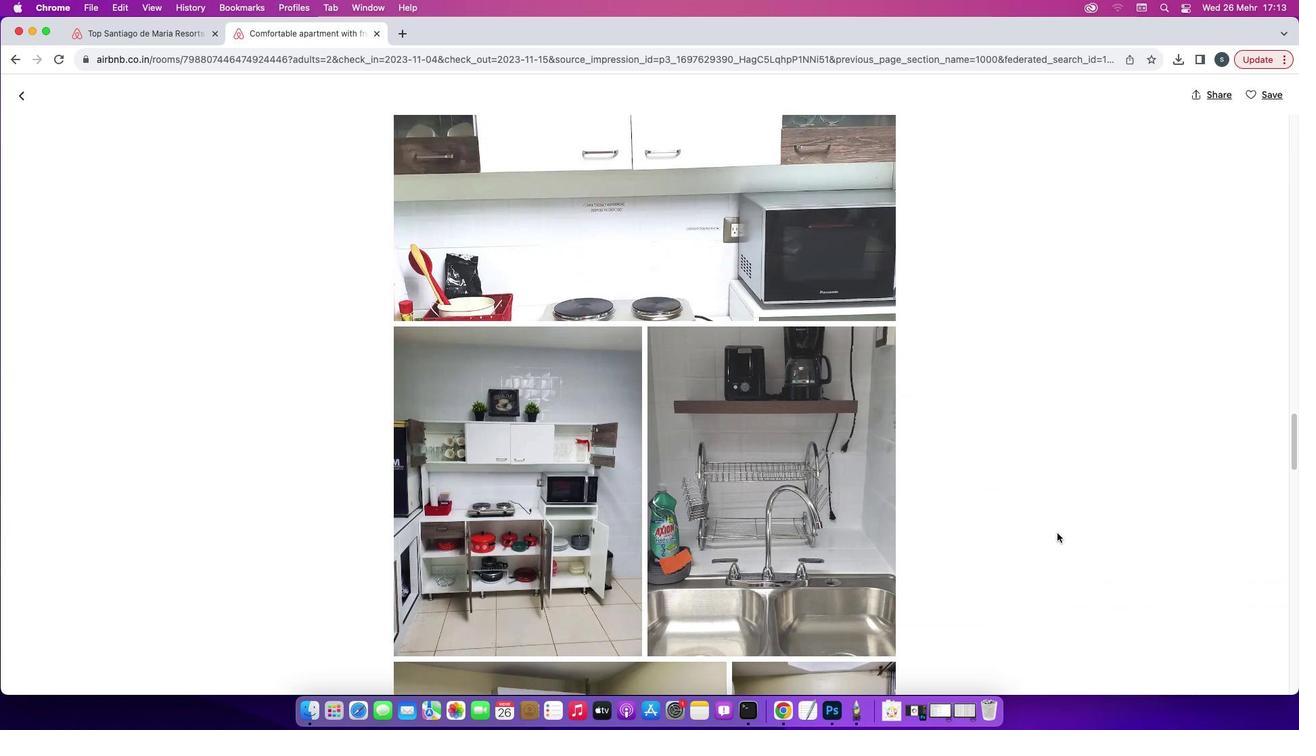 
Action: Mouse scrolled (1057, 533) with delta (0, 0)
Screenshot: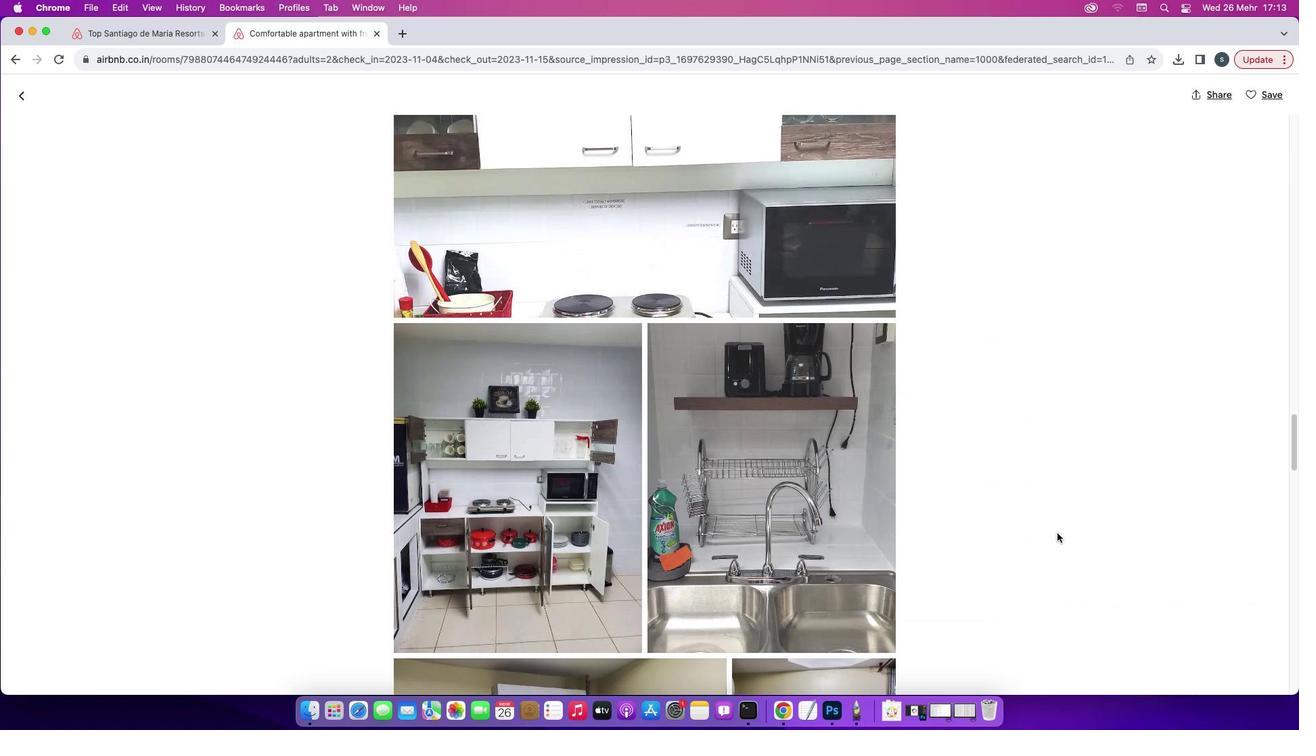 
Action: Mouse scrolled (1057, 533) with delta (0, 0)
Screenshot: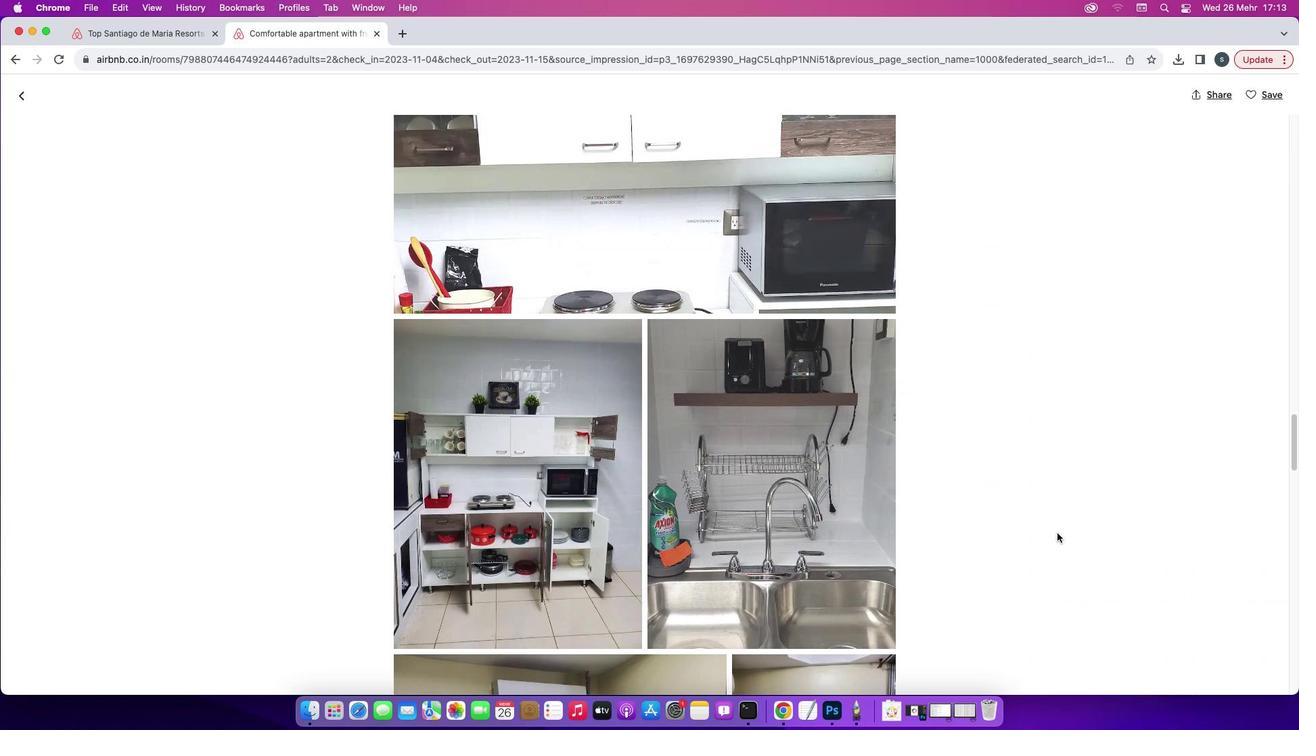 
Action: Mouse scrolled (1057, 533) with delta (0, -1)
Screenshot: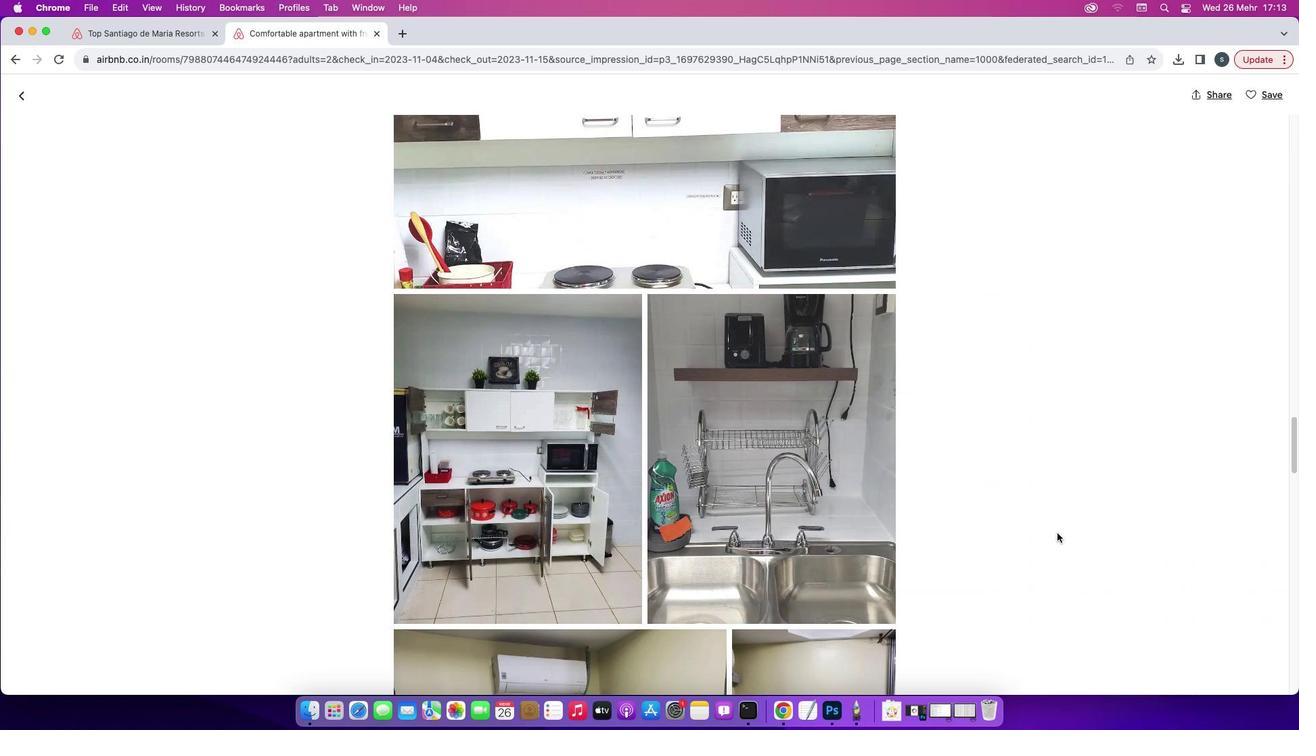 
Action: Mouse scrolled (1057, 533) with delta (0, 0)
Screenshot: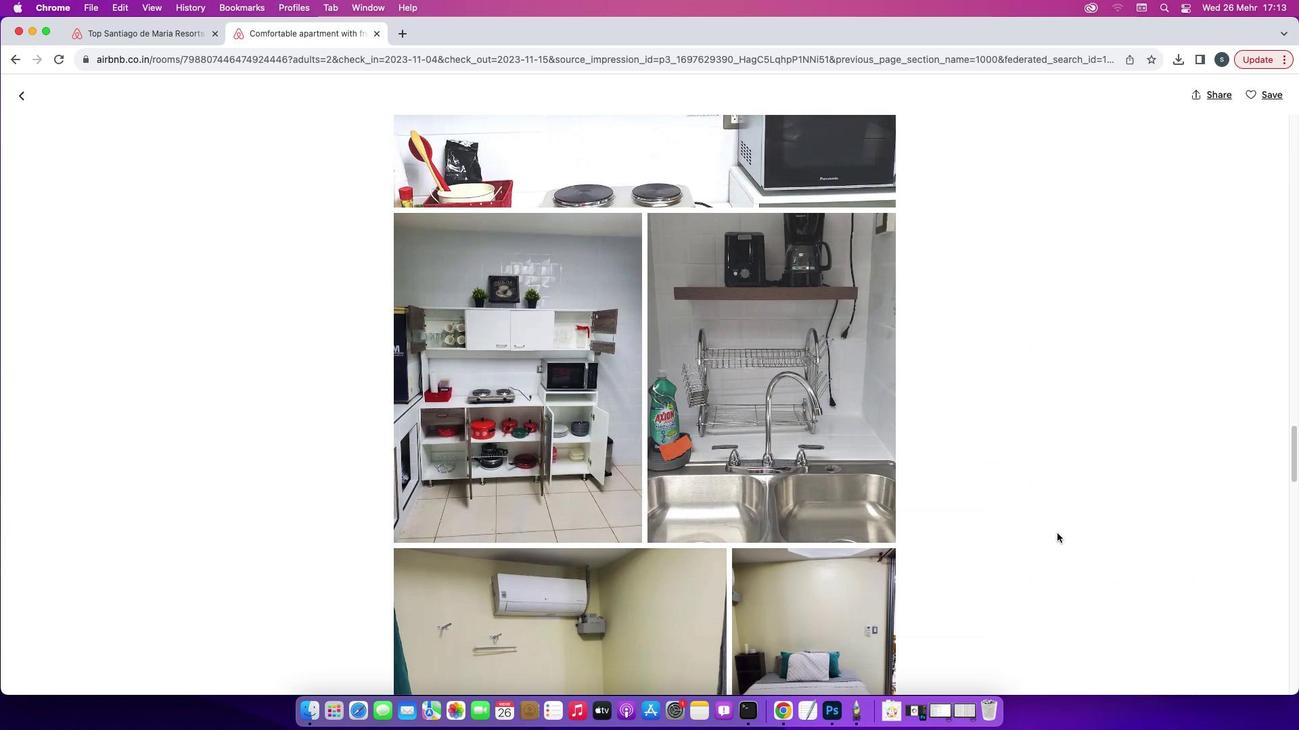 
Action: Mouse scrolled (1057, 533) with delta (0, 0)
Screenshot: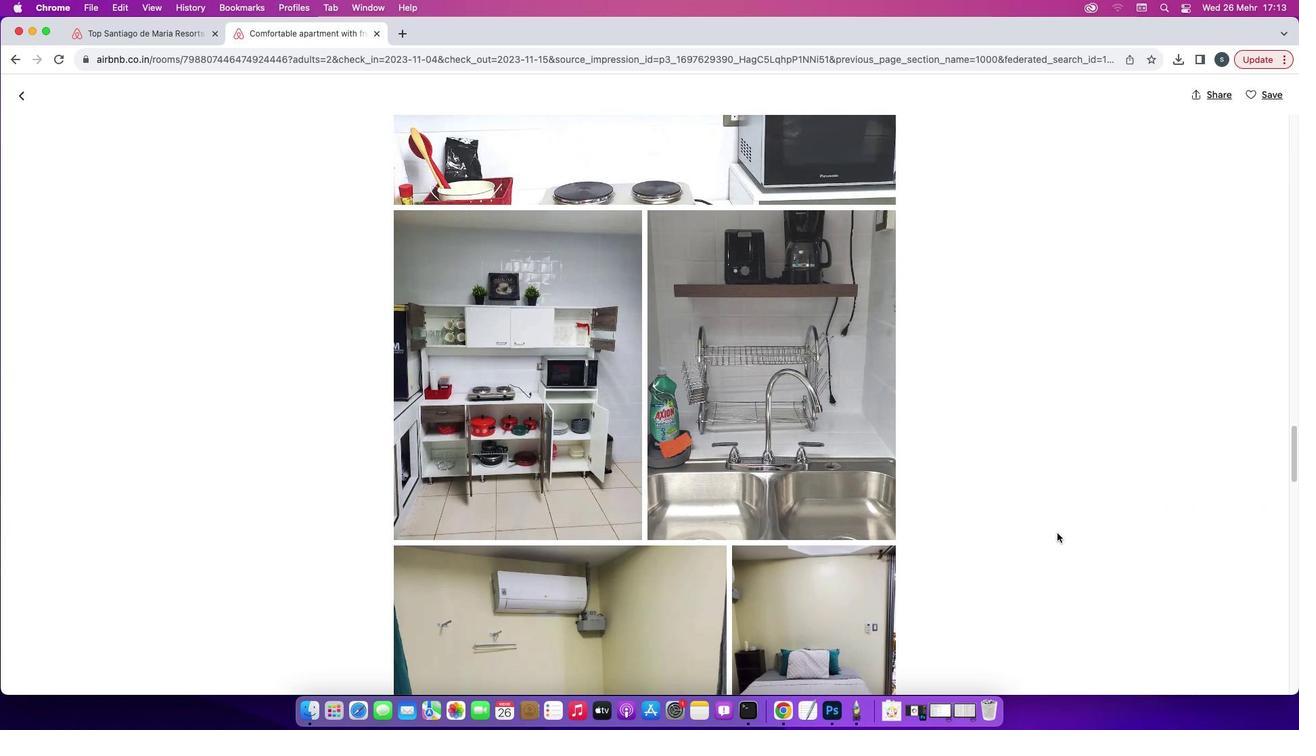 
Action: Mouse scrolled (1057, 533) with delta (0, 0)
Screenshot: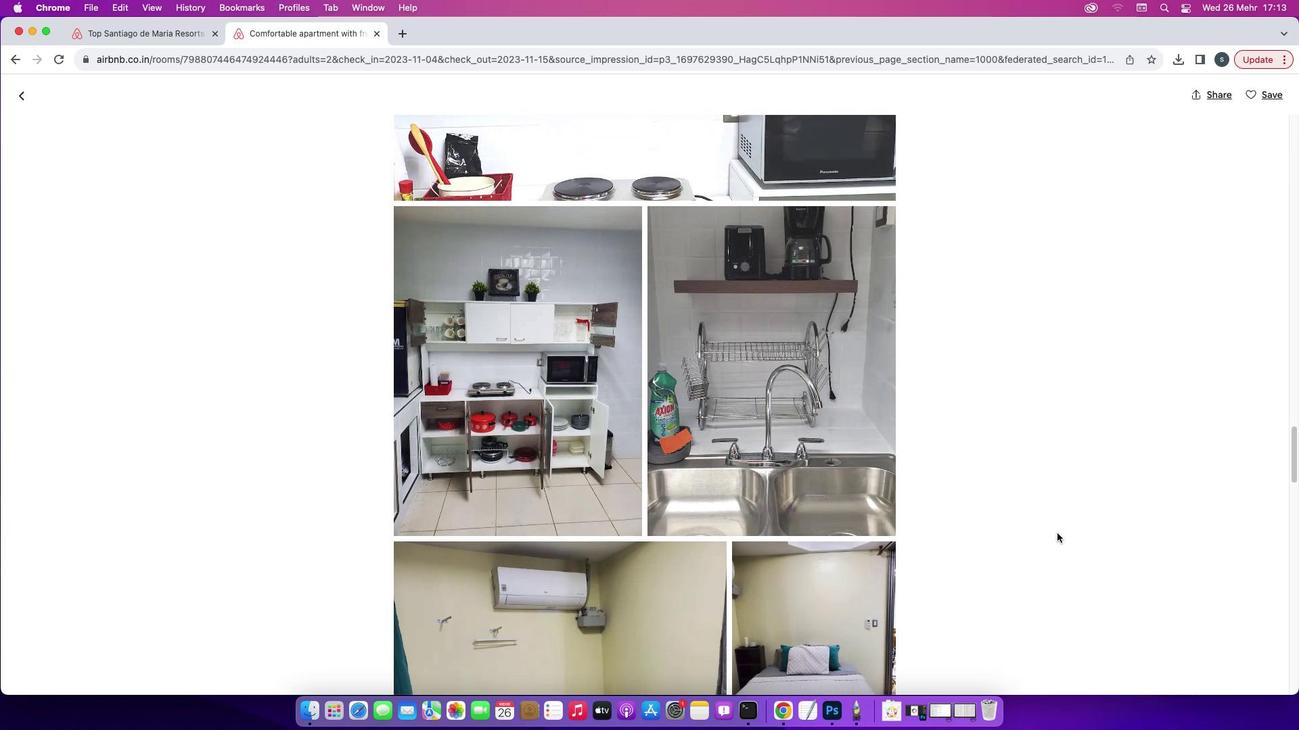 
Action: Mouse scrolled (1057, 533) with delta (0, 0)
Screenshot: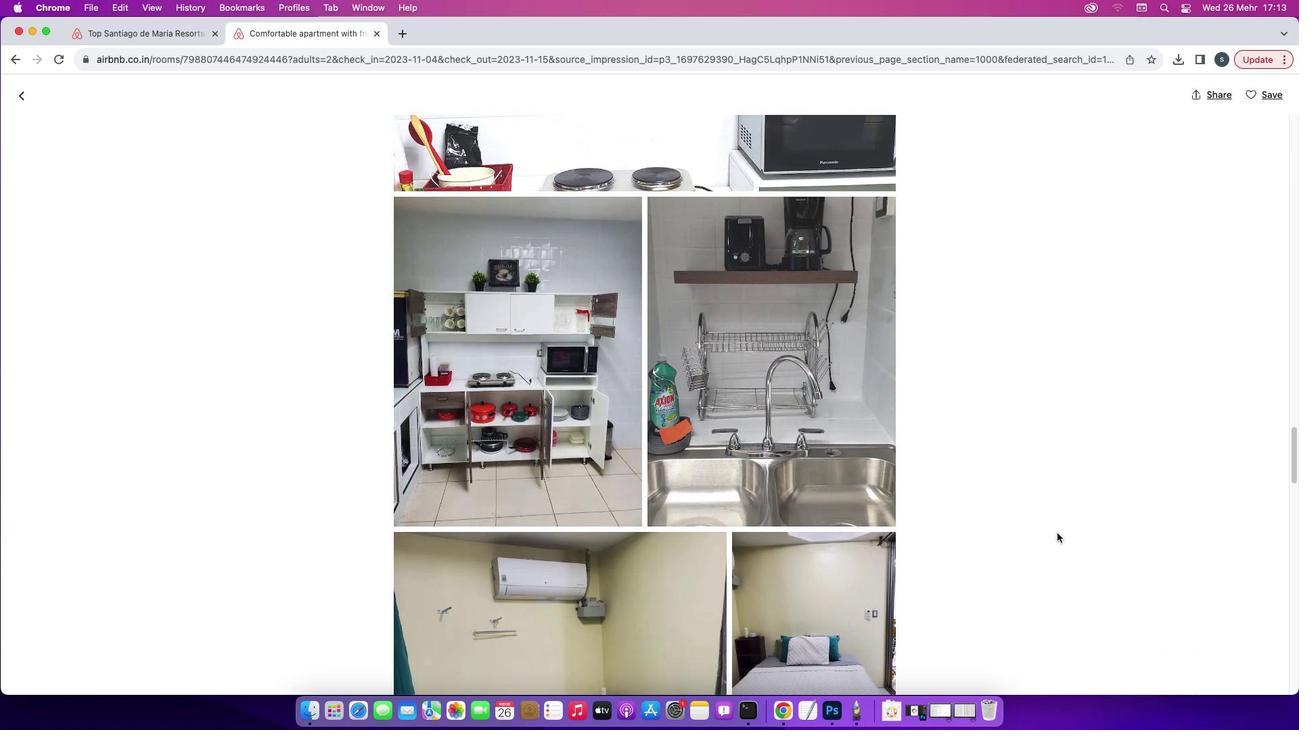 
Action: Mouse scrolled (1057, 533) with delta (0, -1)
Screenshot: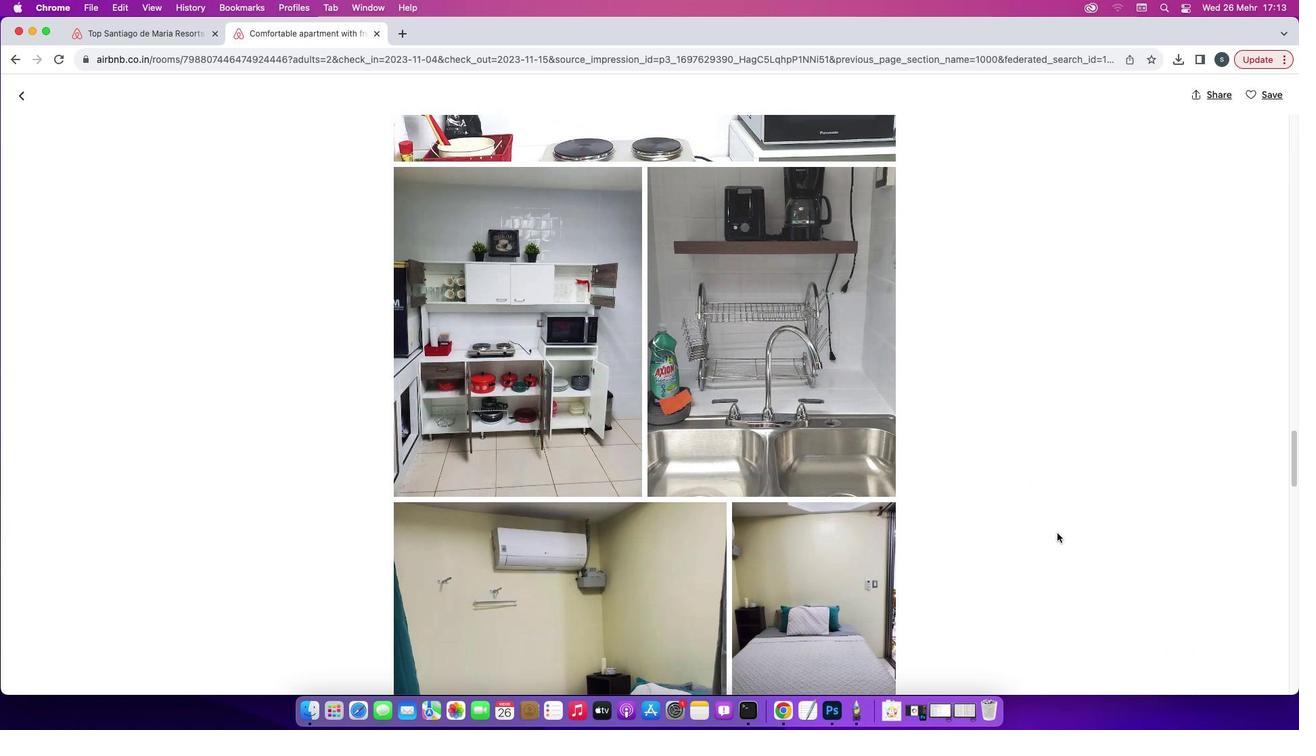 
Action: Mouse scrolled (1057, 533) with delta (0, 0)
Screenshot: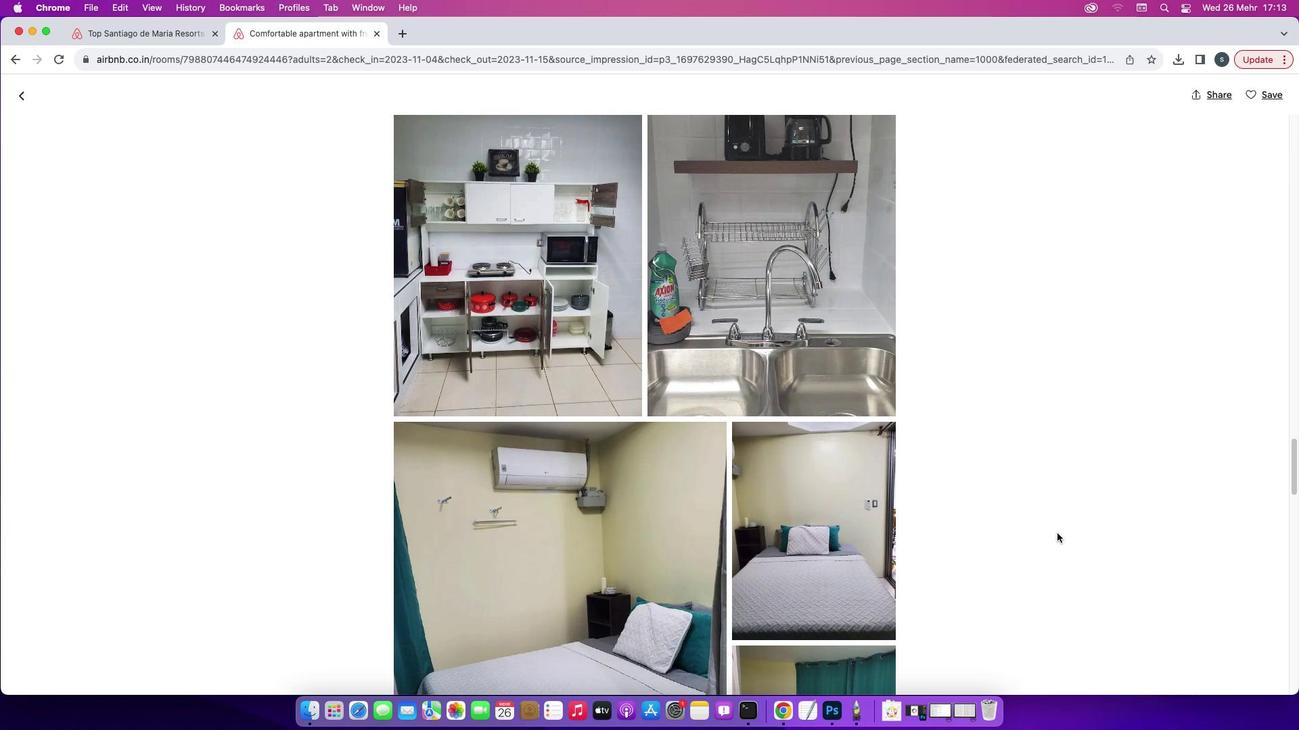 
Action: Mouse scrolled (1057, 533) with delta (0, 0)
Screenshot: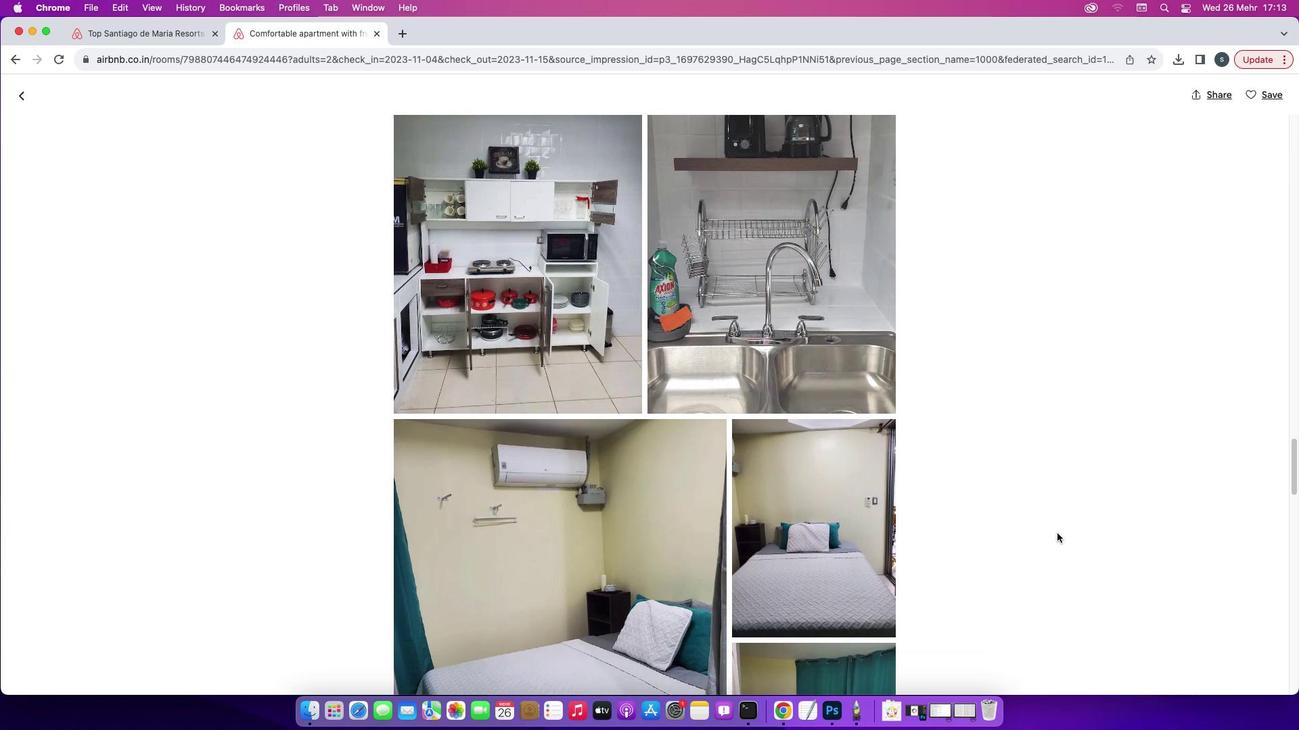 
Action: Mouse scrolled (1057, 533) with delta (0, 0)
Screenshot: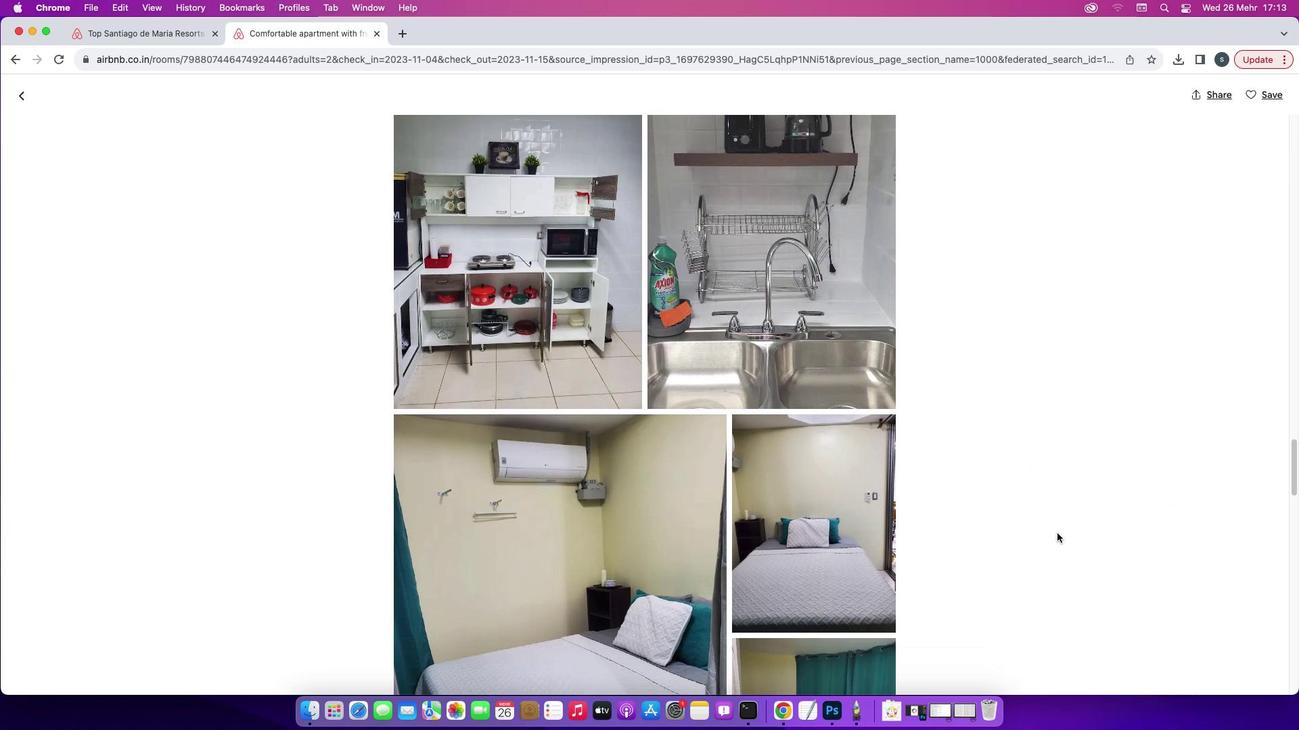 
Action: Mouse scrolled (1057, 533) with delta (0, -1)
Screenshot: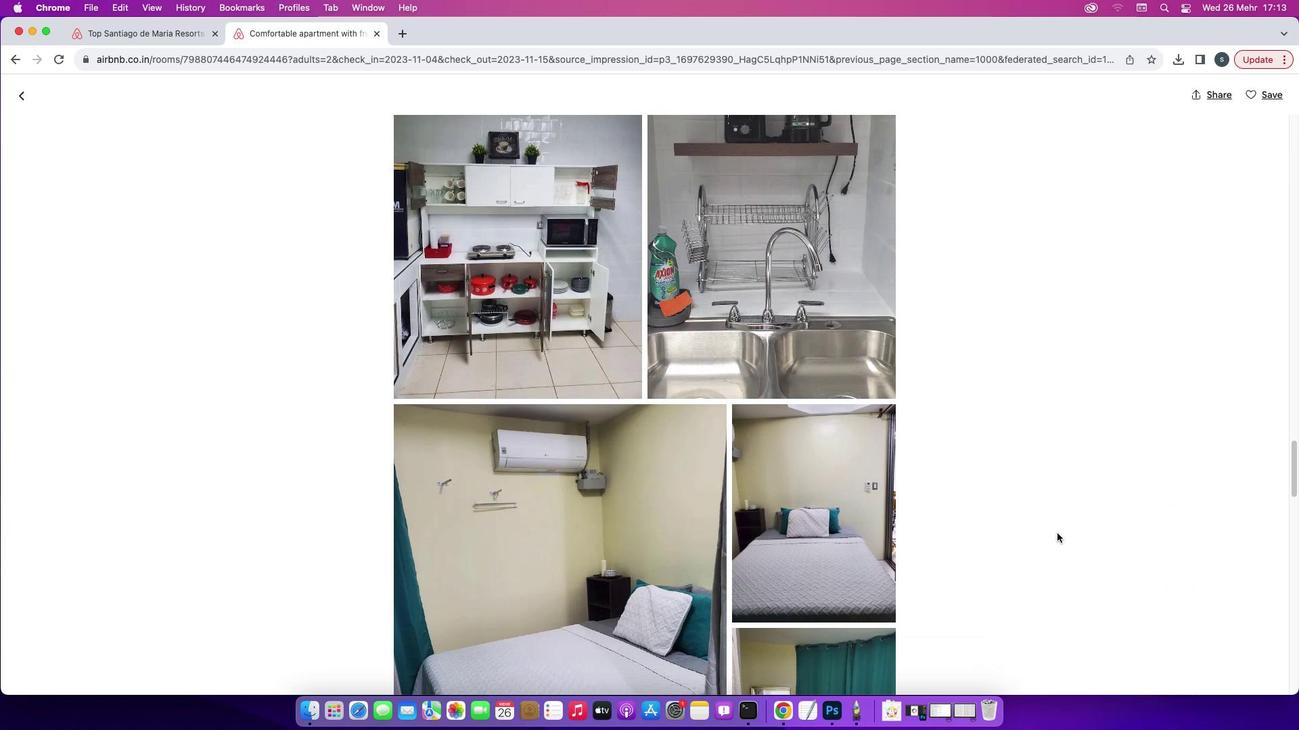 
Action: Mouse scrolled (1057, 533) with delta (0, 0)
Screenshot: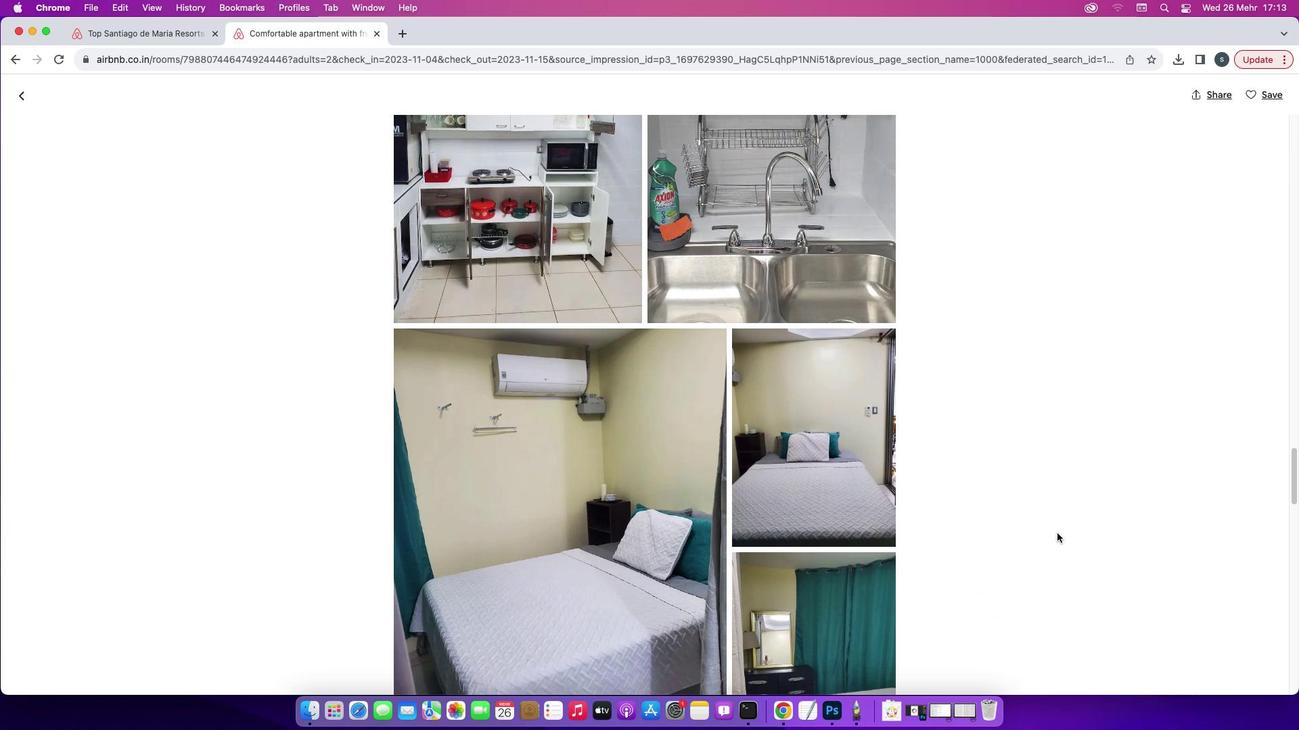 
Action: Mouse scrolled (1057, 533) with delta (0, 0)
Screenshot: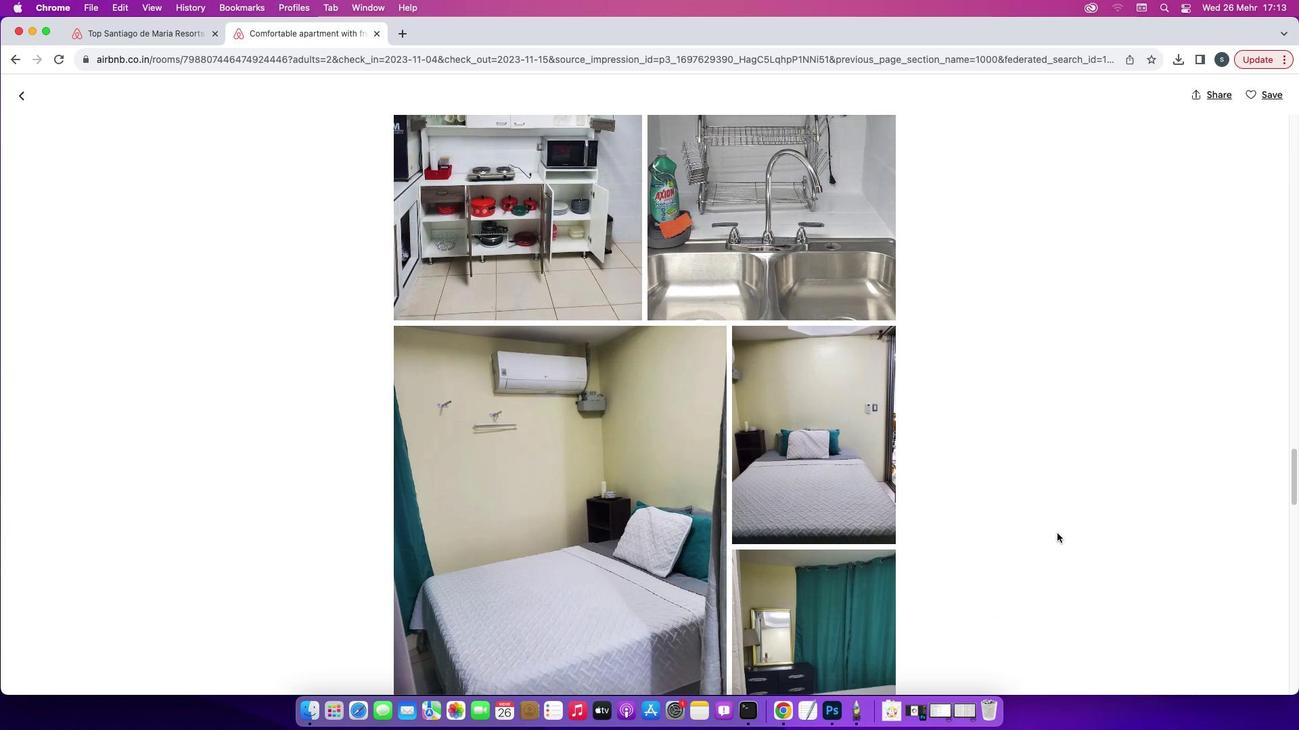 
Action: Mouse scrolled (1057, 533) with delta (0, -2)
Screenshot: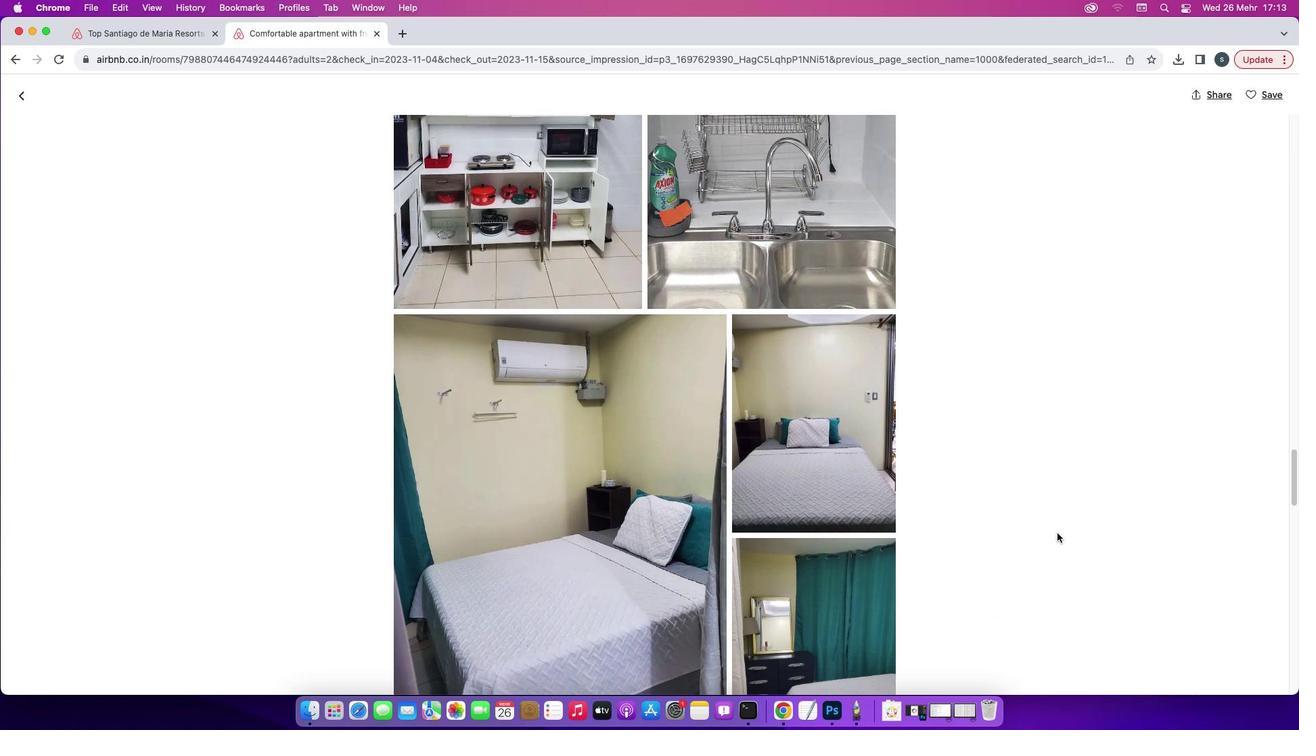 
Action: Mouse scrolled (1057, 533) with delta (0, -2)
Screenshot: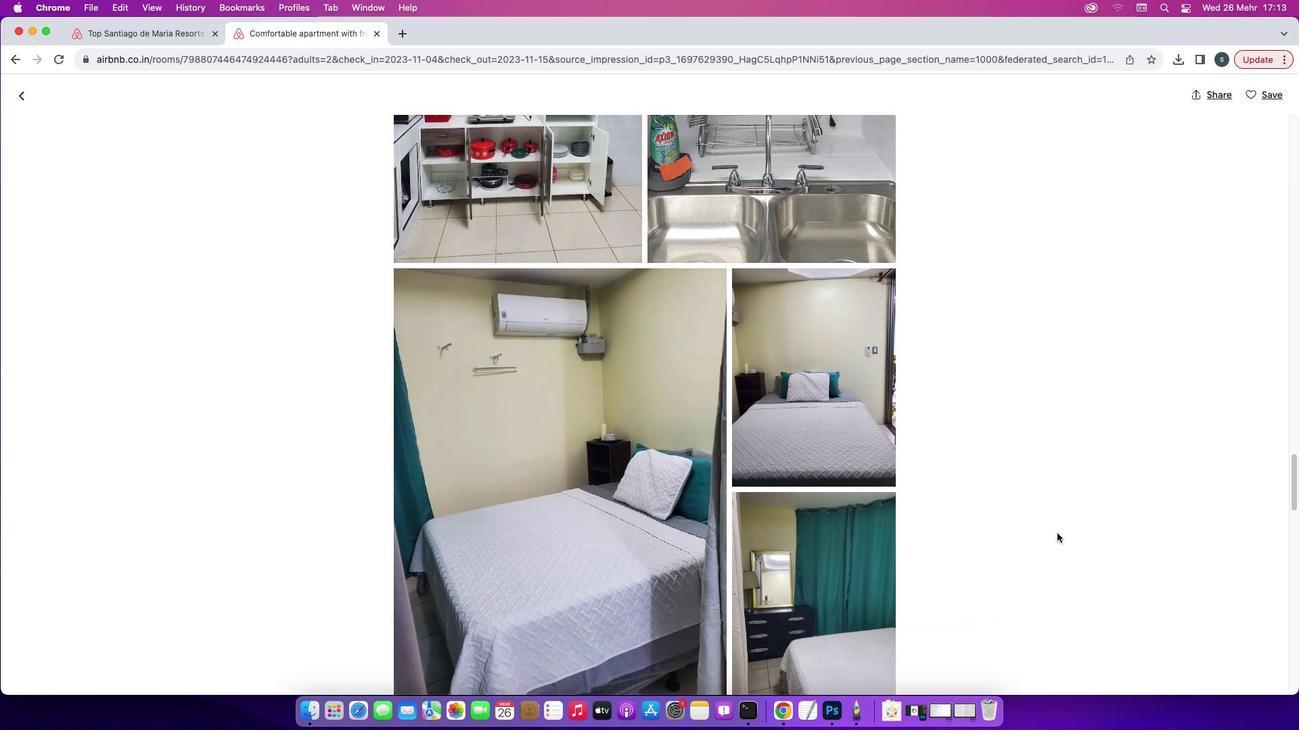 
Action: Mouse scrolled (1057, 533) with delta (0, -2)
Screenshot: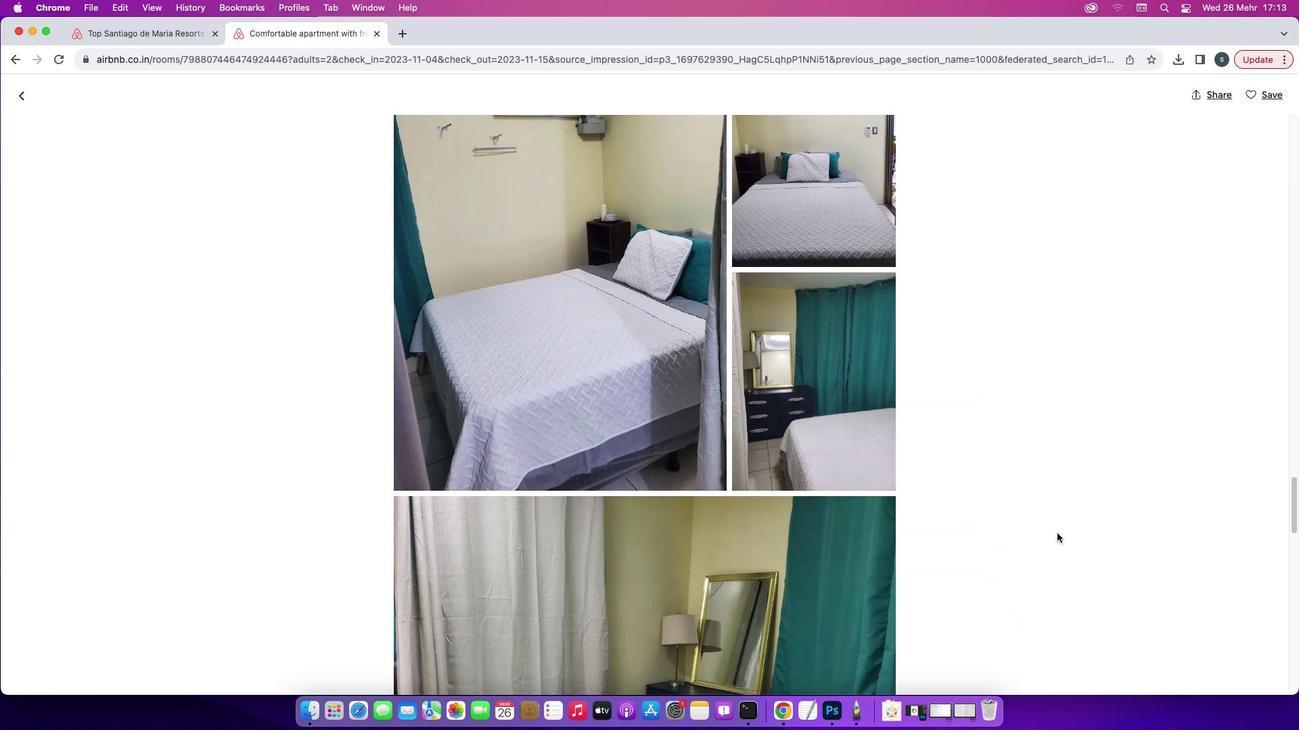 
Action: Mouse scrolled (1057, 533) with delta (0, 0)
Screenshot: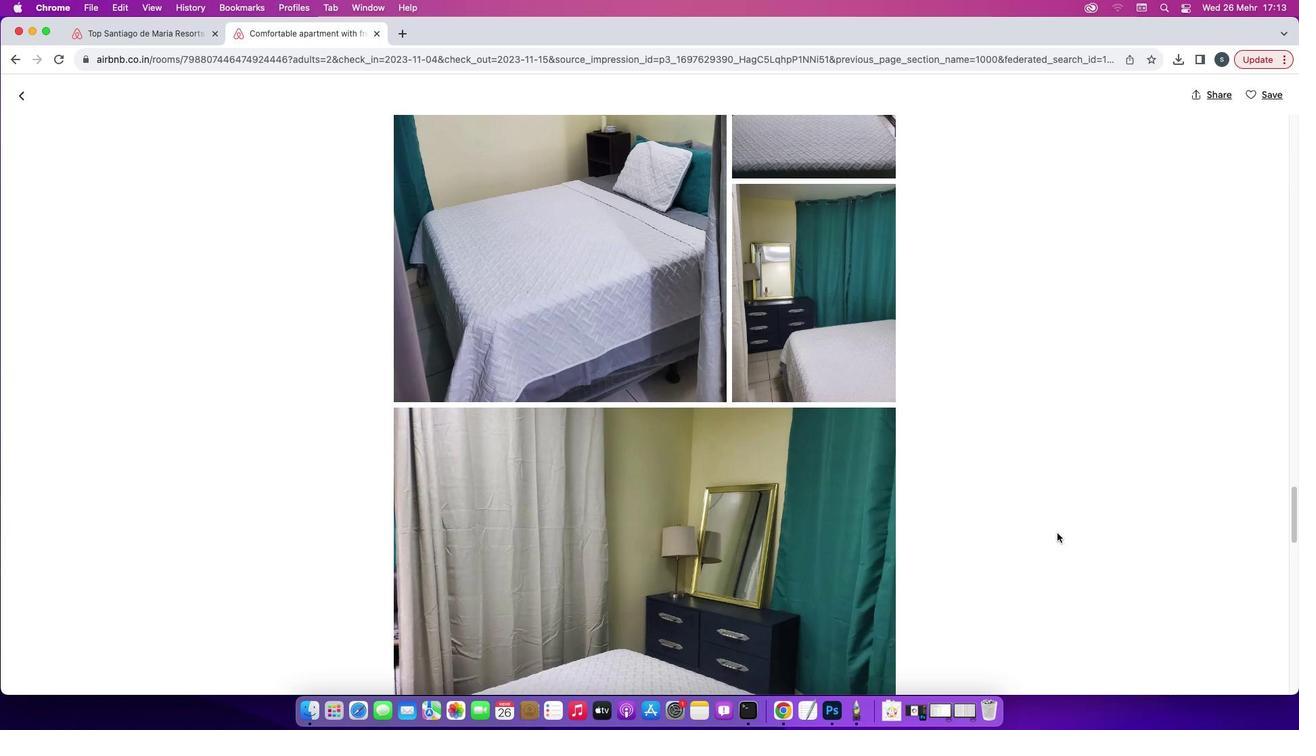 
Action: Mouse scrolled (1057, 533) with delta (0, 0)
Screenshot: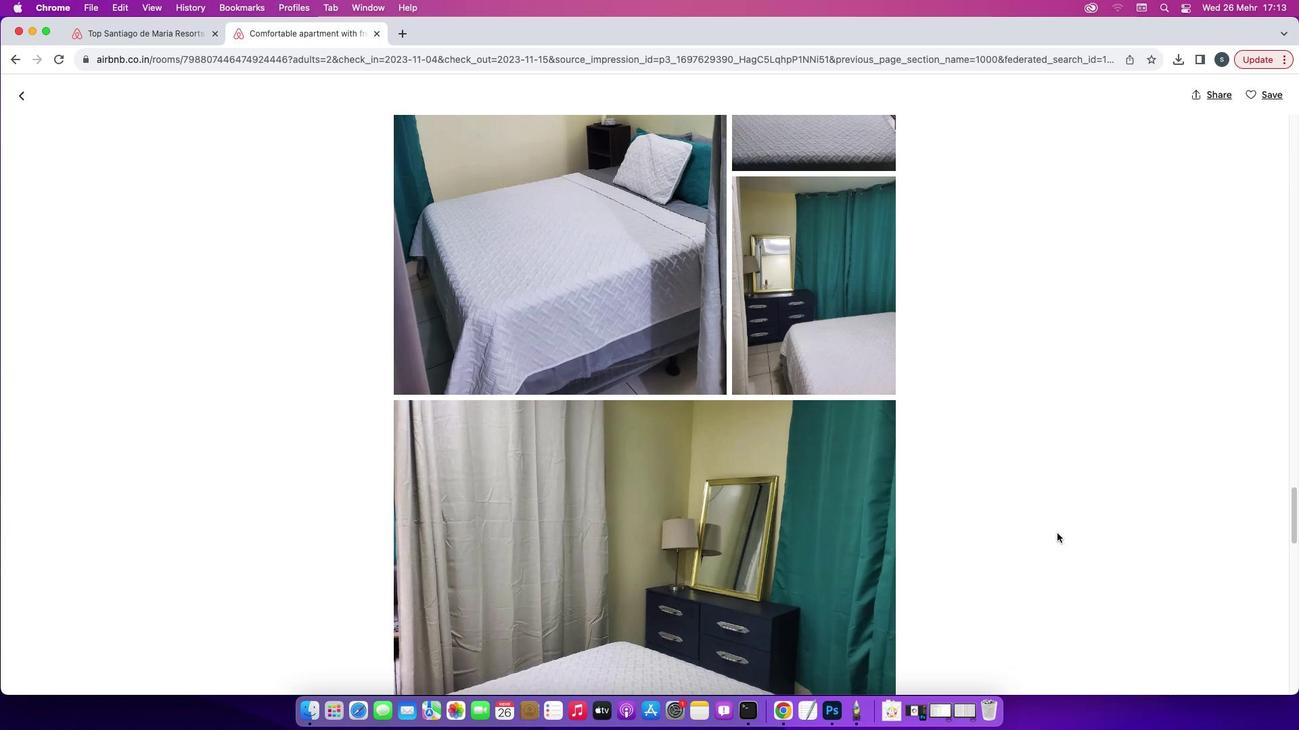 
Action: Mouse scrolled (1057, 533) with delta (0, -2)
Screenshot: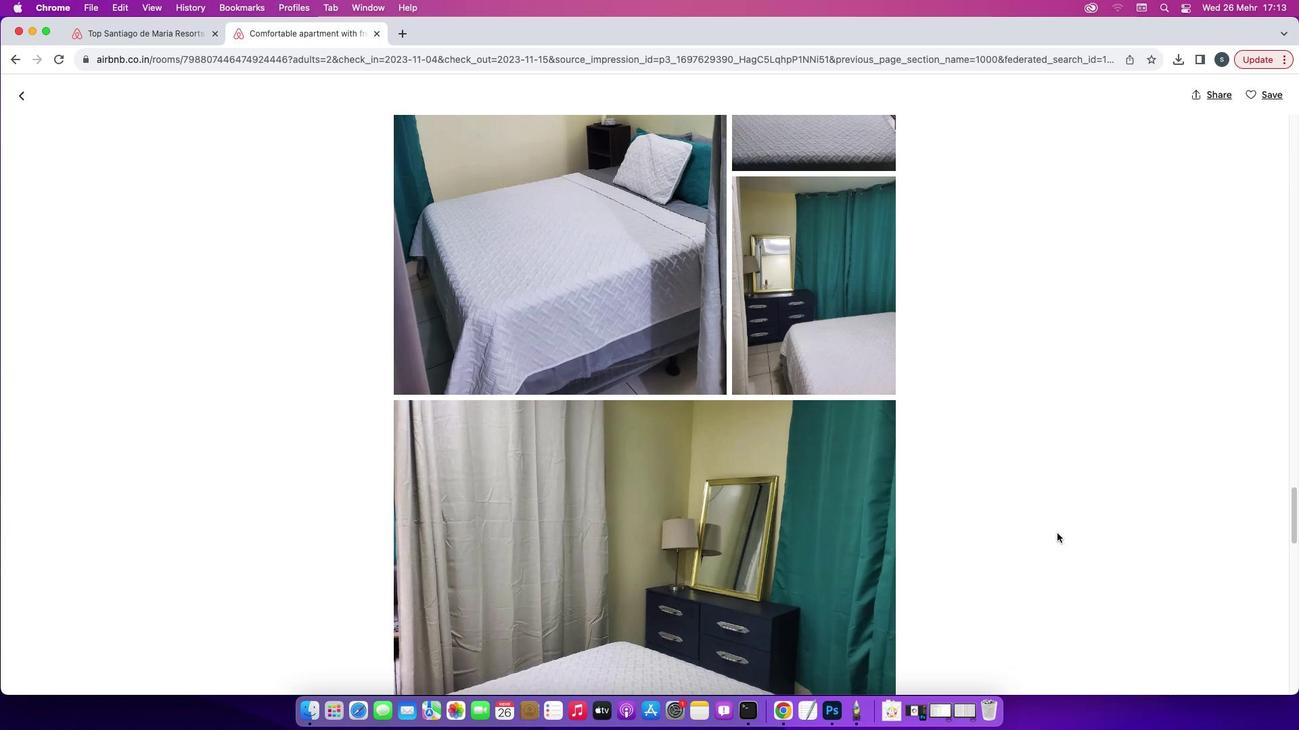 
Action: Mouse scrolled (1057, 533) with delta (0, -2)
Screenshot: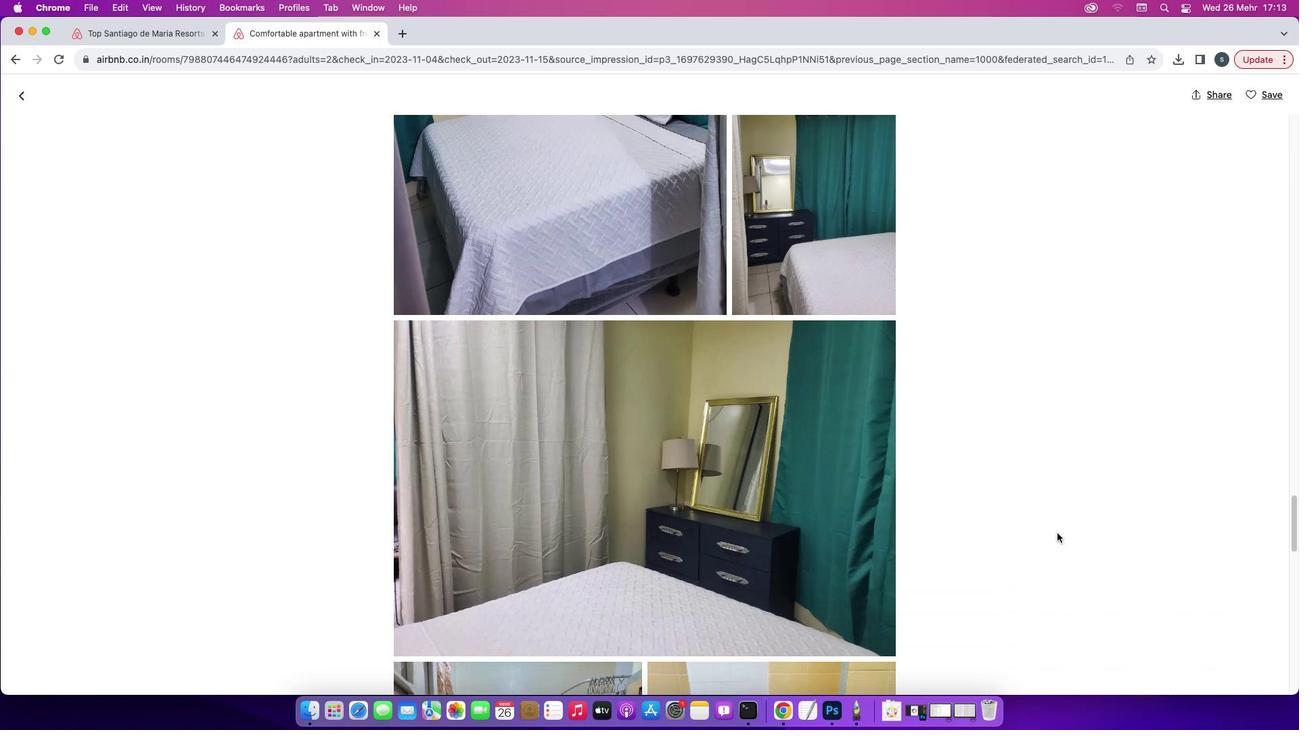 
Action: Mouse scrolled (1057, 533) with delta (0, -2)
Screenshot: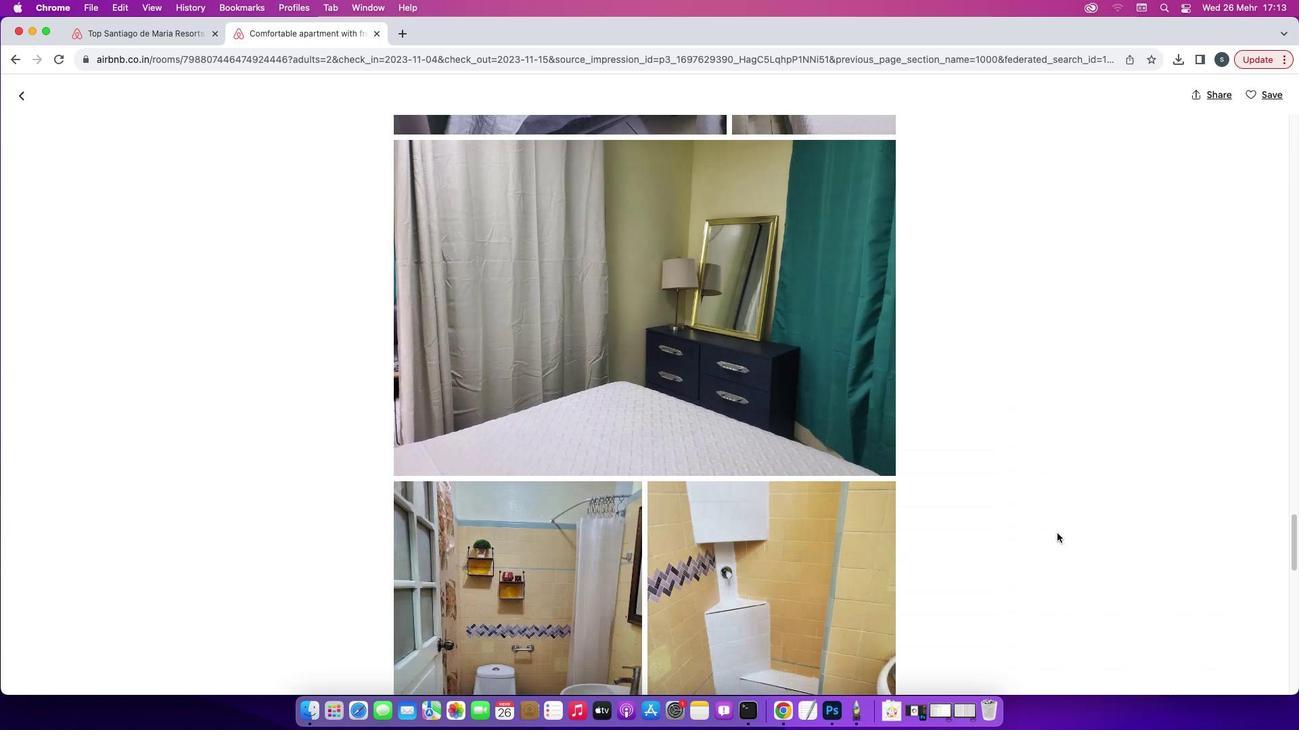 
Action: Mouse scrolled (1057, 533) with delta (0, 0)
Screenshot: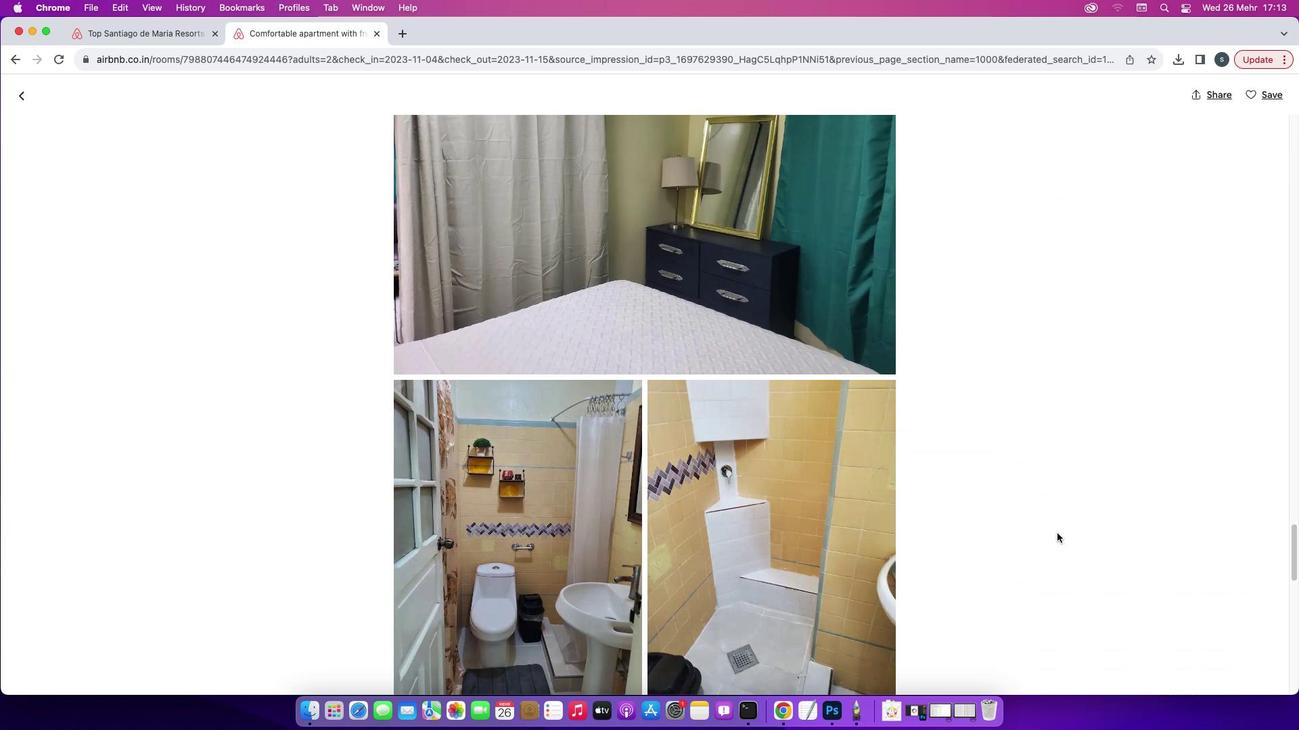 
Action: Mouse scrolled (1057, 533) with delta (0, 0)
Screenshot: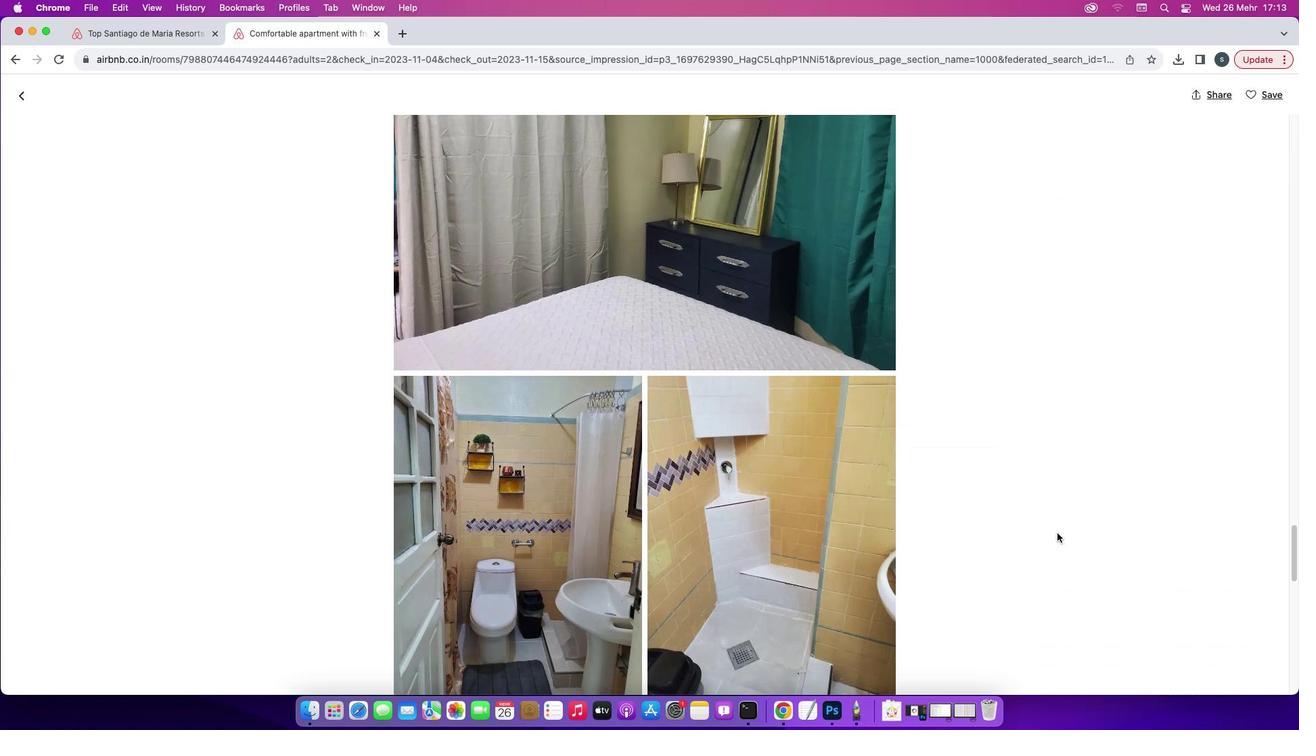 
Action: Mouse scrolled (1057, 533) with delta (0, -1)
Screenshot: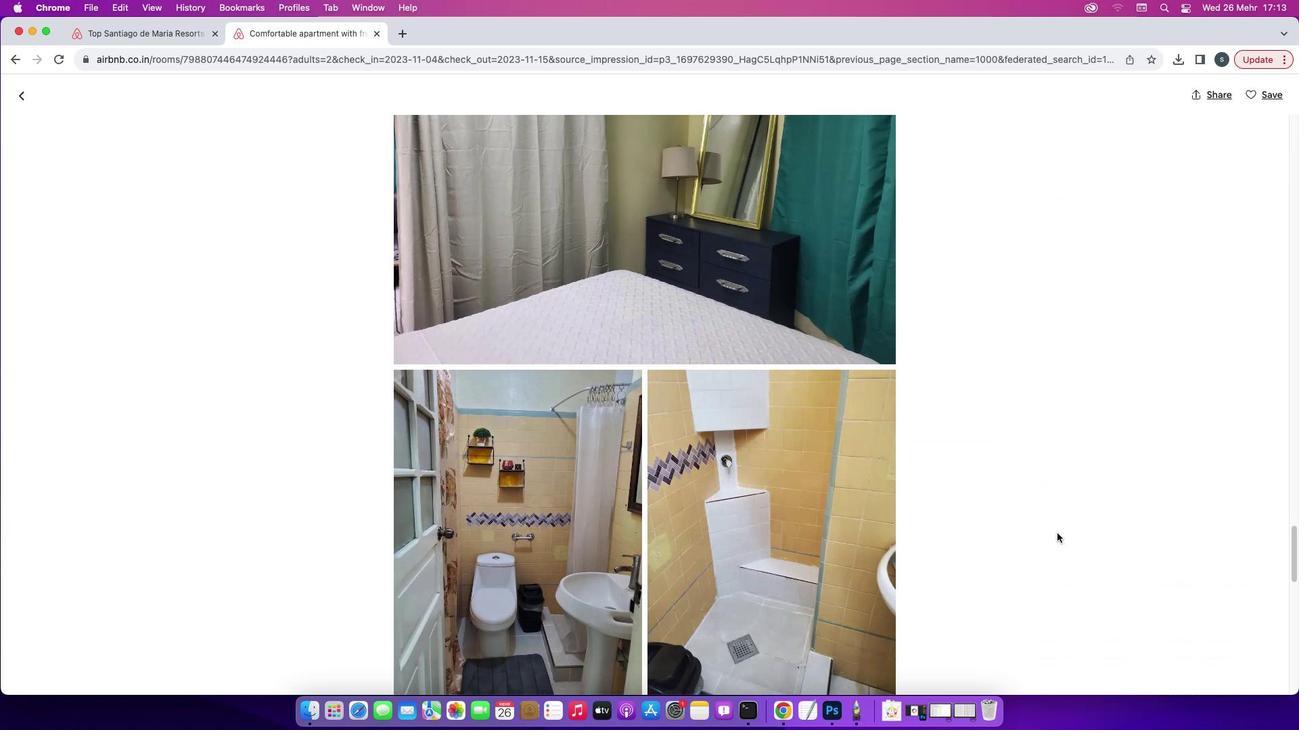 
Action: Mouse scrolled (1057, 533) with delta (0, -2)
Screenshot: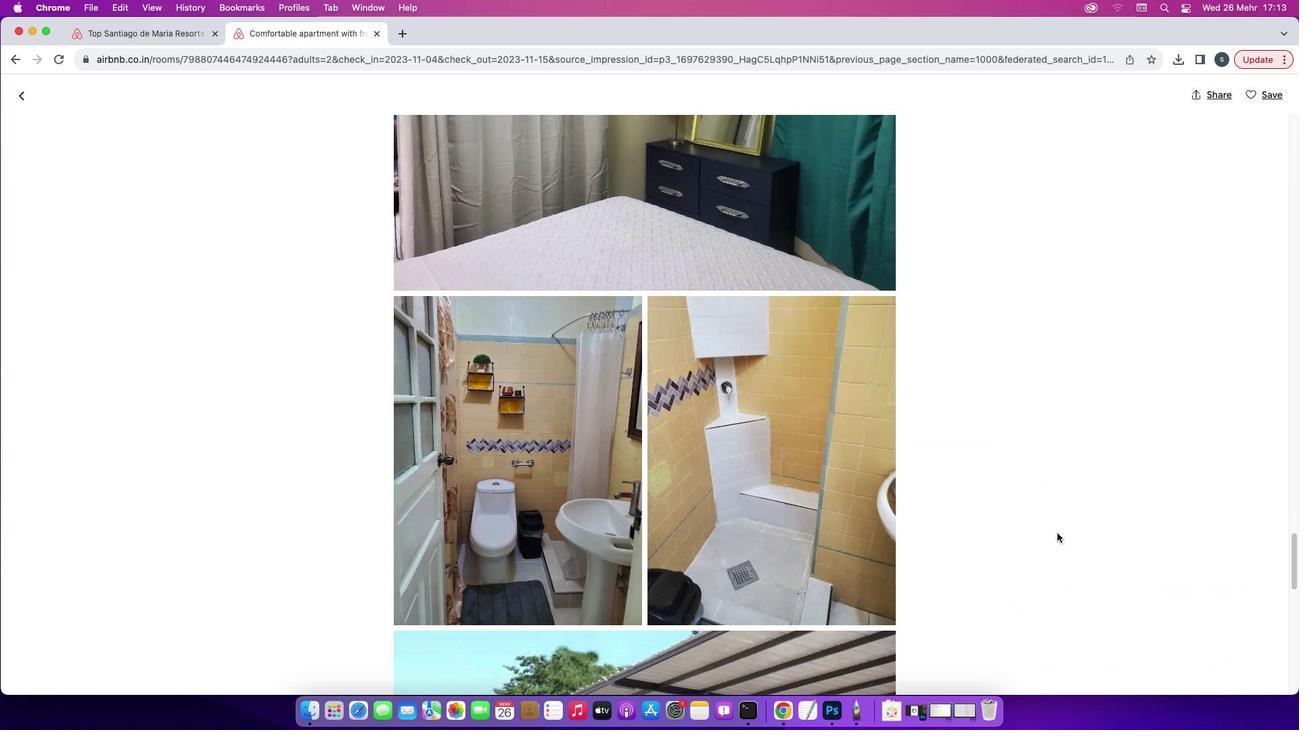 
Action: Mouse scrolled (1057, 533) with delta (0, -3)
Screenshot: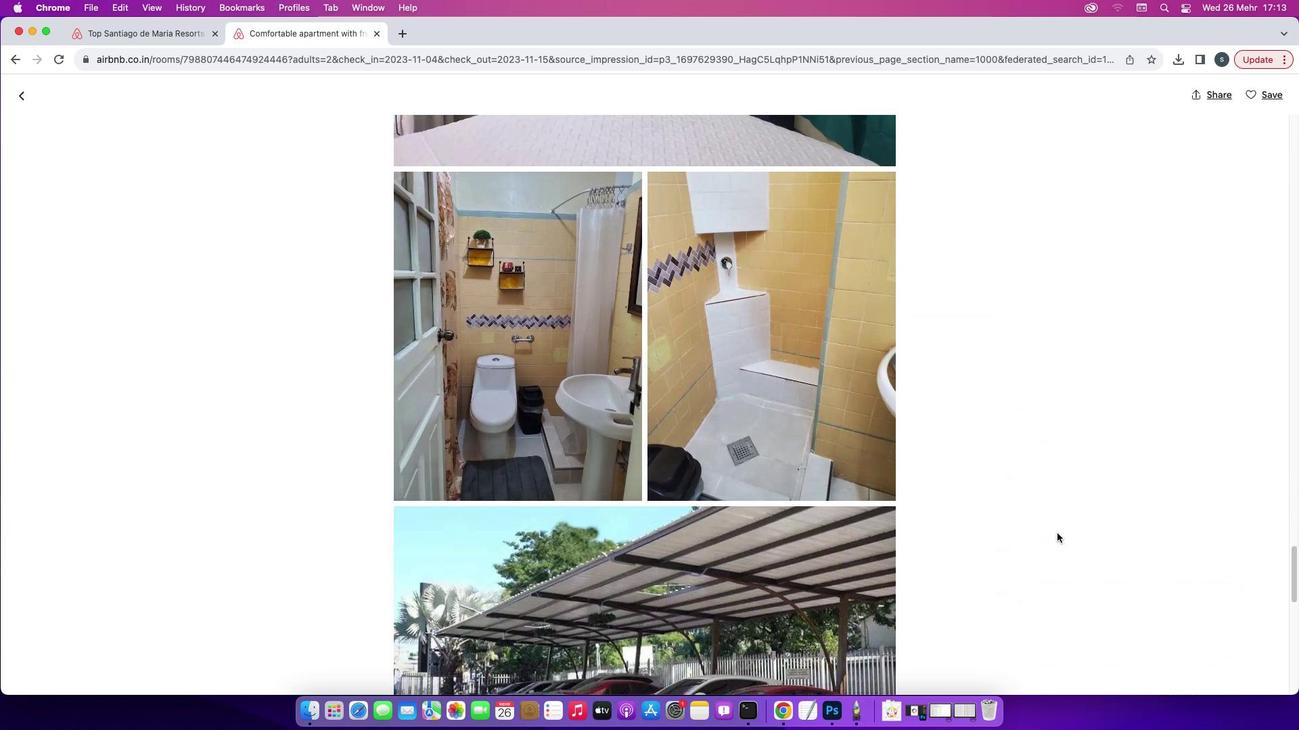 
Action: Mouse scrolled (1057, 533) with delta (0, 0)
Screenshot: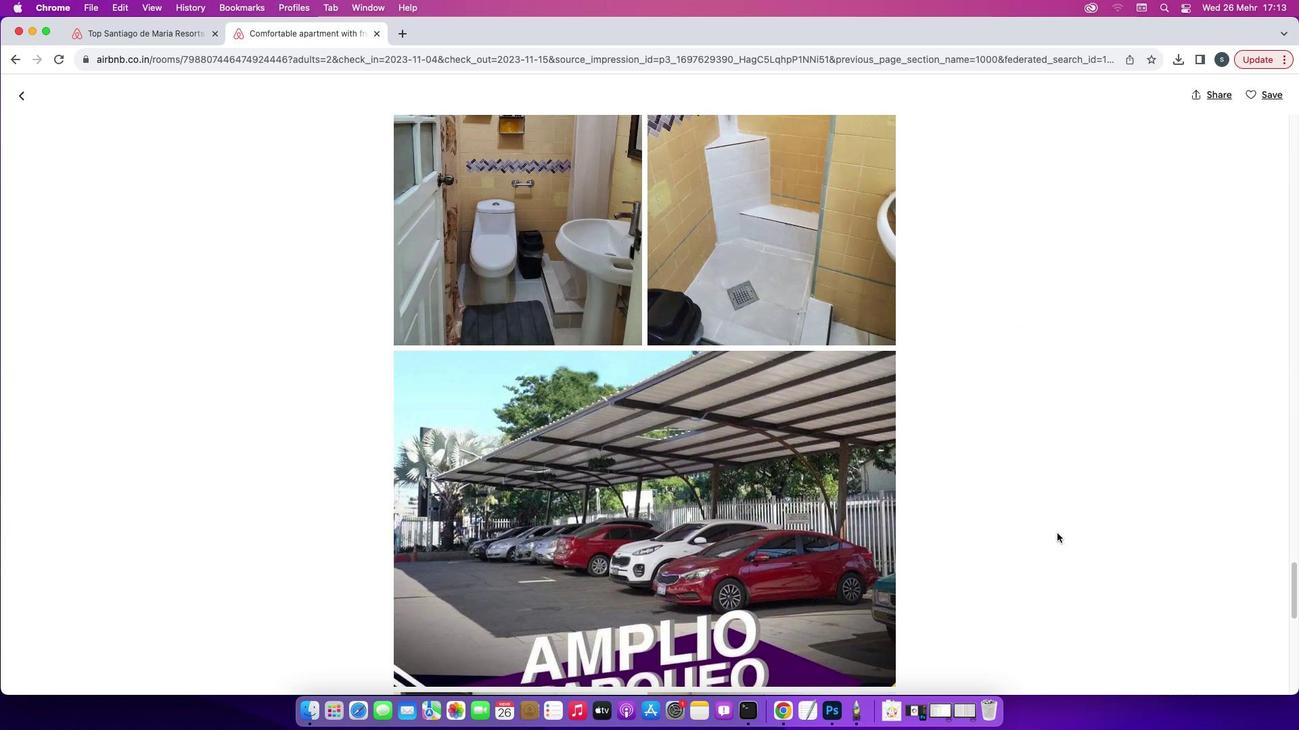
Action: Mouse scrolled (1057, 533) with delta (0, 0)
Screenshot: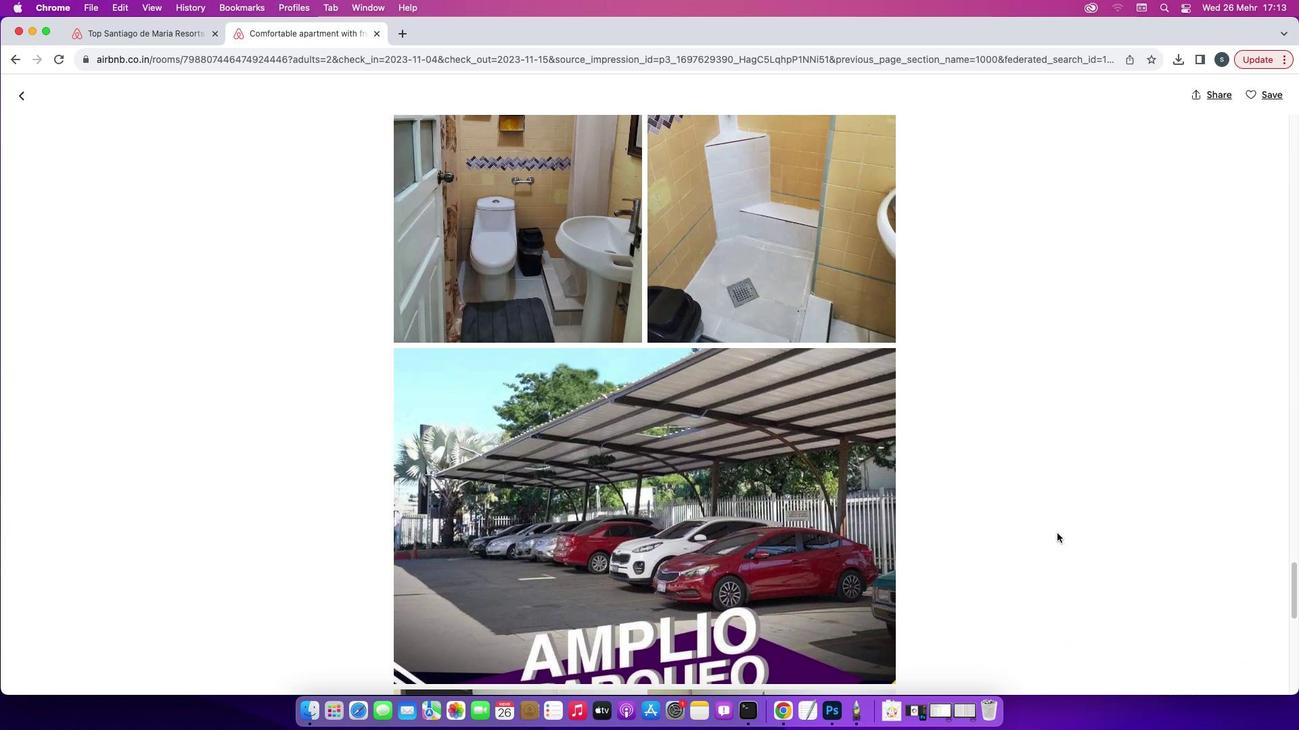 
Action: Mouse scrolled (1057, 533) with delta (0, -1)
Screenshot: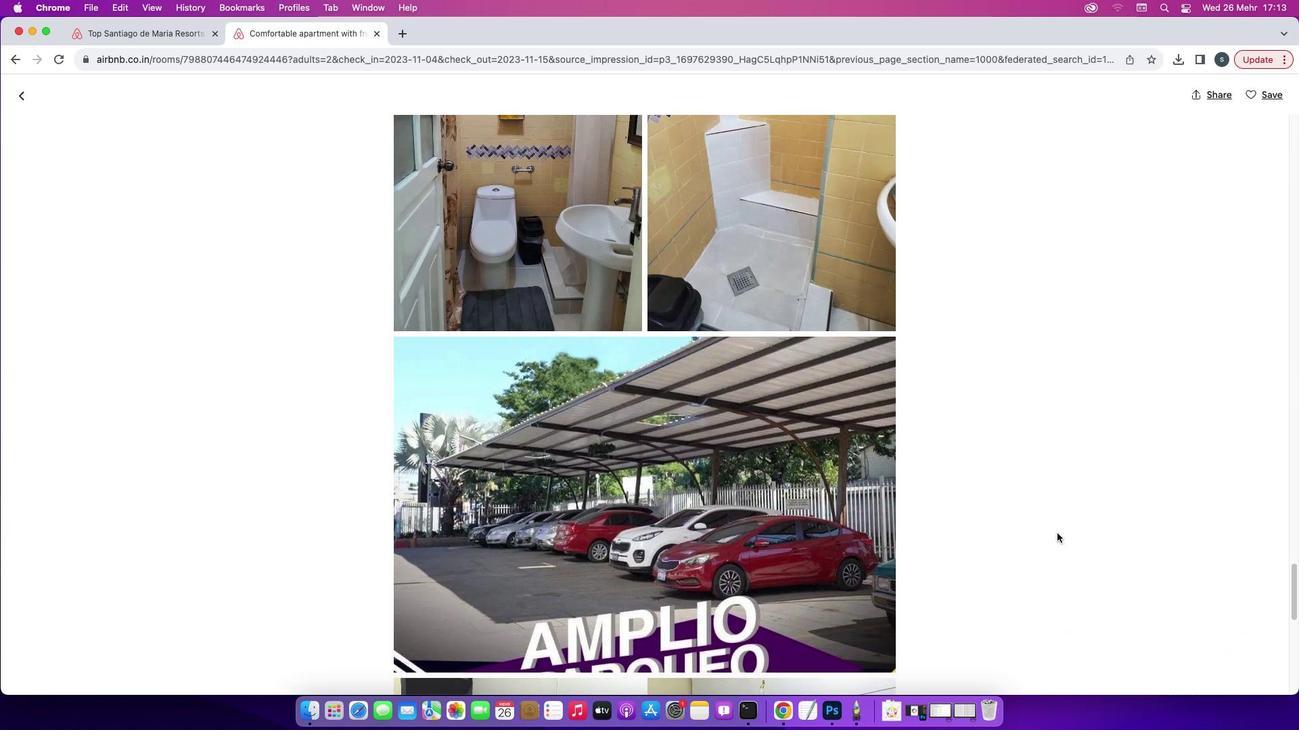 
Action: Mouse scrolled (1057, 533) with delta (0, -2)
Screenshot: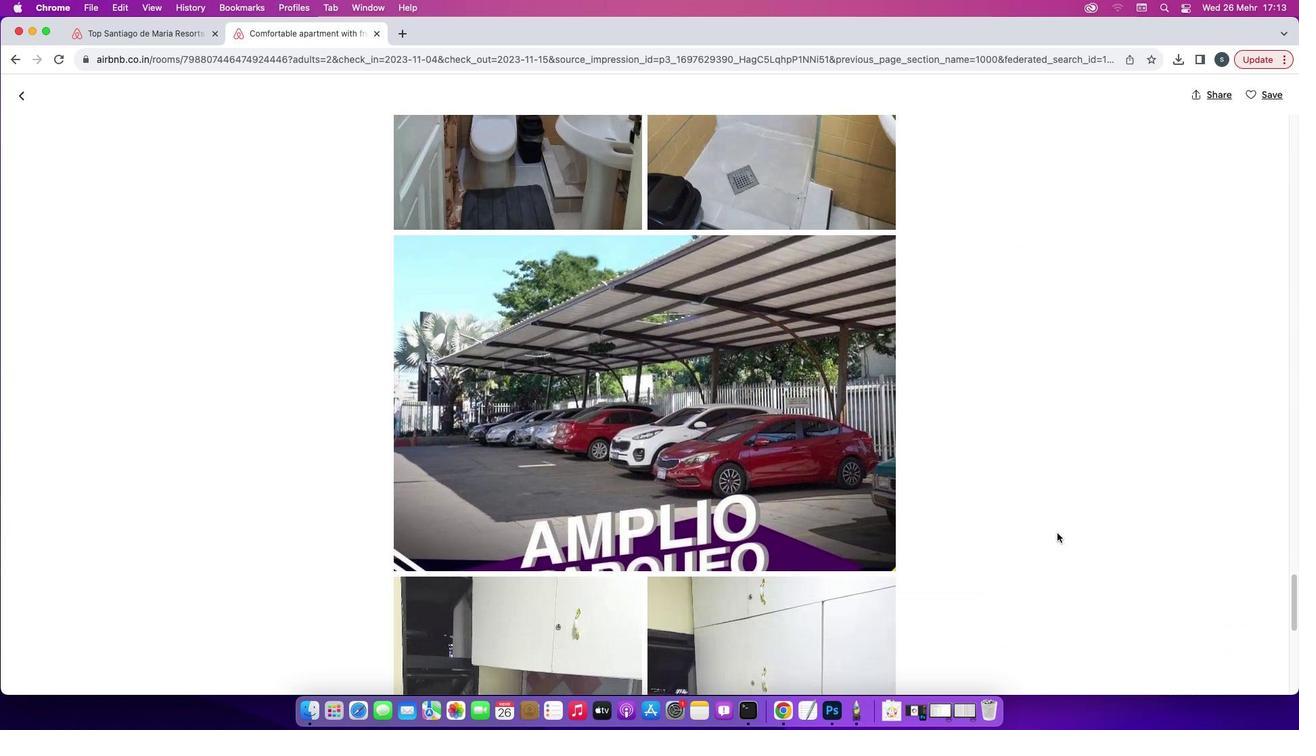 
Action: Mouse scrolled (1057, 533) with delta (0, -2)
Screenshot: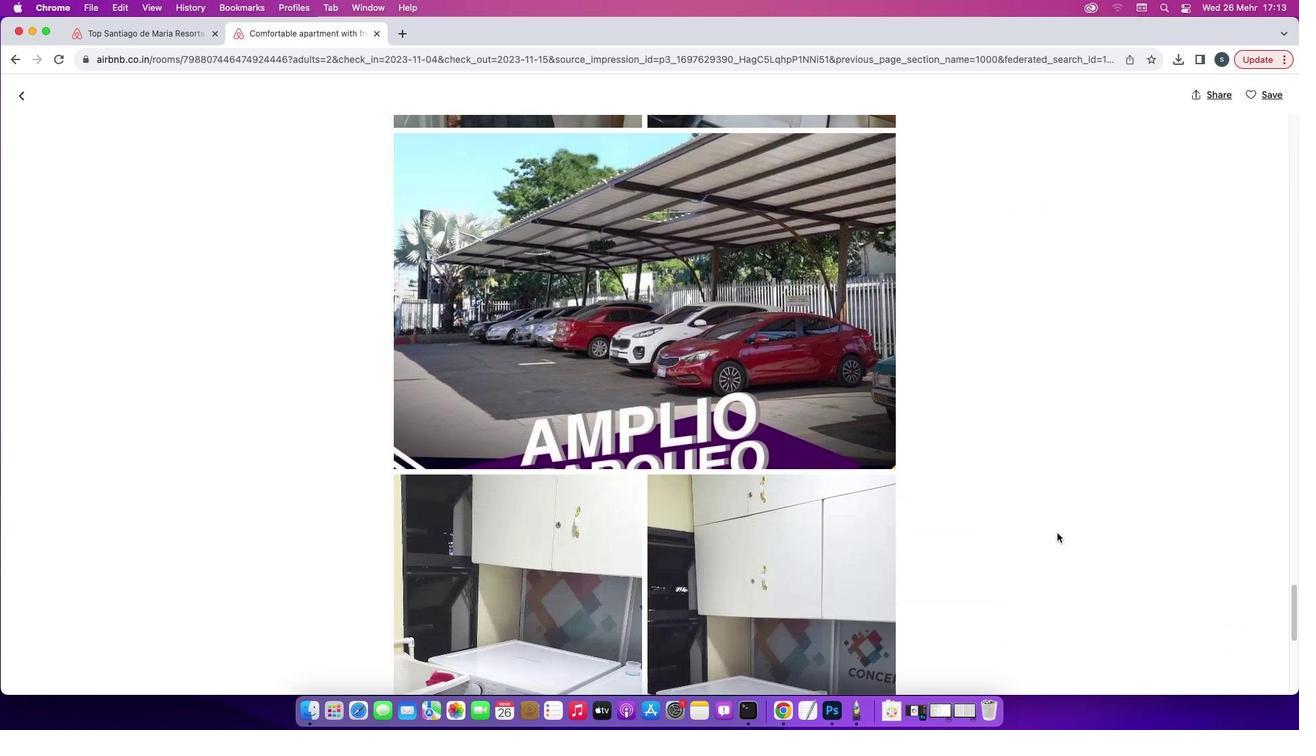 
Action: Mouse scrolled (1057, 533) with delta (0, 0)
Screenshot: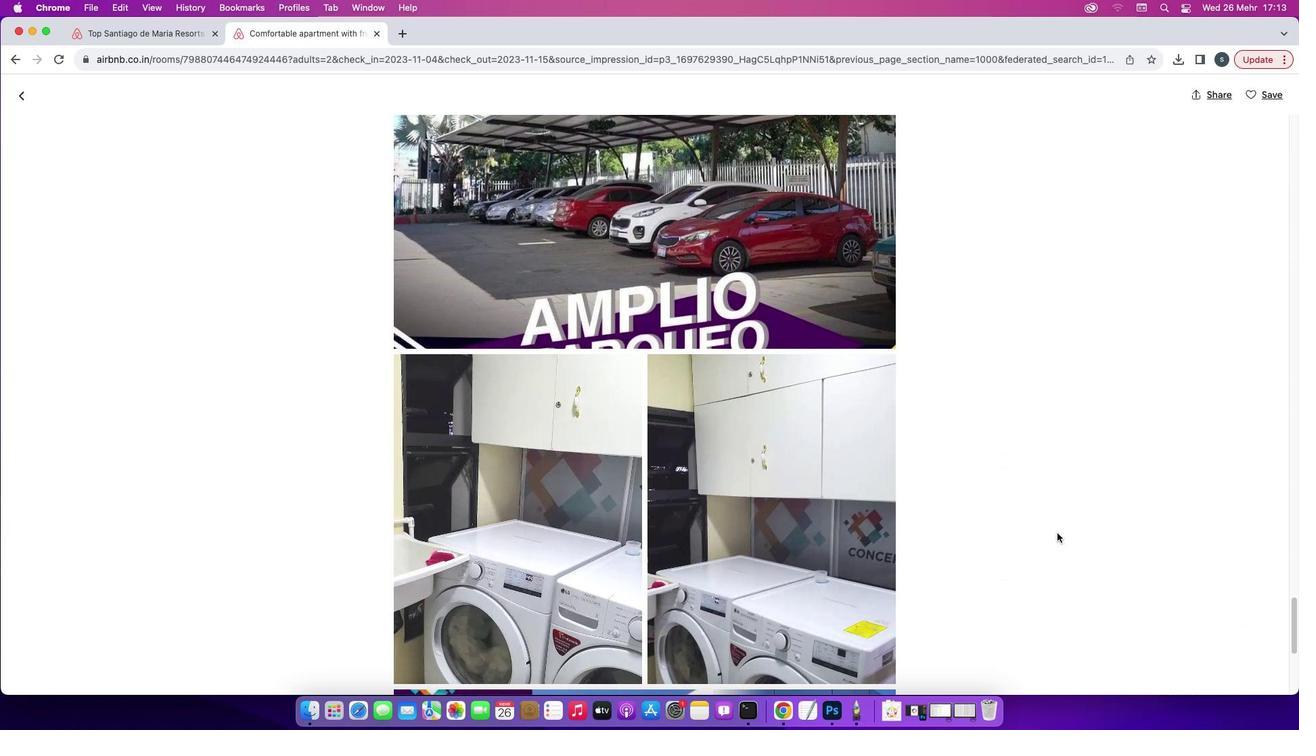 
Action: Mouse scrolled (1057, 533) with delta (0, 0)
Screenshot: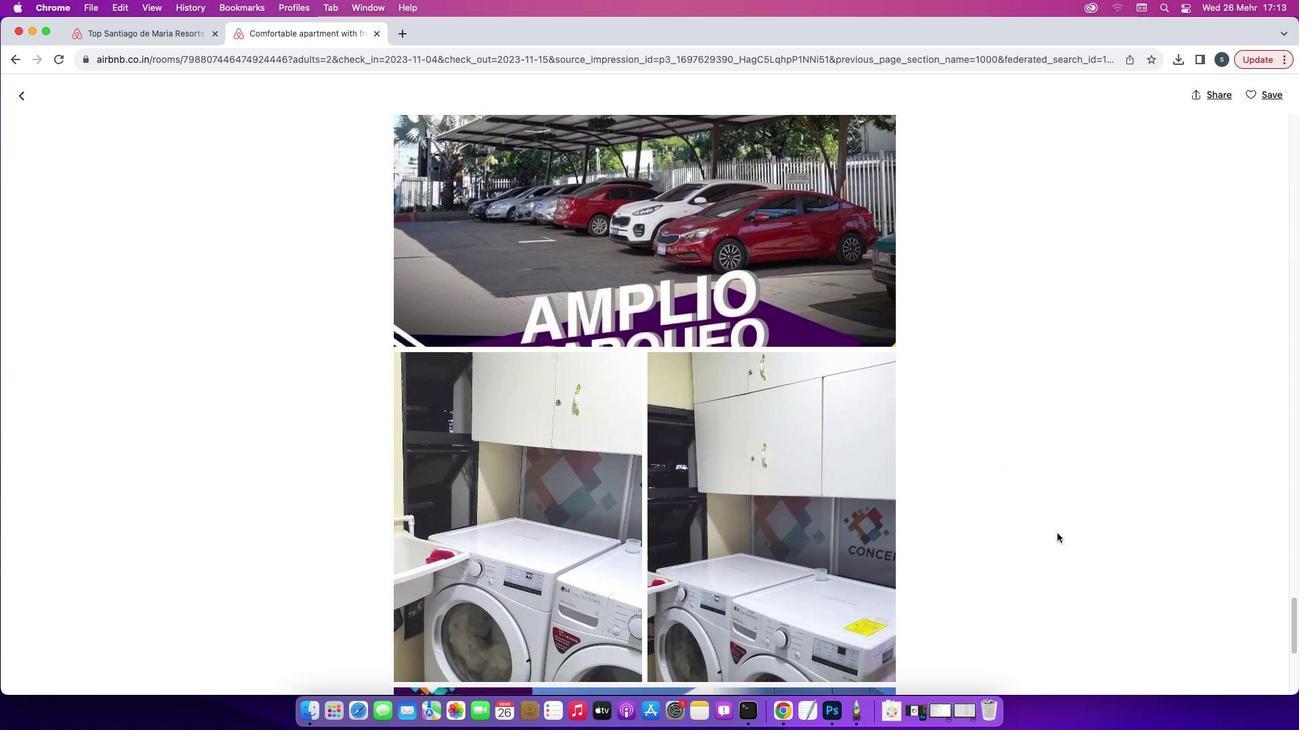
Action: Mouse scrolled (1057, 533) with delta (0, -2)
Screenshot: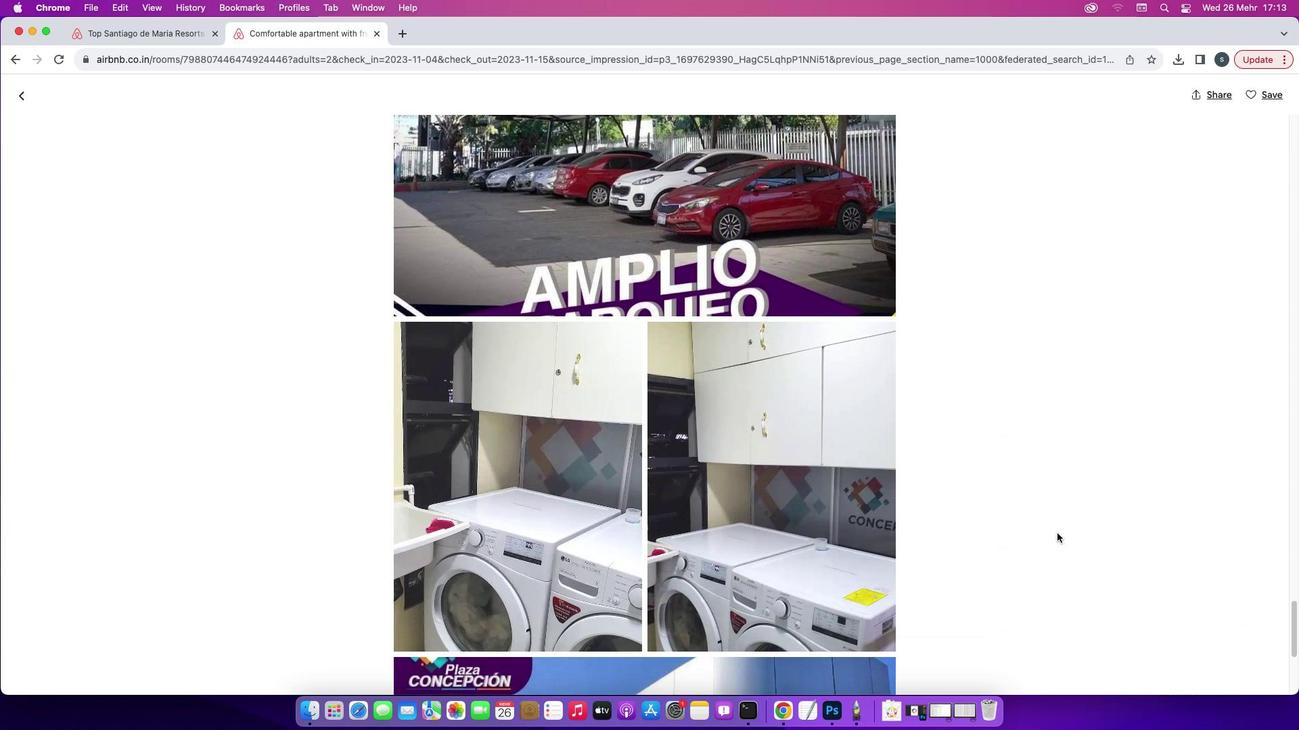 
Action: Mouse scrolled (1057, 533) with delta (0, -3)
Screenshot: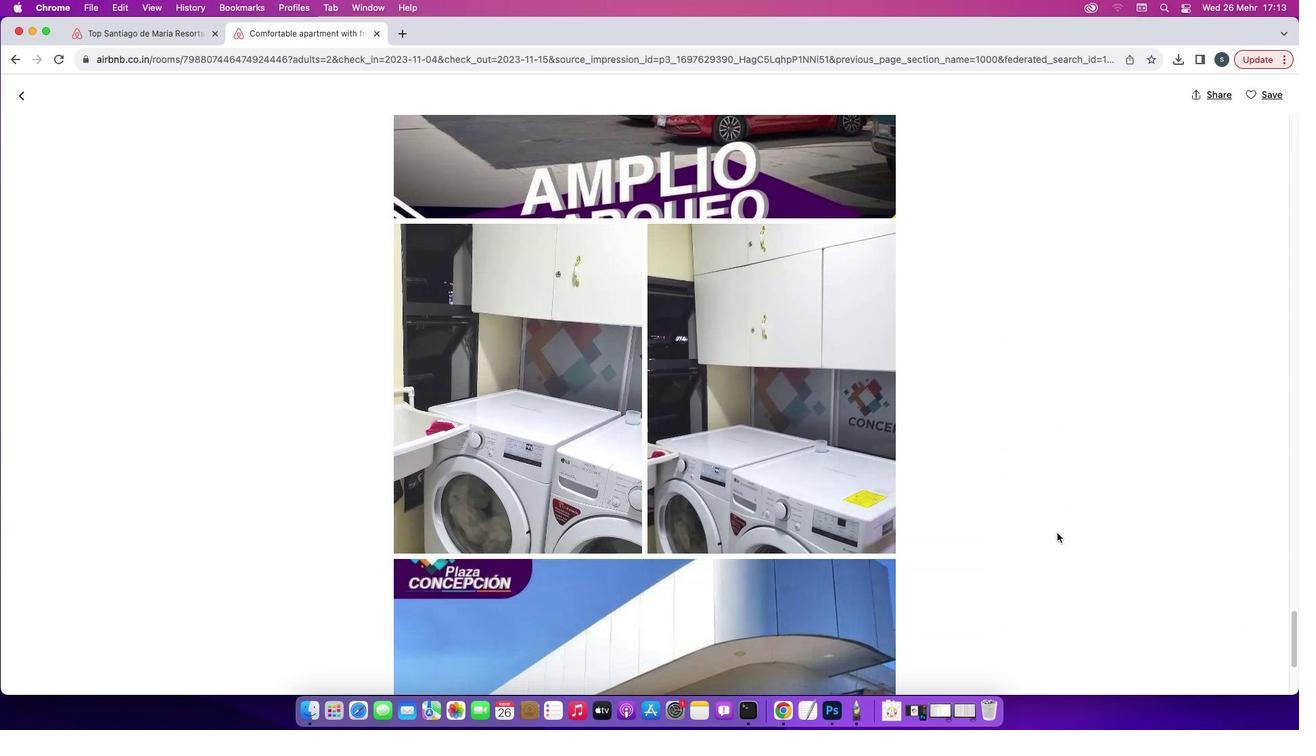 
Action: Mouse scrolled (1057, 533) with delta (0, -3)
Screenshot: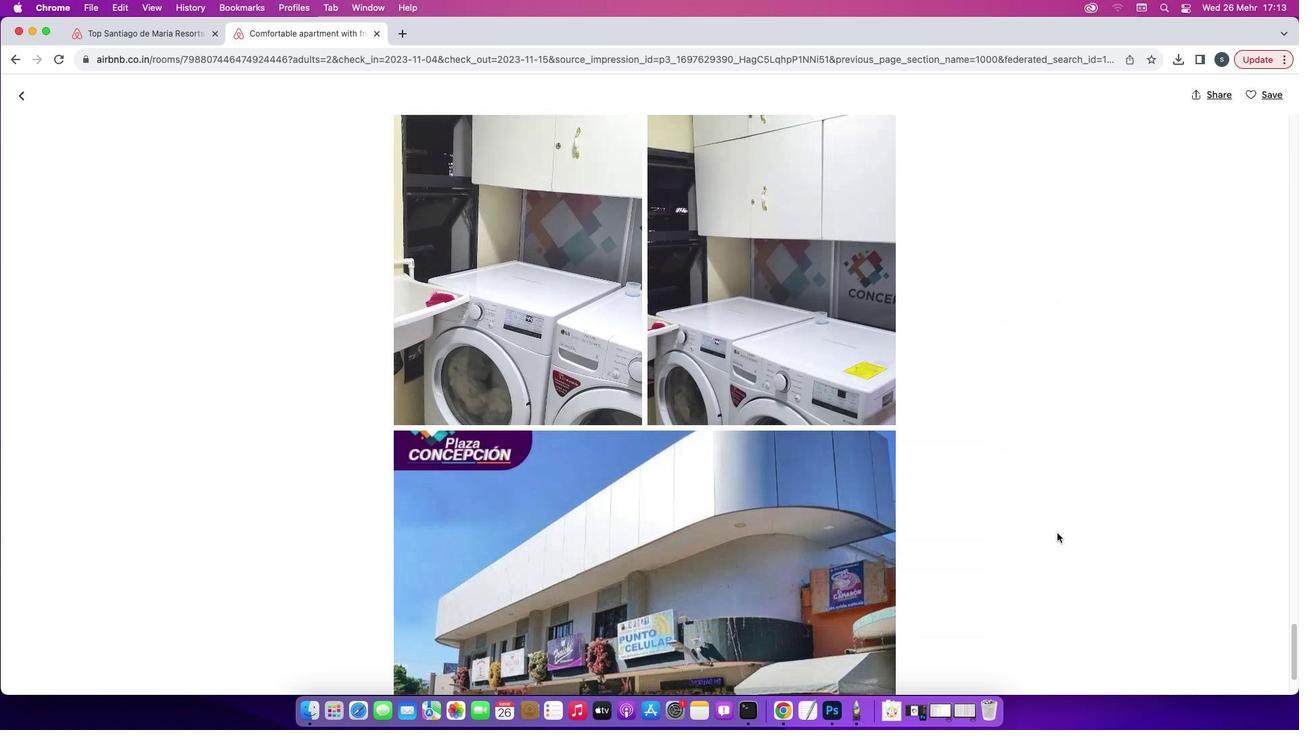 
Action: Mouse scrolled (1057, 533) with delta (0, 0)
Screenshot: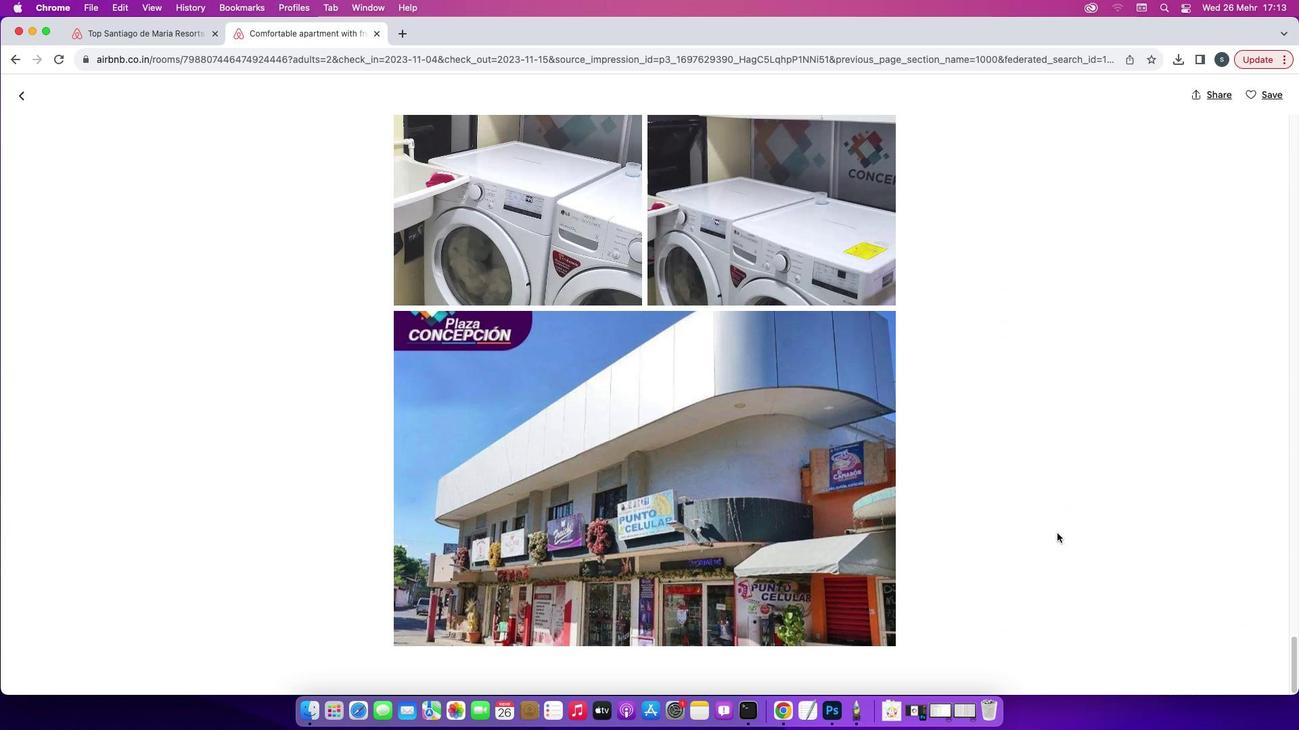 
Action: Mouse scrolled (1057, 533) with delta (0, 0)
Screenshot: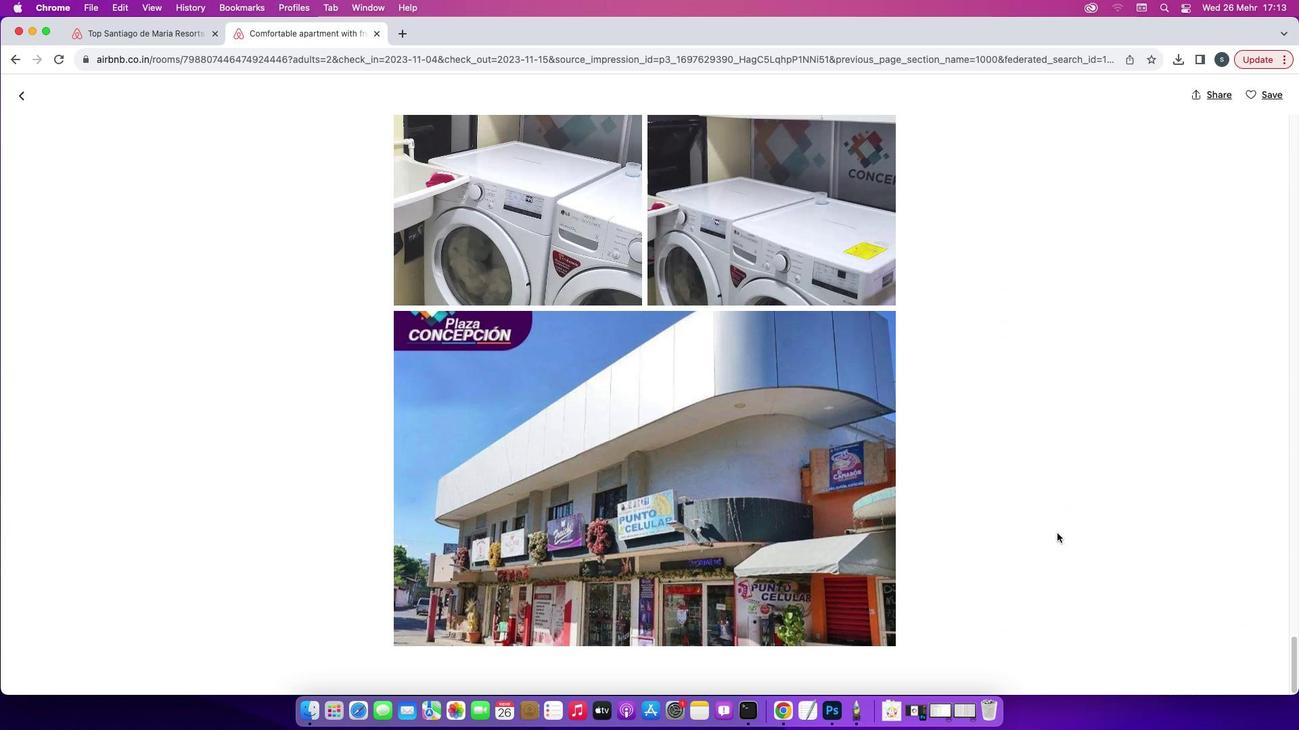 
Action: Mouse scrolled (1057, 533) with delta (0, -2)
Screenshot: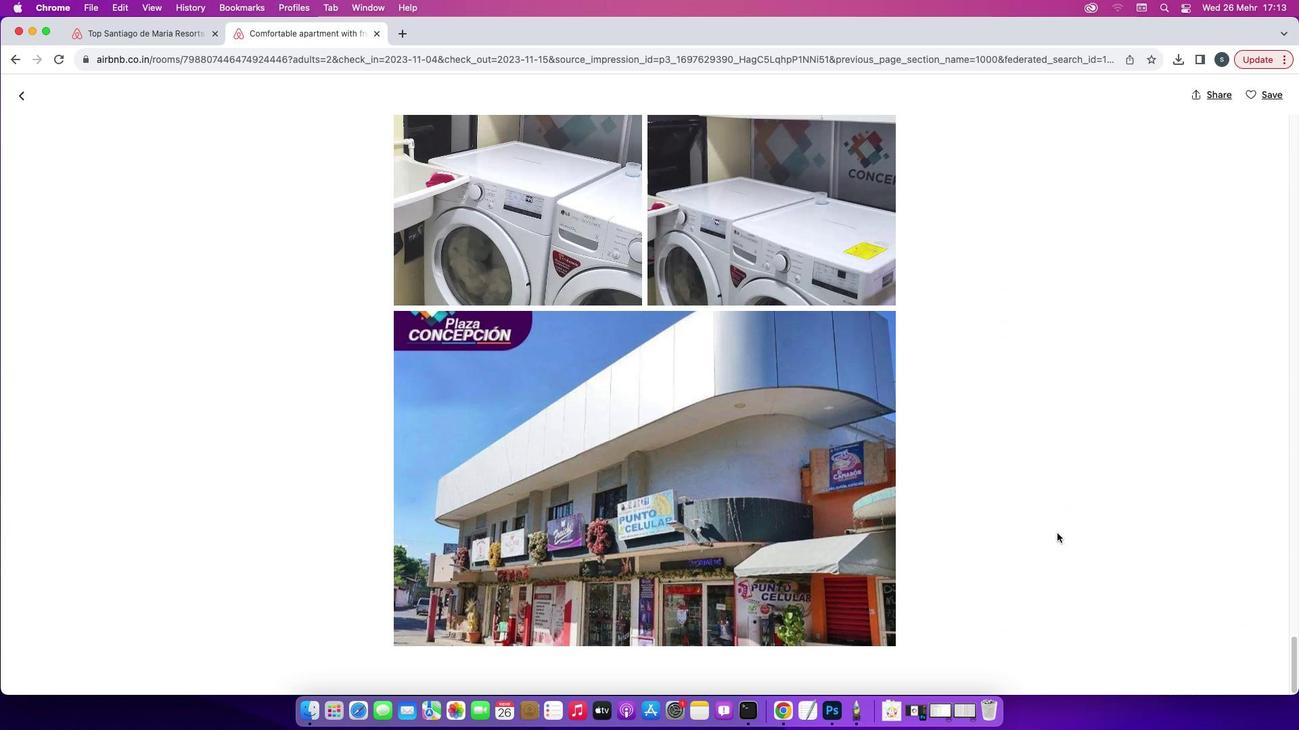 
Action: Mouse scrolled (1057, 533) with delta (0, -3)
Screenshot: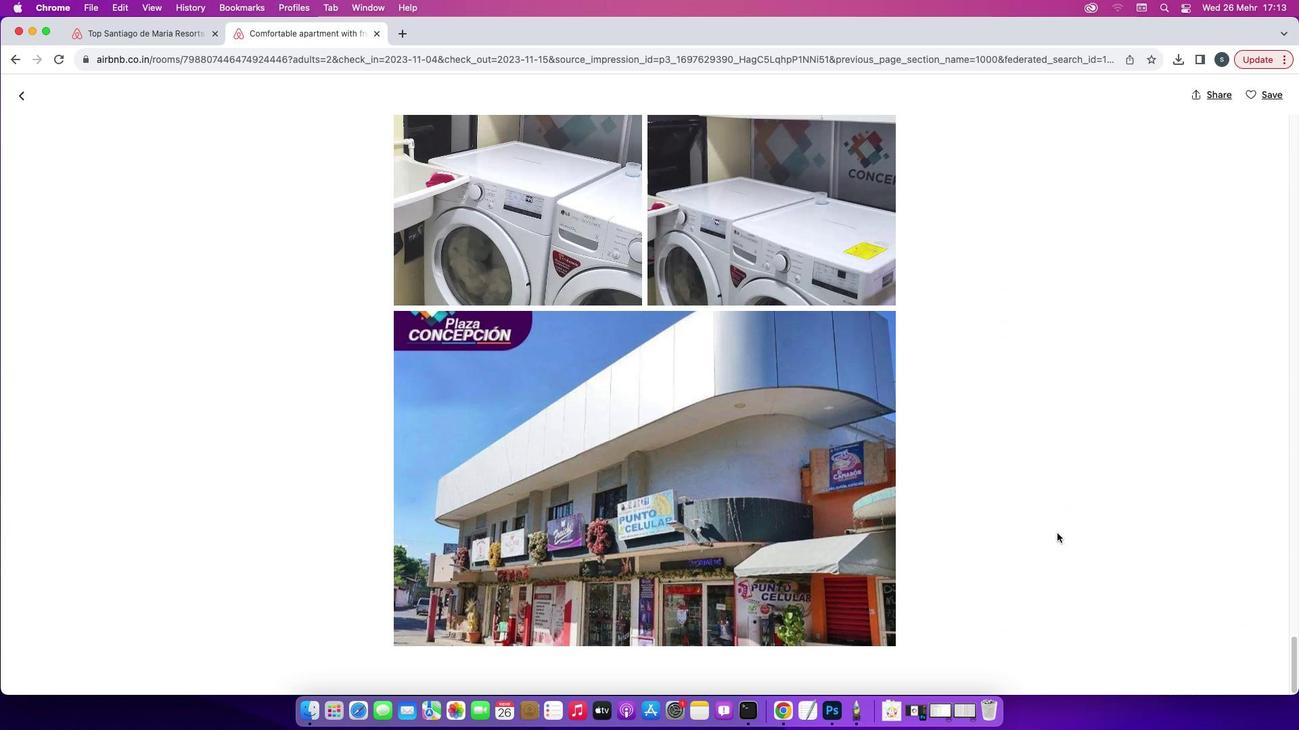 
Action: Mouse scrolled (1057, 533) with delta (0, -3)
Screenshot: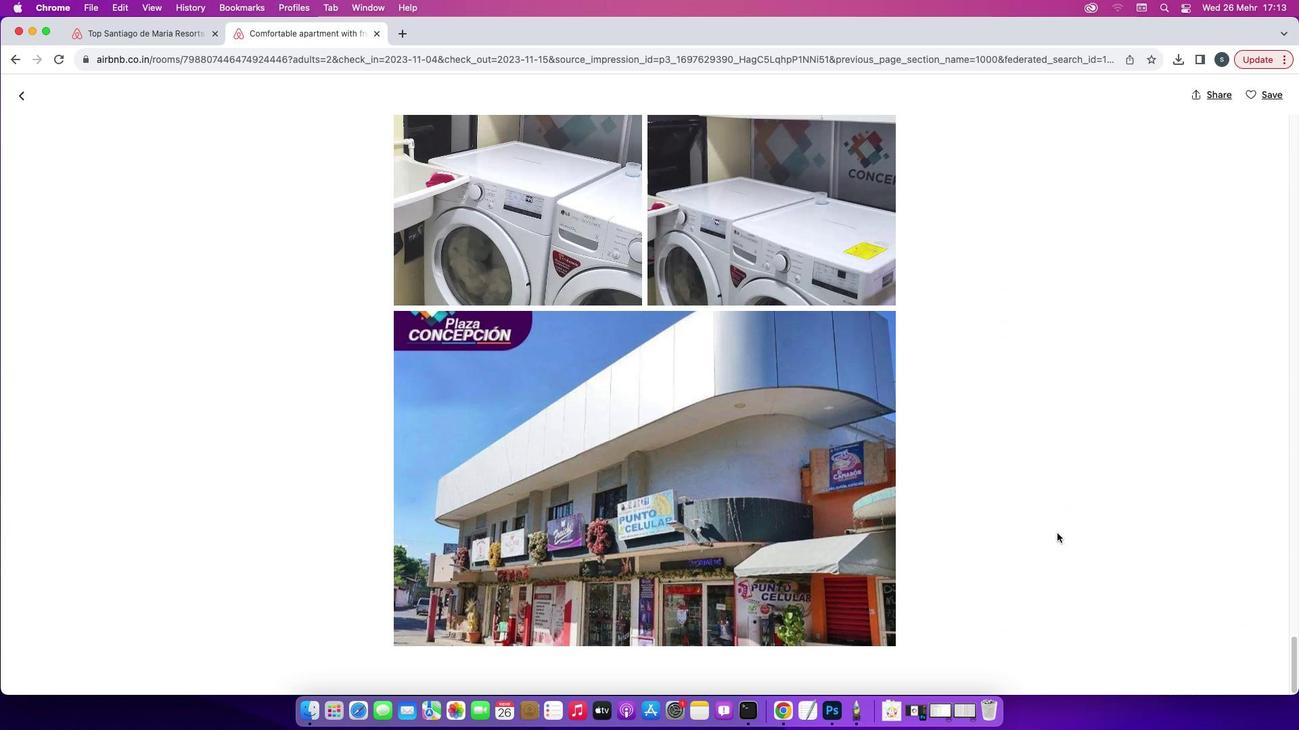 
Action: Mouse moved to (21, 100)
Screenshot: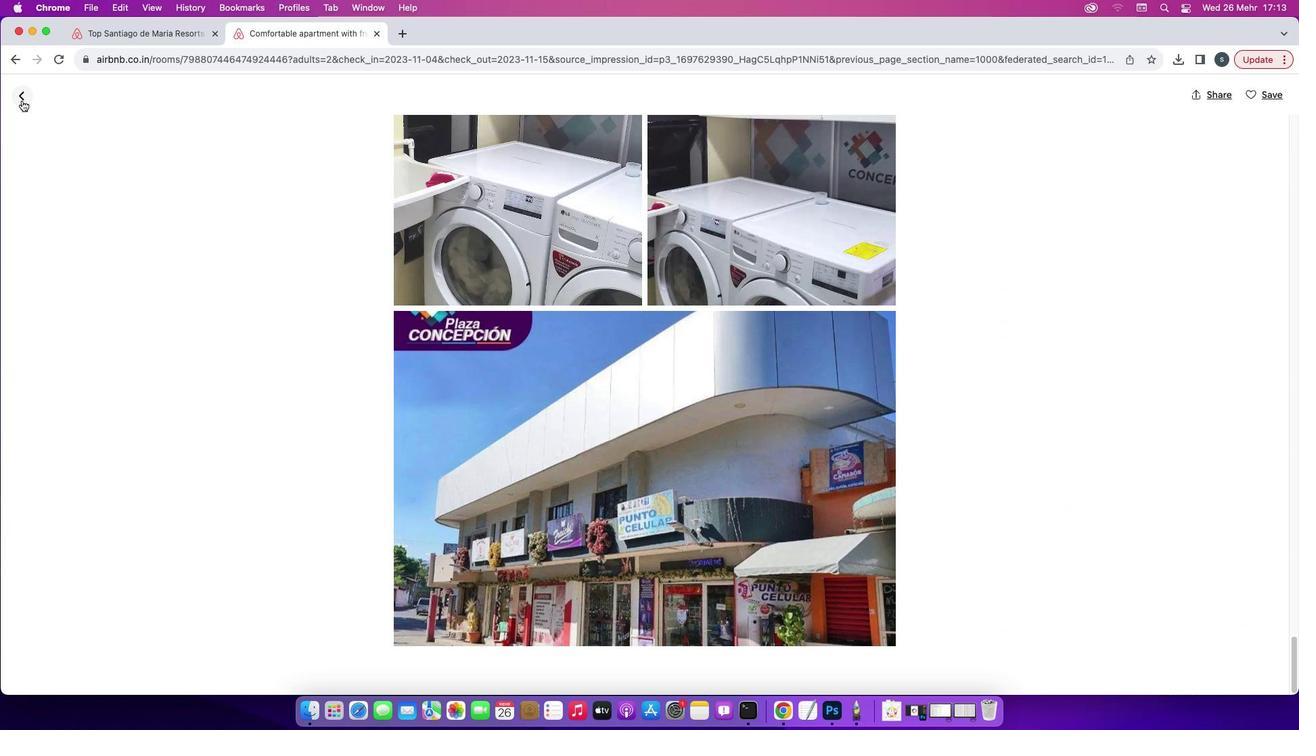 
Action: Mouse pressed left at (21, 100)
Screenshot: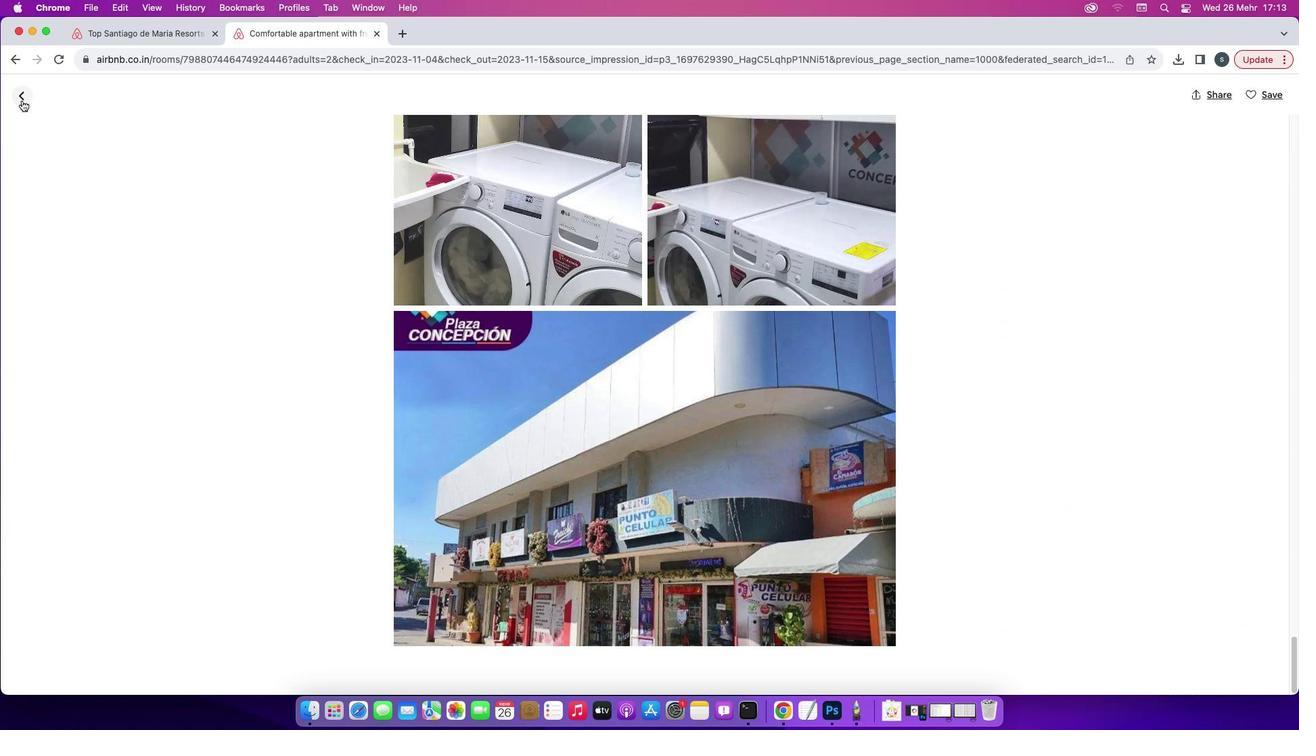 
Action: Mouse moved to (706, 488)
Screenshot: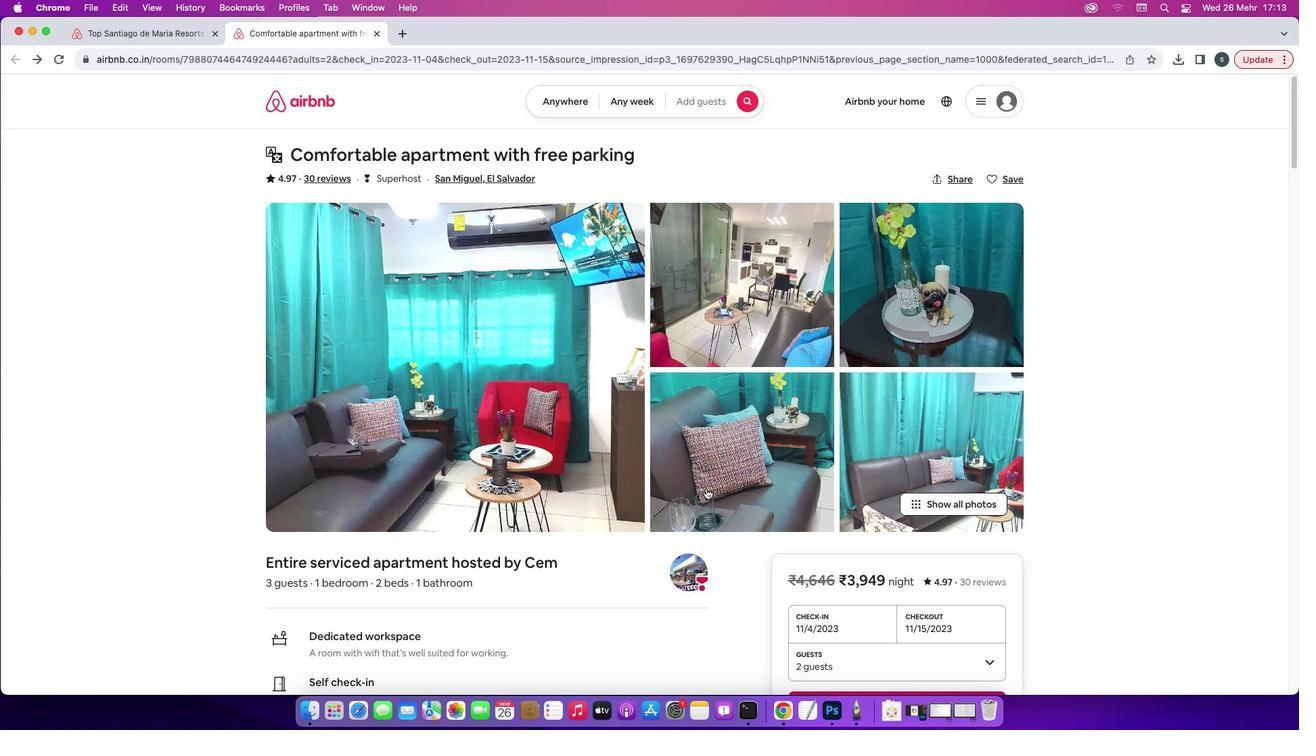 
Action: Mouse scrolled (706, 488) with delta (0, 0)
Screenshot: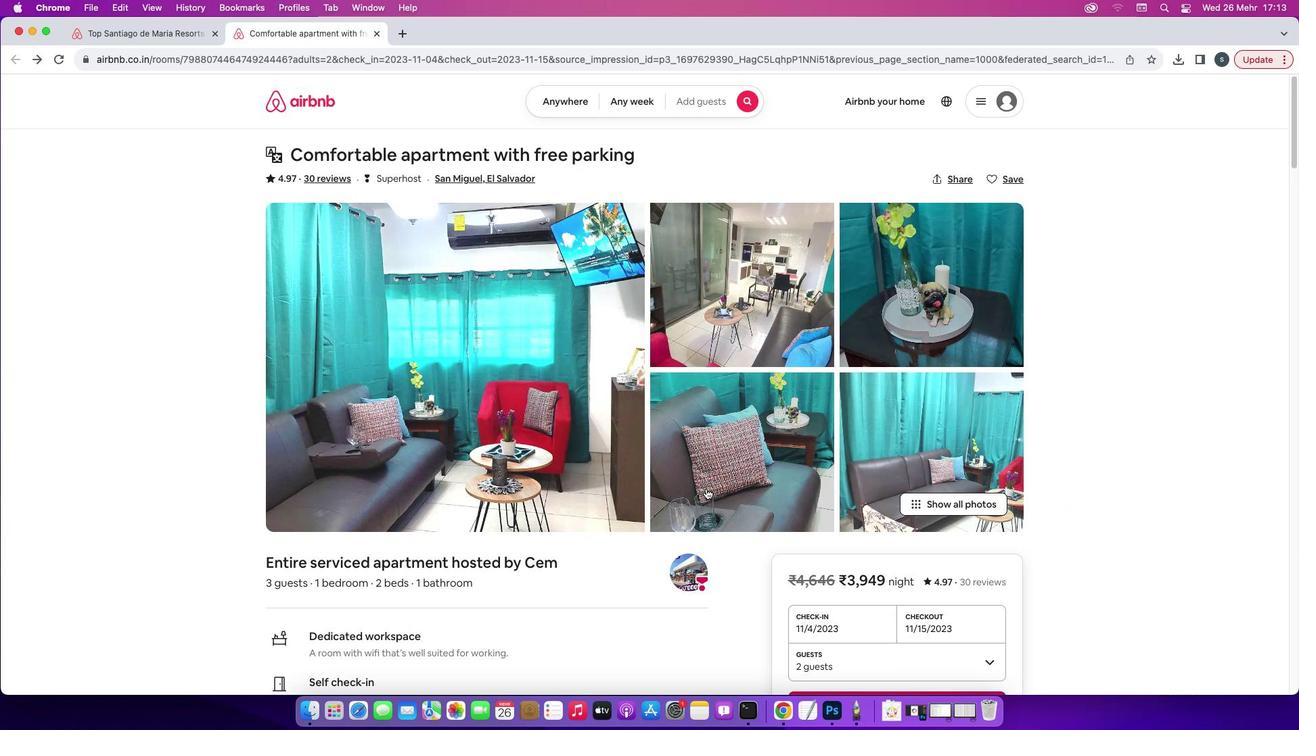 
Action: Mouse scrolled (706, 488) with delta (0, 0)
Screenshot: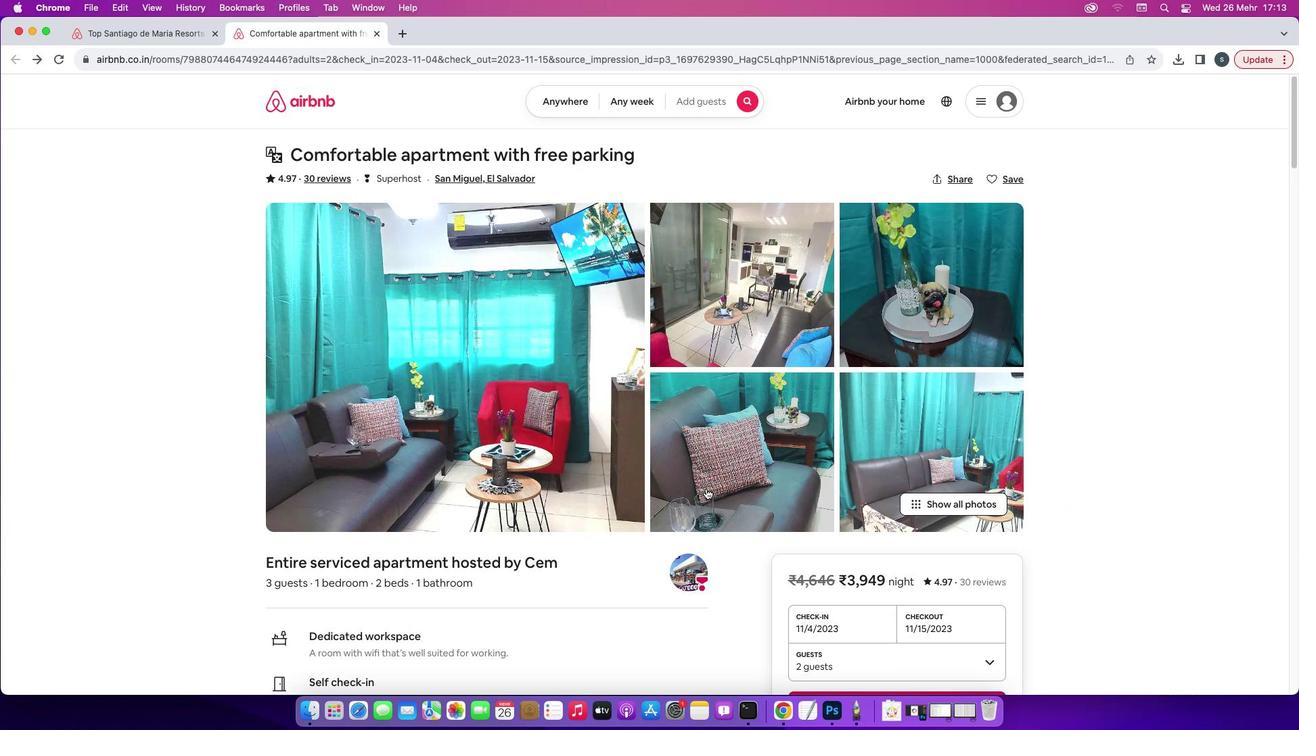 
Action: Mouse scrolled (706, 488) with delta (0, -2)
Screenshot: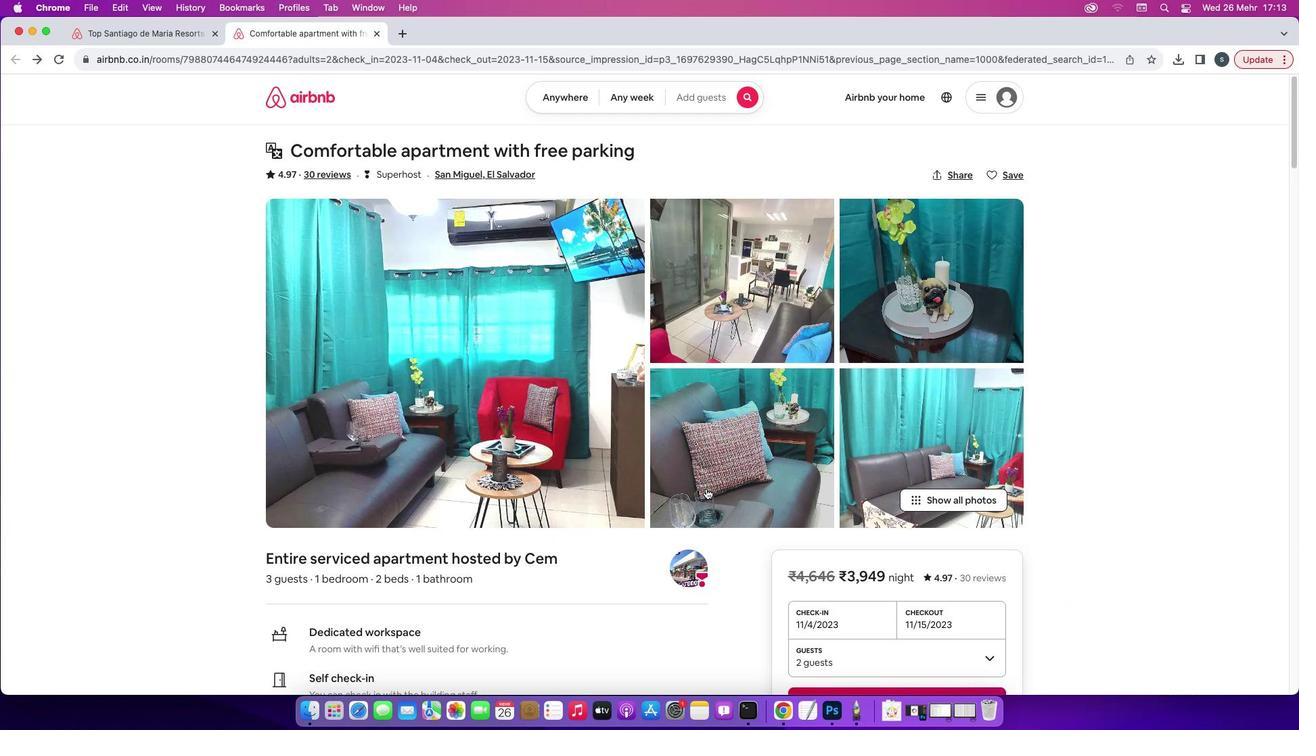 
Action: Mouse scrolled (706, 488) with delta (0, -2)
Screenshot: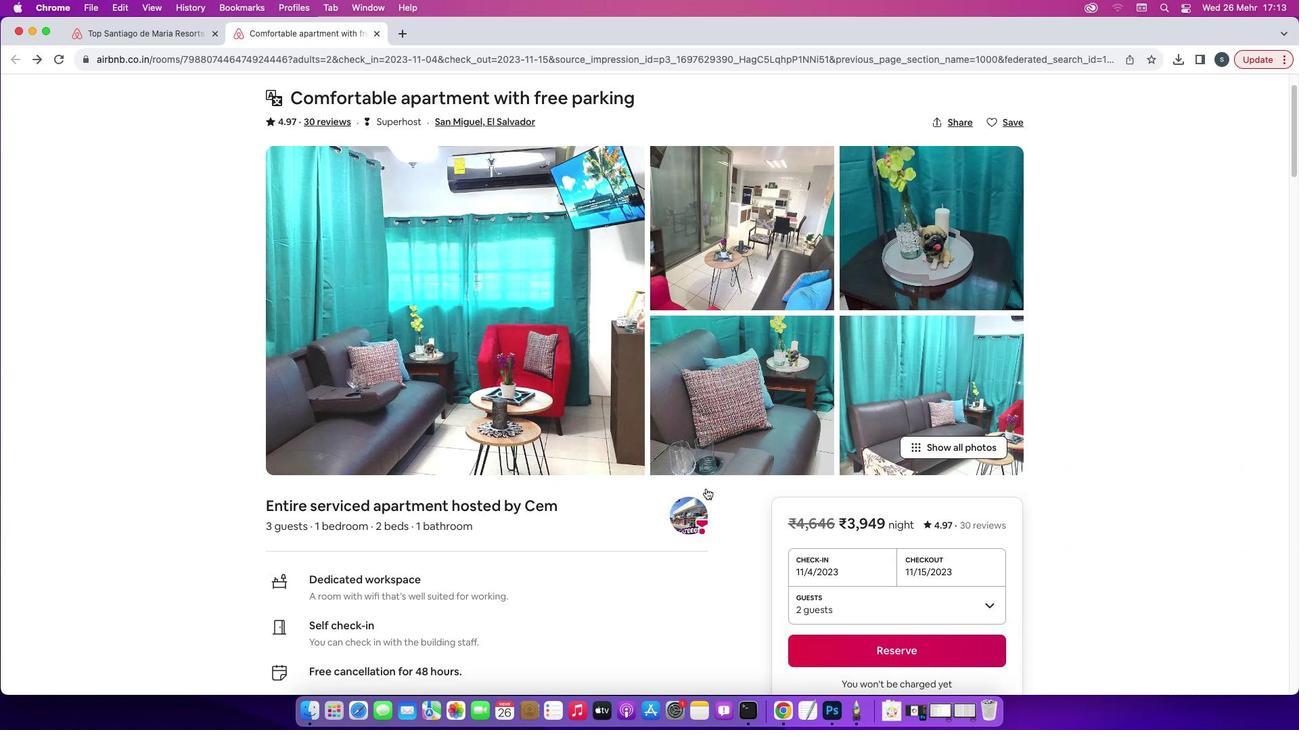 
Action: Mouse scrolled (706, 488) with delta (0, 0)
Screenshot: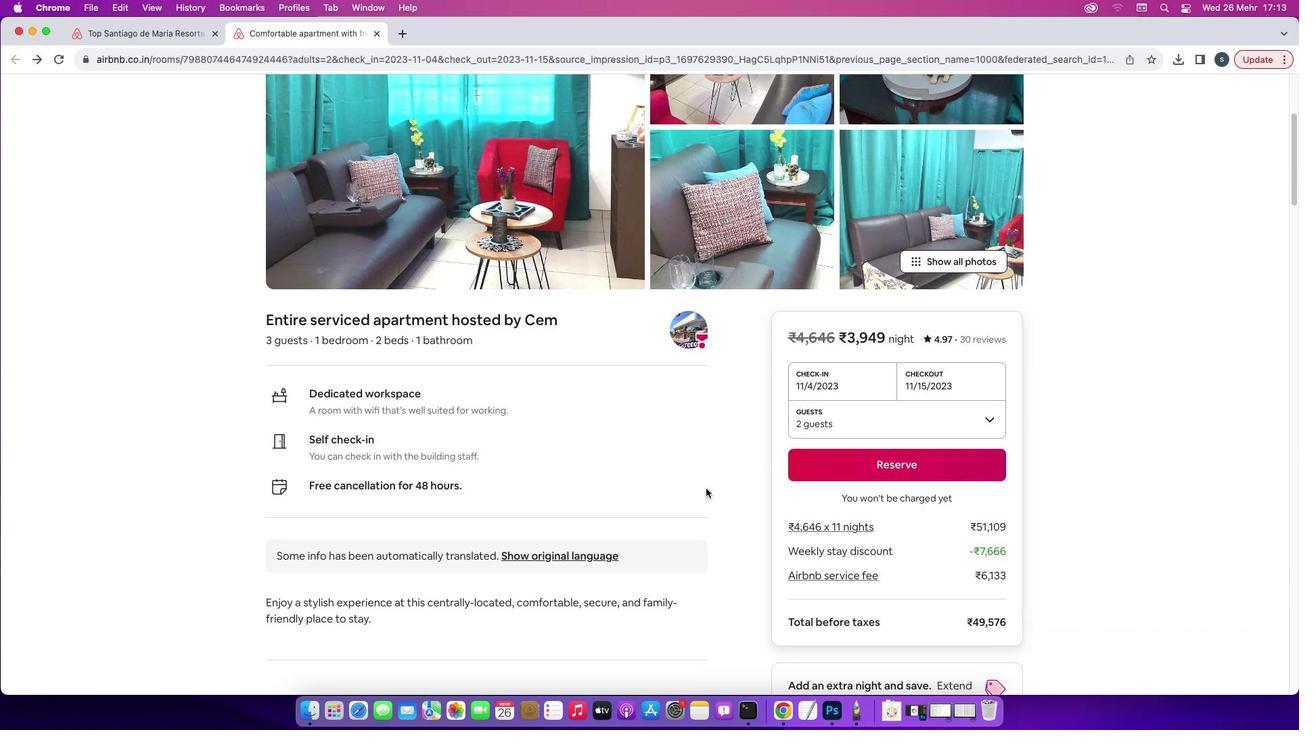 
Action: Mouse scrolled (706, 488) with delta (0, 0)
Screenshot: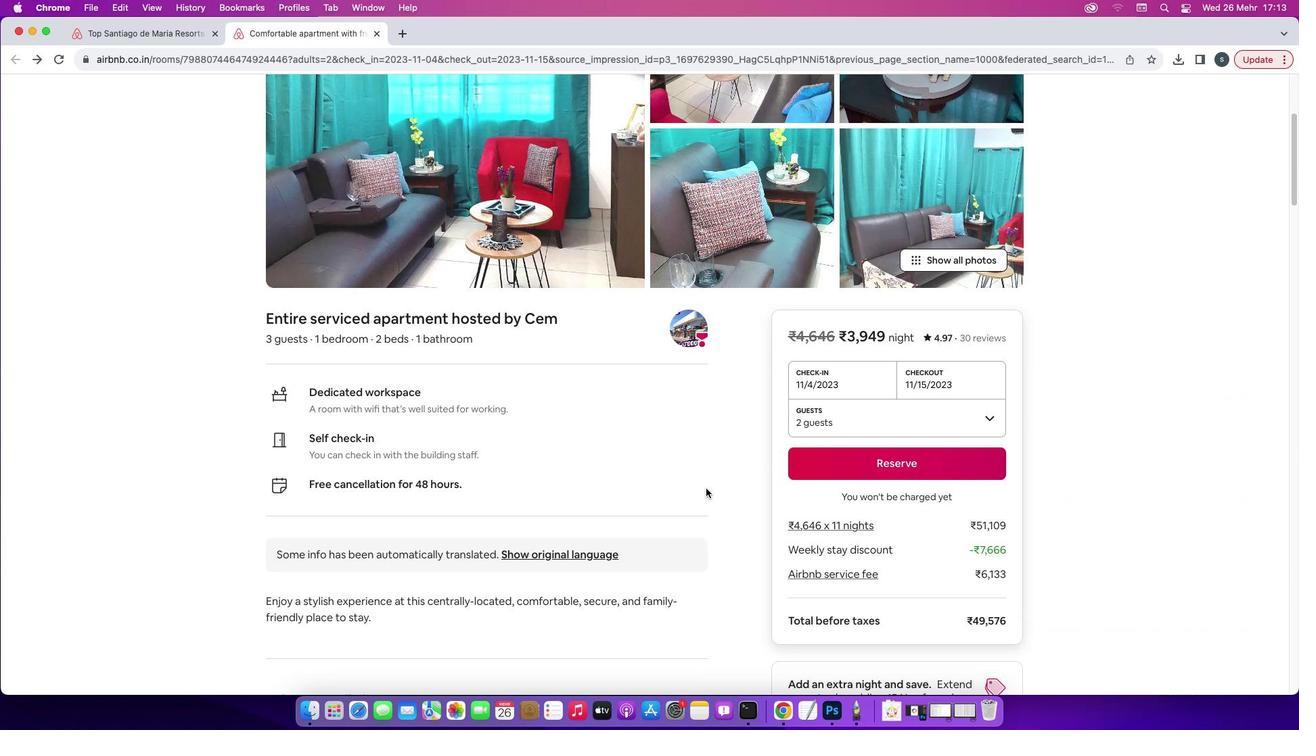 
Action: Mouse scrolled (706, 488) with delta (0, -1)
Screenshot: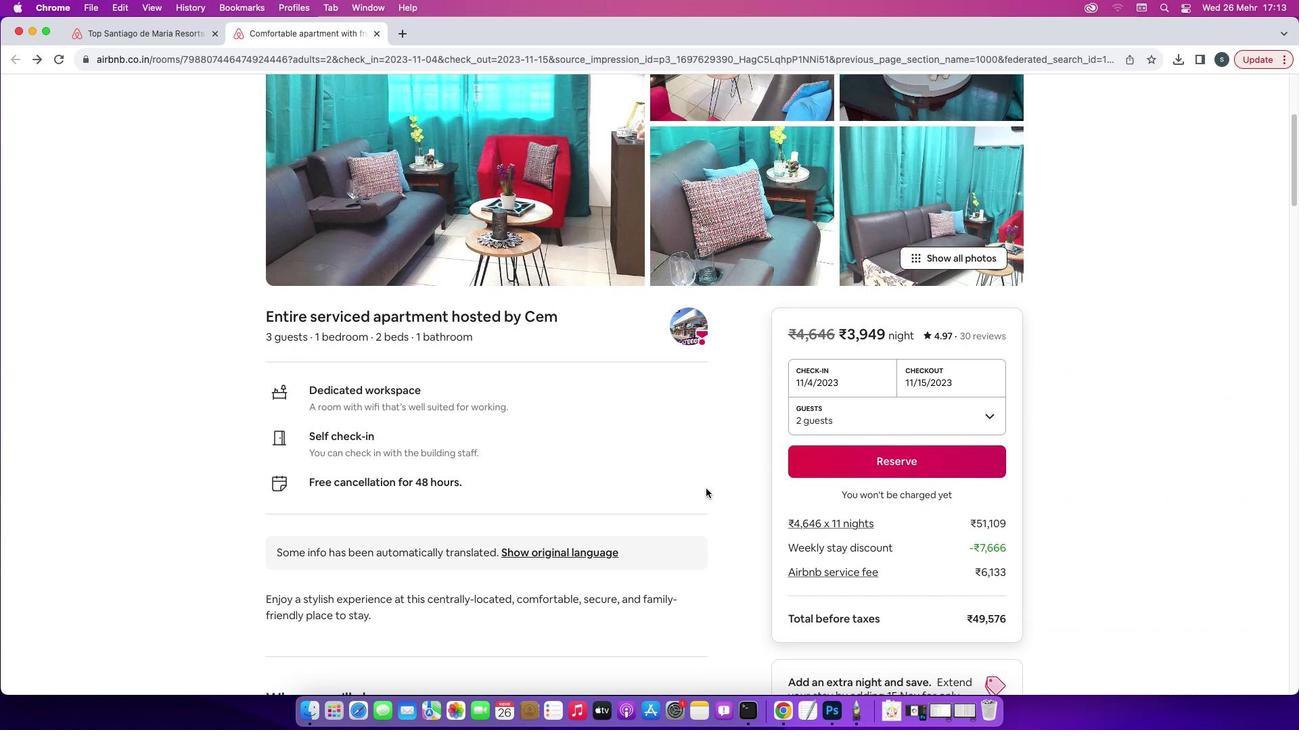 
Action: Mouse scrolled (706, 488) with delta (0, -1)
Screenshot: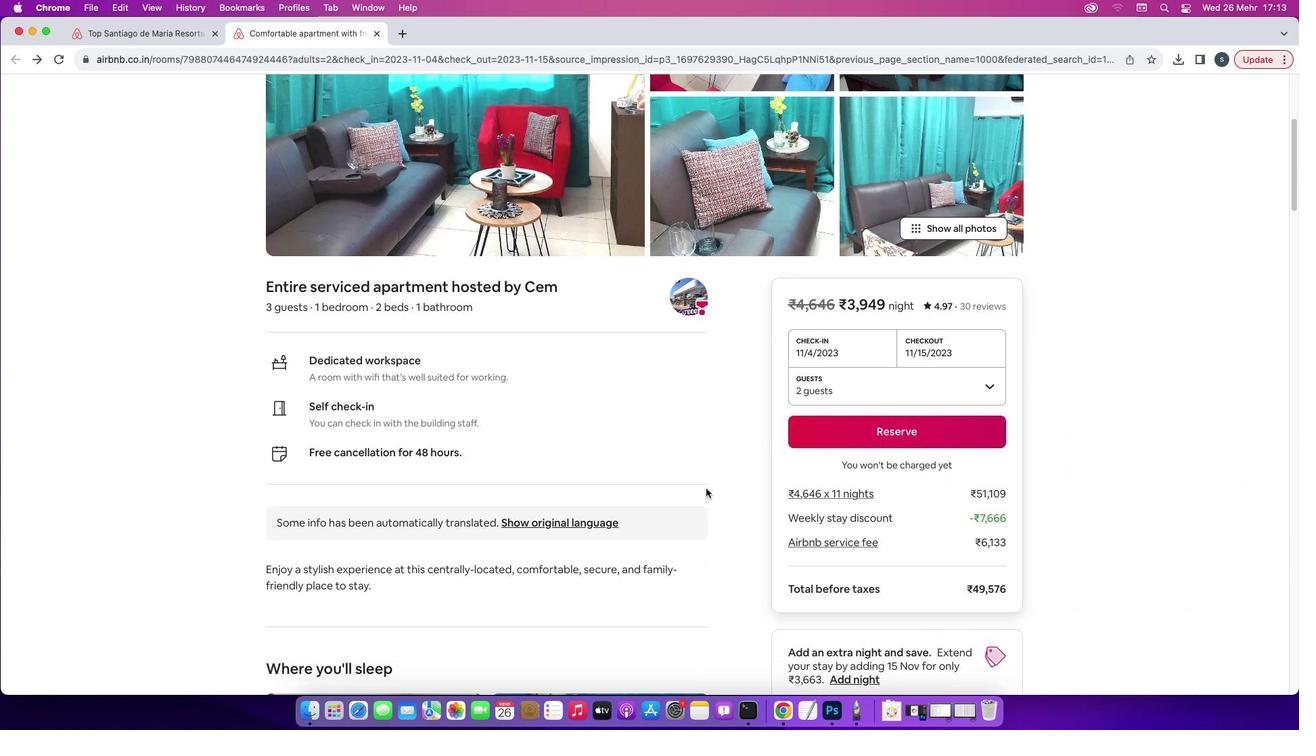 
Action: Mouse scrolled (706, 488) with delta (0, 0)
Screenshot: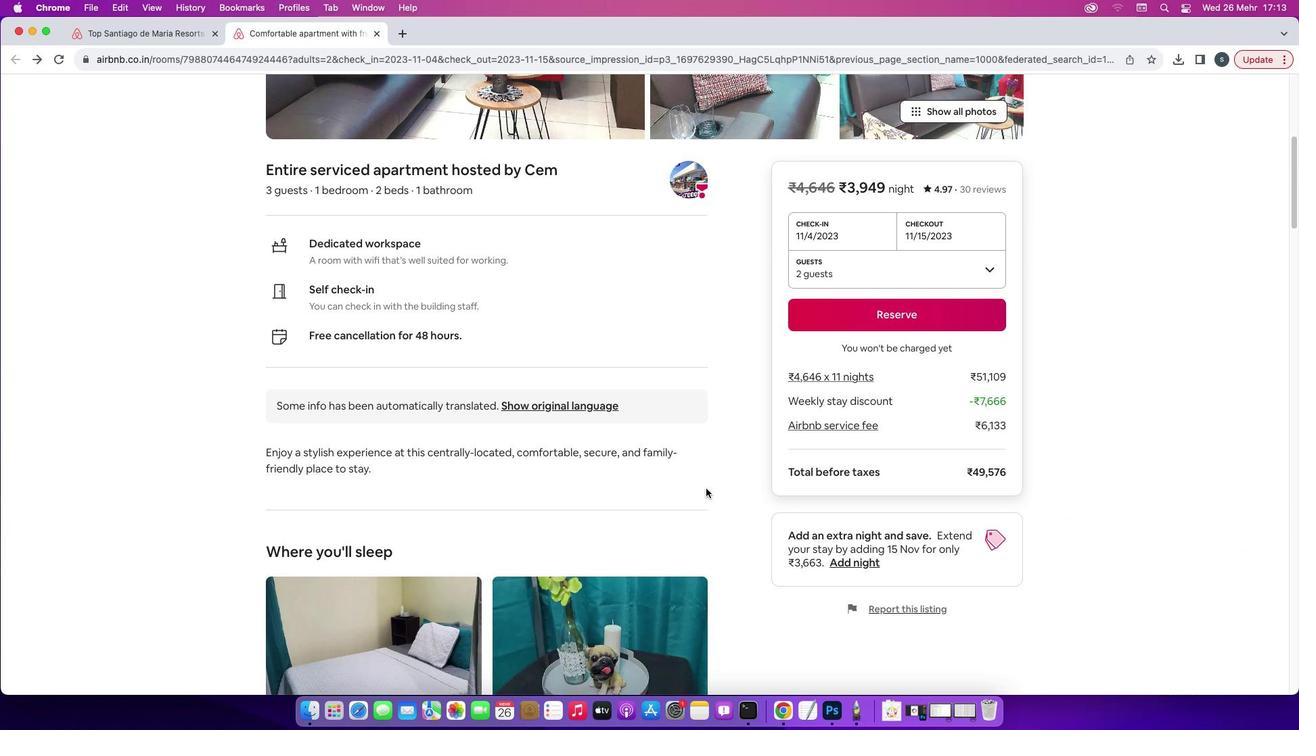 
Action: Mouse scrolled (706, 488) with delta (0, 0)
Screenshot: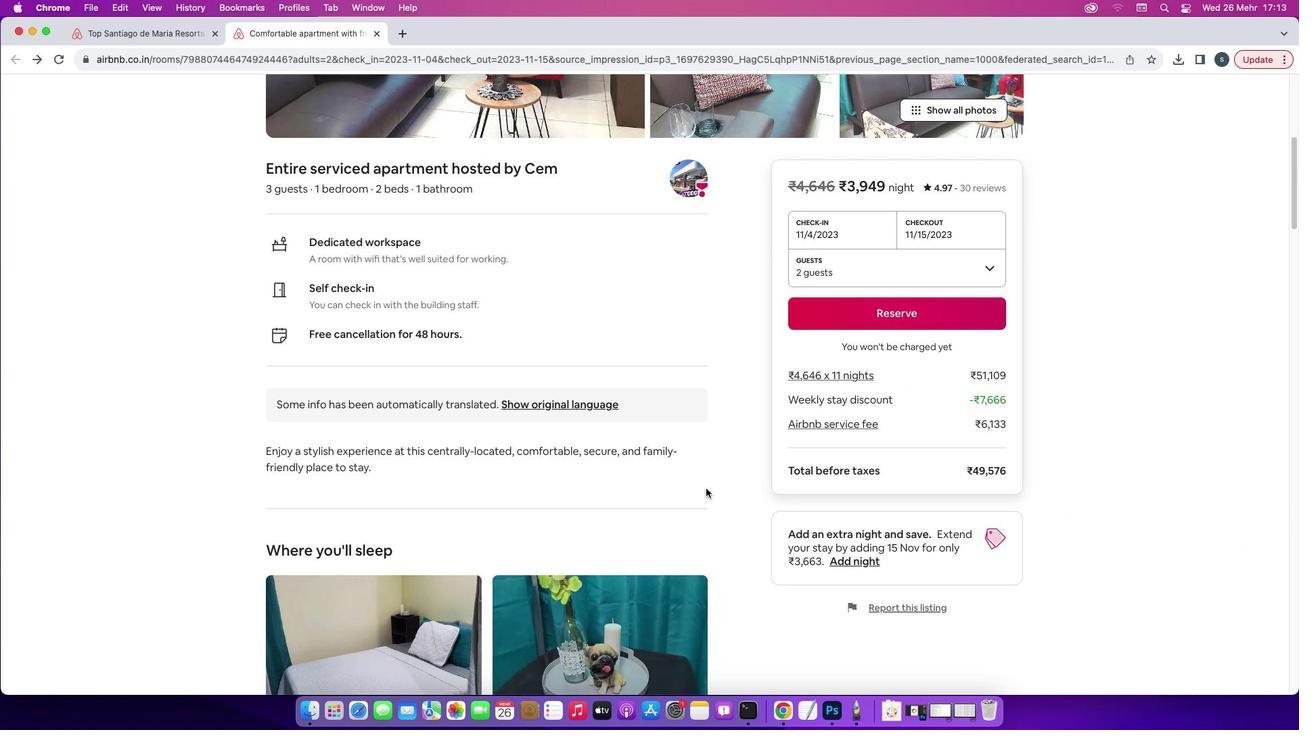 
Action: Mouse scrolled (706, 488) with delta (0, -1)
Screenshot: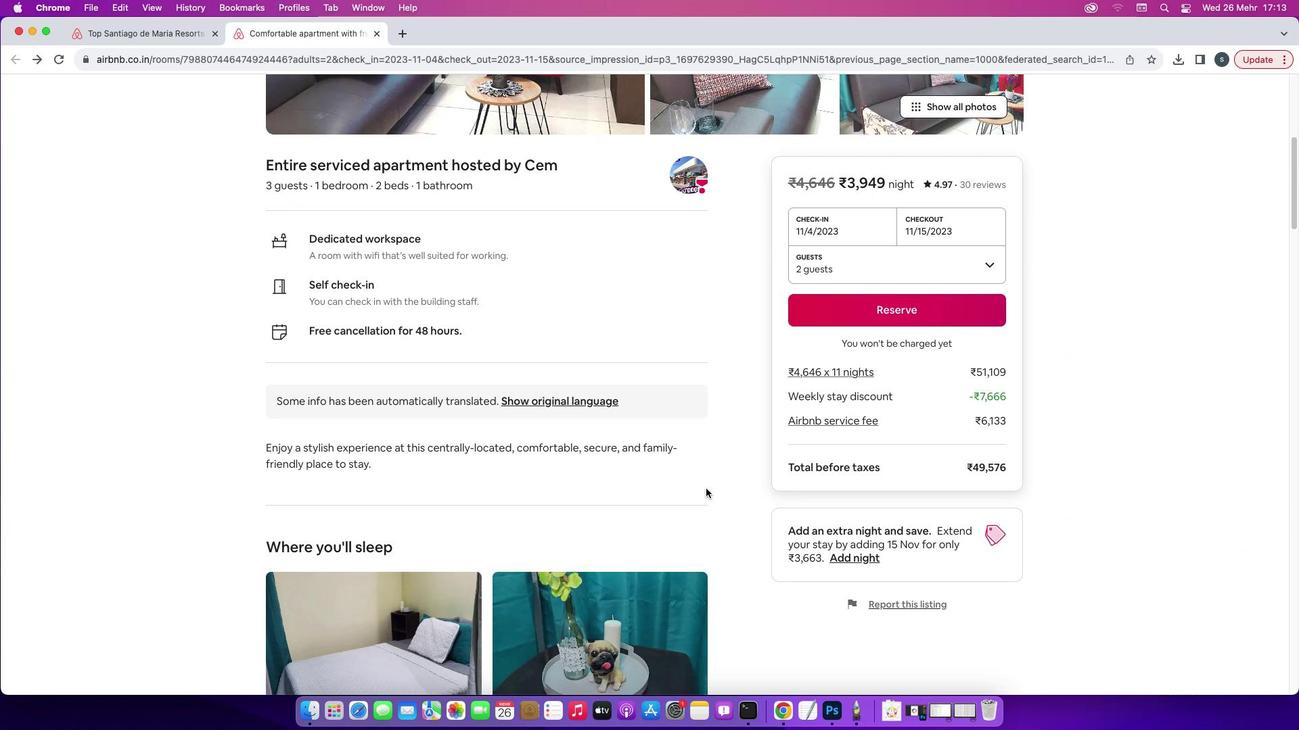 
Action: Mouse scrolled (706, 488) with delta (0, -2)
Screenshot: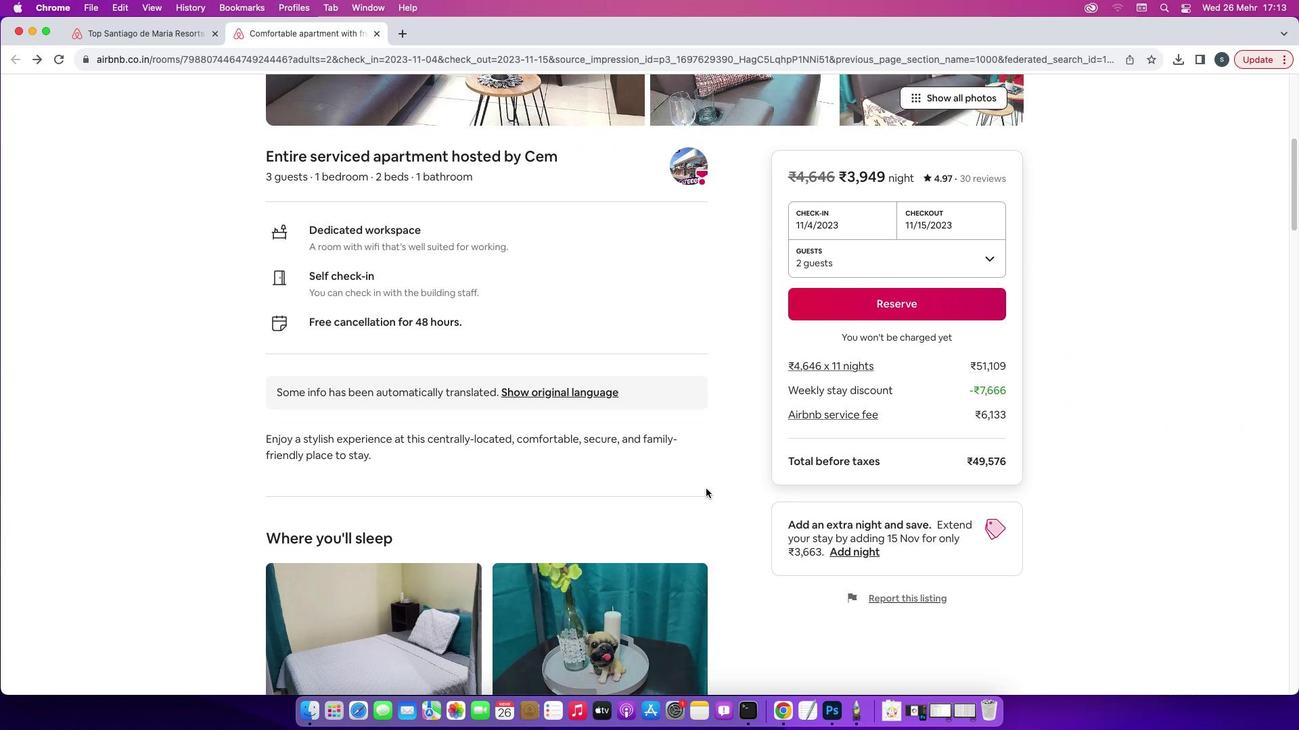 
Action: Mouse scrolled (706, 488) with delta (0, 0)
Screenshot: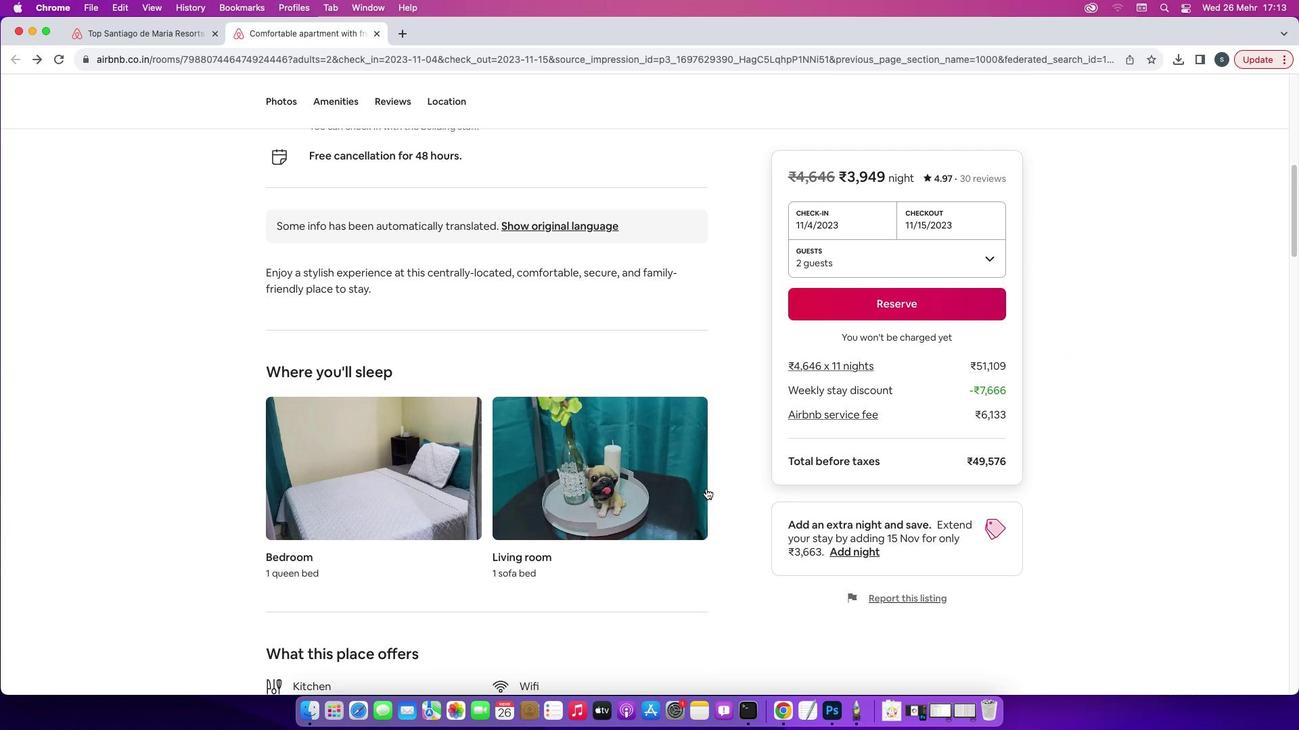 
Action: Mouse scrolled (706, 488) with delta (0, 0)
Screenshot: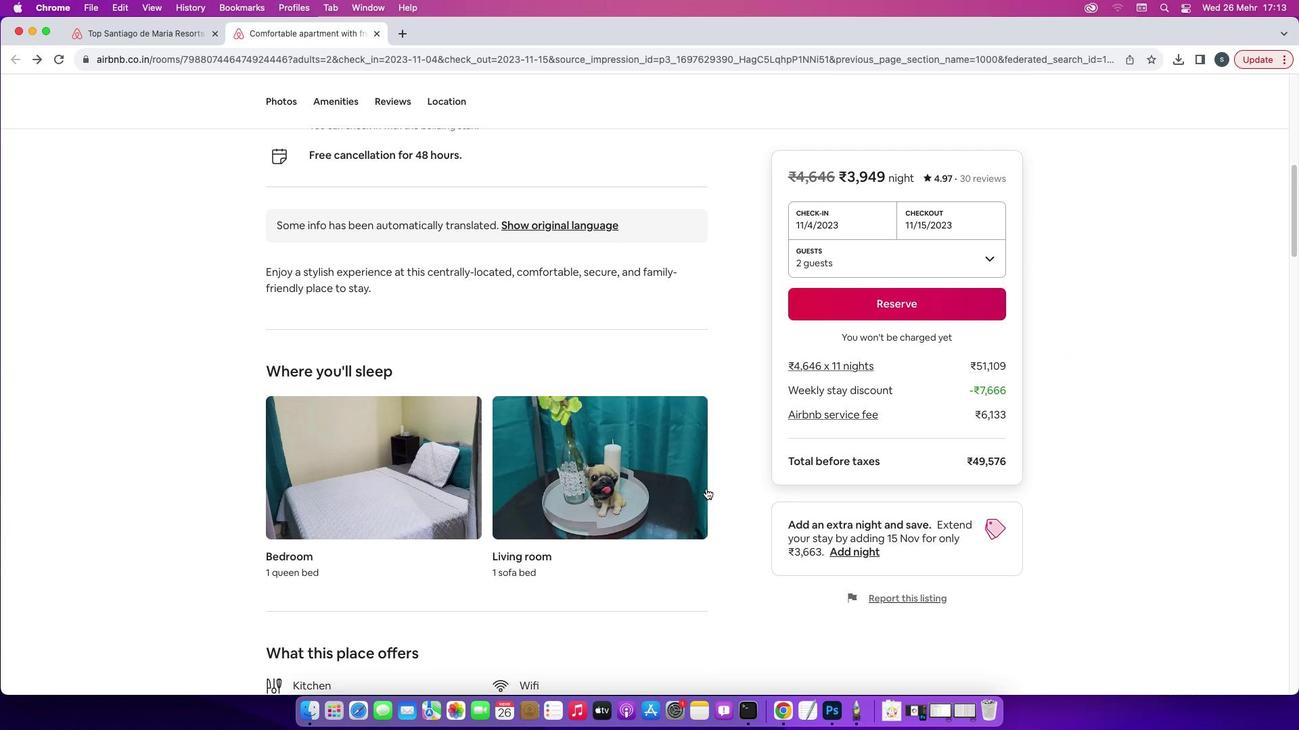 
Action: Mouse scrolled (706, 488) with delta (0, -1)
Screenshot: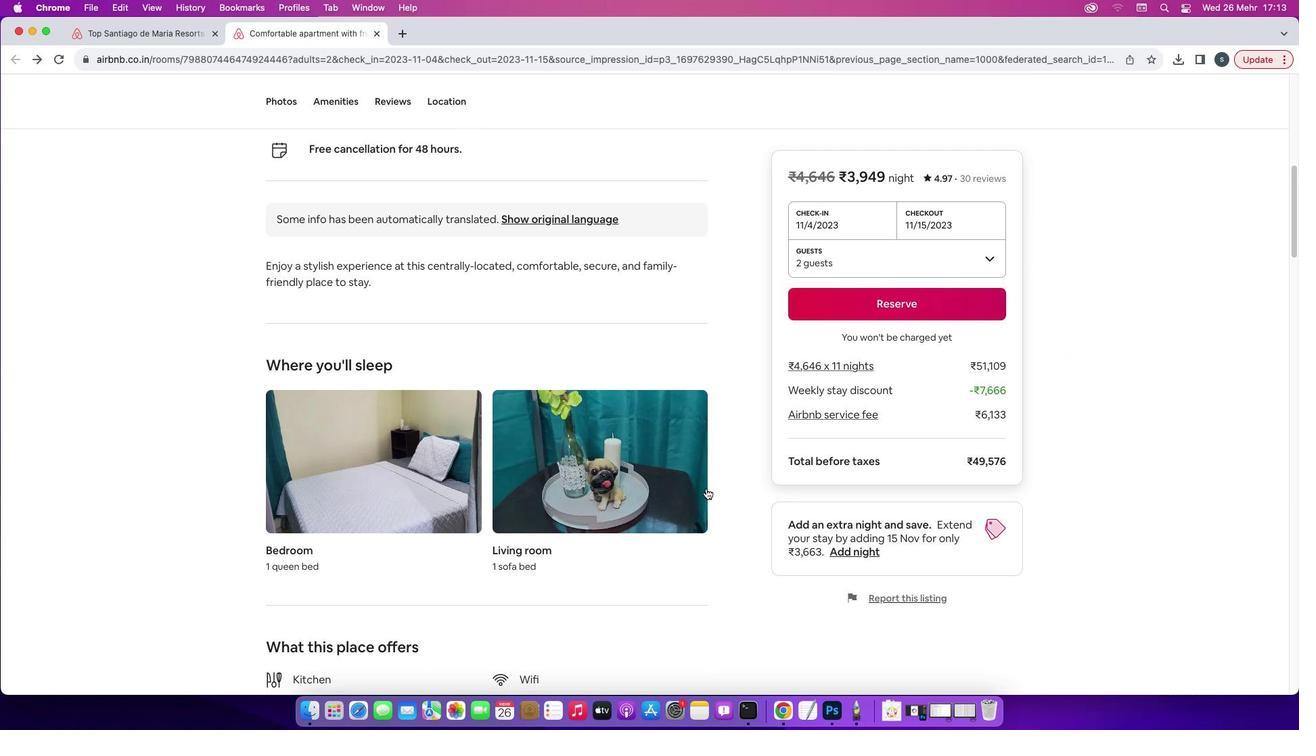 
Action: Mouse scrolled (706, 488) with delta (0, -2)
Screenshot: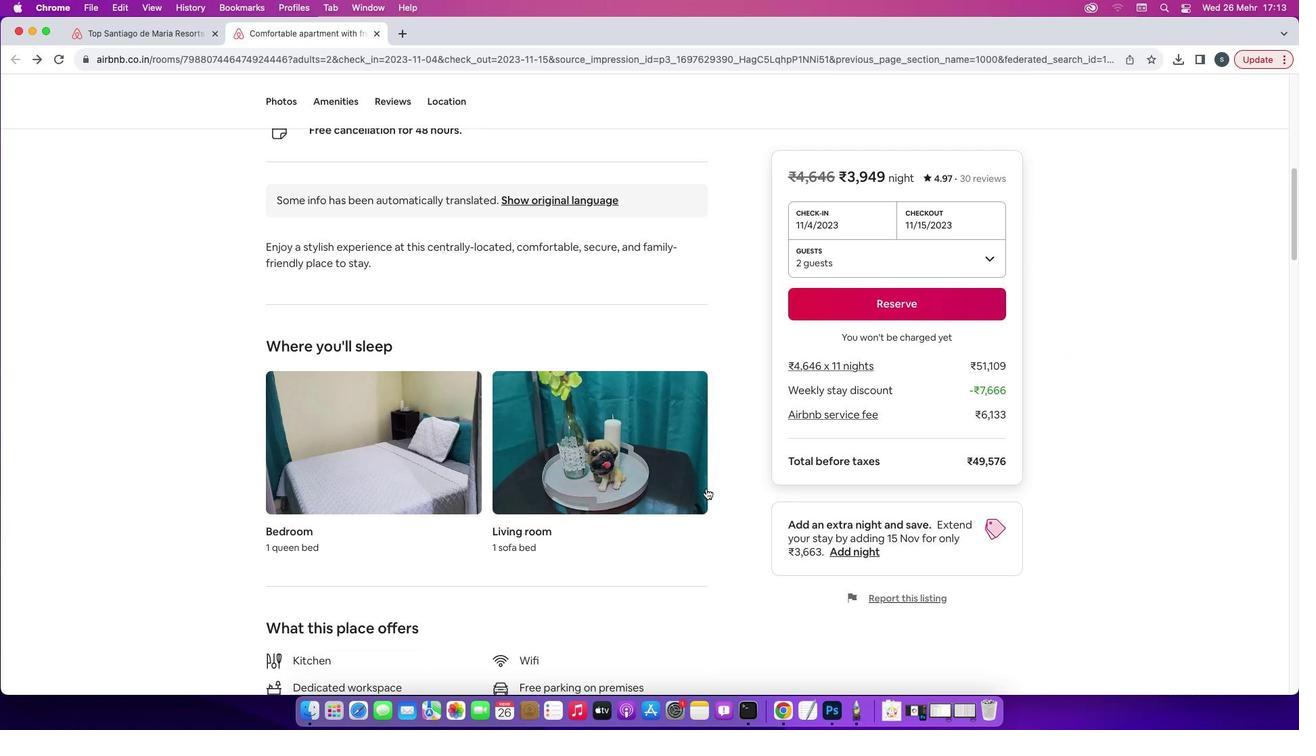 
Action: Mouse scrolled (706, 488) with delta (0, -2)
Screenshot: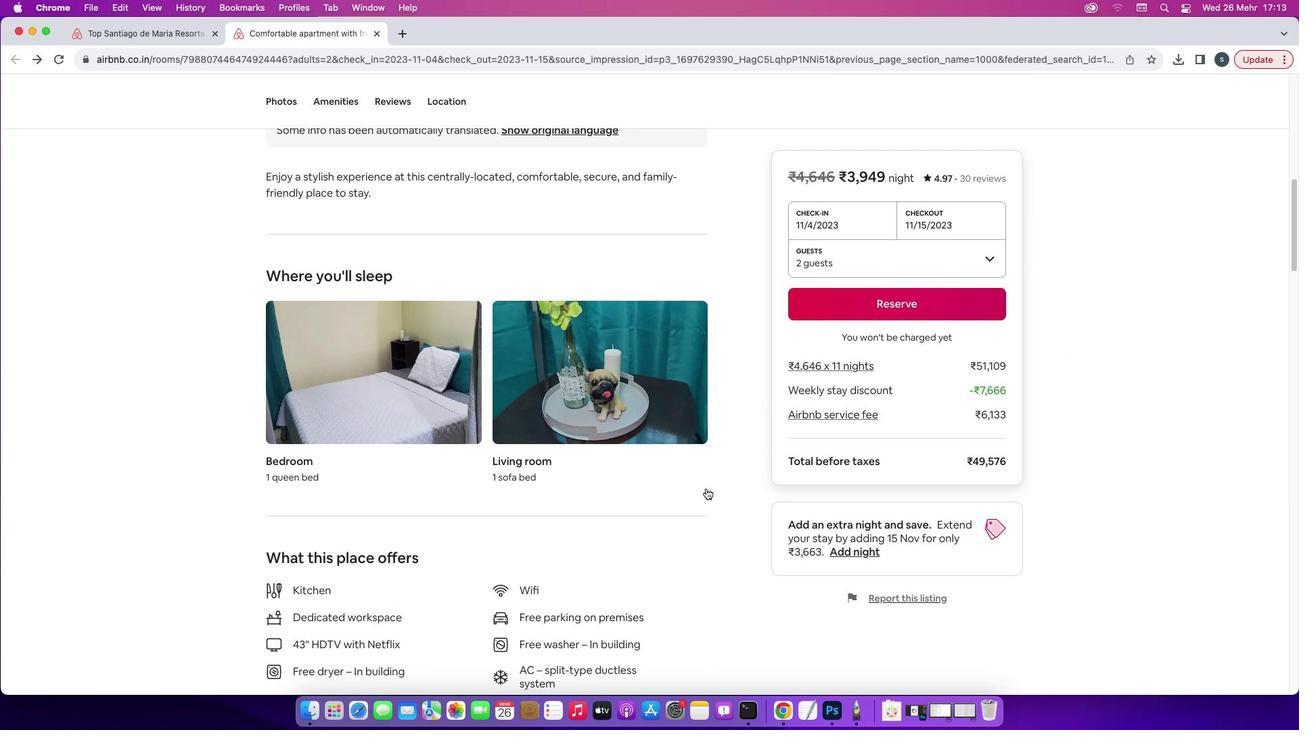 
Action: Mouse moved to (370, 579)
Screenshot: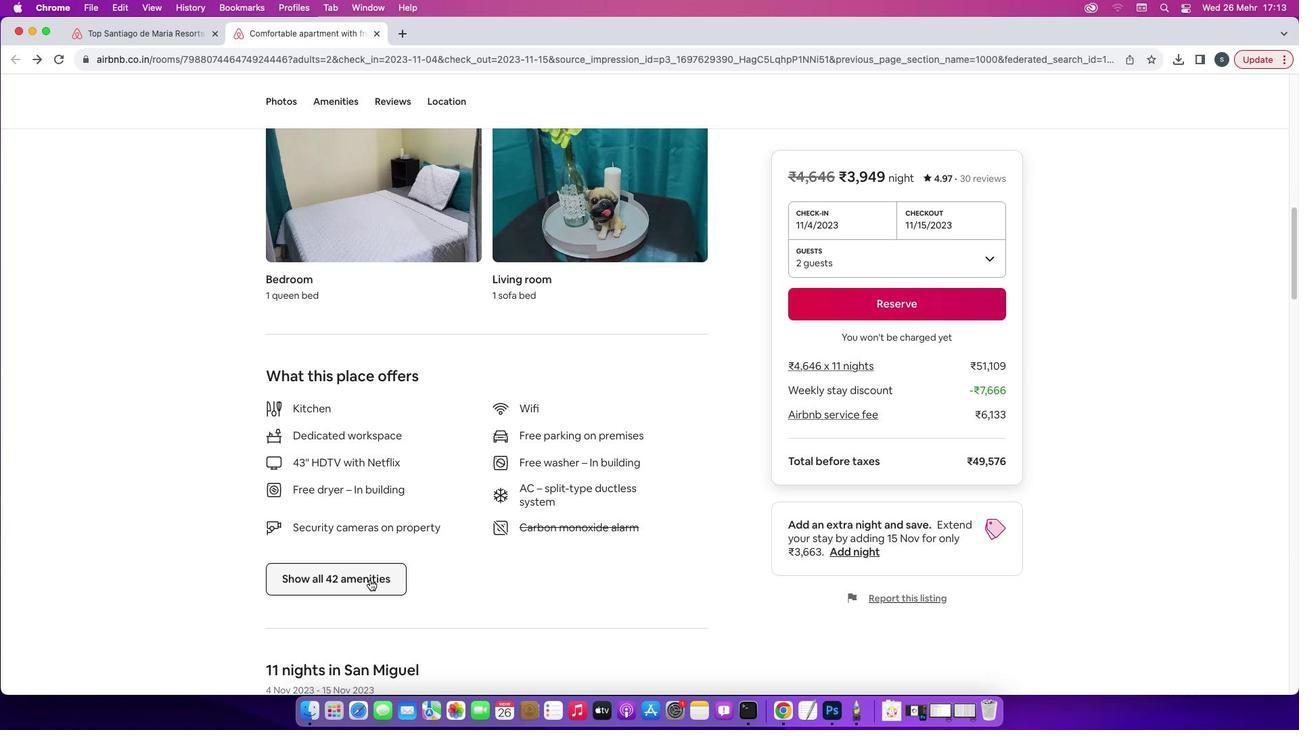
Action: Mouse pressed left at (370, 579)
Screenshot: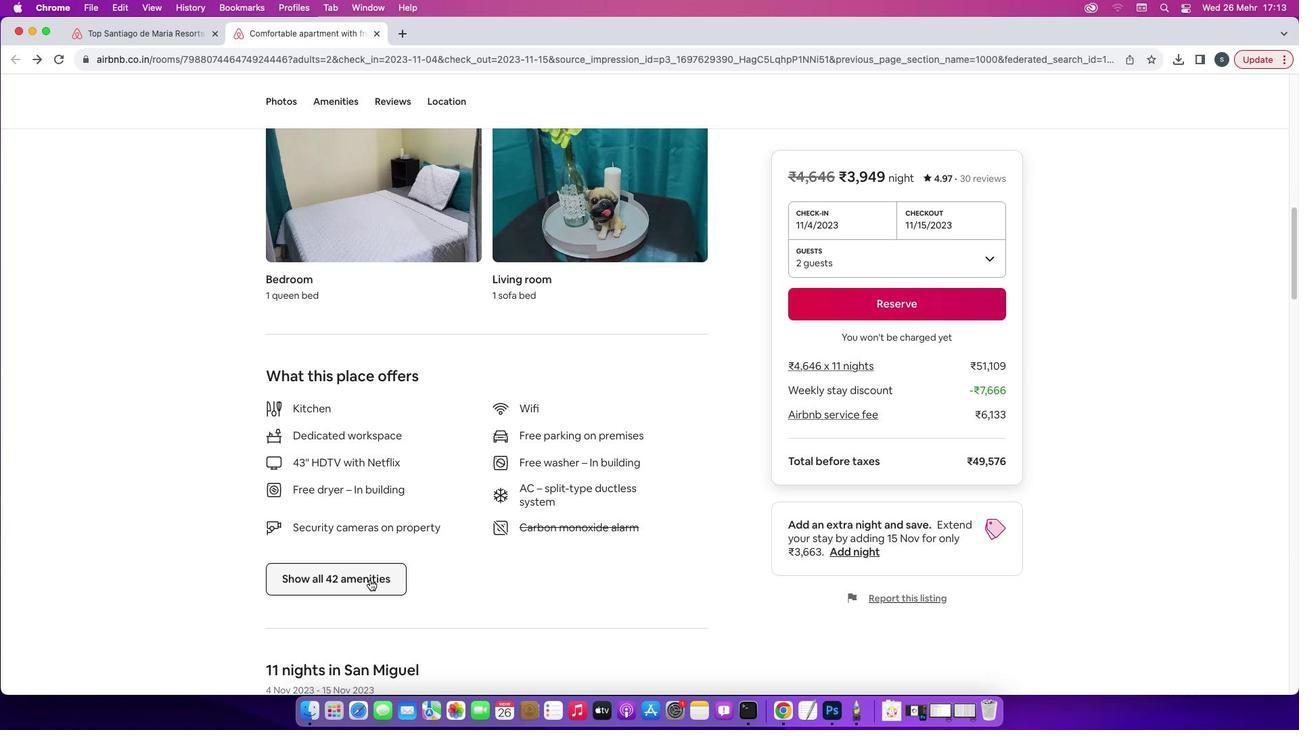 
Action: Mouse moved to (783, 482)
Screenshot: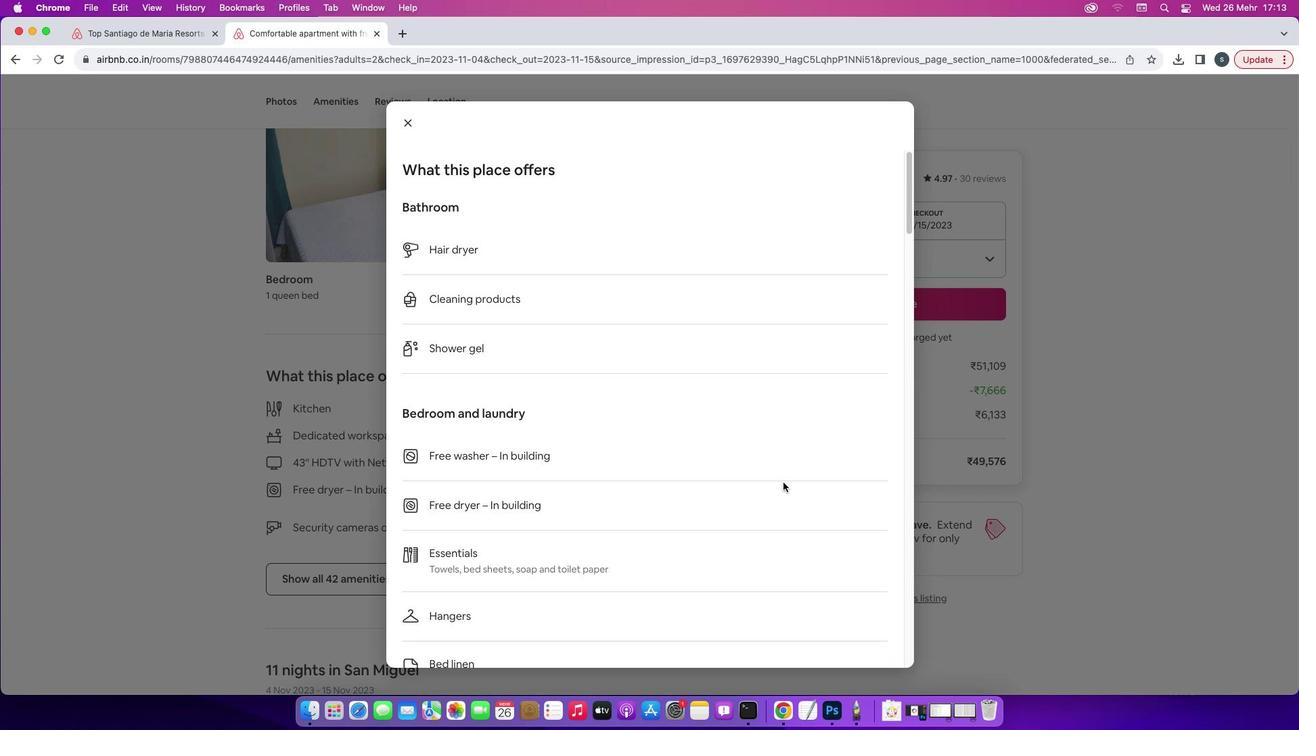 
Action: Mouse scrolled (783, 482) with delta (0, 0)
Screenshot: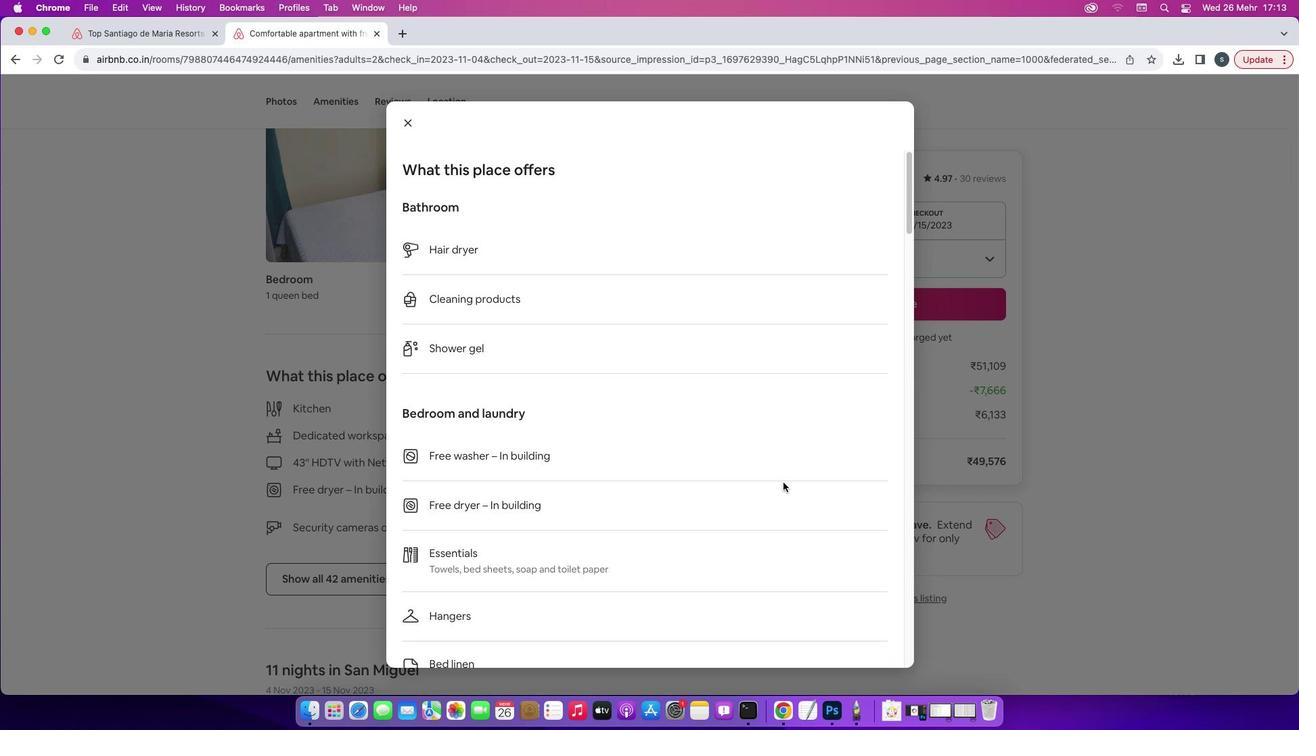 
Action: Mouse scrolled (783, 482) with delta (0, 0)
Screenshot: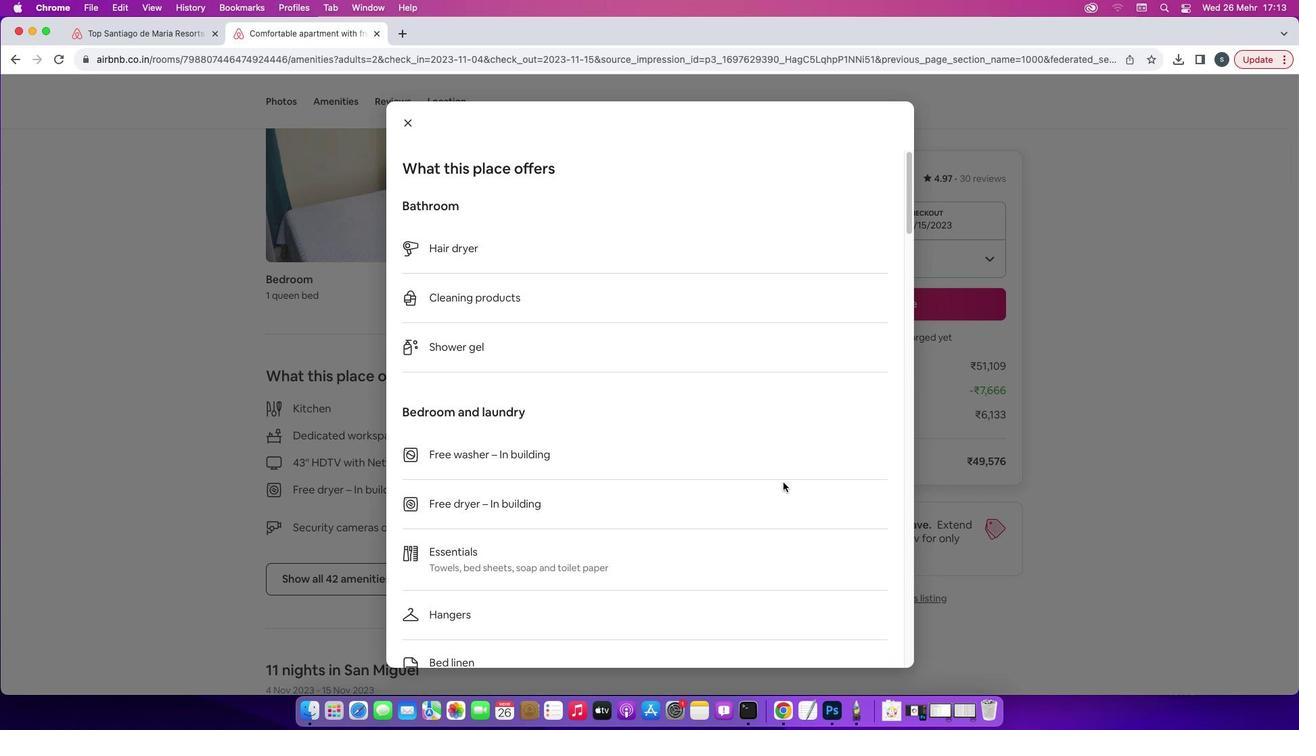 
Action: Mouse scrolled (783, 482) with delta (0, -2)
Screenshot: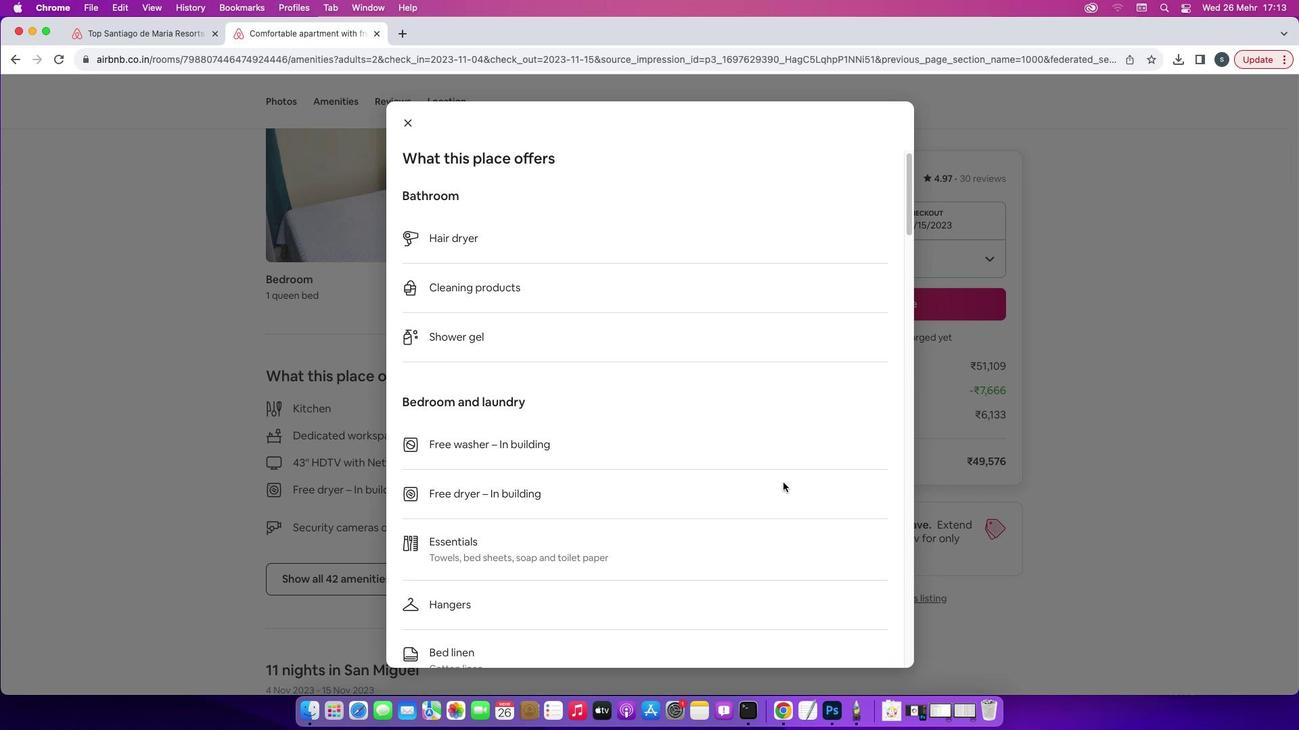 
Action: Mouse scrolled (783, 482) with delta (0, -2)
Screenshot: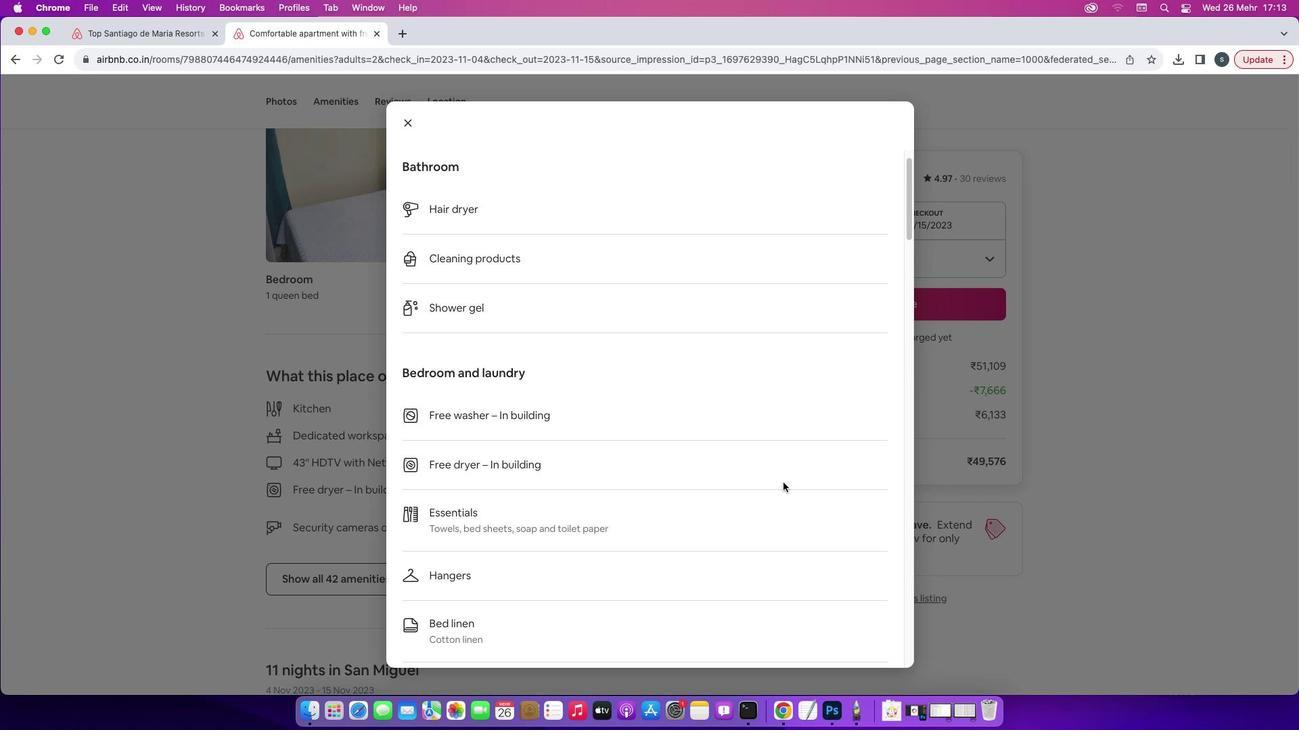 
Action: Mouse scrolled (783, 482) with delta (0, 0)
Screenshot: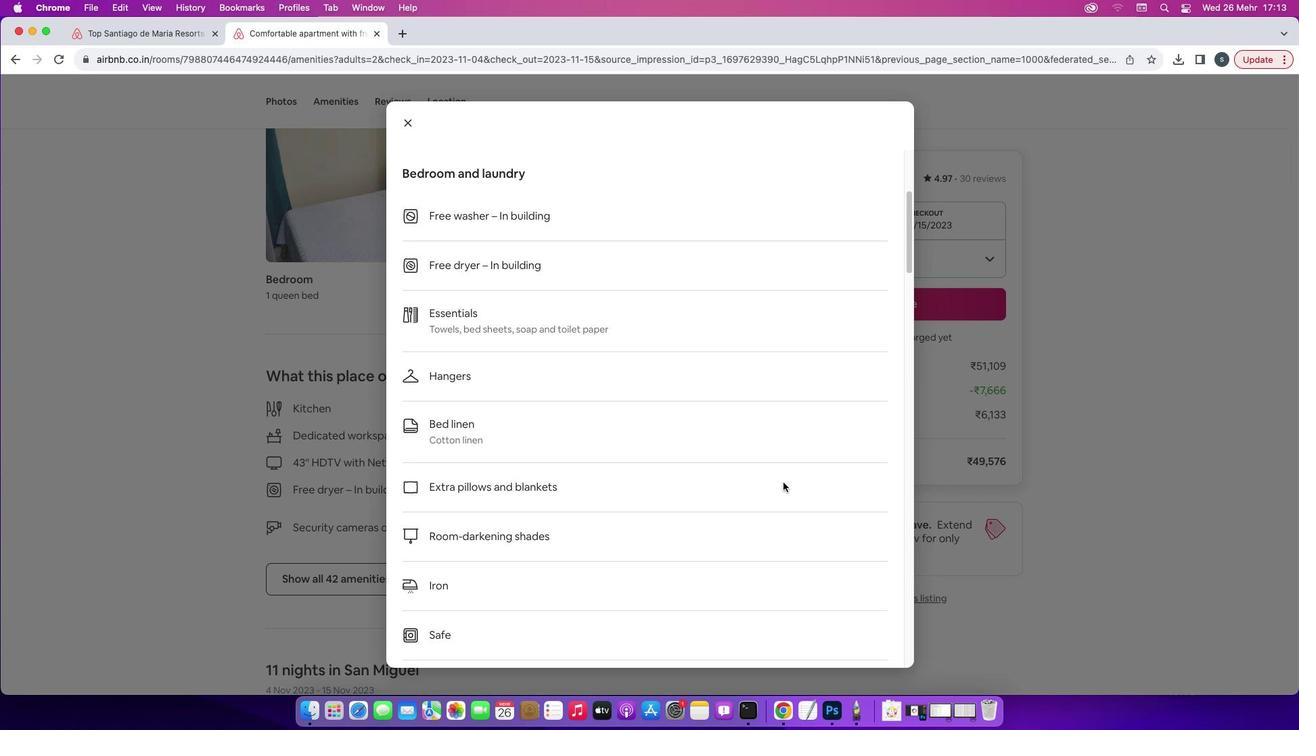 
Action: Mouse scrolled (783, 482) with delta (0, 0)
Screenshot: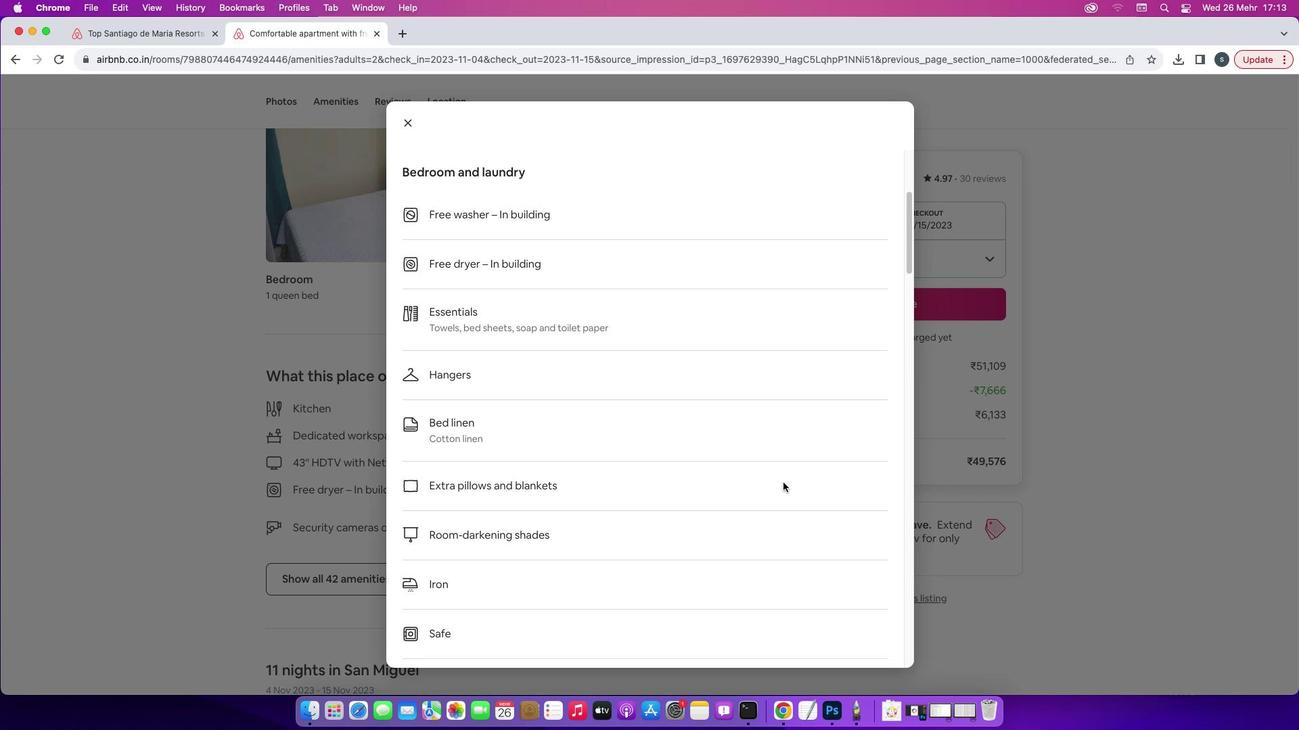 
Action: Mouse scrolled (783, 482) with delta (0, -2)
Screenshot: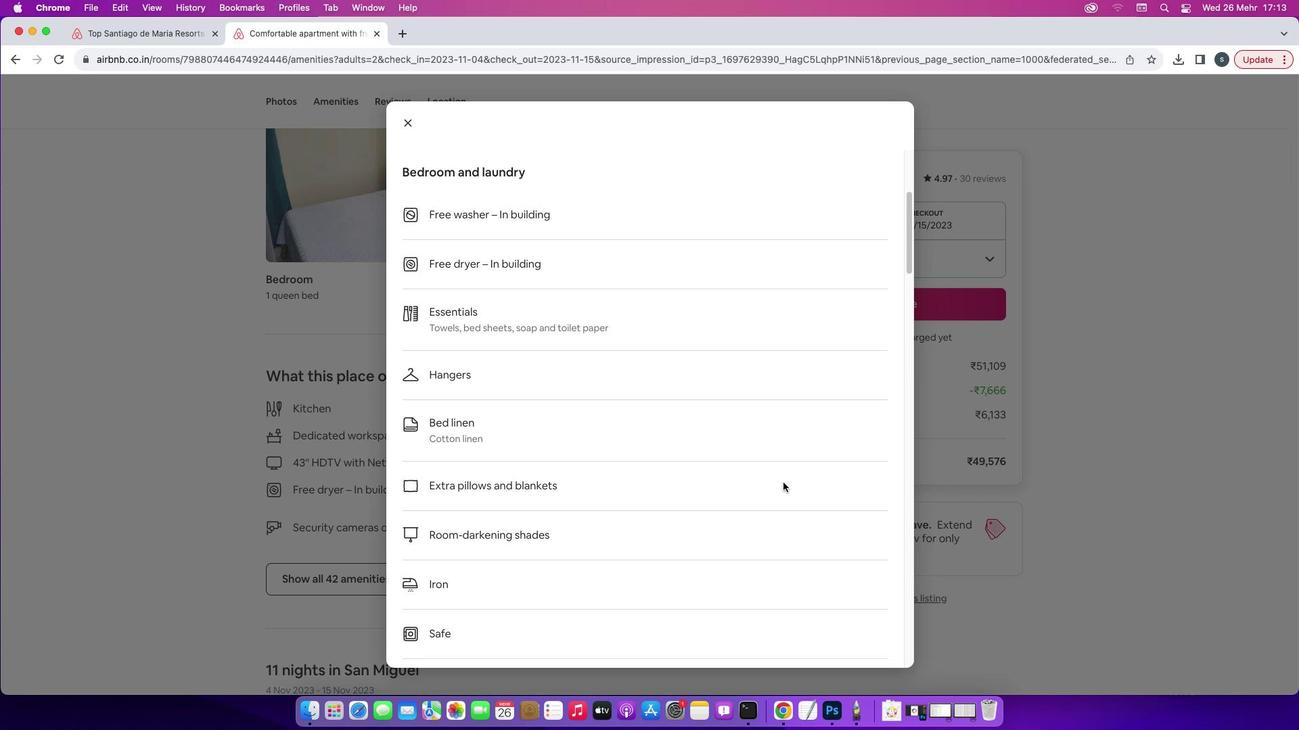 
Action: Mouse scrolled (783, 482) with delta (0, -3)
Screenshot: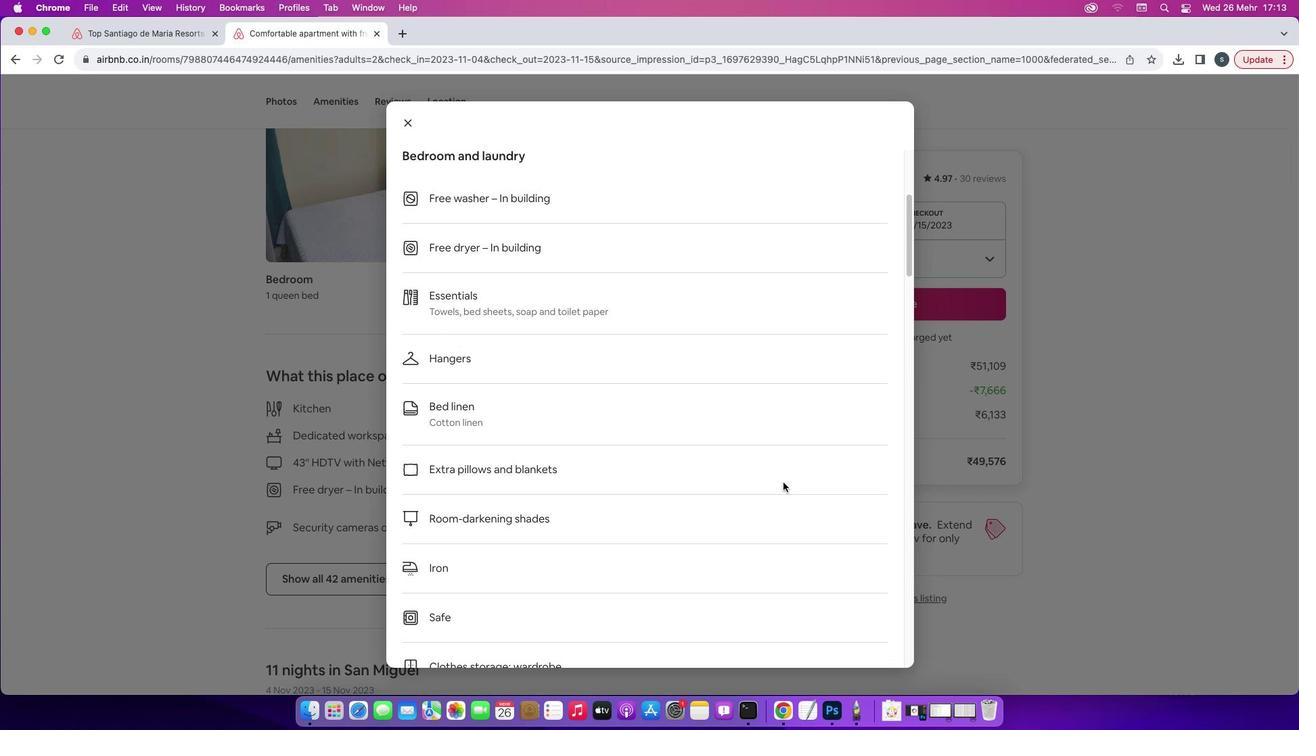 
Action: Mouse scrolled (783, 482) with delta (0, 0)
Screenshot: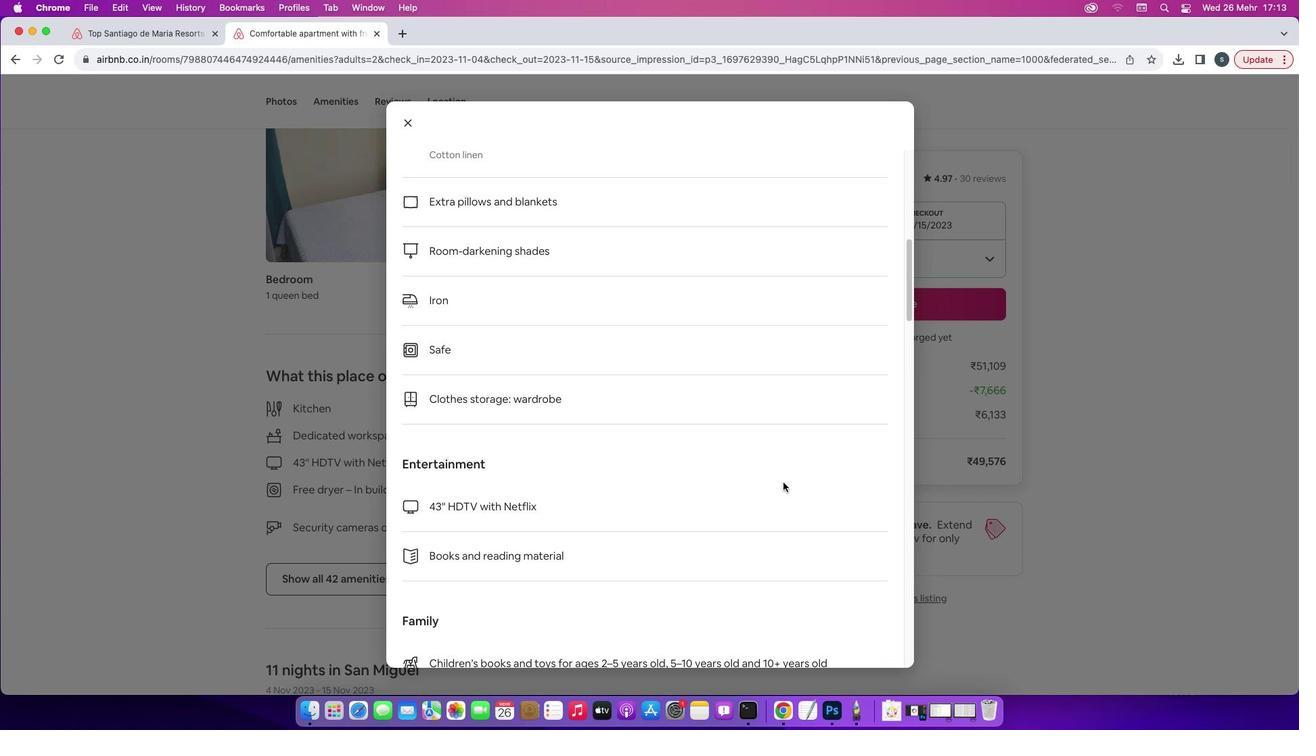 
Action: Mouse scrolled (783, 482) with delta (0, 0)
Screenshot: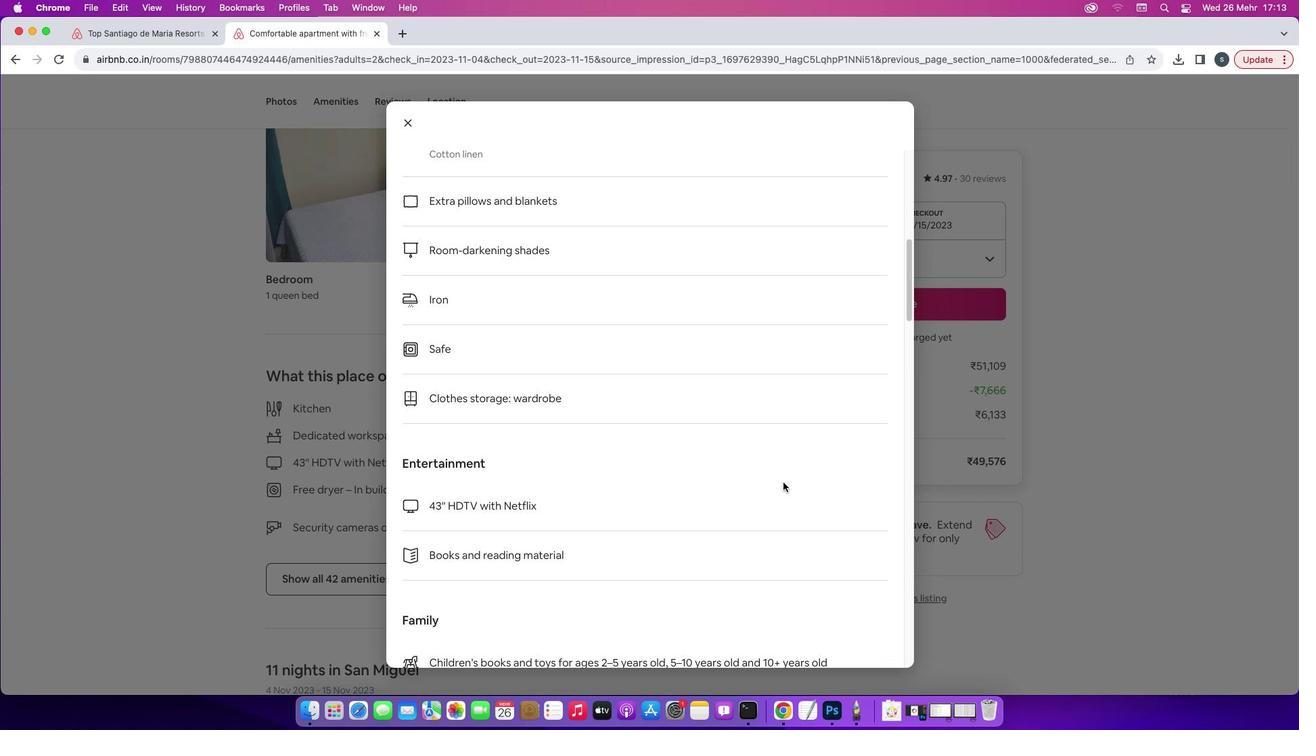
Action: Mouse scrolled (783, 482) with delta (0, -1)
Screenshot: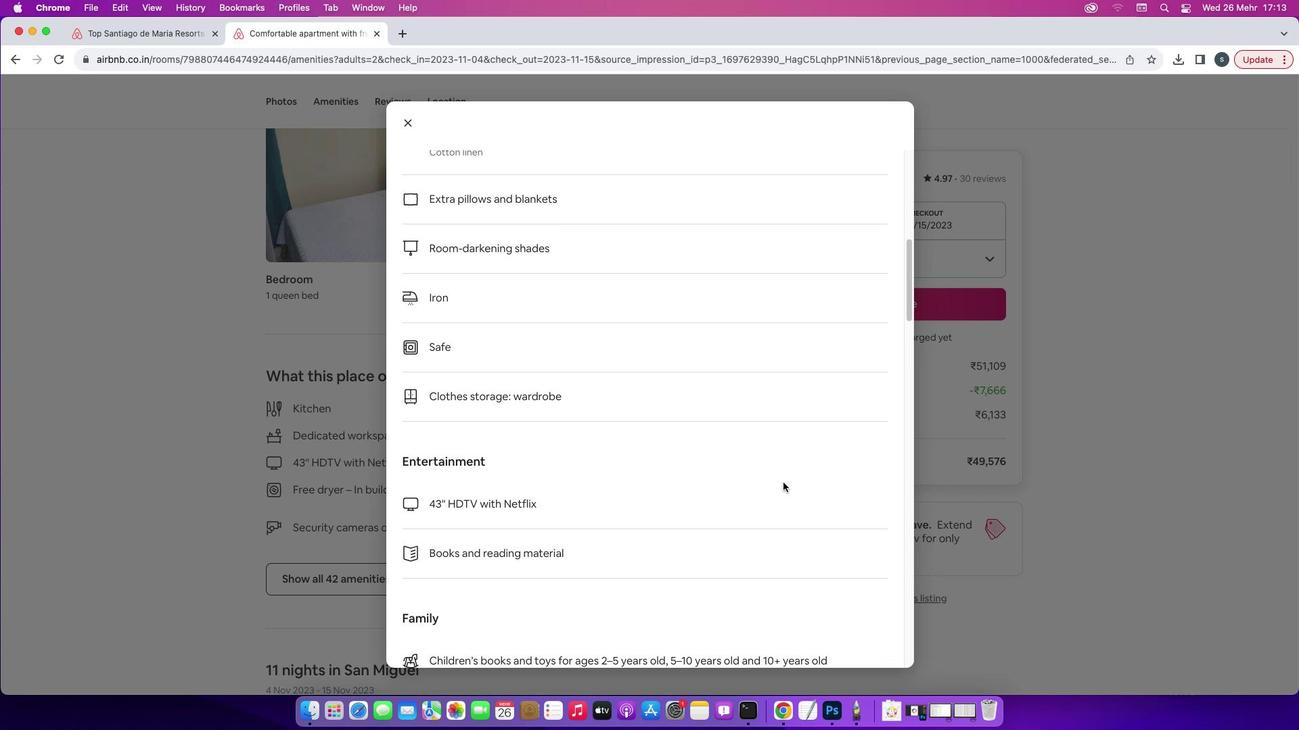 
Action: Mouse scrolled (783, 482) with delta (0, -2)
Screenshot: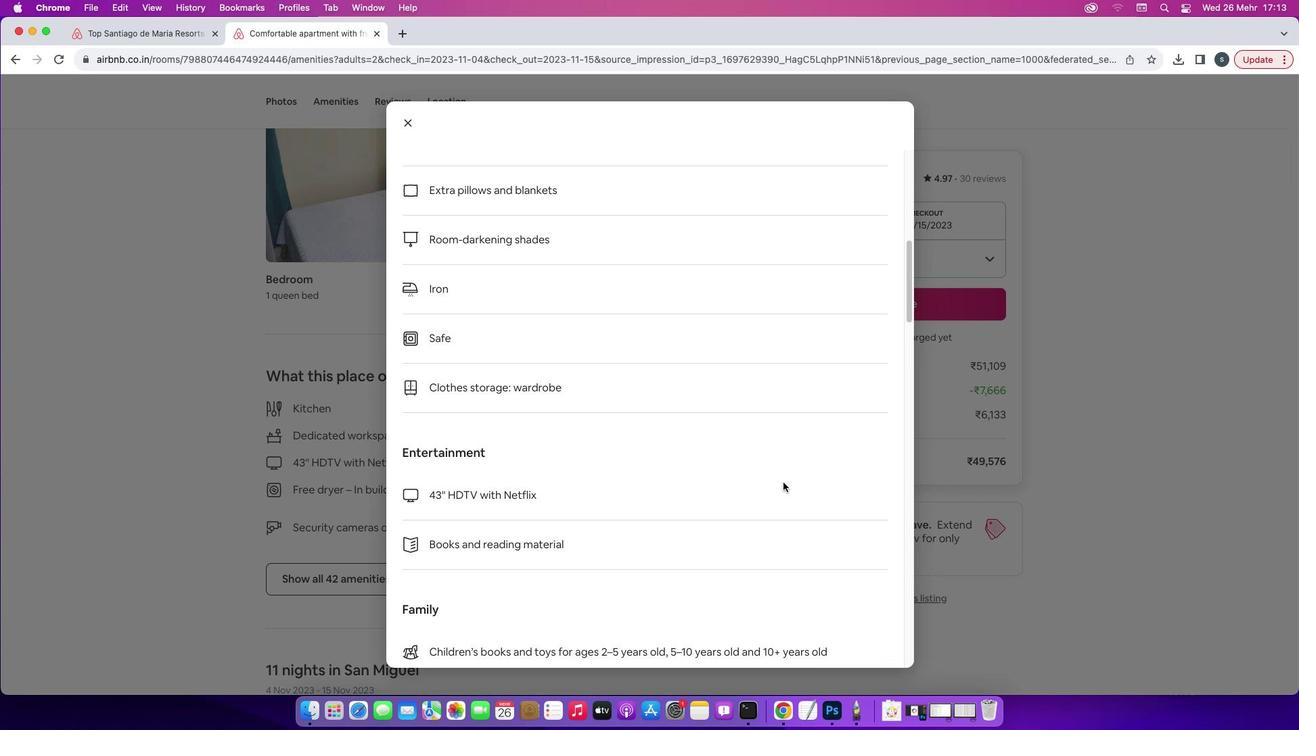 
Action: Mouse scrolled (783, 482) with delta (0, 0)
Screenshot: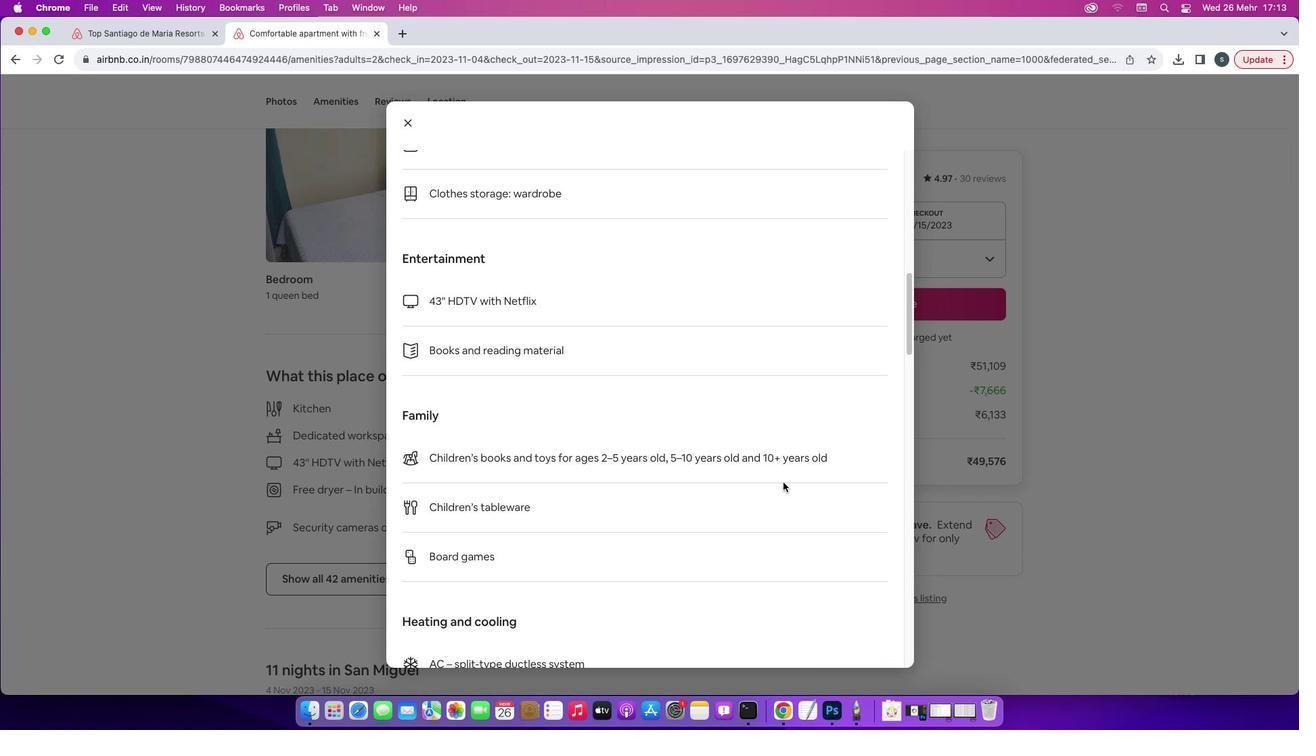 
Action: Mouse scrolled (783, 482) with delta (0, 0)
Screenshot: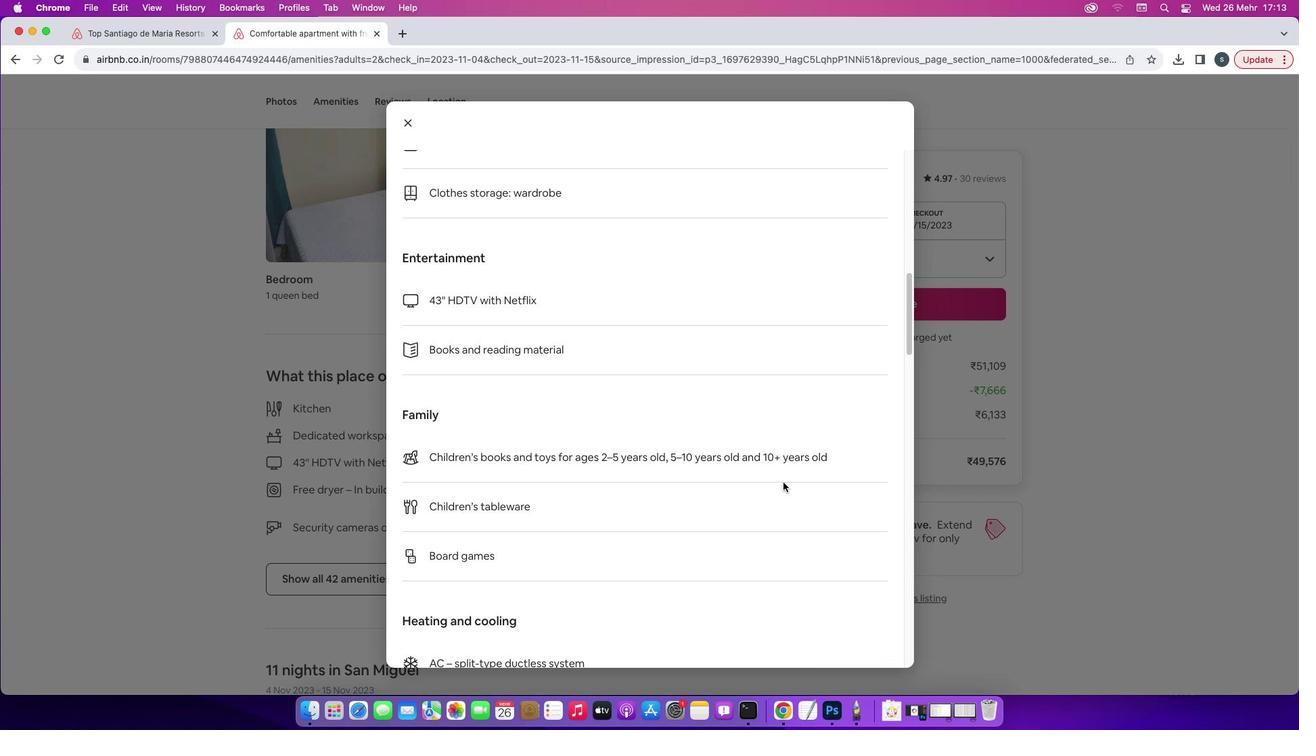 
Action: Mouse scrolled (783, 482) with delta (0, -2)
Screenshot: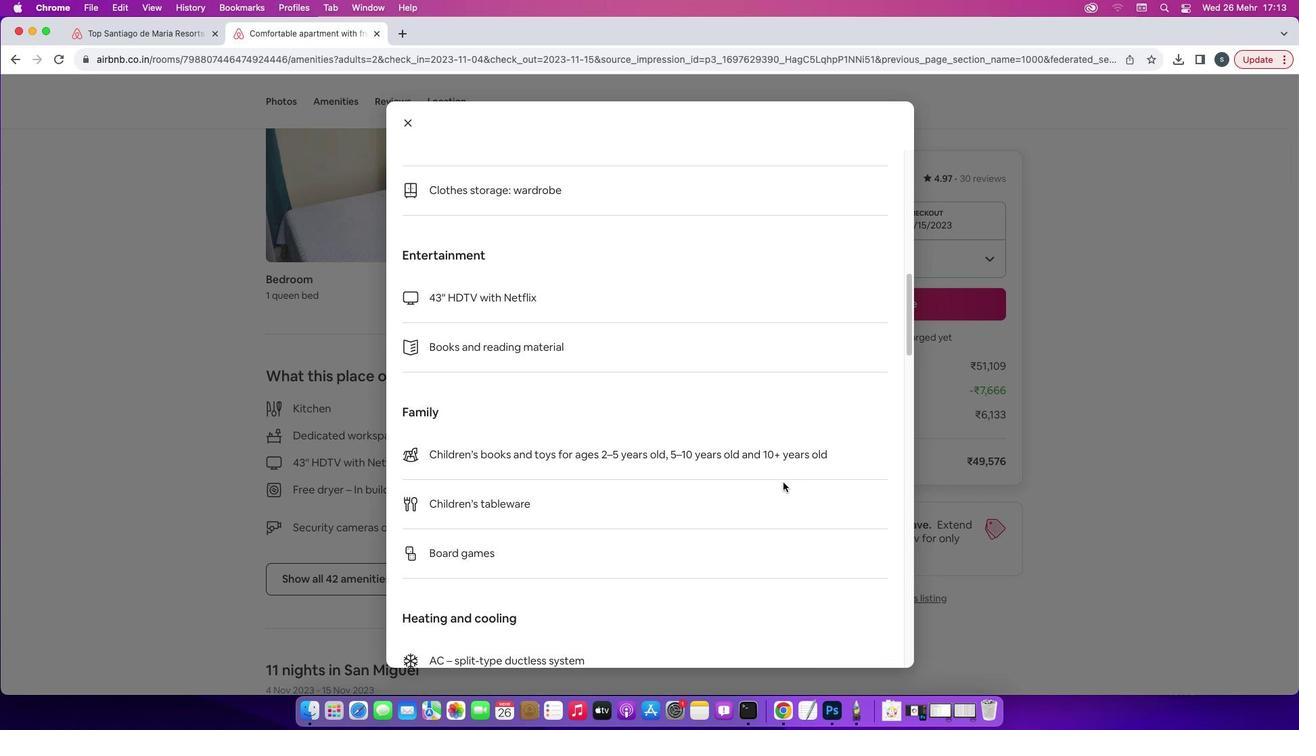 
Action: Mouse scrolled (783, 482) with delta (0, -2)
Screenshot: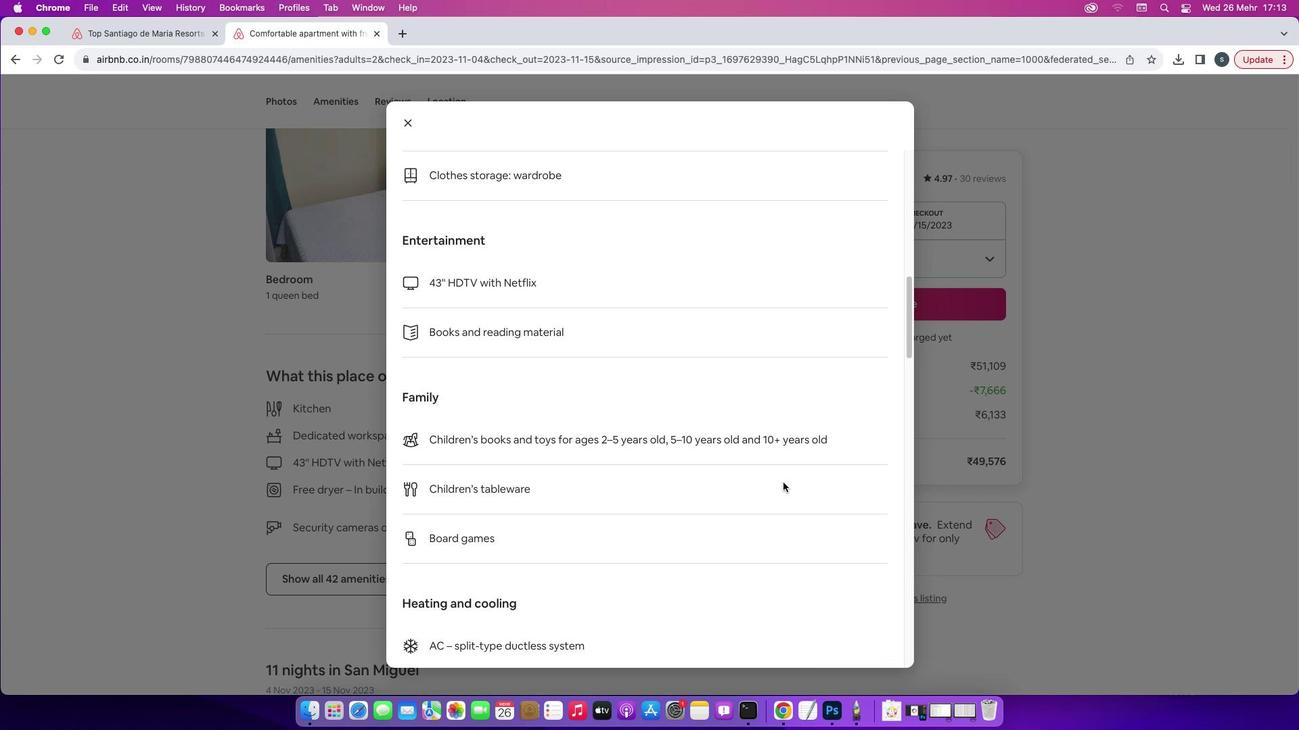 
Action: Mouse scrolled (783, 482) with delta (0, 0)
Screenshot: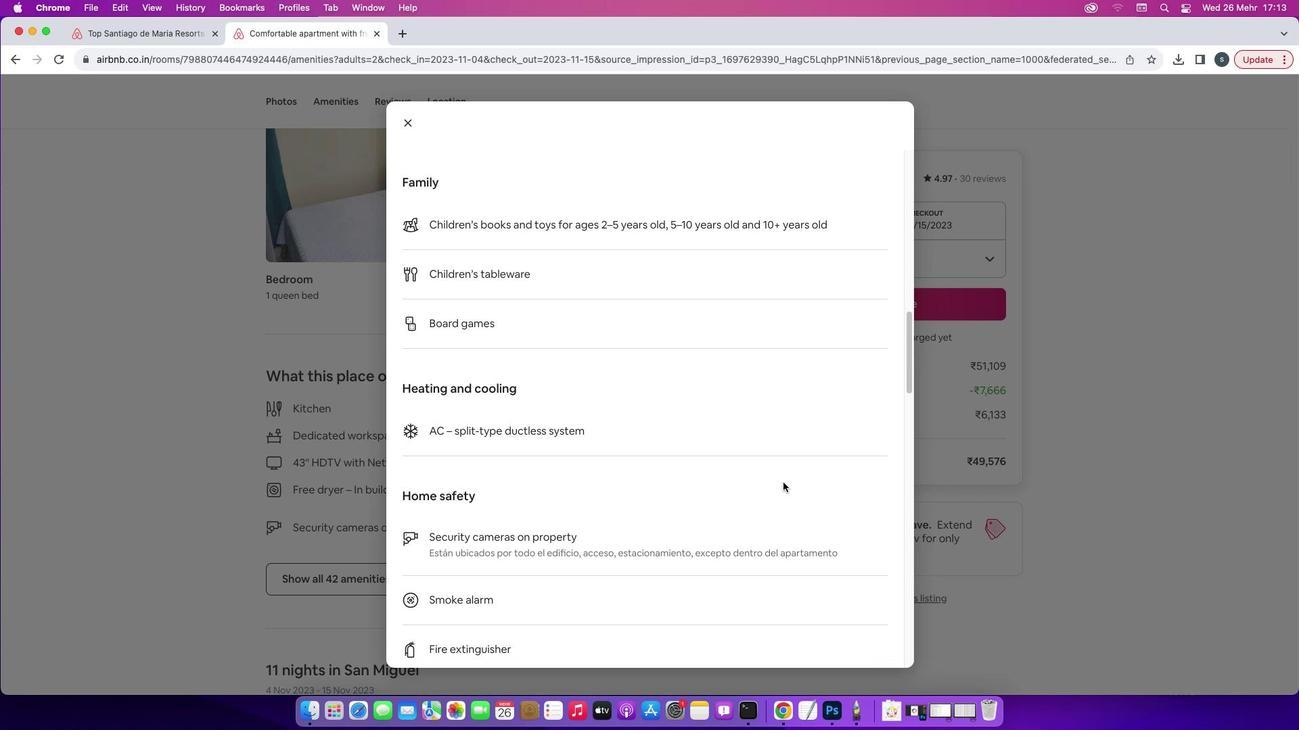 
Action: Mouse scrolled (783, 482) with delta (0, 0)
Screenshot: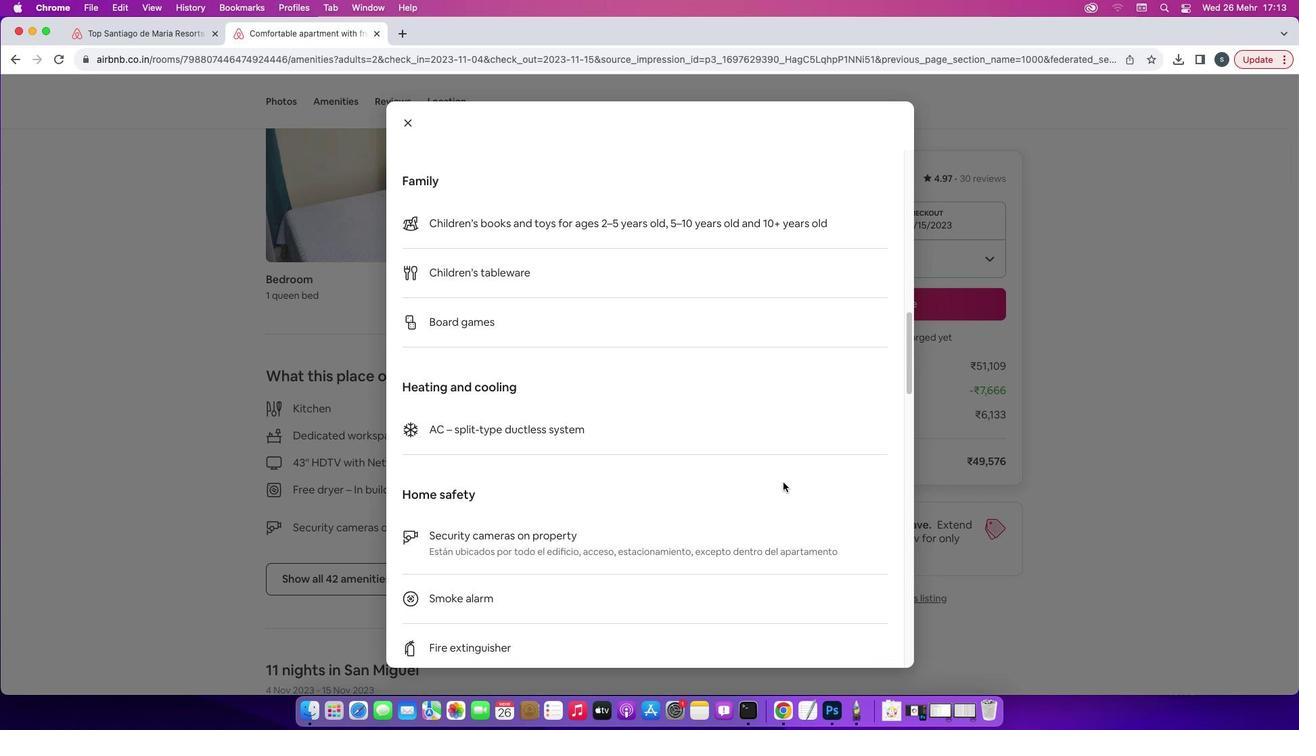 
Action: Mouse scrolled (783, 482) with delta (0, 0)
Screenshot: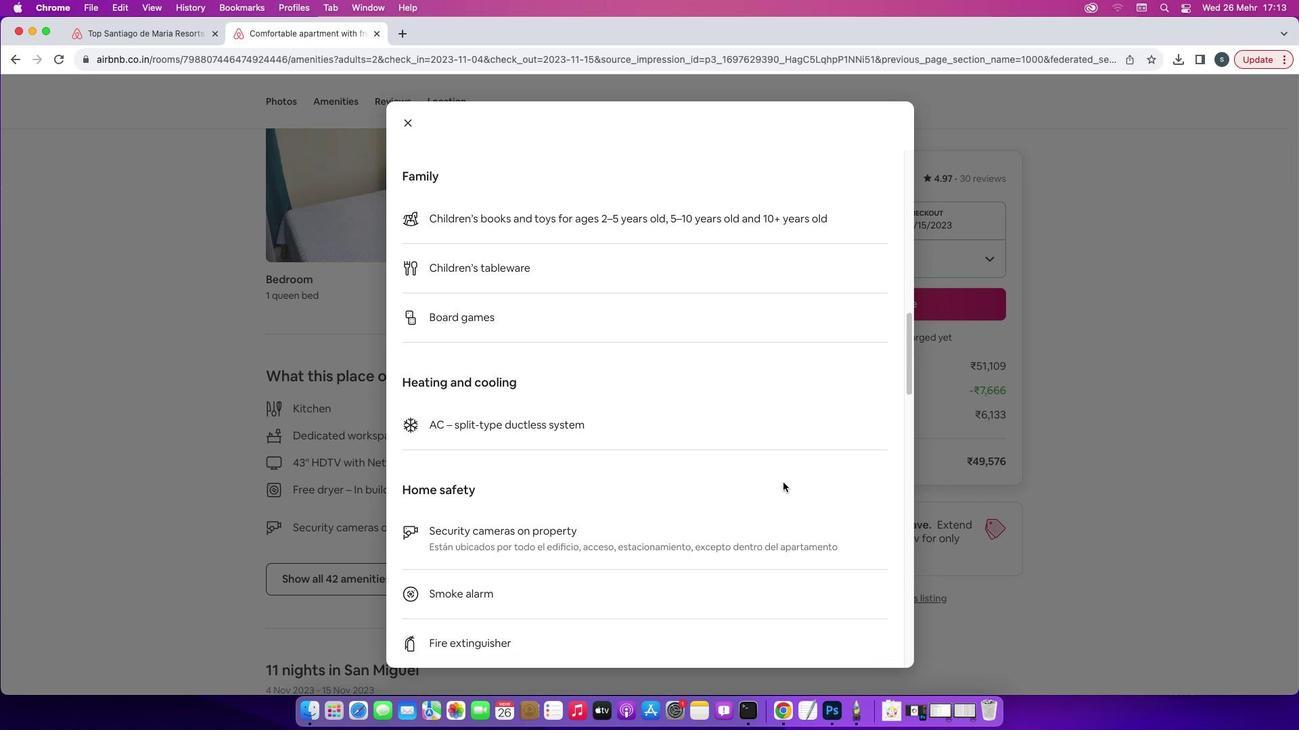 
Action: Mouse scrolled (783, 482) with delta (0, -1)
Screenshot: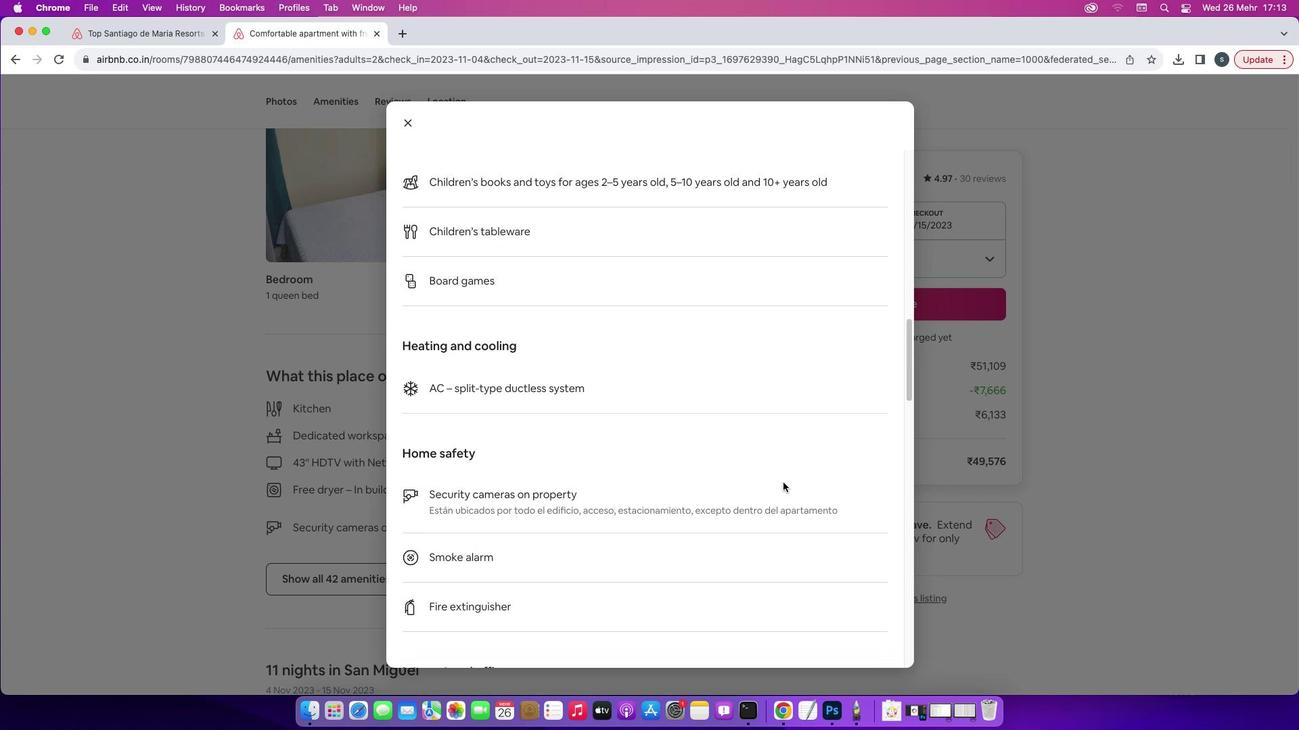 
Action: Mouse scrolled (783, 482) with delta (0, 0)
Screenshot: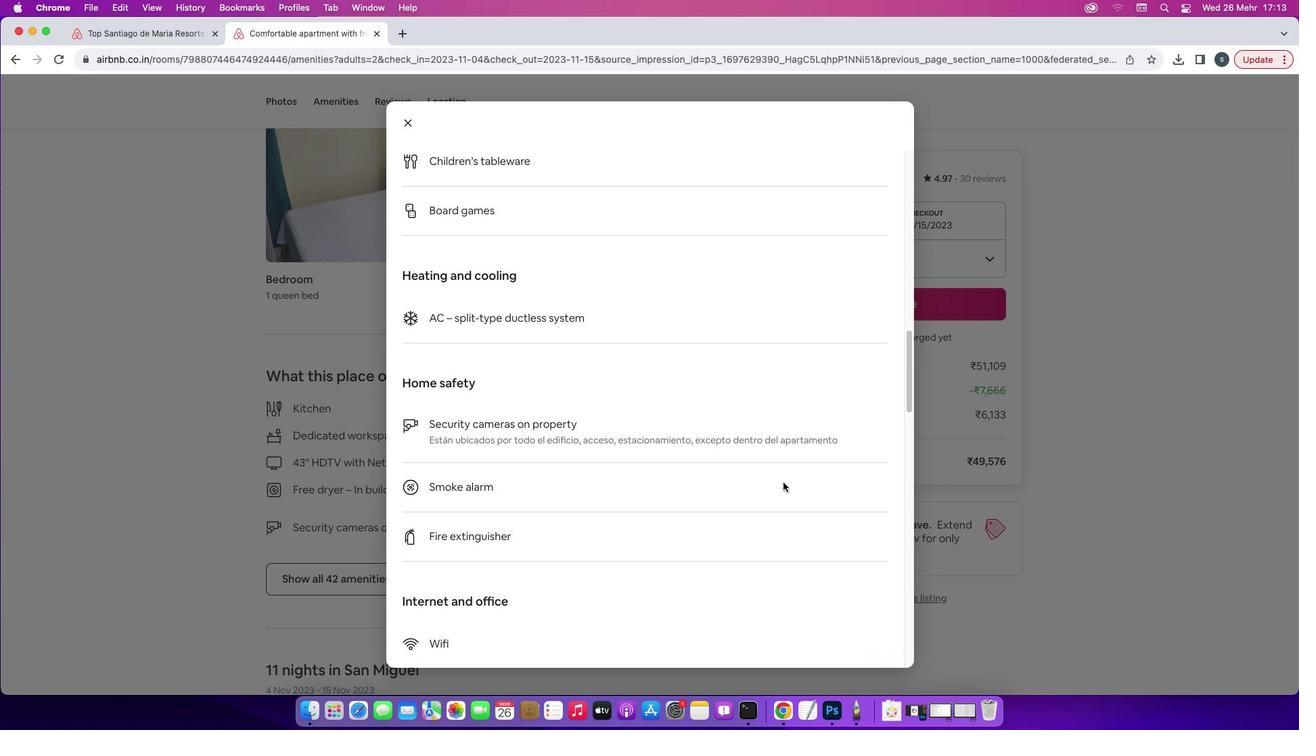 
Action: Mouse scrolled (783, 482) with delta (0, 0)
Screenshot: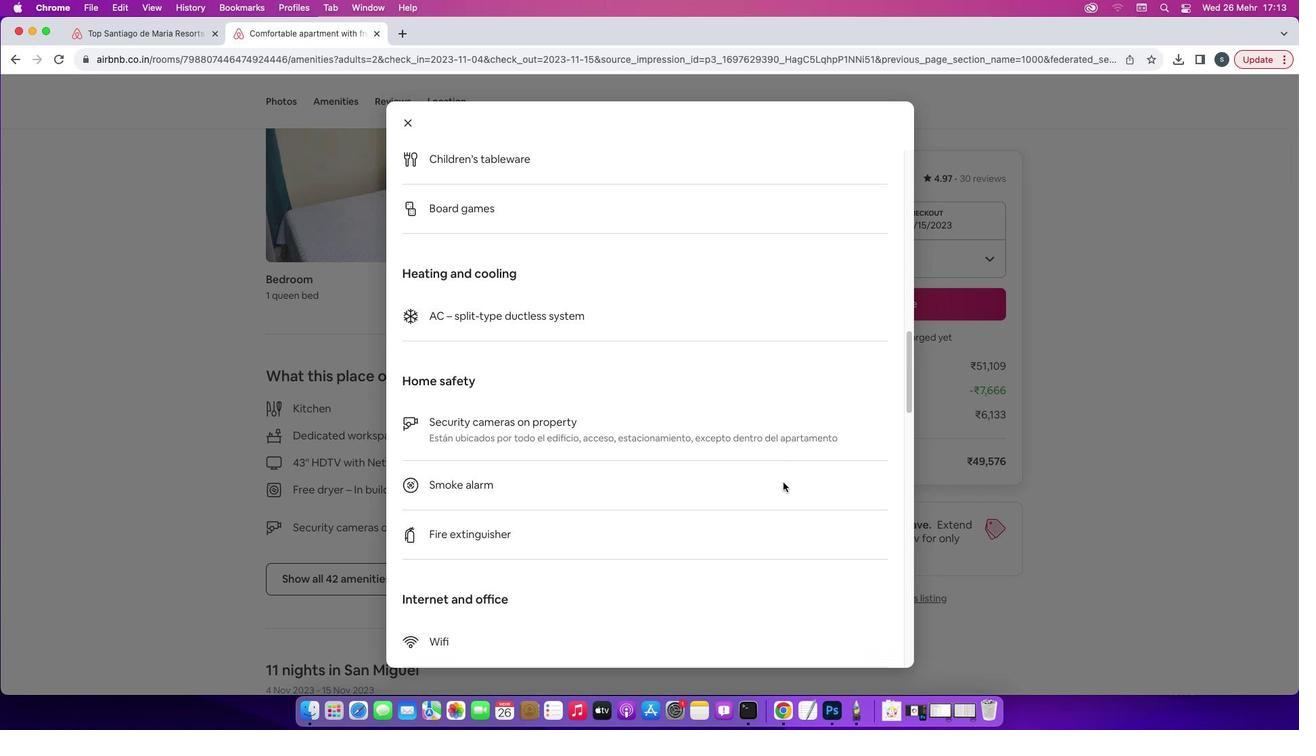
Action: Mouse scrolled (783, 482) with delta (0, 0)
Screenshot: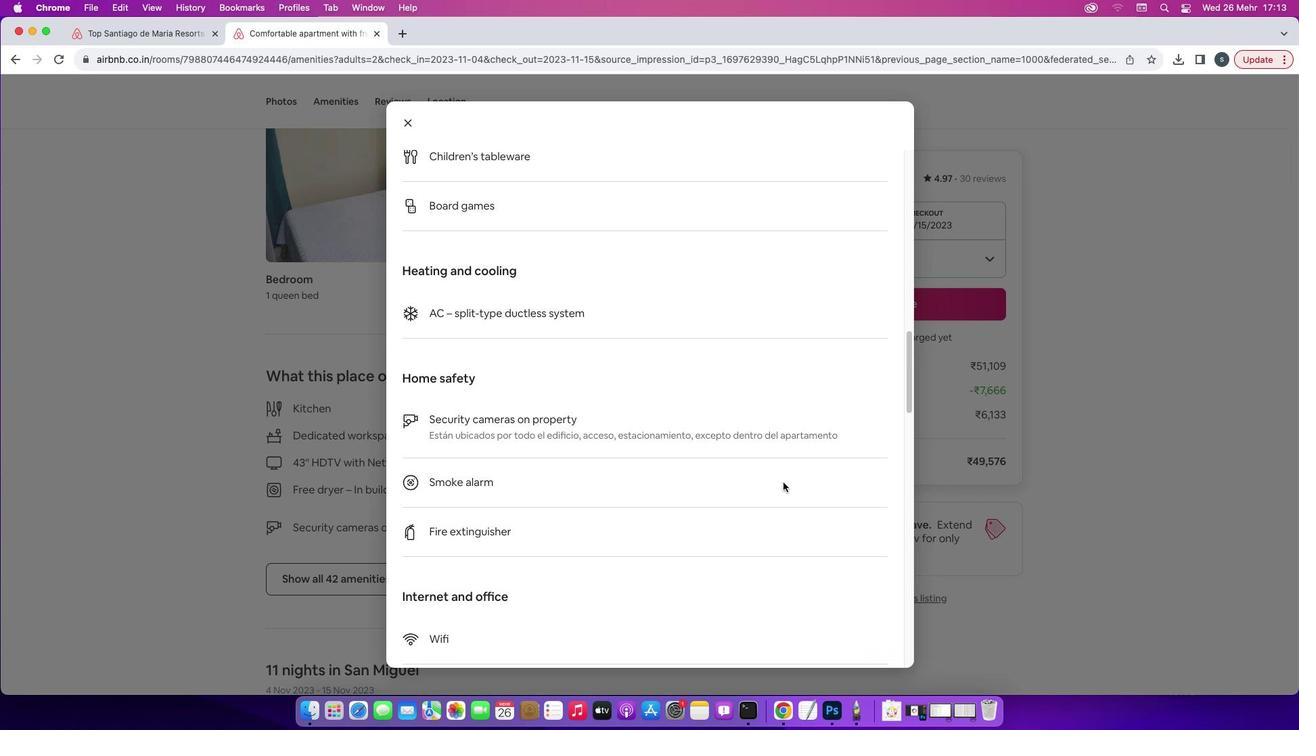 
Action: Mouse scrolled (783, 482) with delta (0, -1)
Screenshot: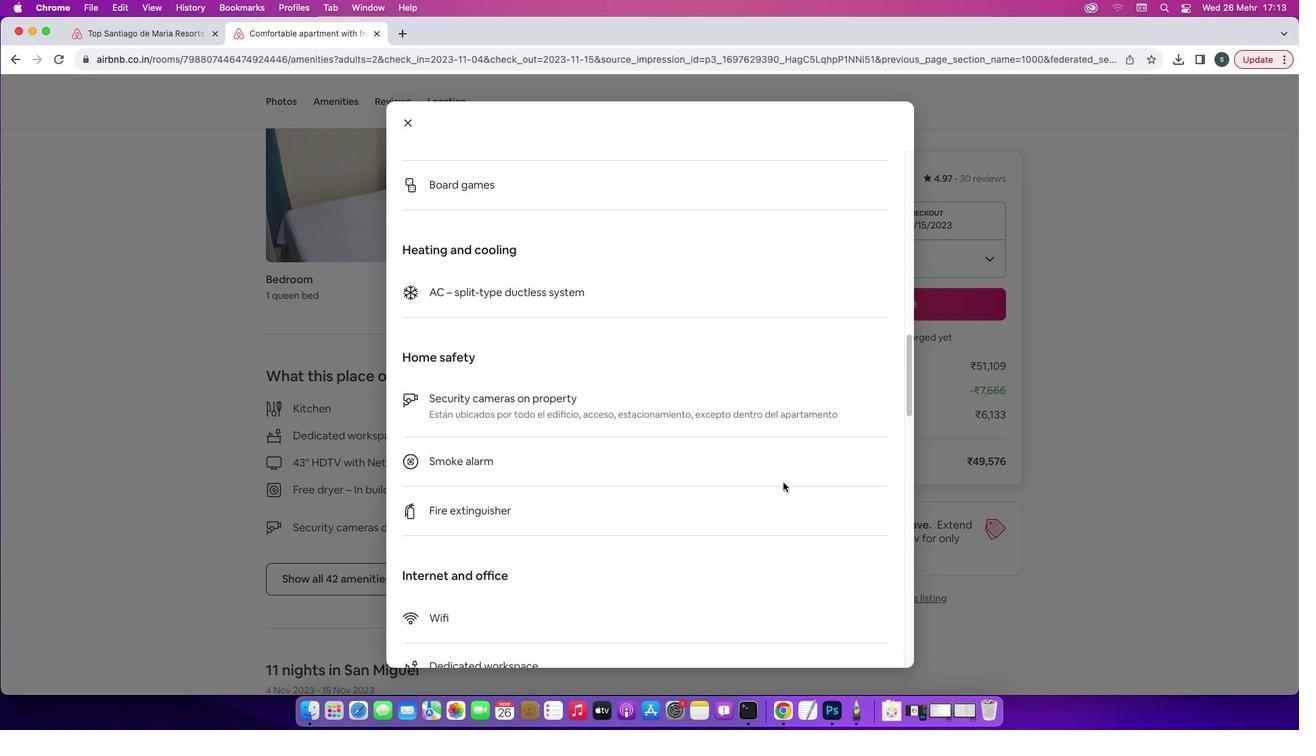 
Action: Mouse scrolled (783, 482) with delta (0, -2)
Screenshot: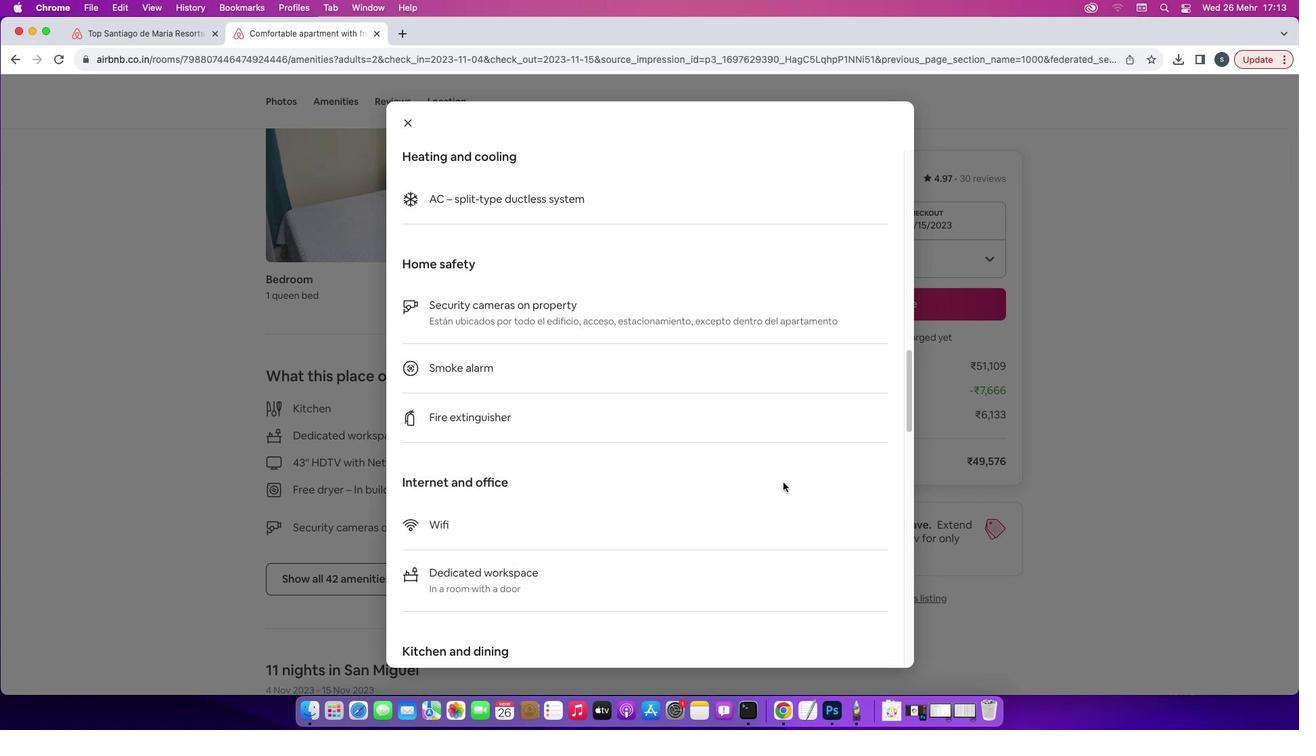 
Action: Mouse scrolled (783, 482) with delta (0, 0)
Screenshot: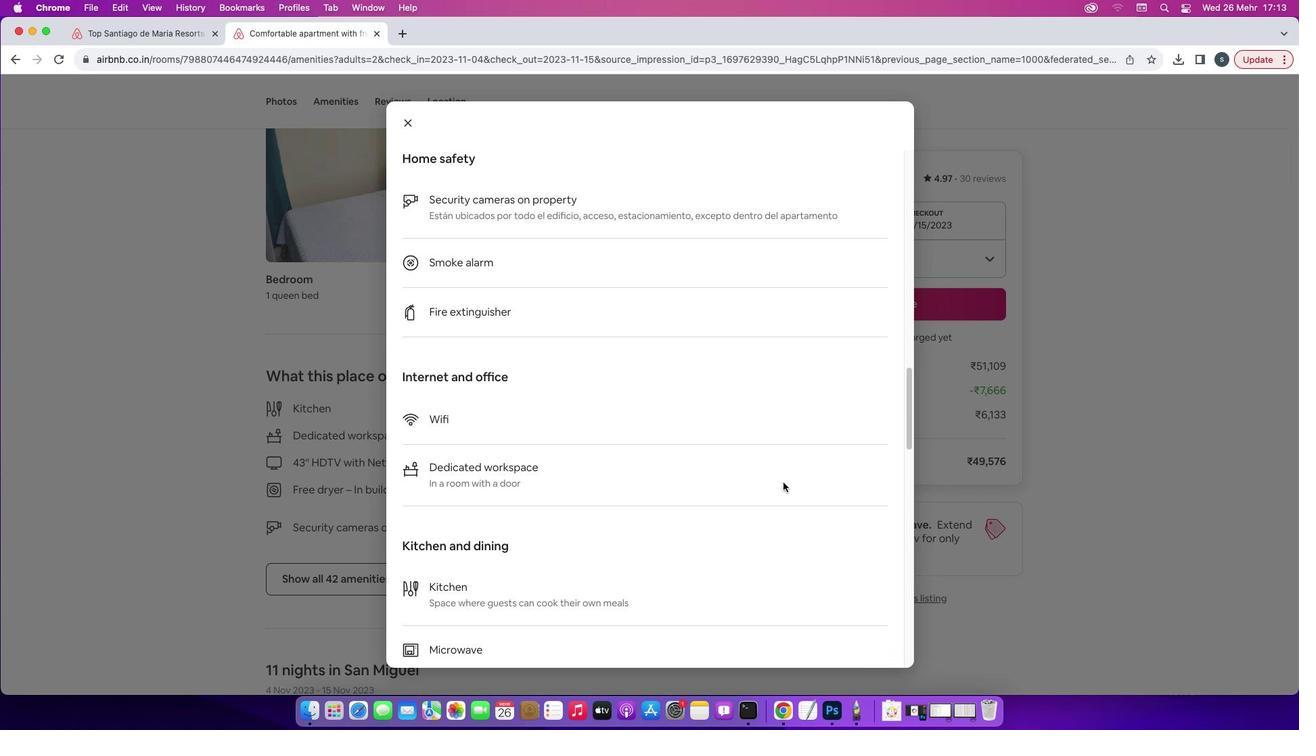 
Action: Mouse scrolled (783, 482) with delta (0, 0)
Screenshot: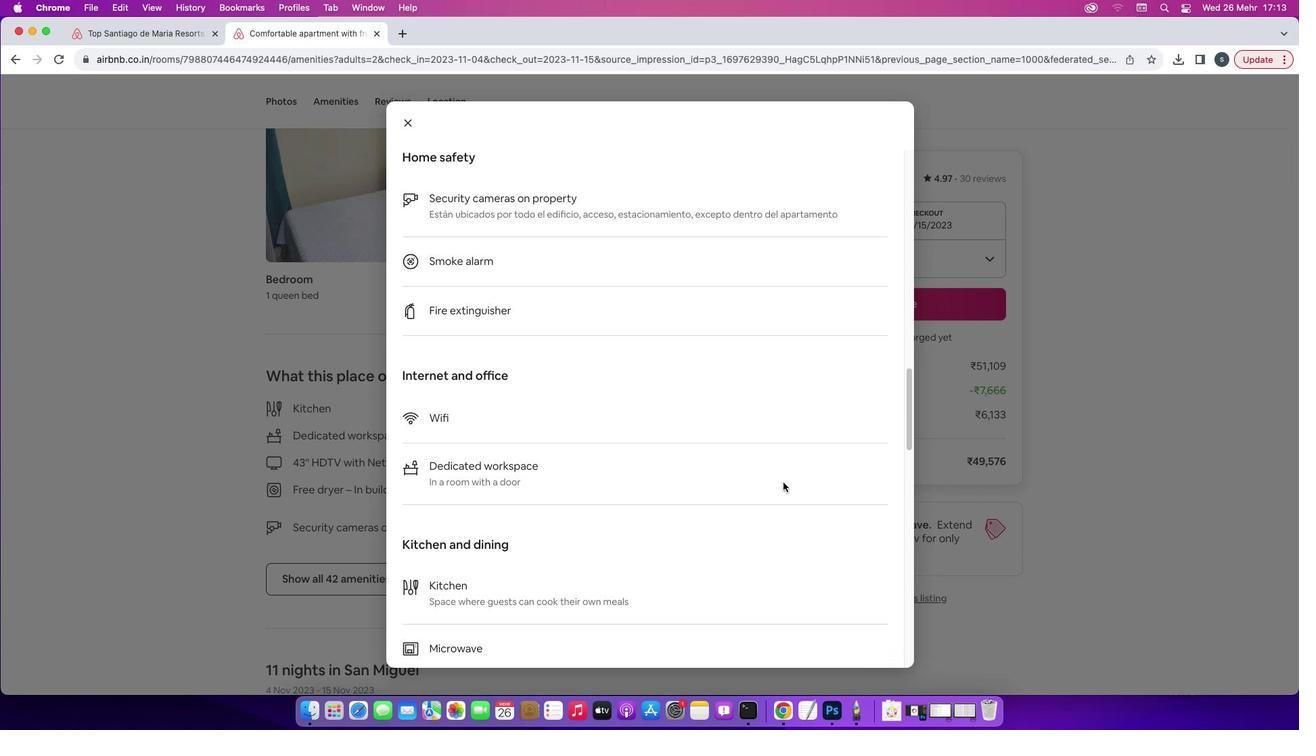 
Action: Mouse scrolled (783, 482) with delta (0, -1)
Screenshot: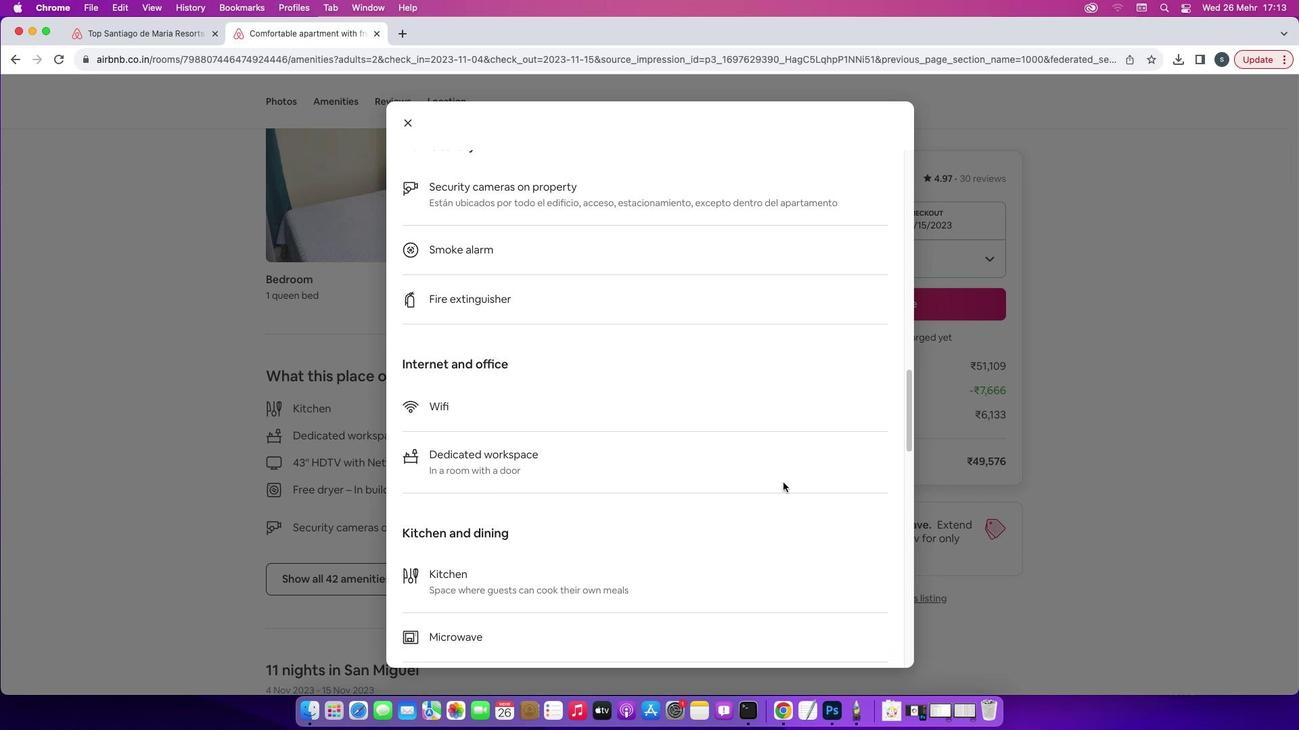 
Action: Mouse scrolled (783, 482) with delta (0, -1)
Screenshot: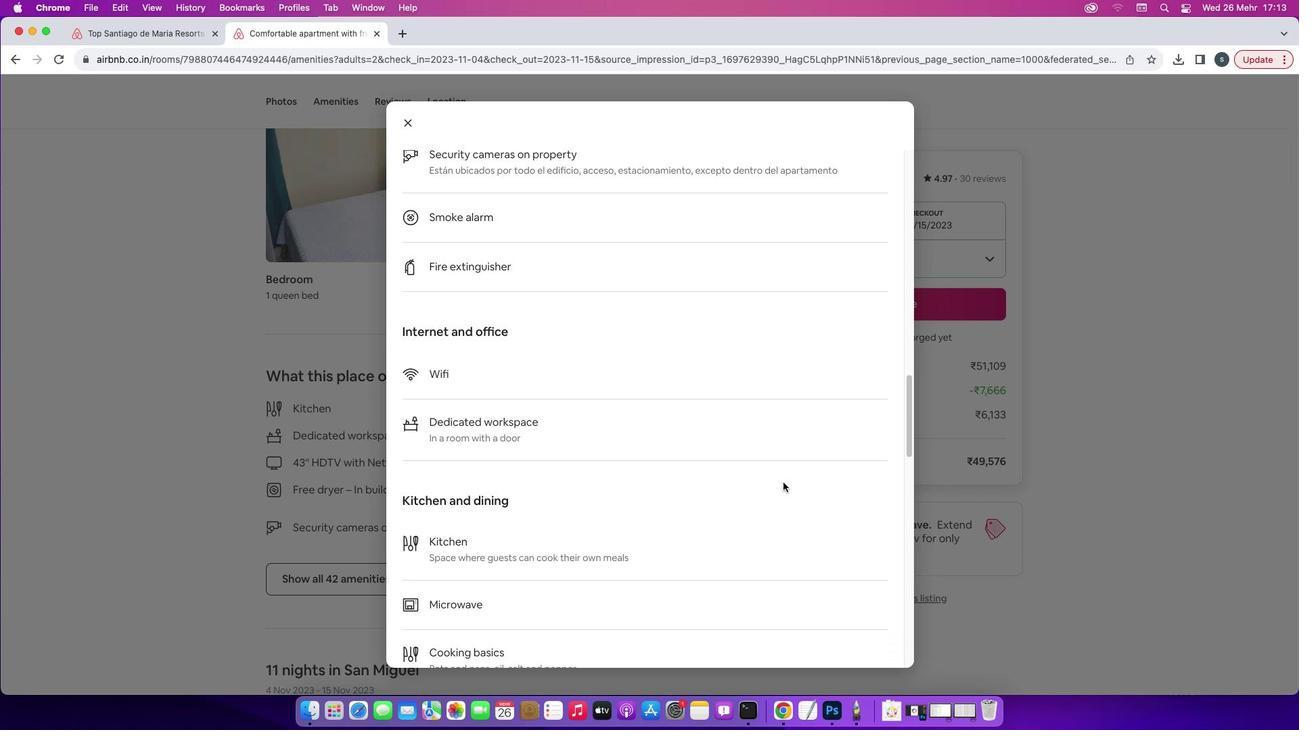 
Action: Mouse scrolled (783, 482) with delta (0, 0)
Screenshot: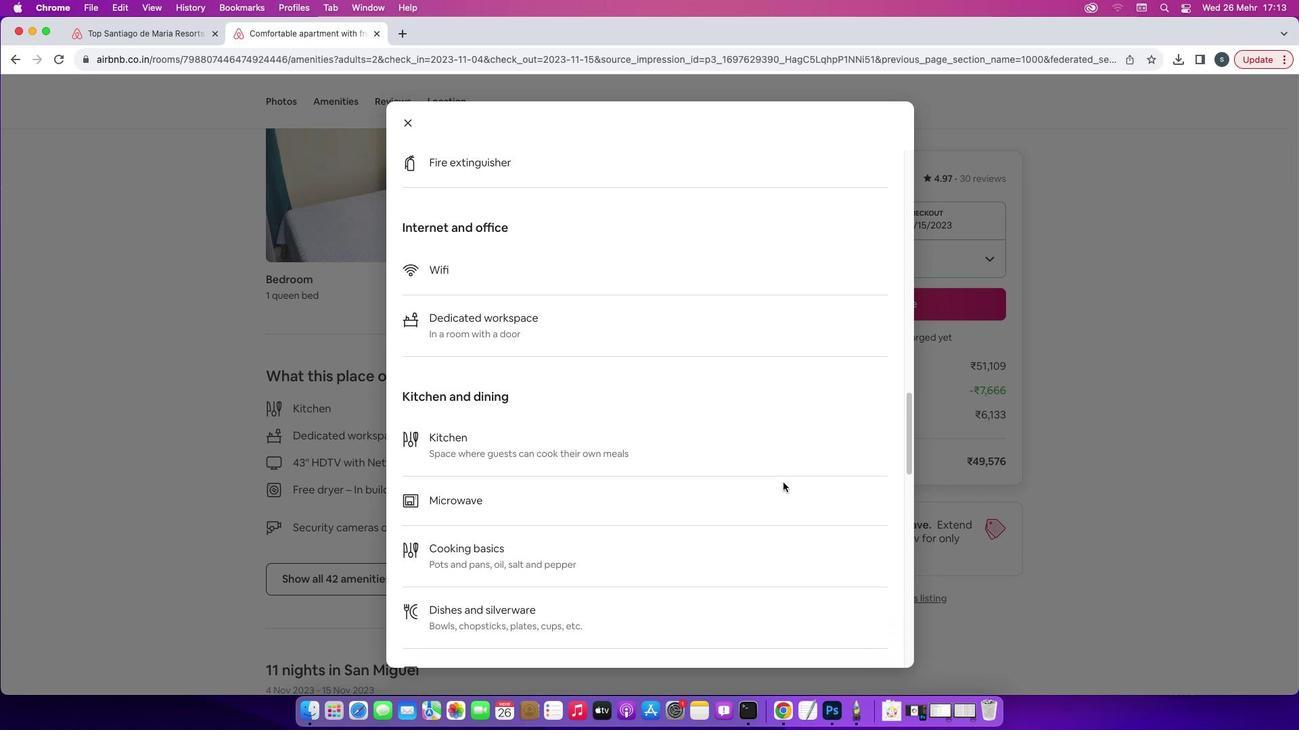 
Action: Mouse scrolled (783, 482) with delta (0, 0)
Screenshot: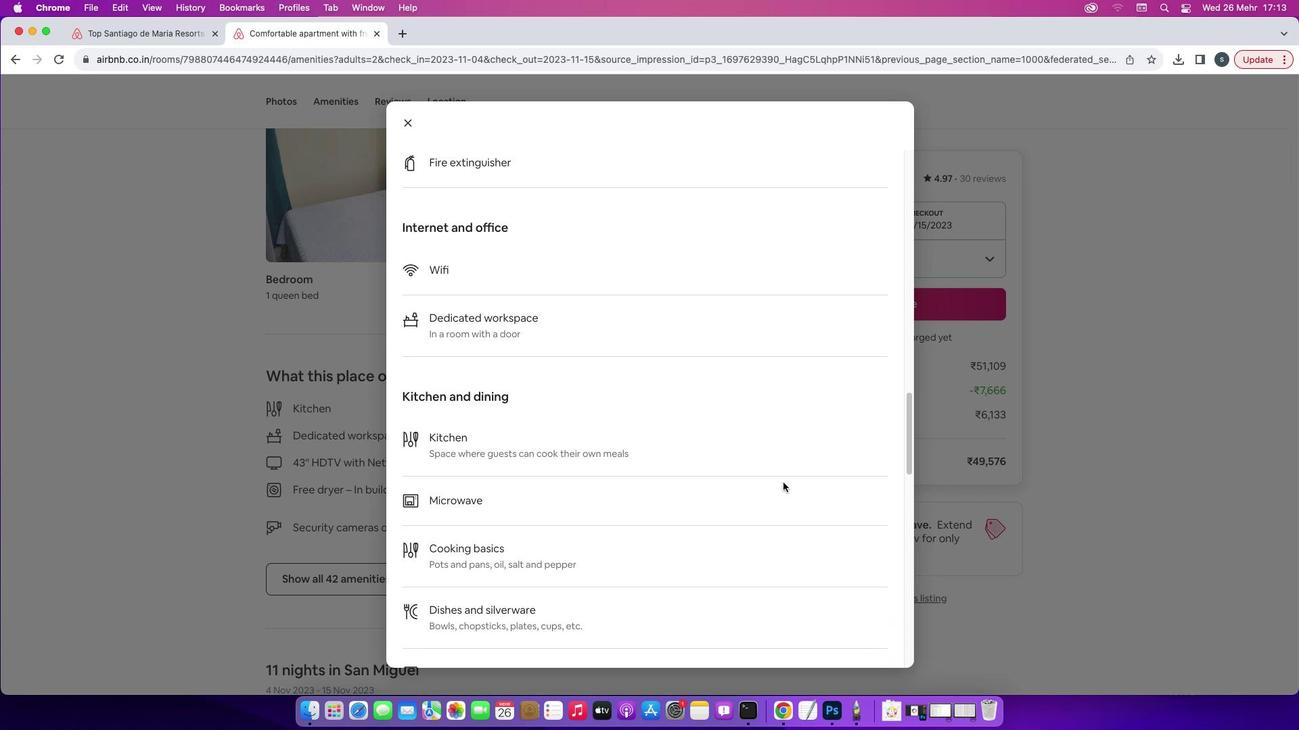 
Action: Mouse scrolled (783, 482) with delta (0, 0)
Screenshot: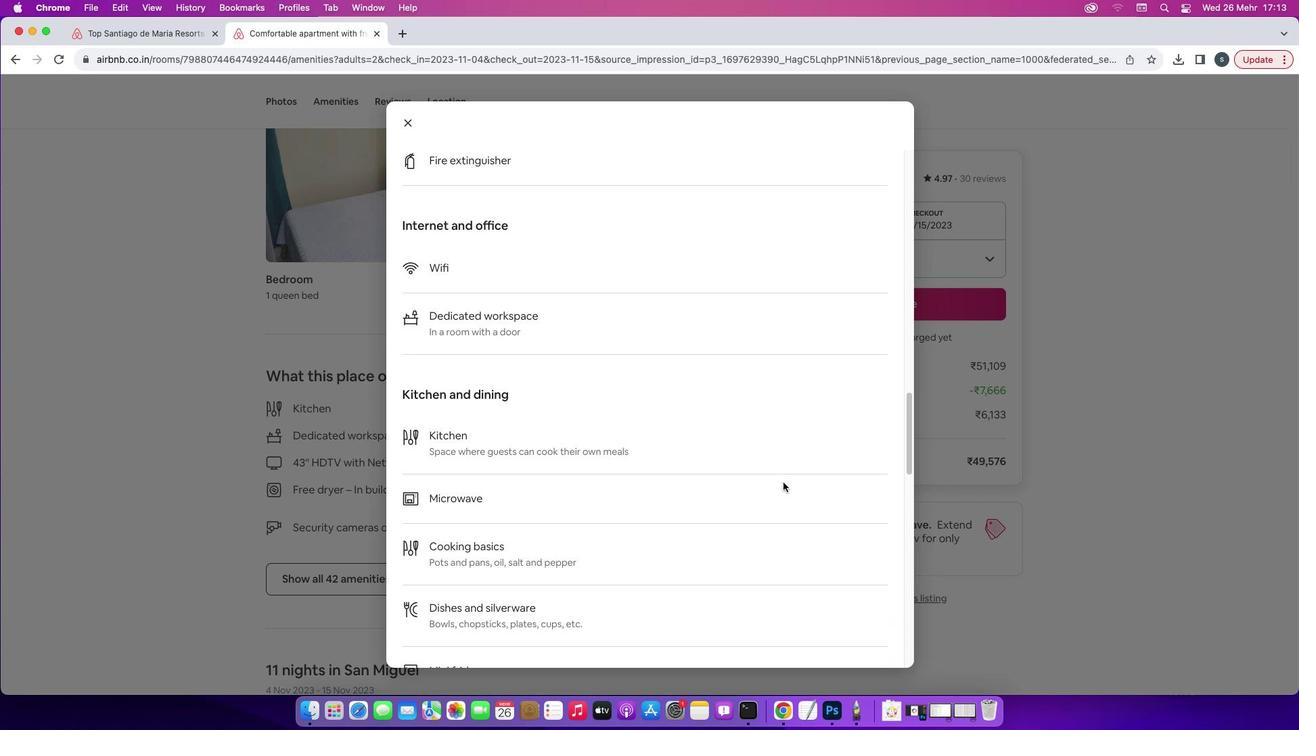 
Action: Mouse scrolled (783, 482) with delta (0, -1)
Screenshot: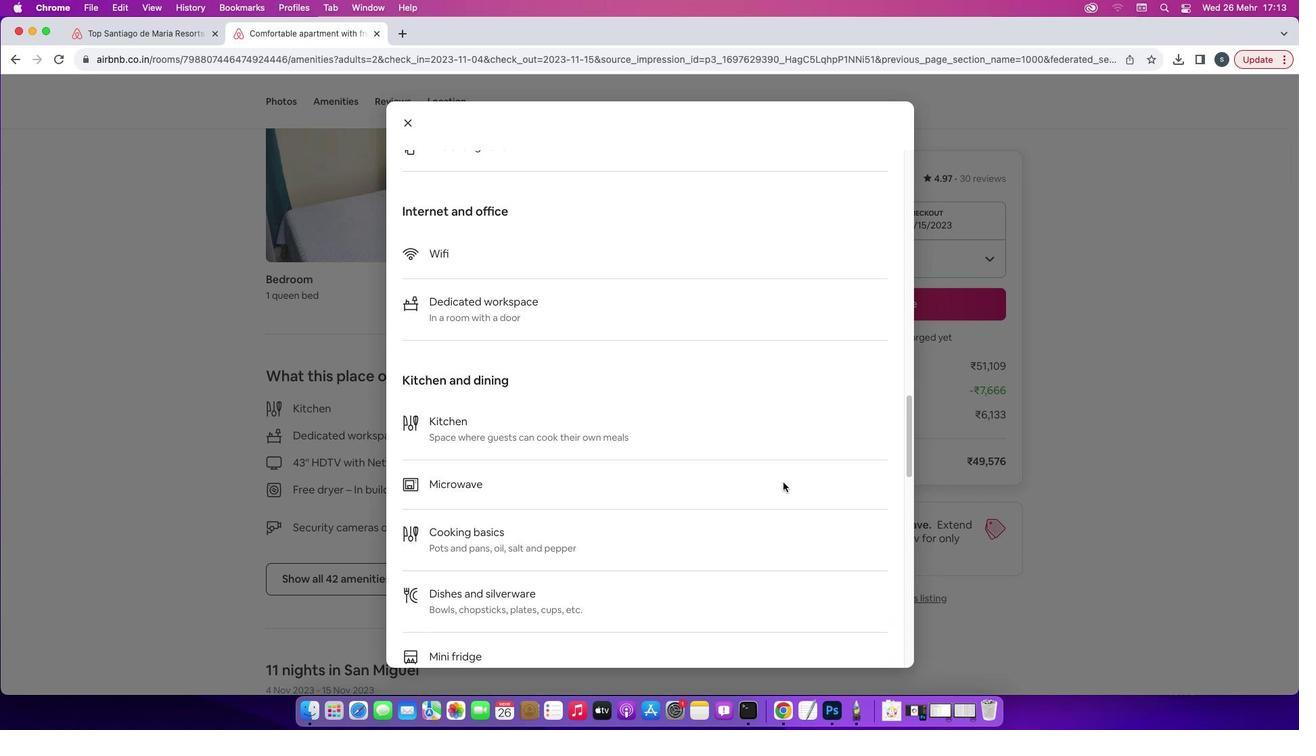 
Action: Mouse scrolled (783, 482) with delta (0, 0)
Screenshot: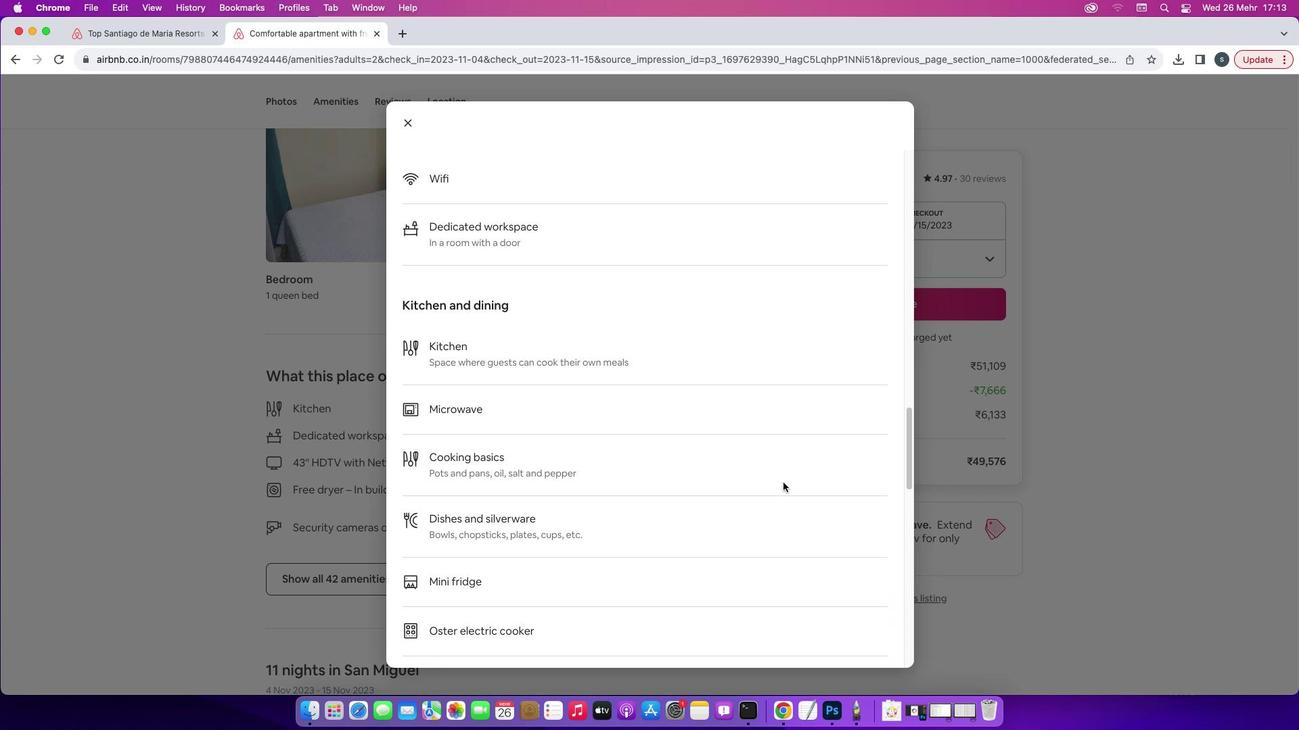 
Action: Mouse scrolled (783, 482) with delta (0, 0)
Screenshot: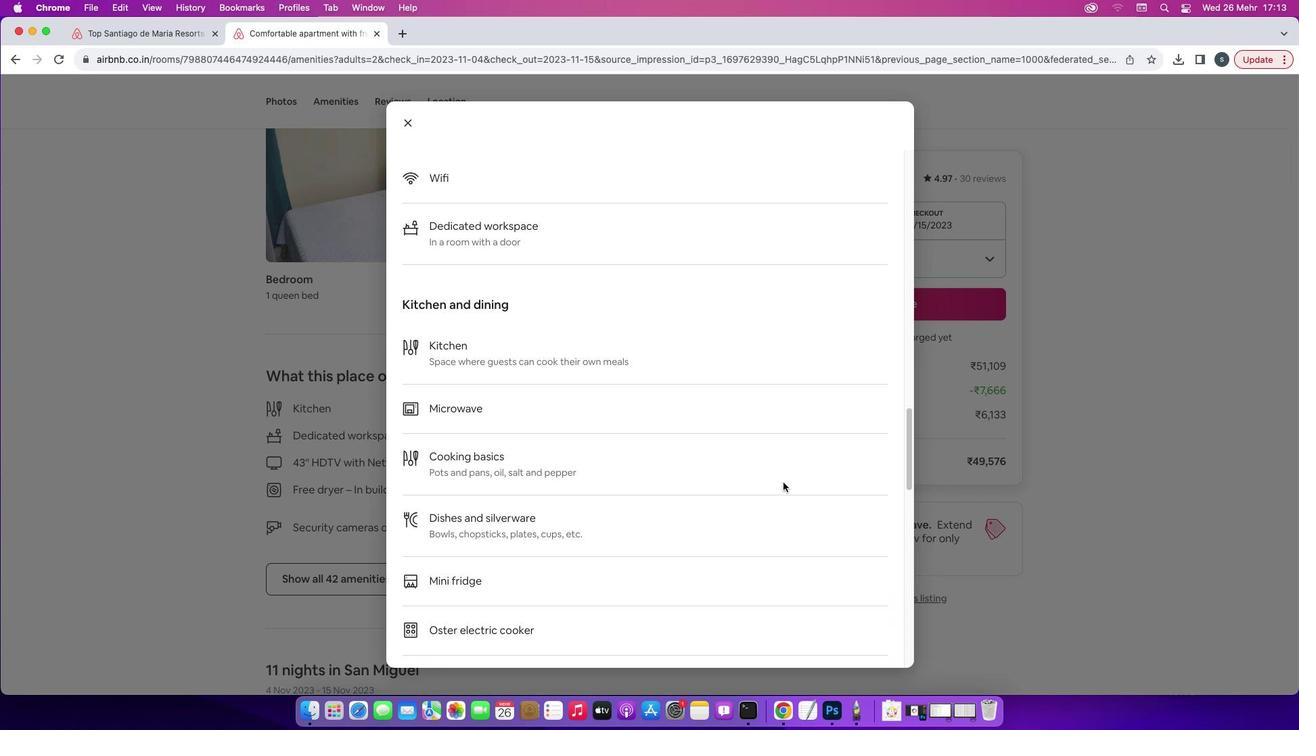 
Action: Mouse scrolled (783, 482) with delta (0, -1)
Screenshot: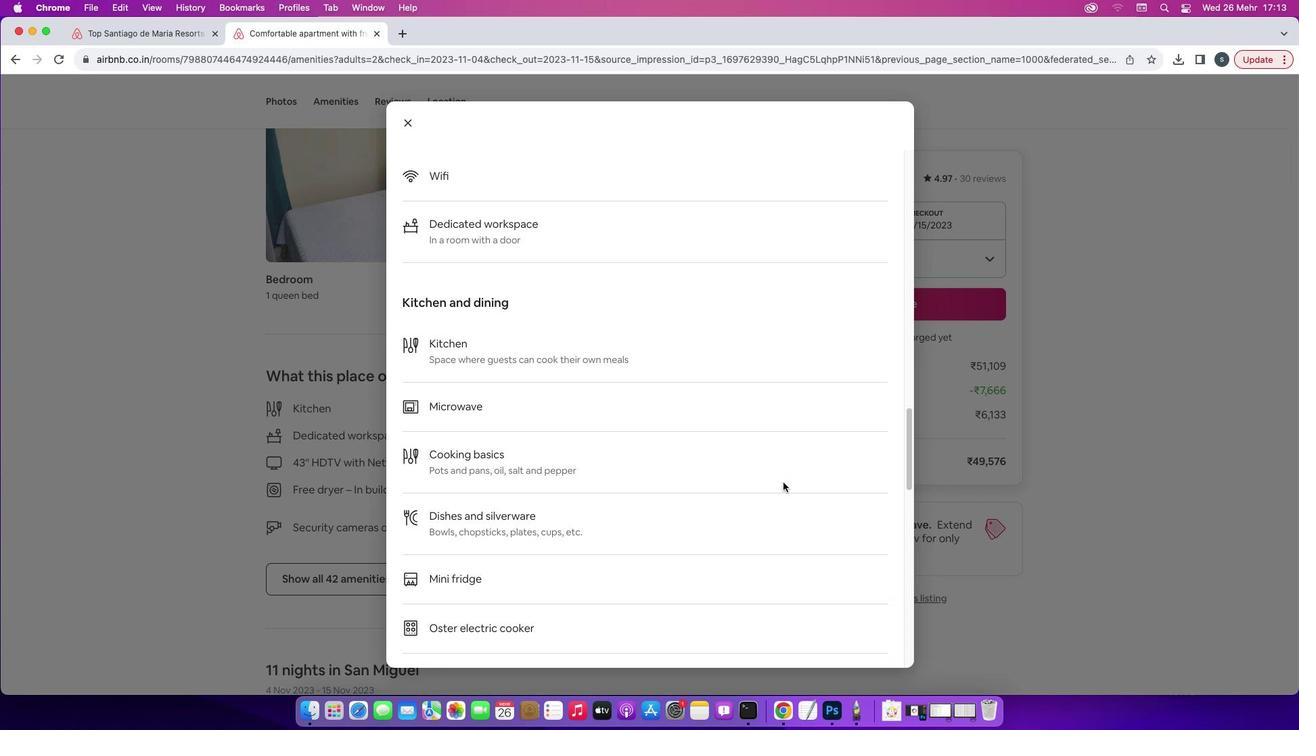 
Action: Mouse scrolled (783, 482) with delta (0, -2)
Screenshot: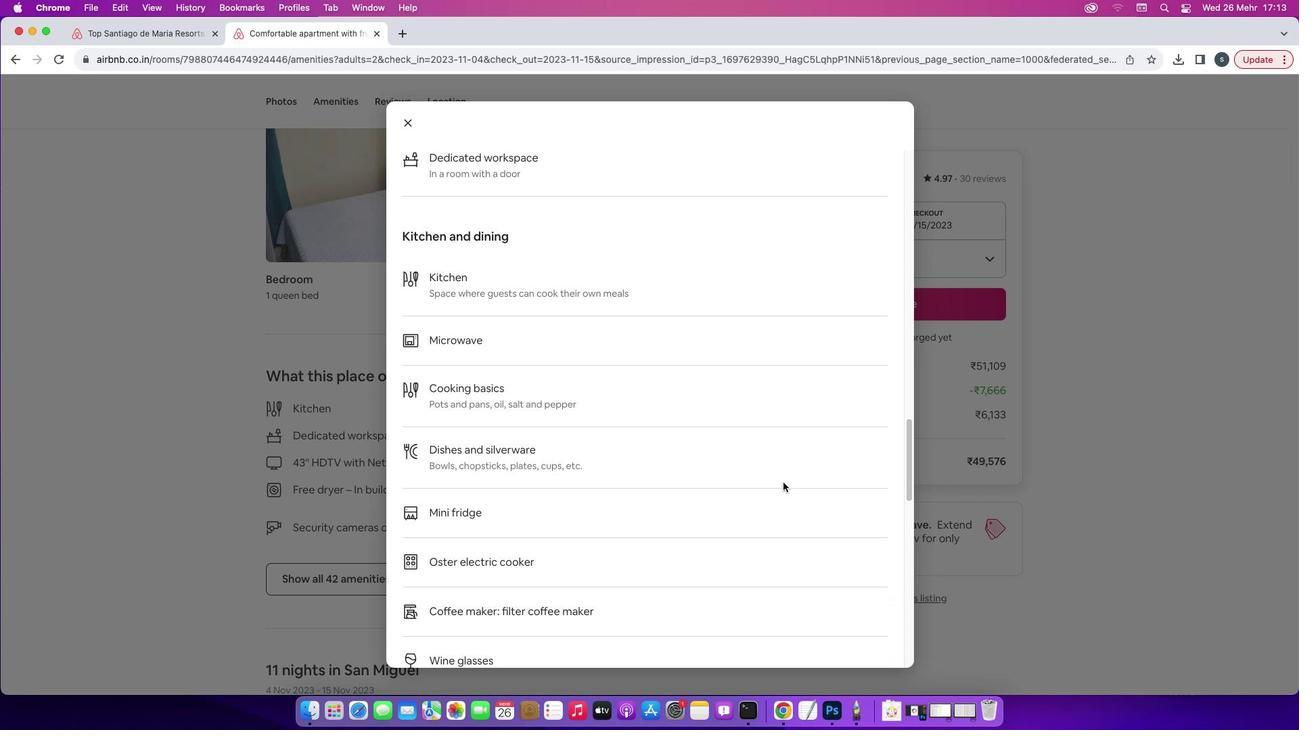 
Action: Mouse scrolled (783, 482) with delta (0, 0)
Screenshot: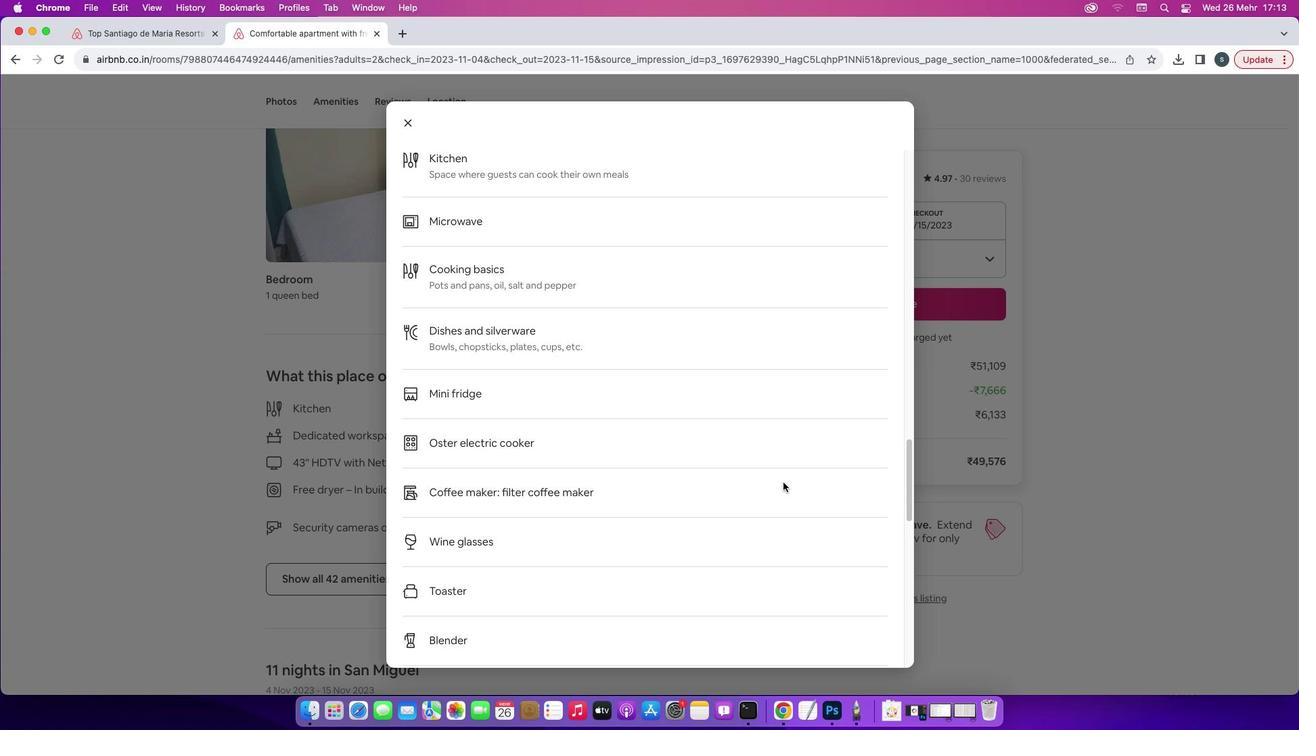 
Action: Mouse scrolled (783, 482) with delta (0, 0)
Screenshot: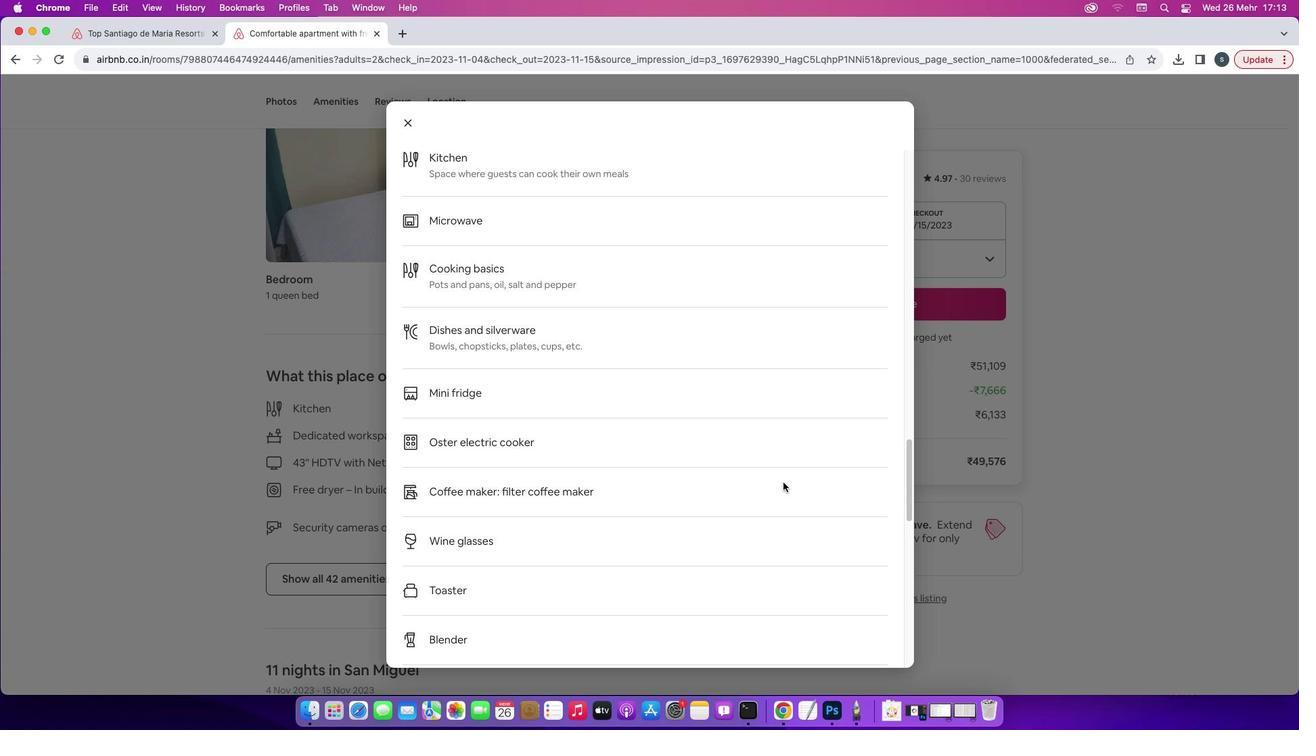 
Action: Mouse scrolled (783, 482) with delta (0, -2)
Screenshot: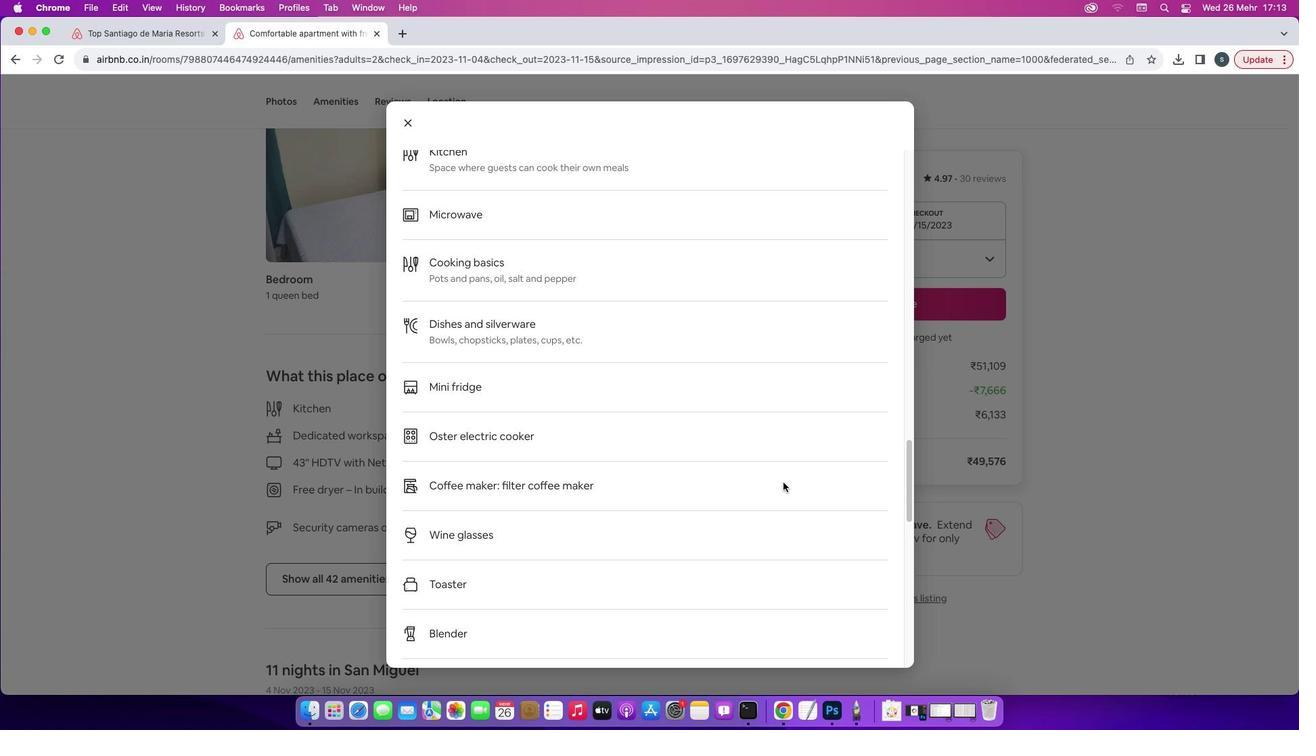 
Action: Mouse scrolled (783, 482) with delta (0, 0)
Screenshot: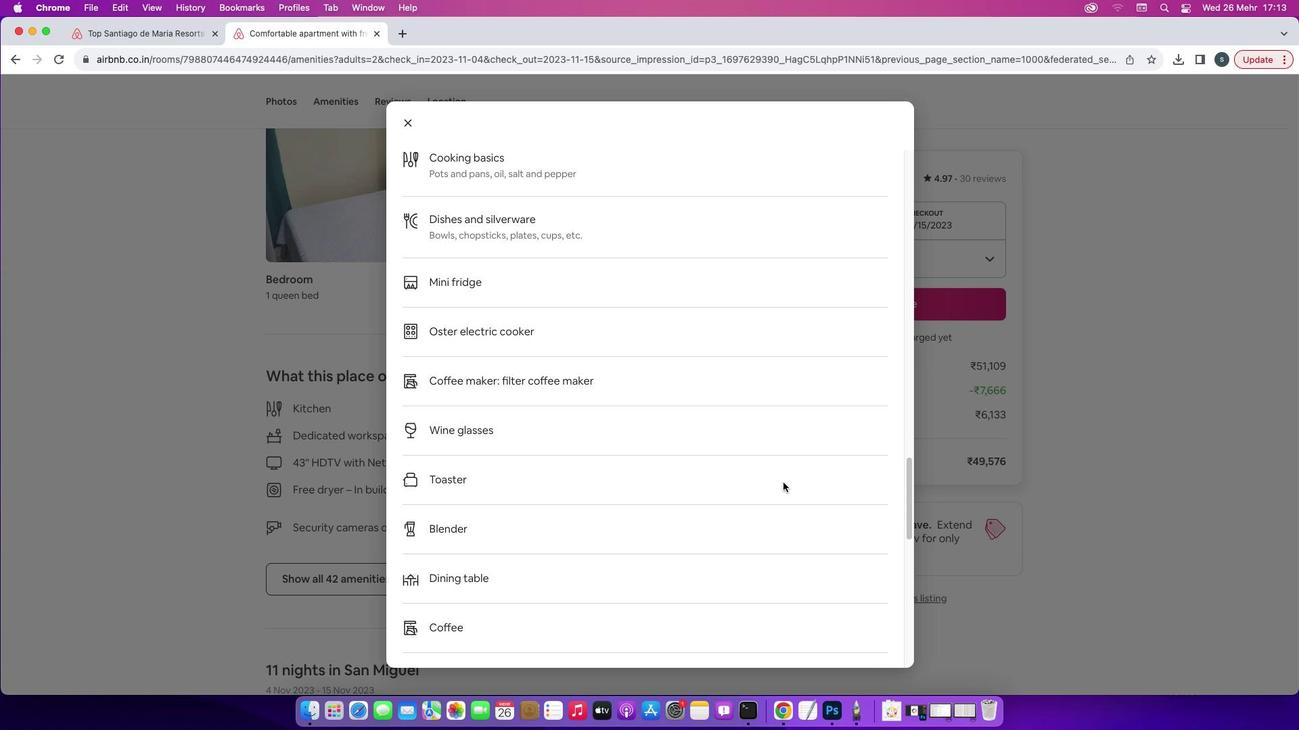 
Action: Mouse scrolled (783, 482) with delta (0, 0)
Screenshot: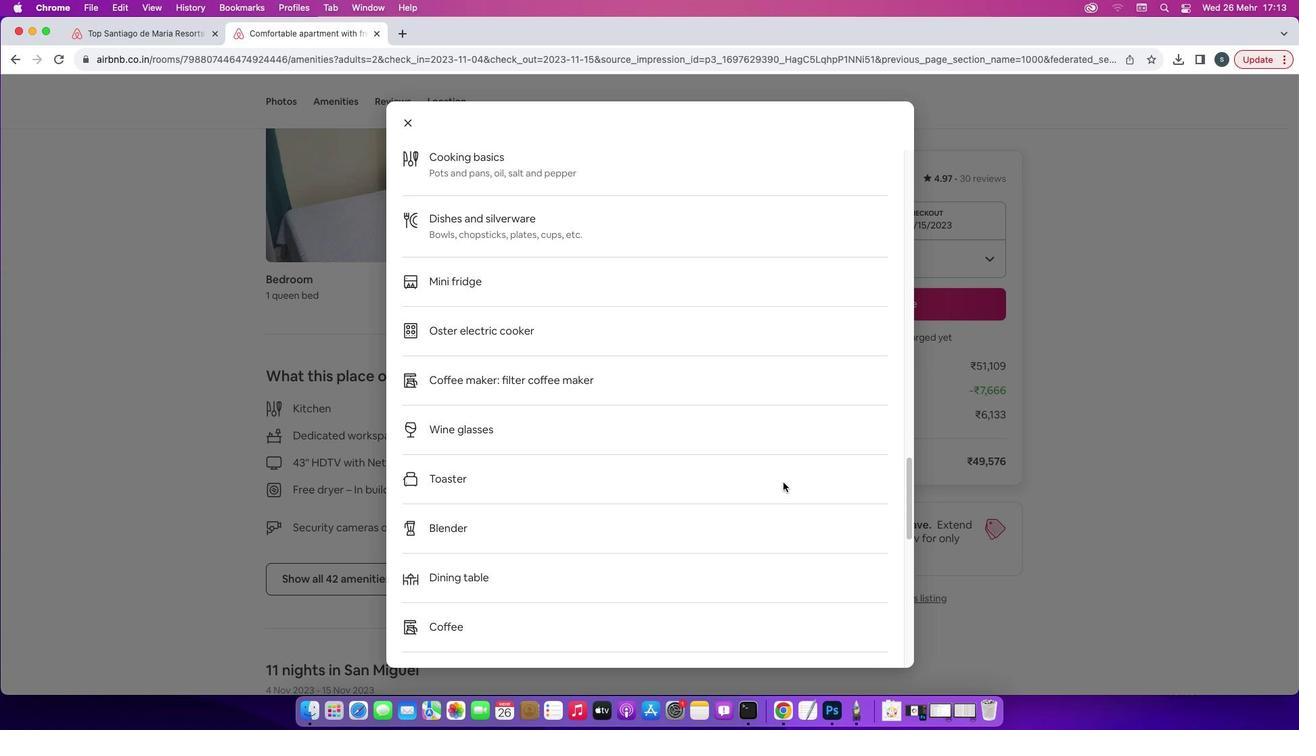 
Action: Mouse scrolled (783, 482) with delta (0, -2)
Screenshot: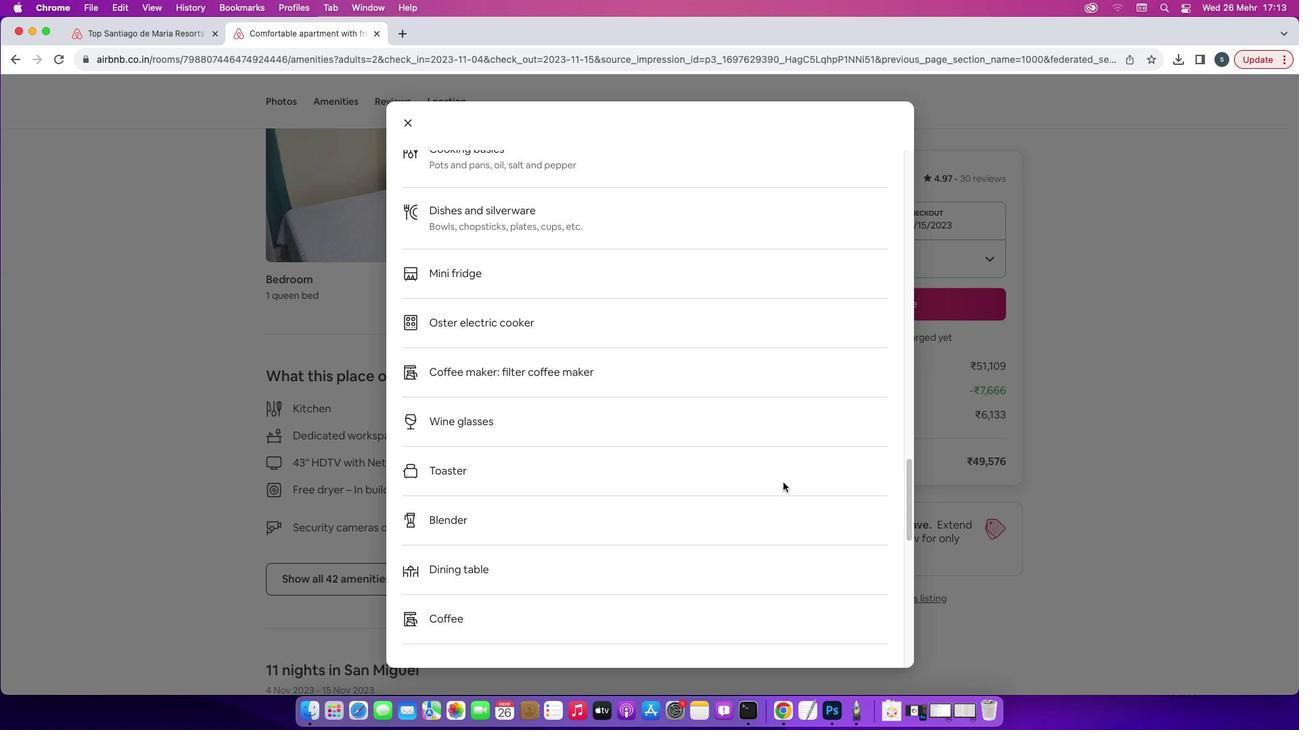 
Action: Mouse scrolled (783, 482) with delta (0, -2)
Screenshot: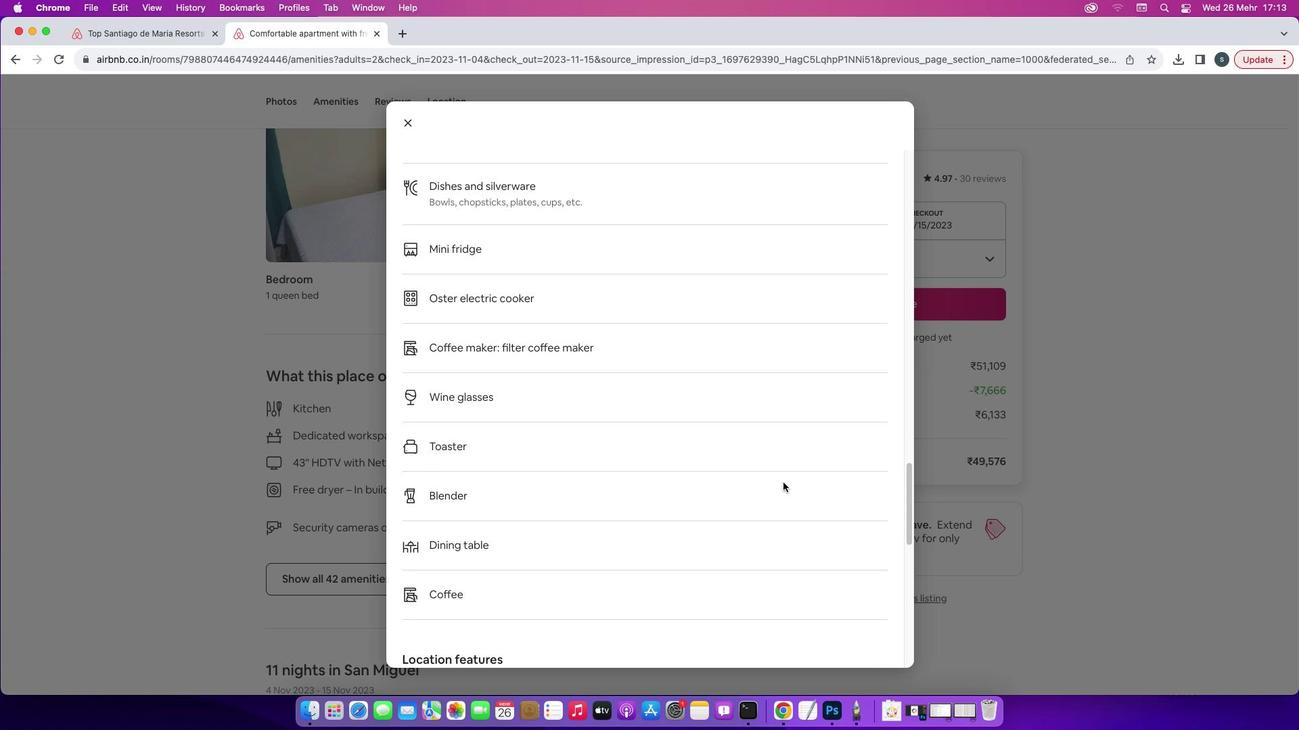 
Action: Mouse scrolled (783, 482) with delta (0, 0)
